 Task: Look for space in Mahayag, Philippines from 10th June, 2023 to 25th June, 2023 for 4 adults in price range Rs.10000 to Rs.15000. Place can be private room with 4 bedrooms having 4 beds and 4 bathrooms. Property type can be house, flat, guest house, hotel. Amenities needed are: wifi, TV, free parkinig on premises, gym, breakfast. Booking option can be shelf check-in. Required host language is English.
Action: Mouse moved to (620, 127)
Screenshot: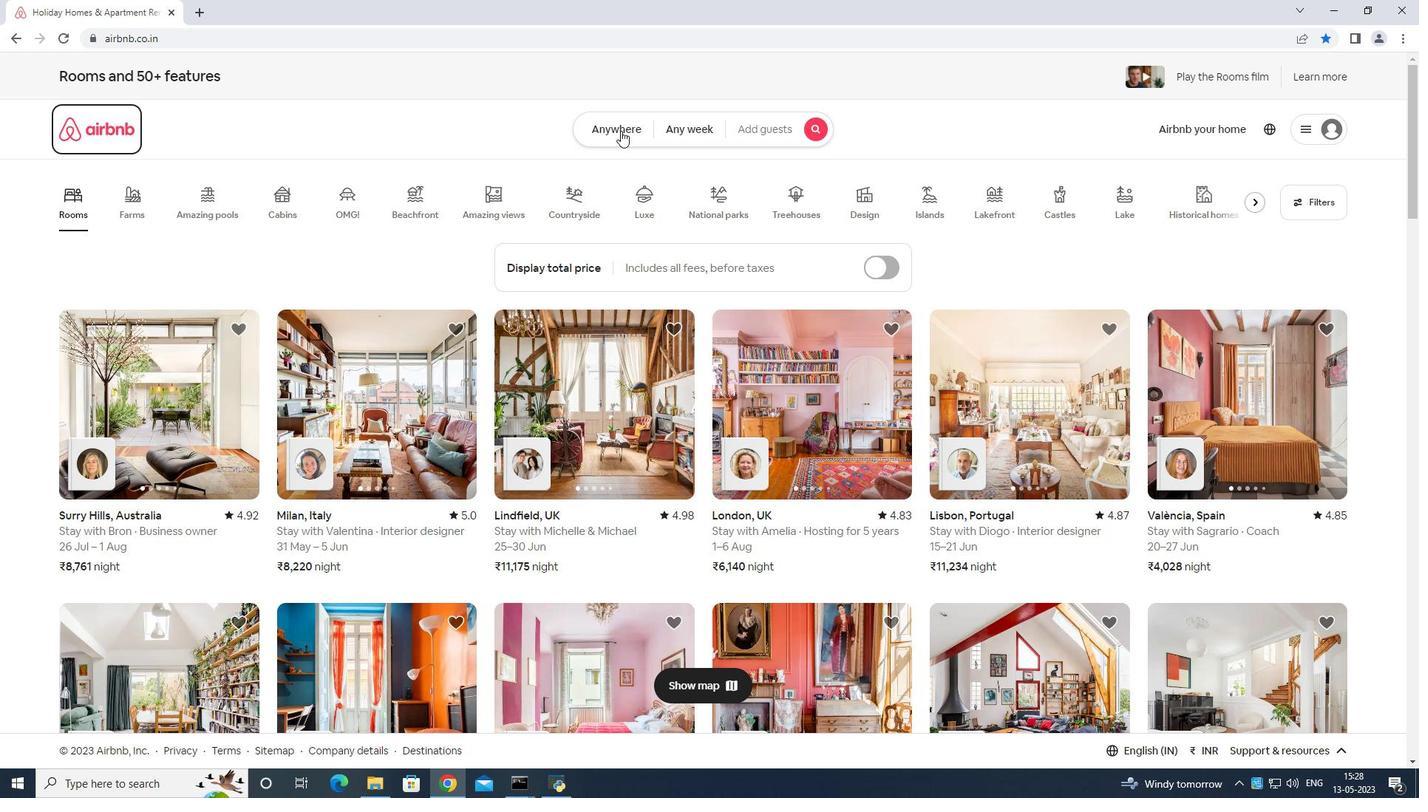 
Action: Mouse pressed left at (620, 127)
Screenshot: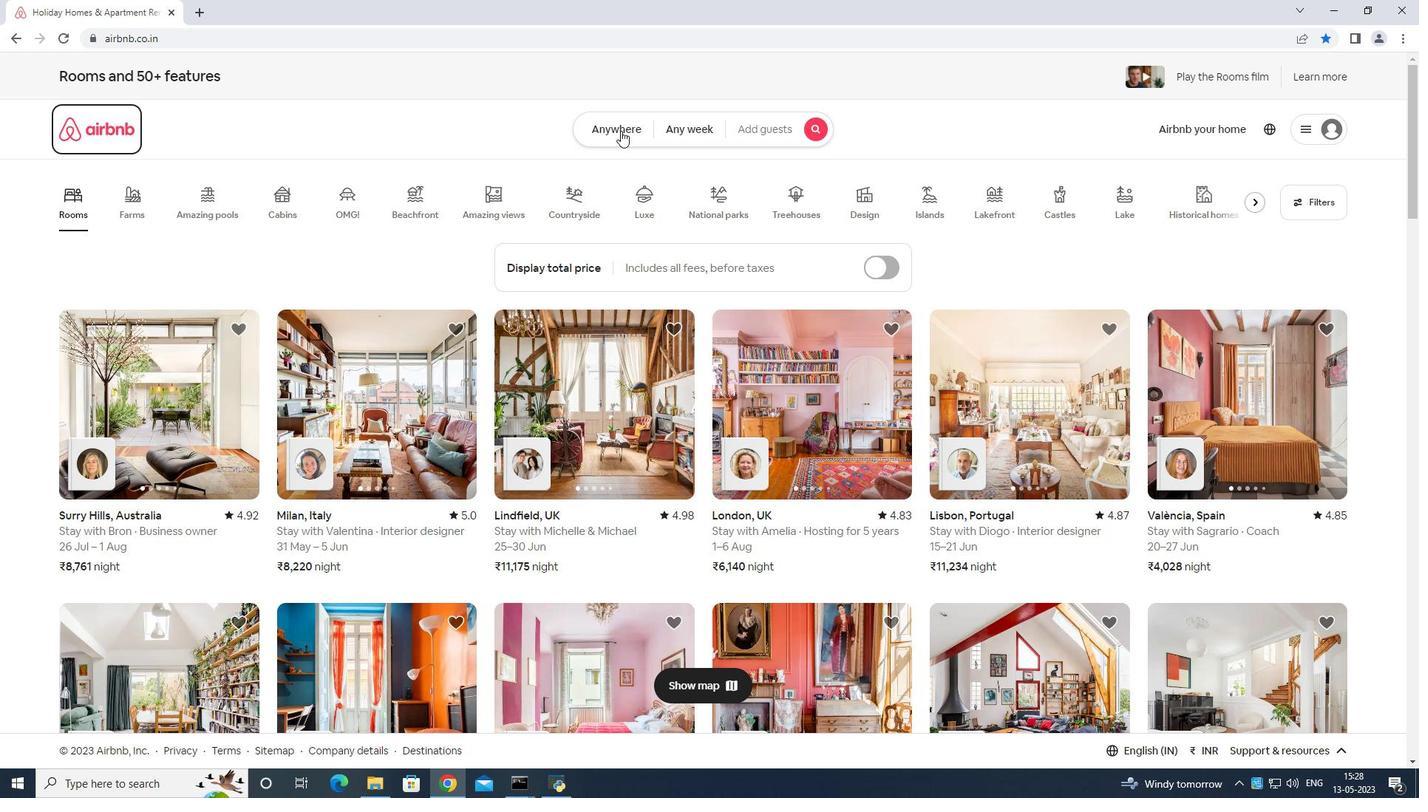 
Action: Mouse moved to (487, 187)
Screenshot: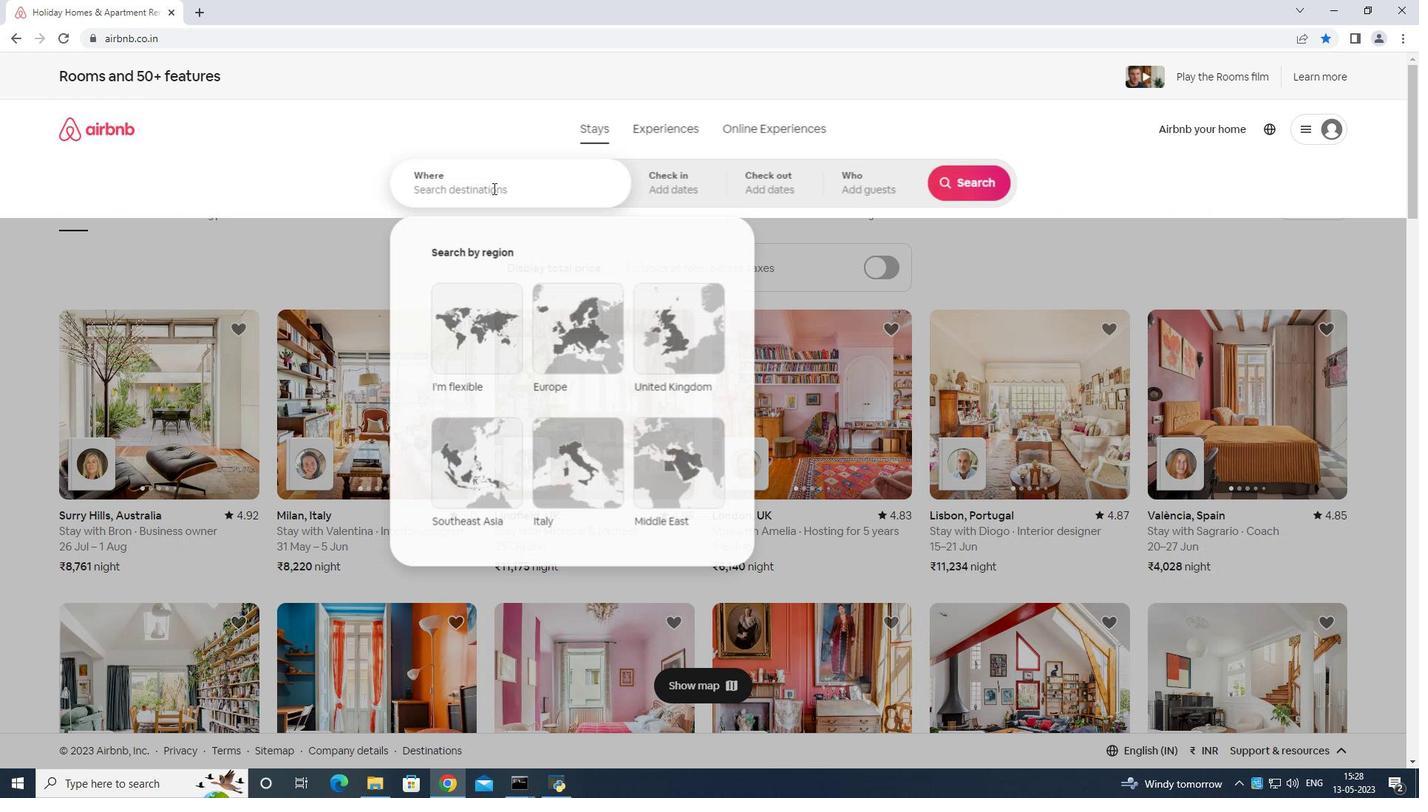 
Action: Mouse pressed left at (487, 187)
Screenshot: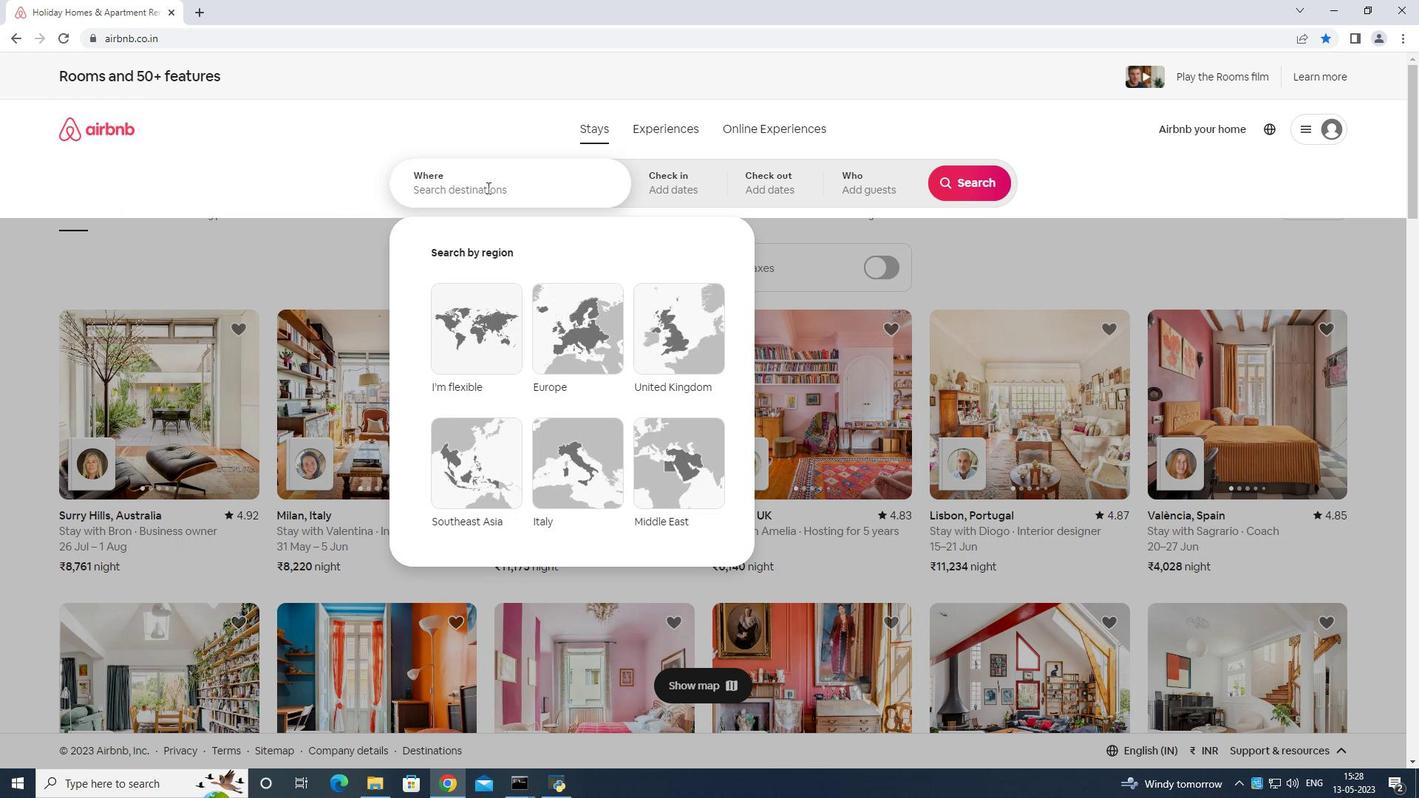 
Action: Mouse moved to (487, 178)
Screenshot: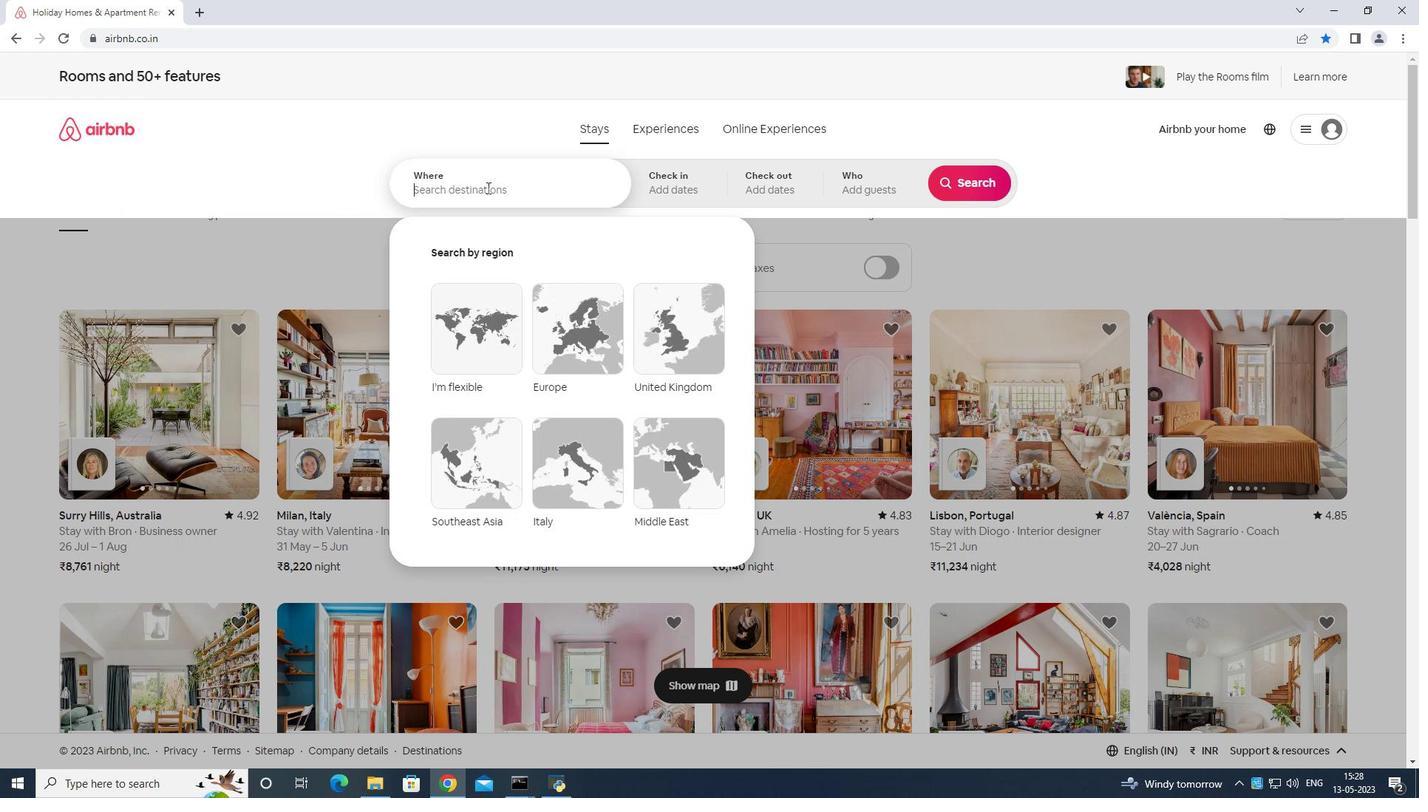 
Action: Key pressed <Key.shift>Mahayag<Key.space>[hilipinr<Key.backspace>es<Key.enter>
Screenshot: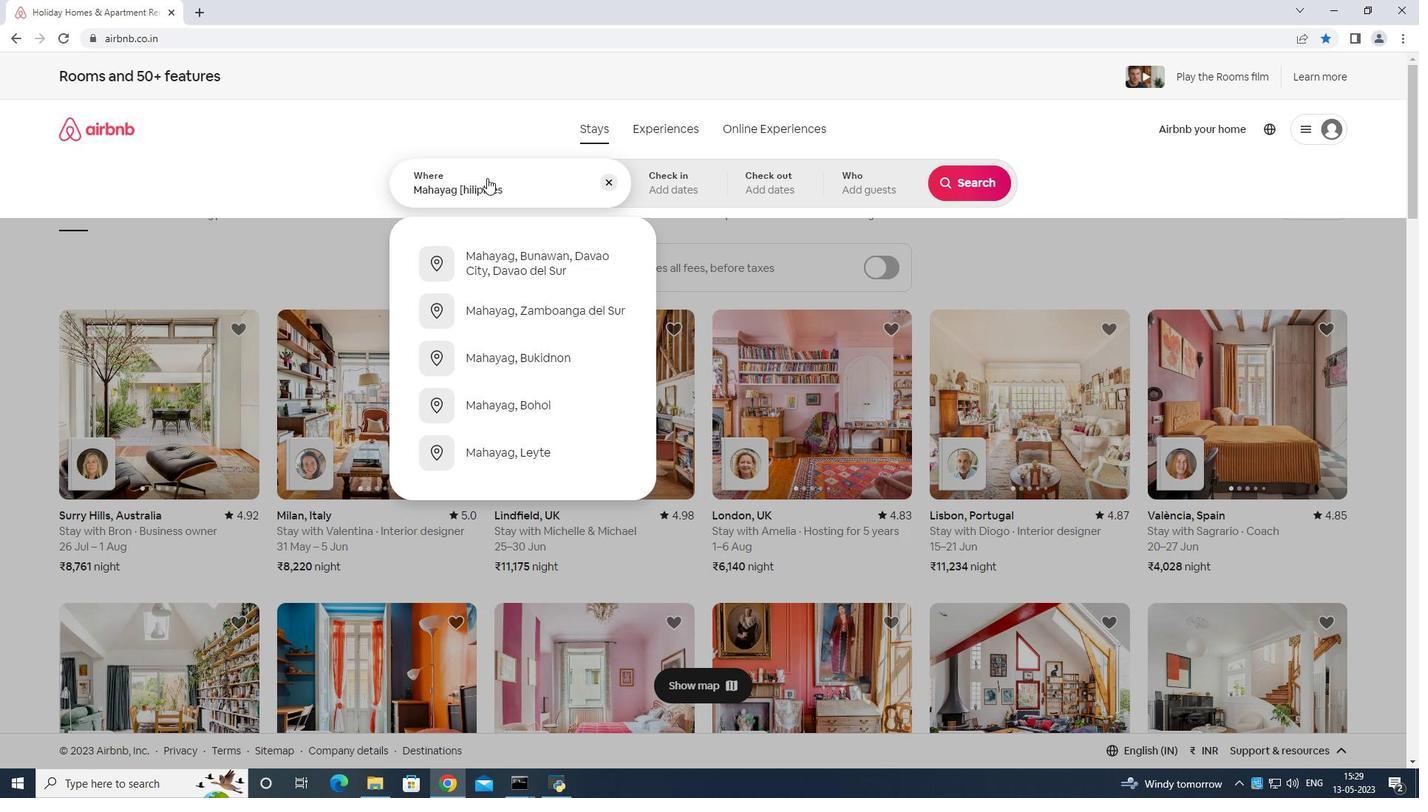 
Action: Mouse moved to (941, 391)
Screenshot: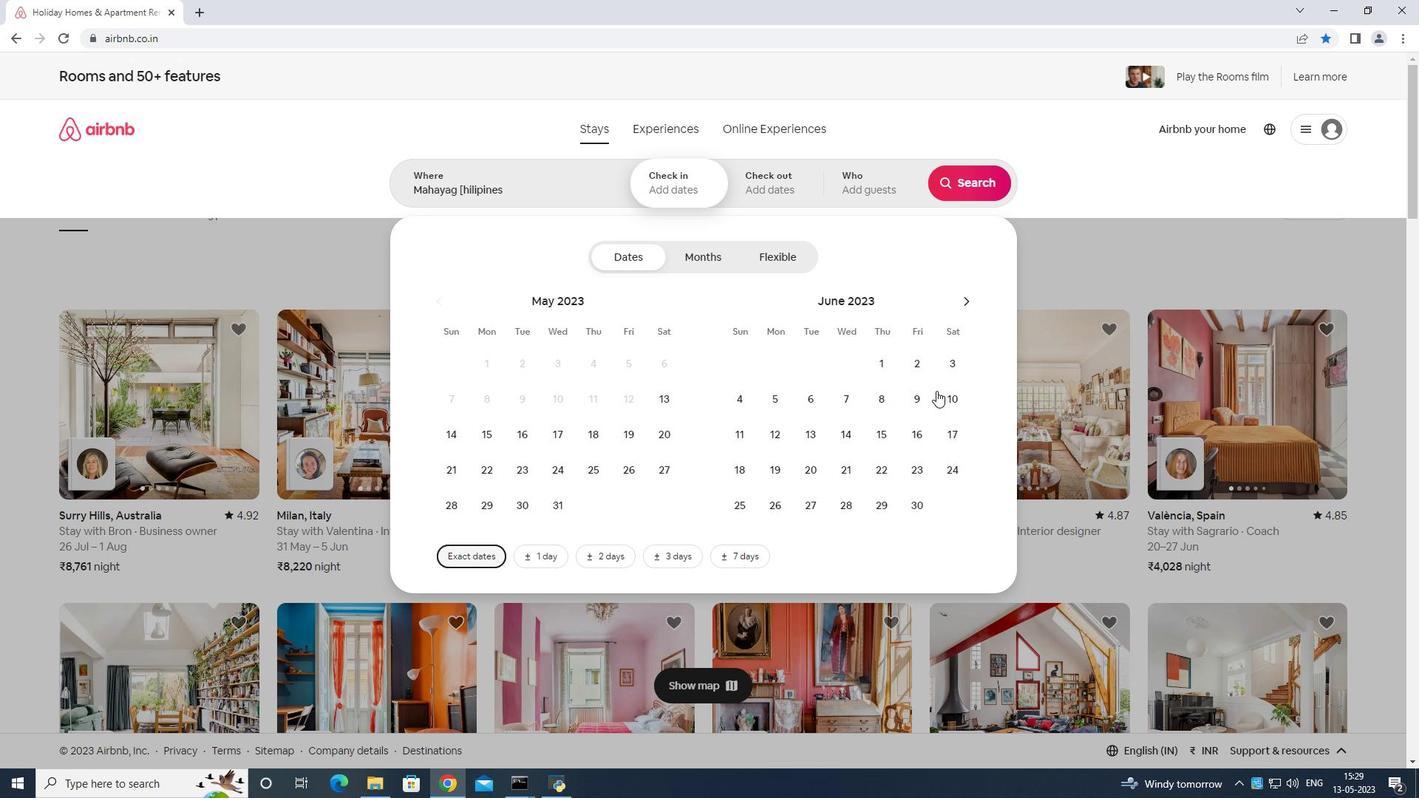 
Action: Mouse pressed left at (941, 391)
Screenshot: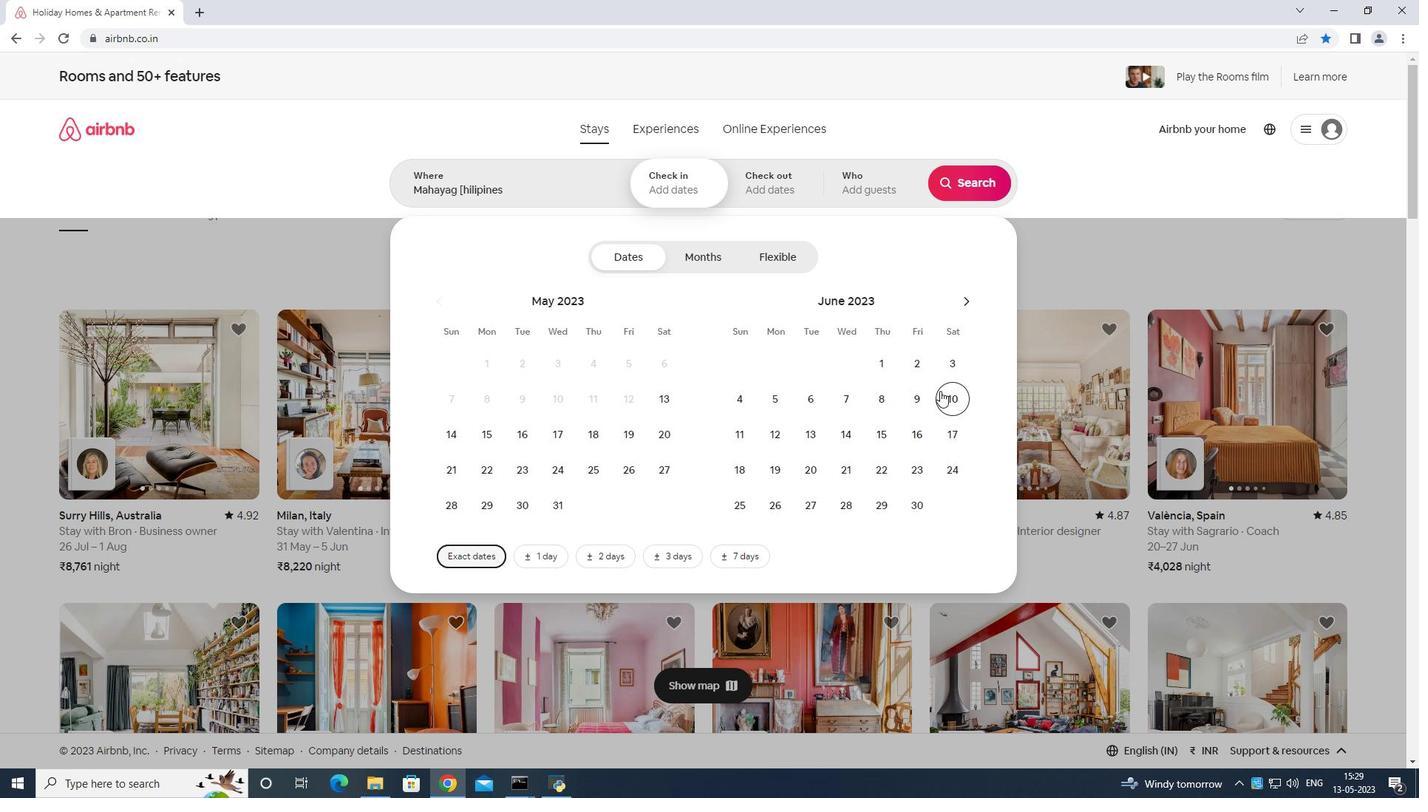 
Action: Mouse moved to (740, 501)
Screenshot: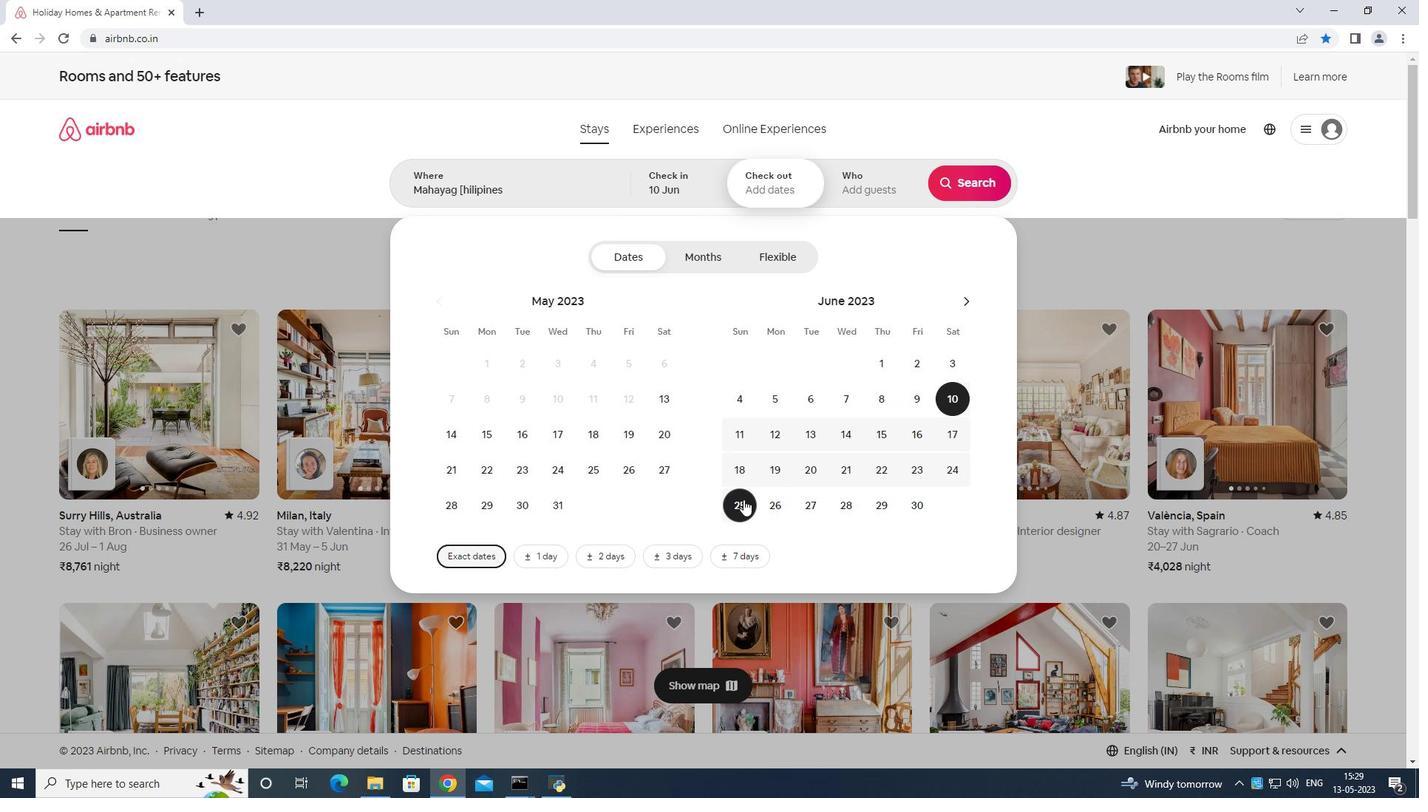 
Action: Mouse pressed left at (740, 501)
Screenshot: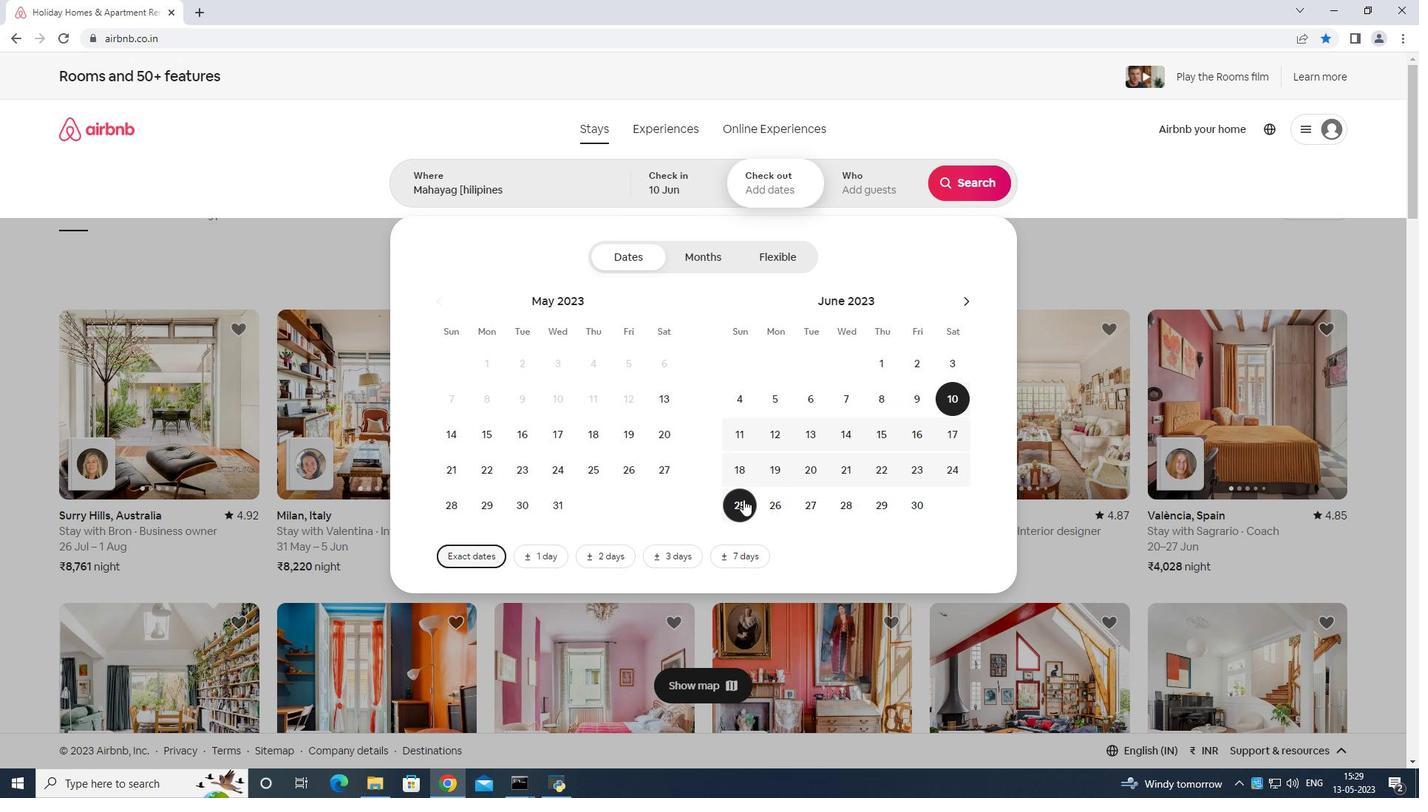 
Action: Mouse moved to (867, 181)
Screenshot: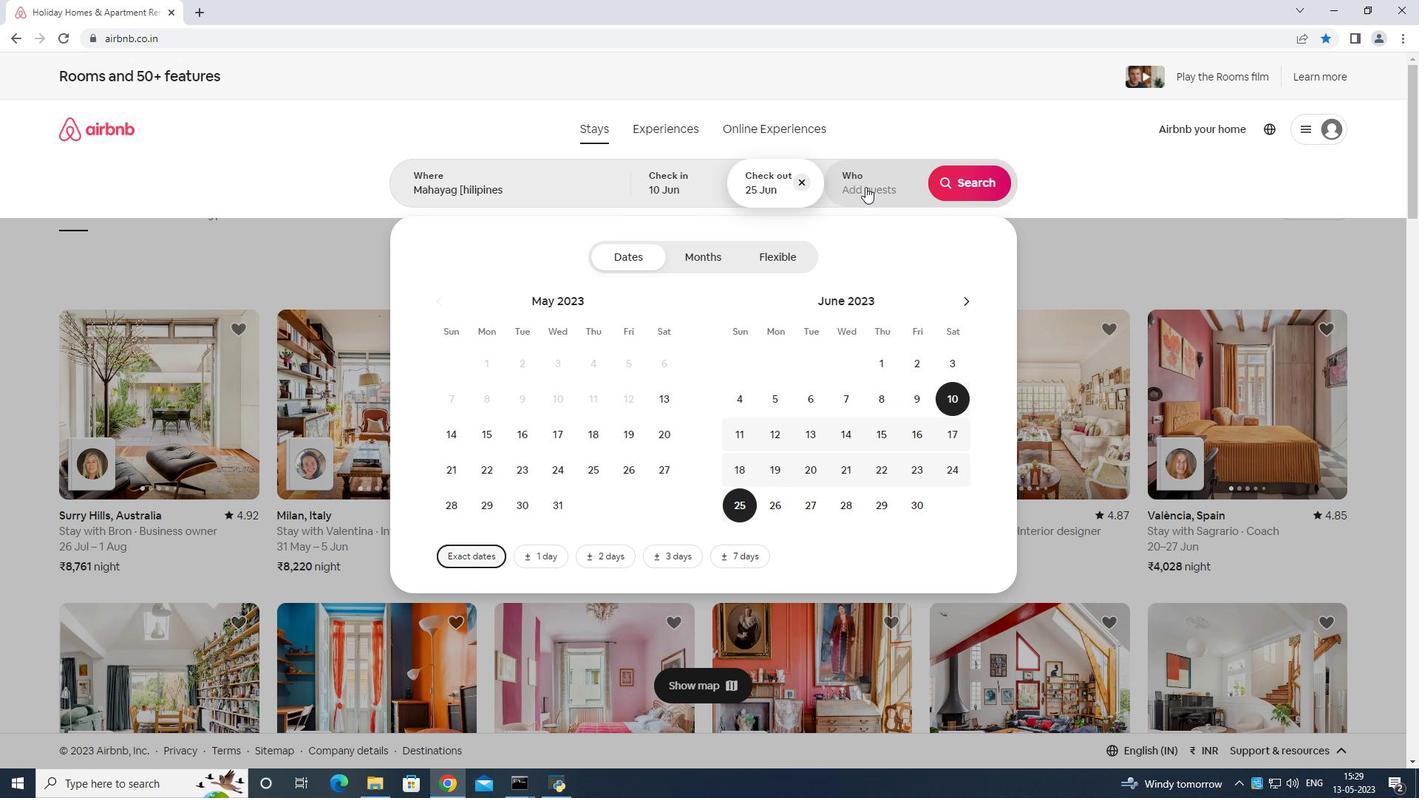 
Action: Mouse pressed left at (867, 181)
Screenshot: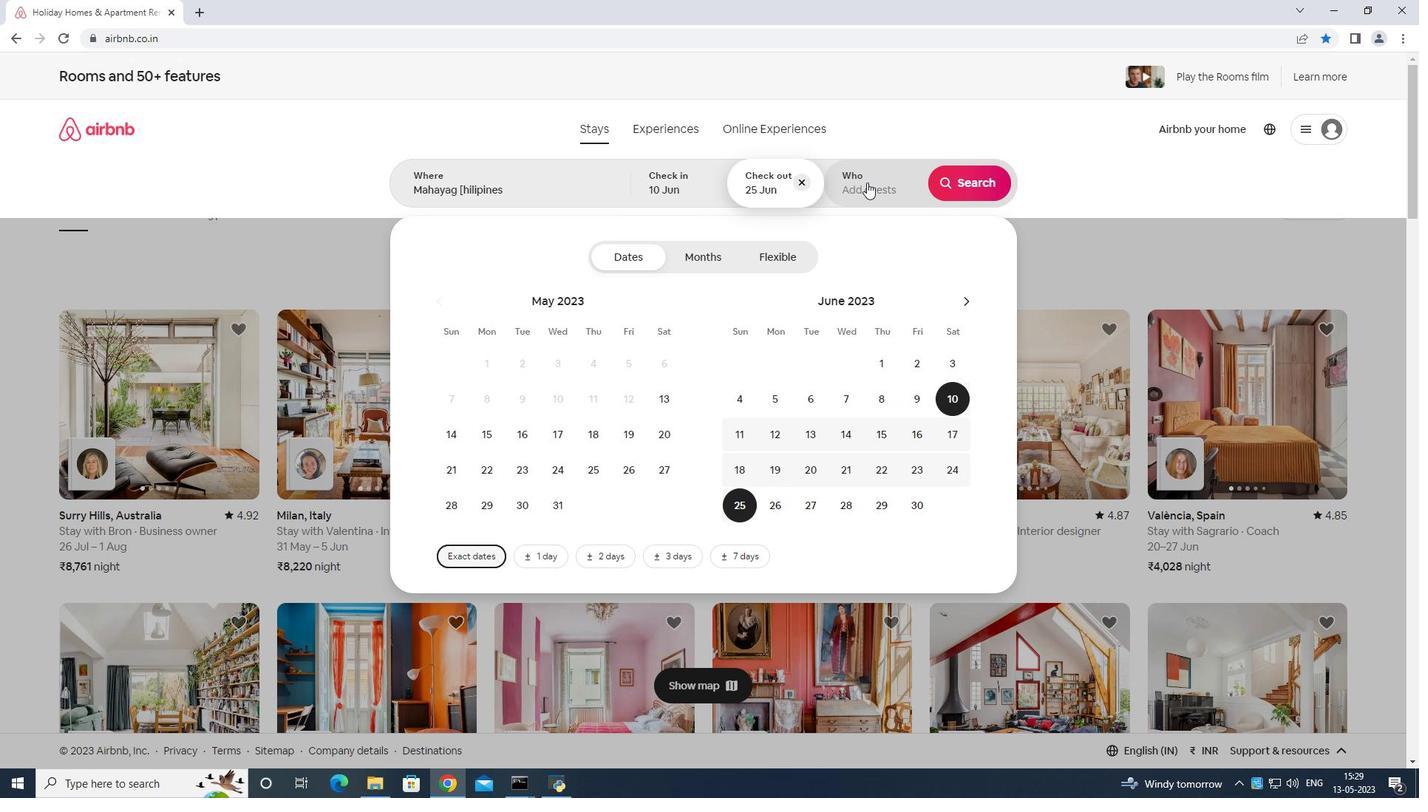 
Action: Mouse moved to (966, 262)
Screenshot: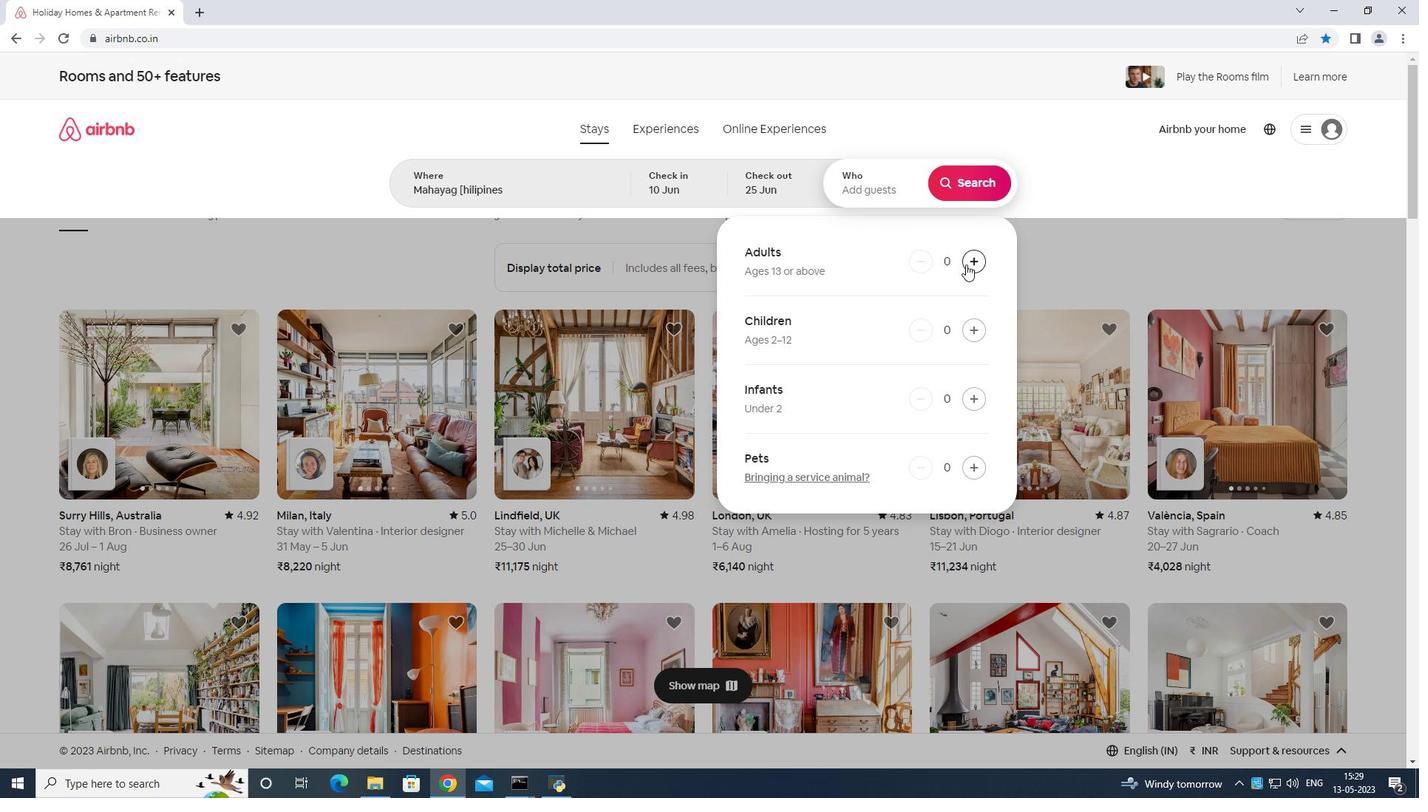 
Action: Mouse pressed left at (966, 262)
Screenshot: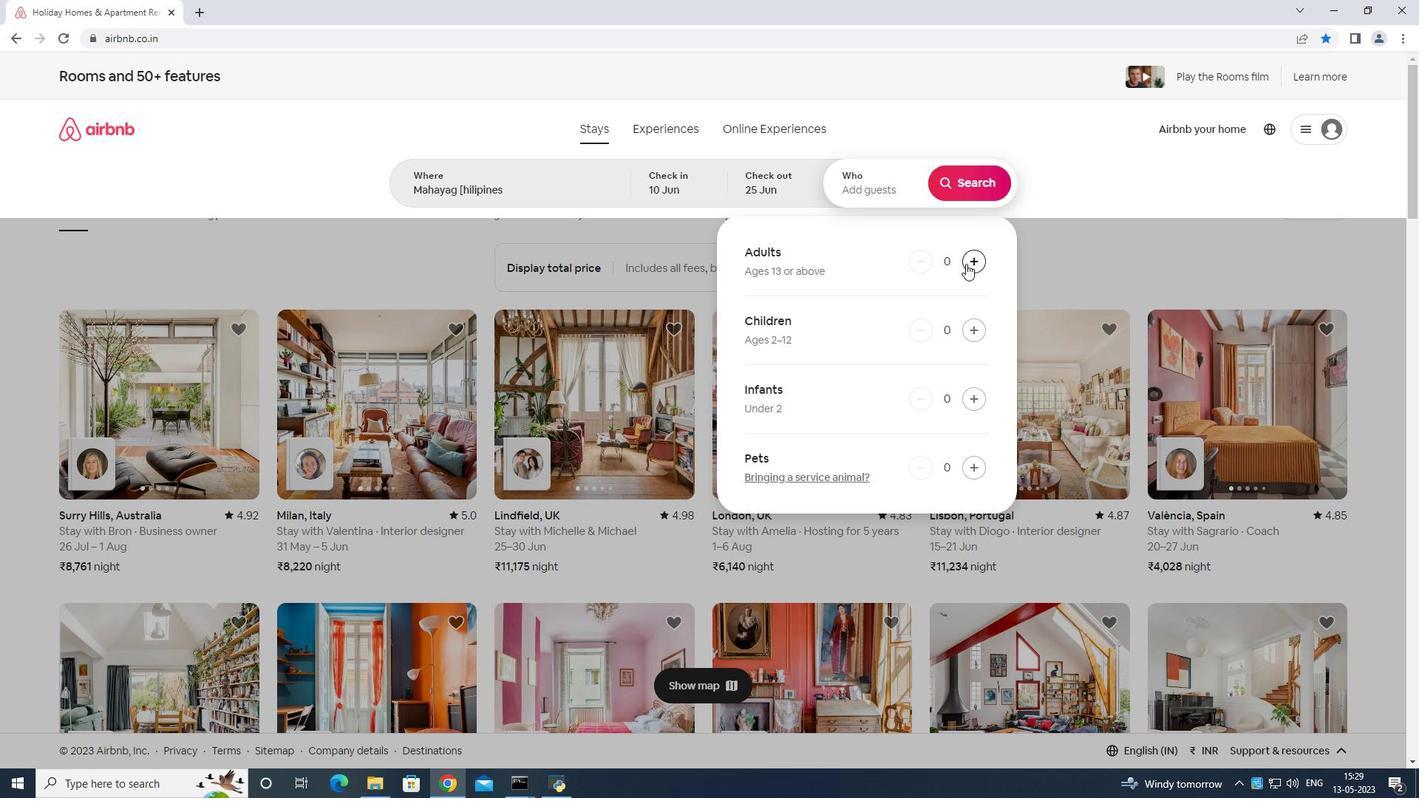 
Action: Mouse pressed left at (966, 262)
Screenshot: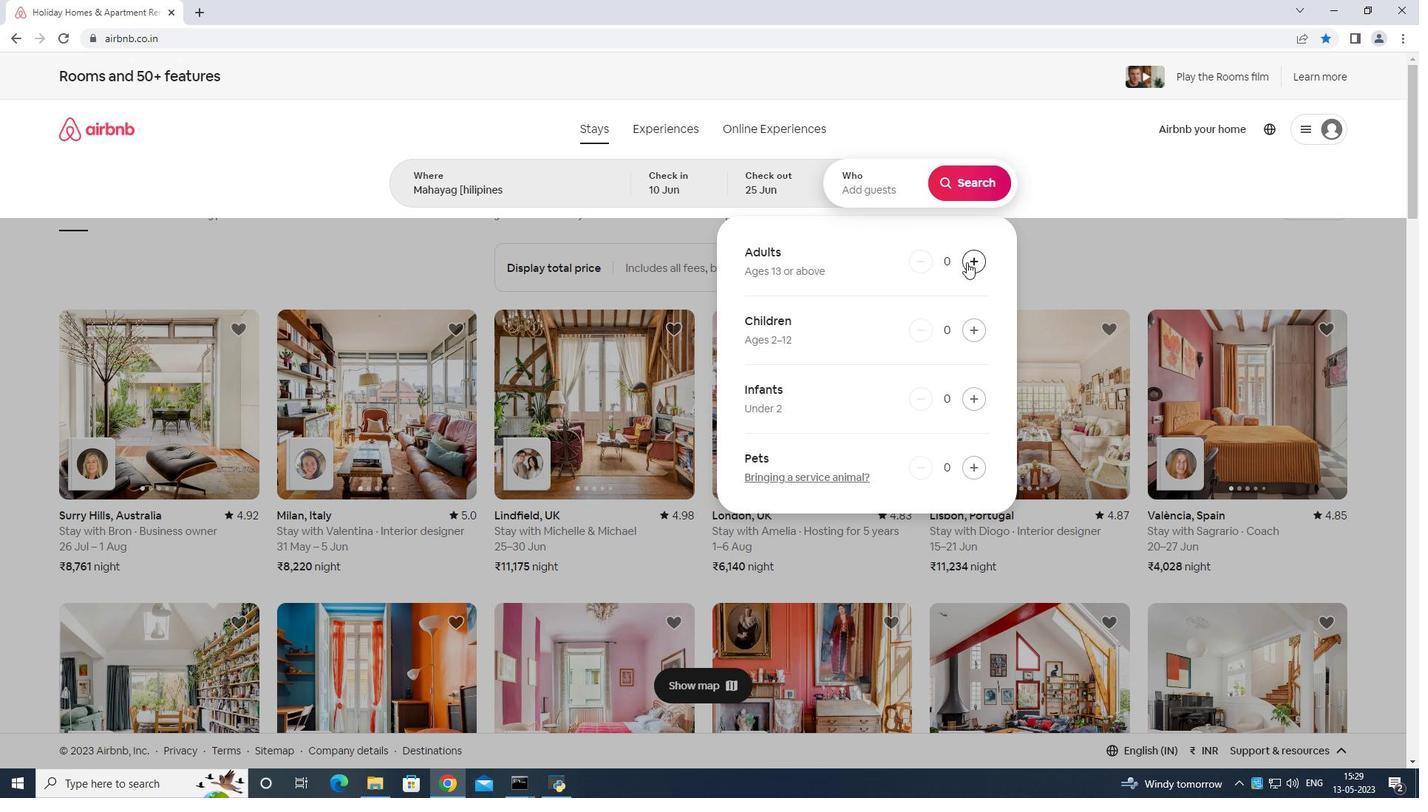 
Action: Mouse moved to (966, 260)
Screenshot: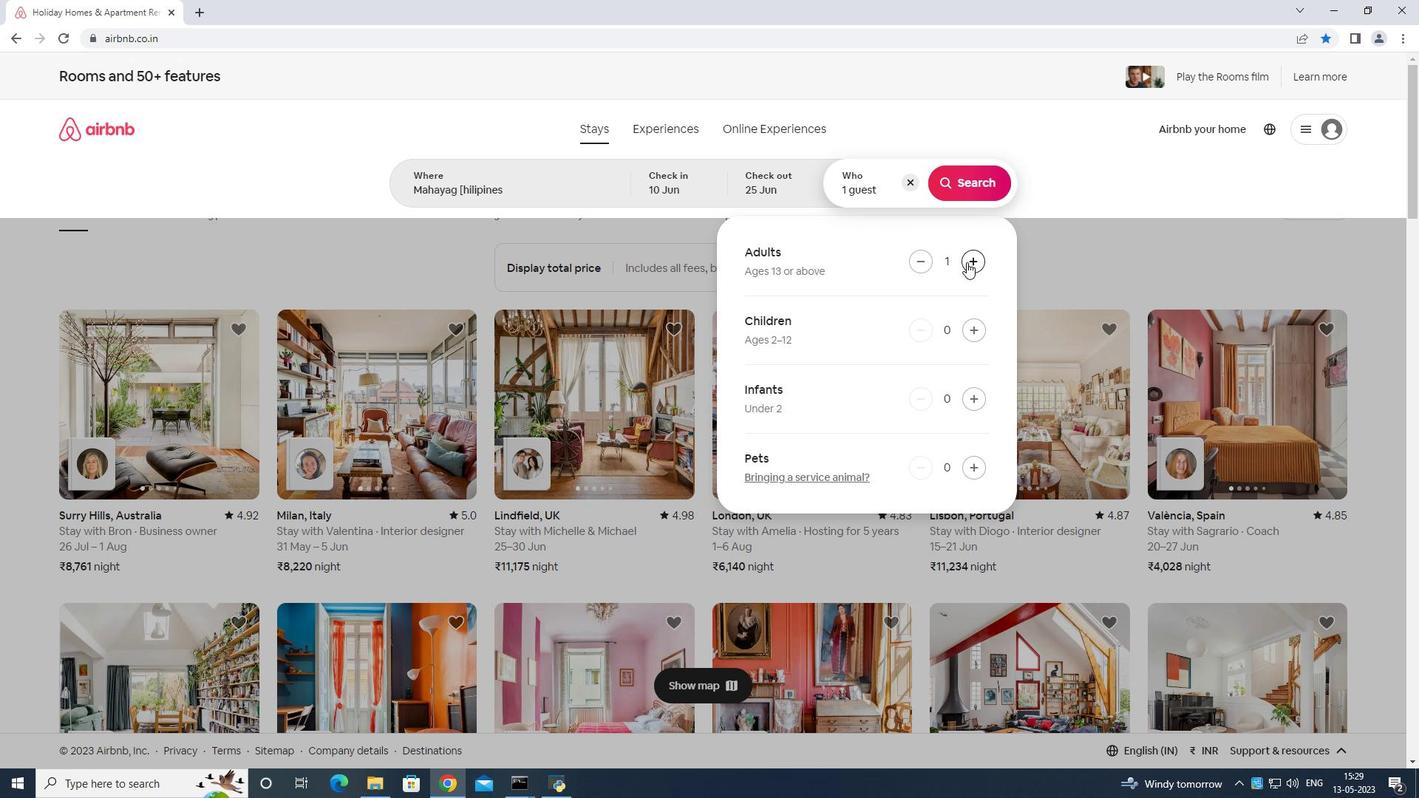 
Action: Mouse pressed left at (966, 260)
Screenshot: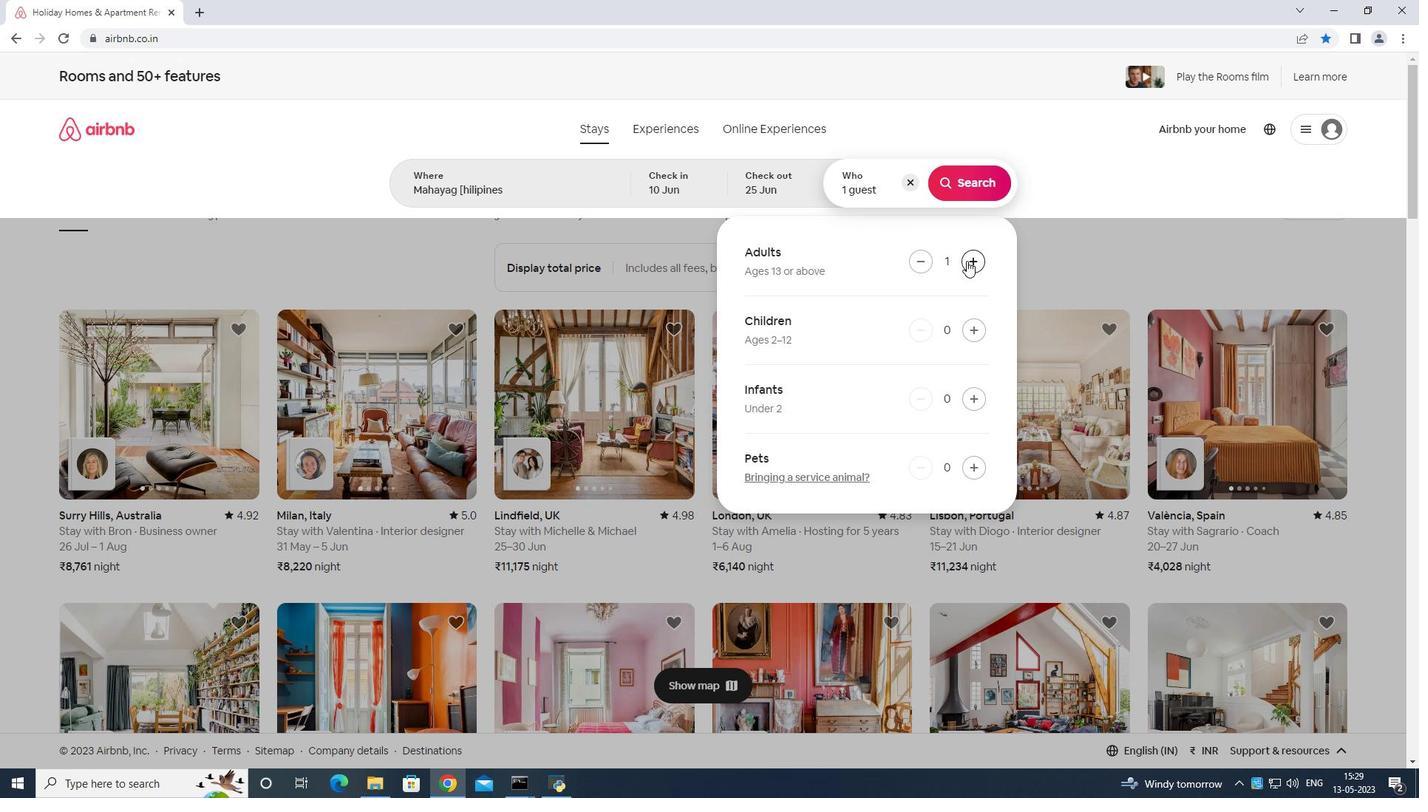 
Action: Mouse pressed left at (966, 260)
Screenshot: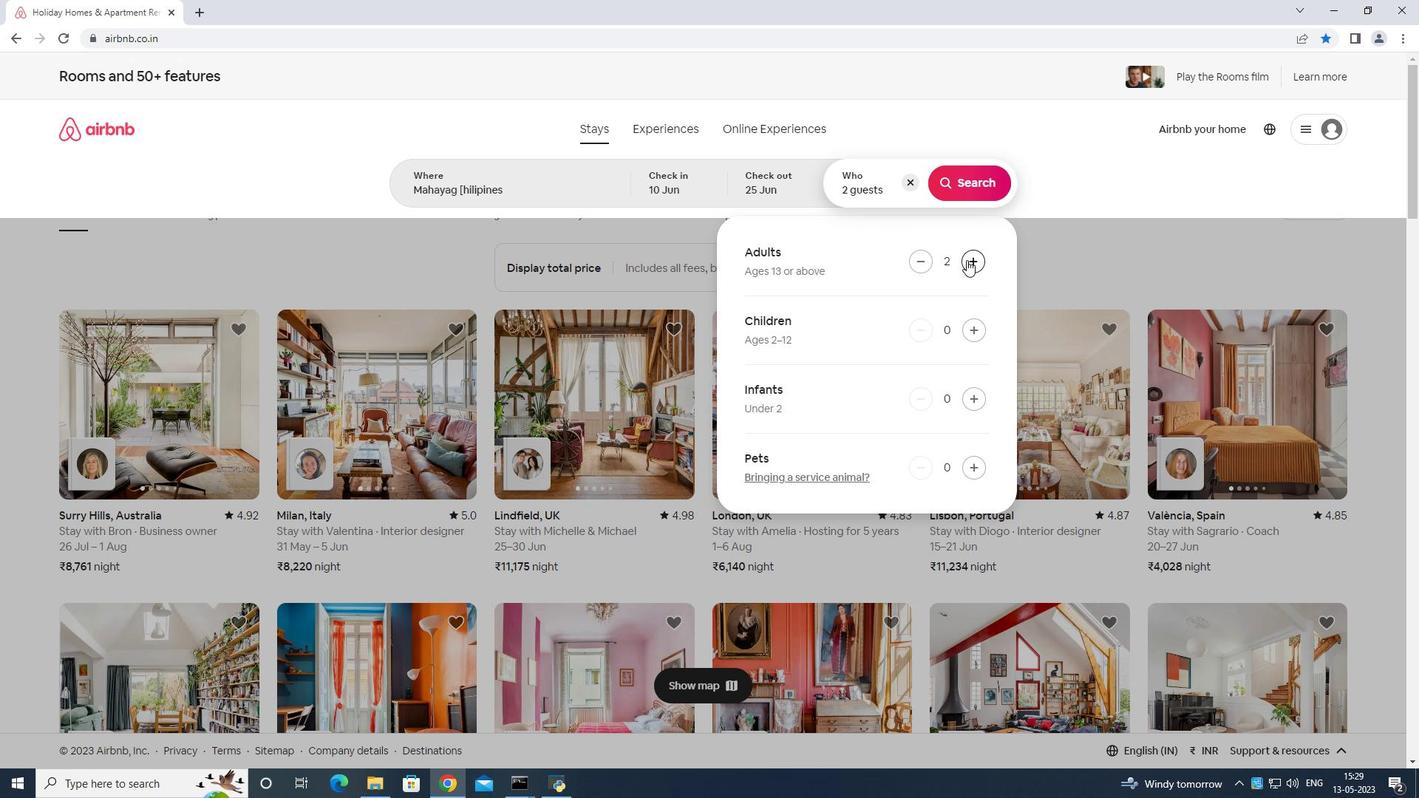 
Action: Mouse moved to (969, 179)
Screenshot: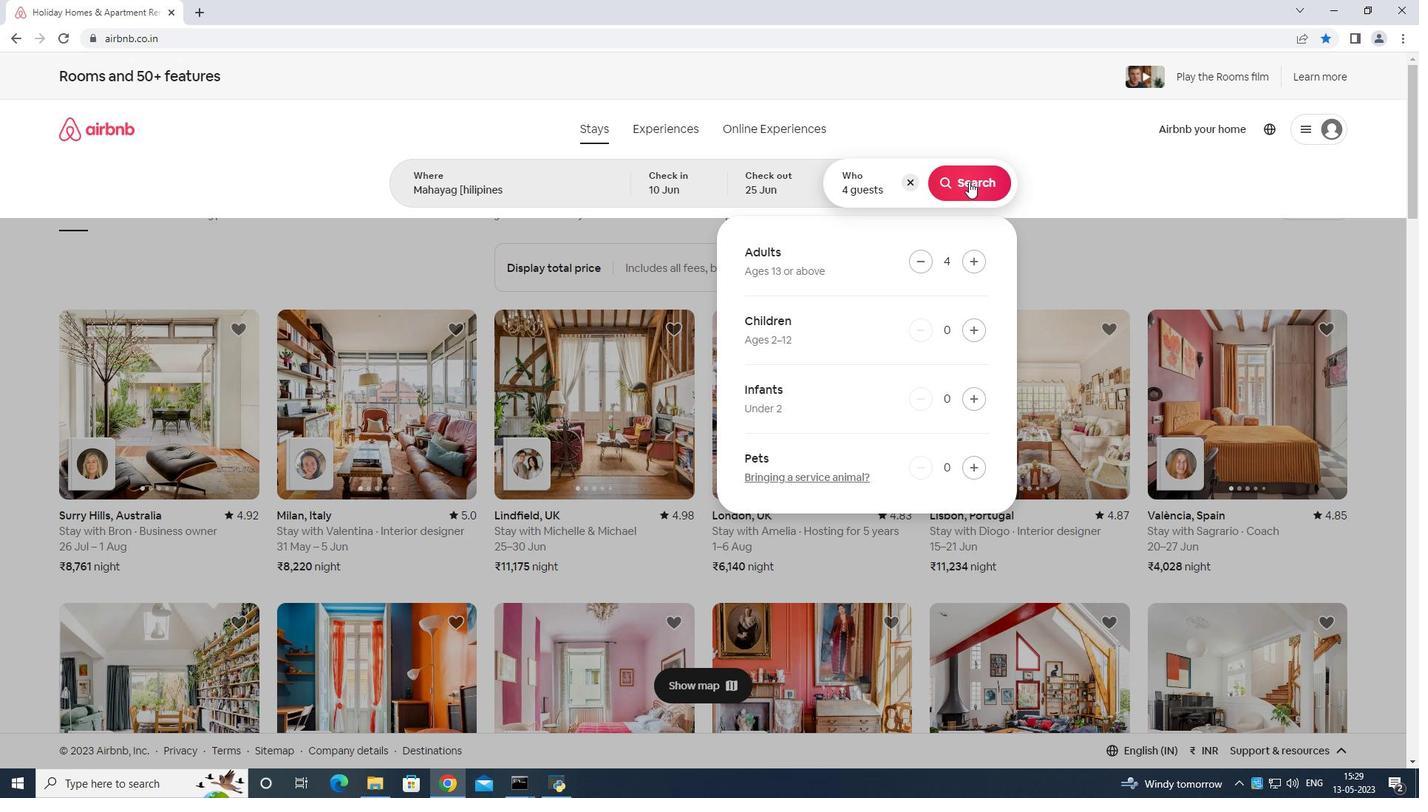 
Action: Mouse pressed left at (969, 179)
Screenshot: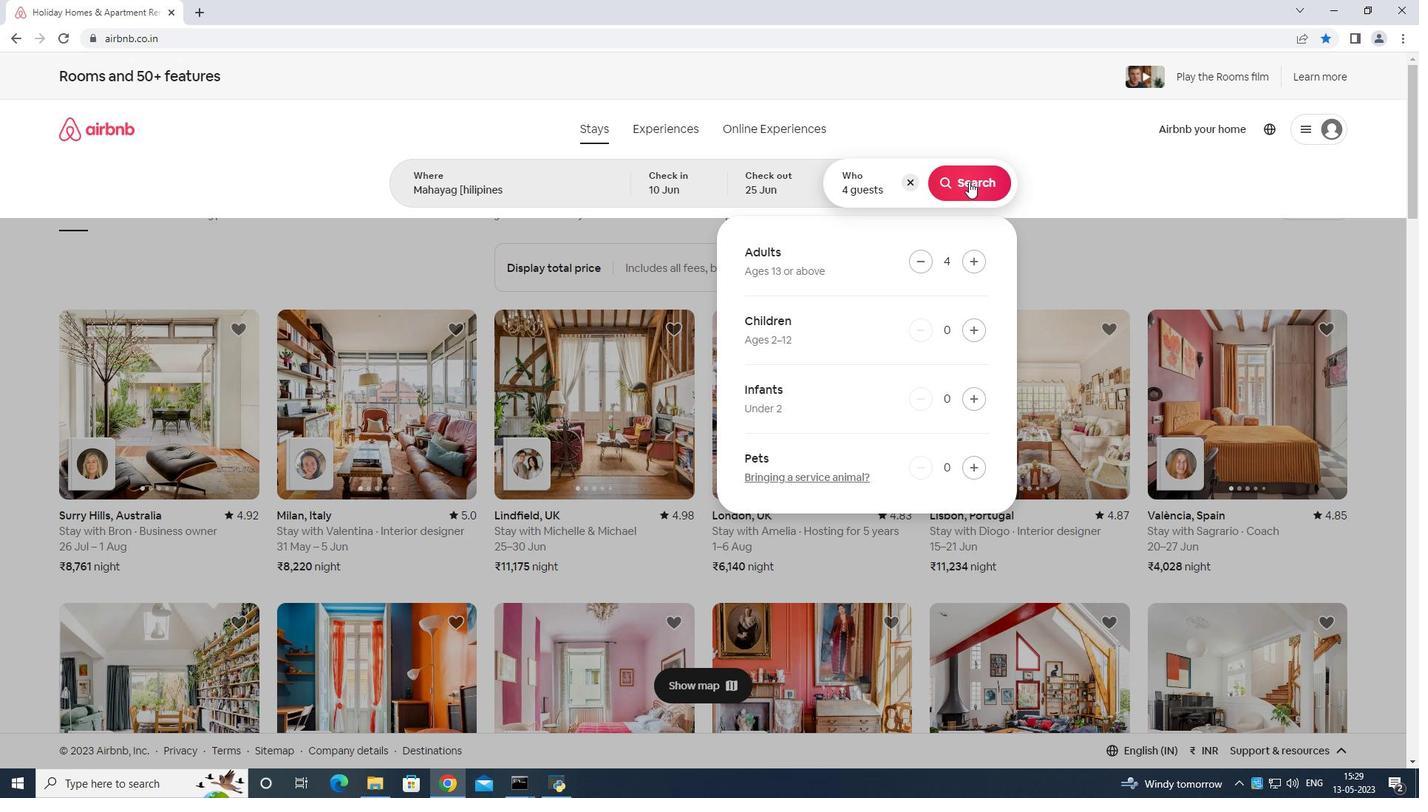 
Action: Mouse moved to (1360, 133)
Screenshot: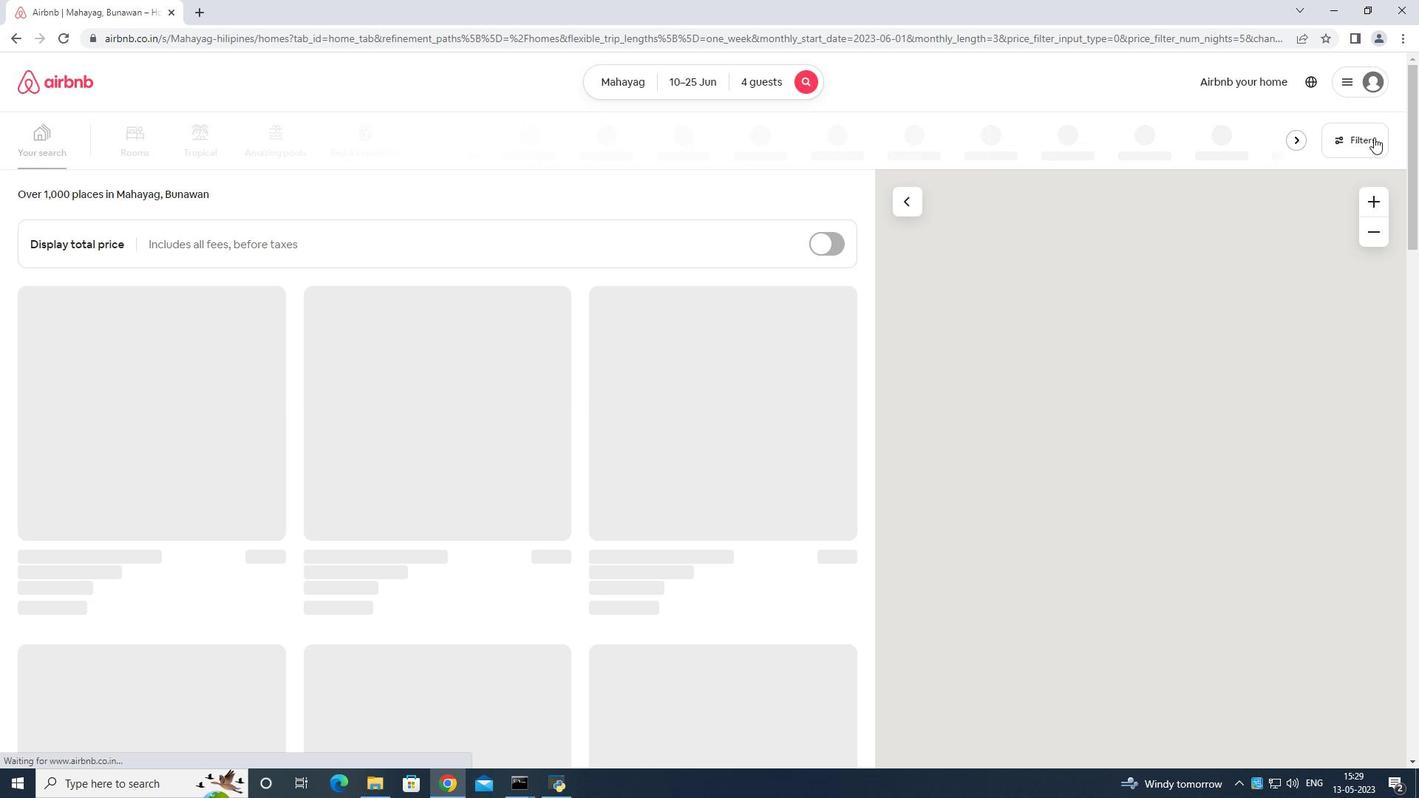 
Action: Mouse pressed left at (1360, 133)
Screenshot: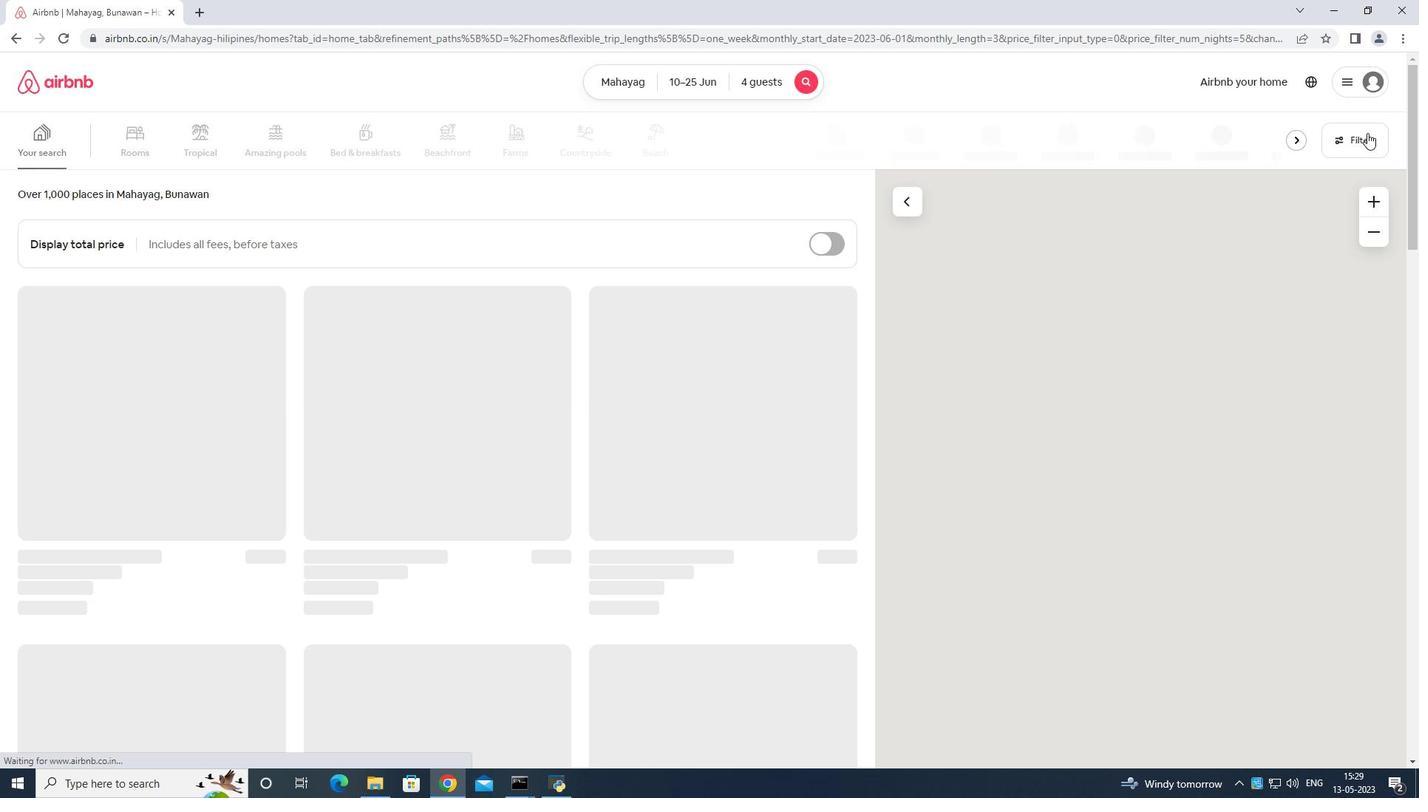 
Action: Mouse moved to (542, 493)
Screenshot: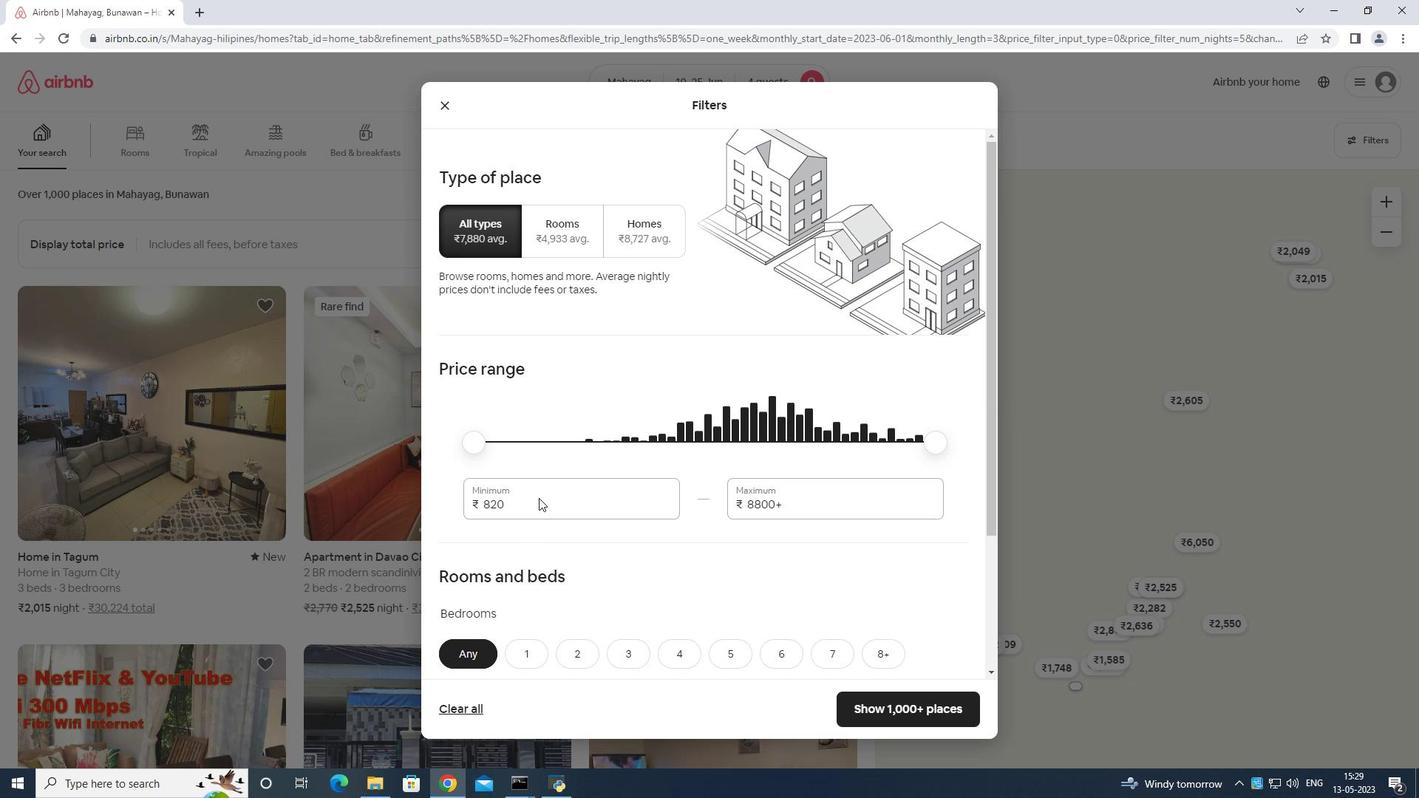 
Action: Mouse pressed left at (542, 493)
Screenshot: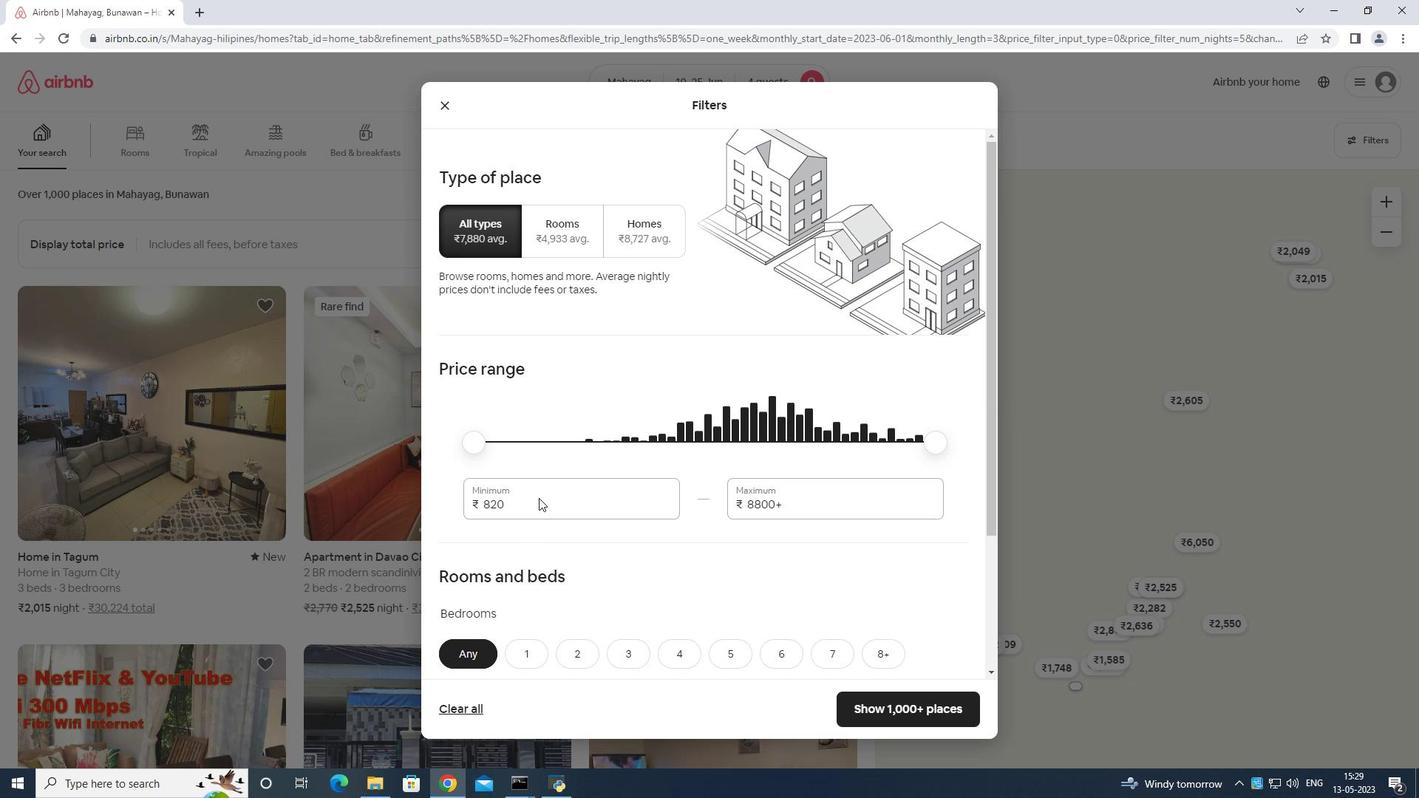 
Action: Mouse moved to (545, 488)
Screenshot: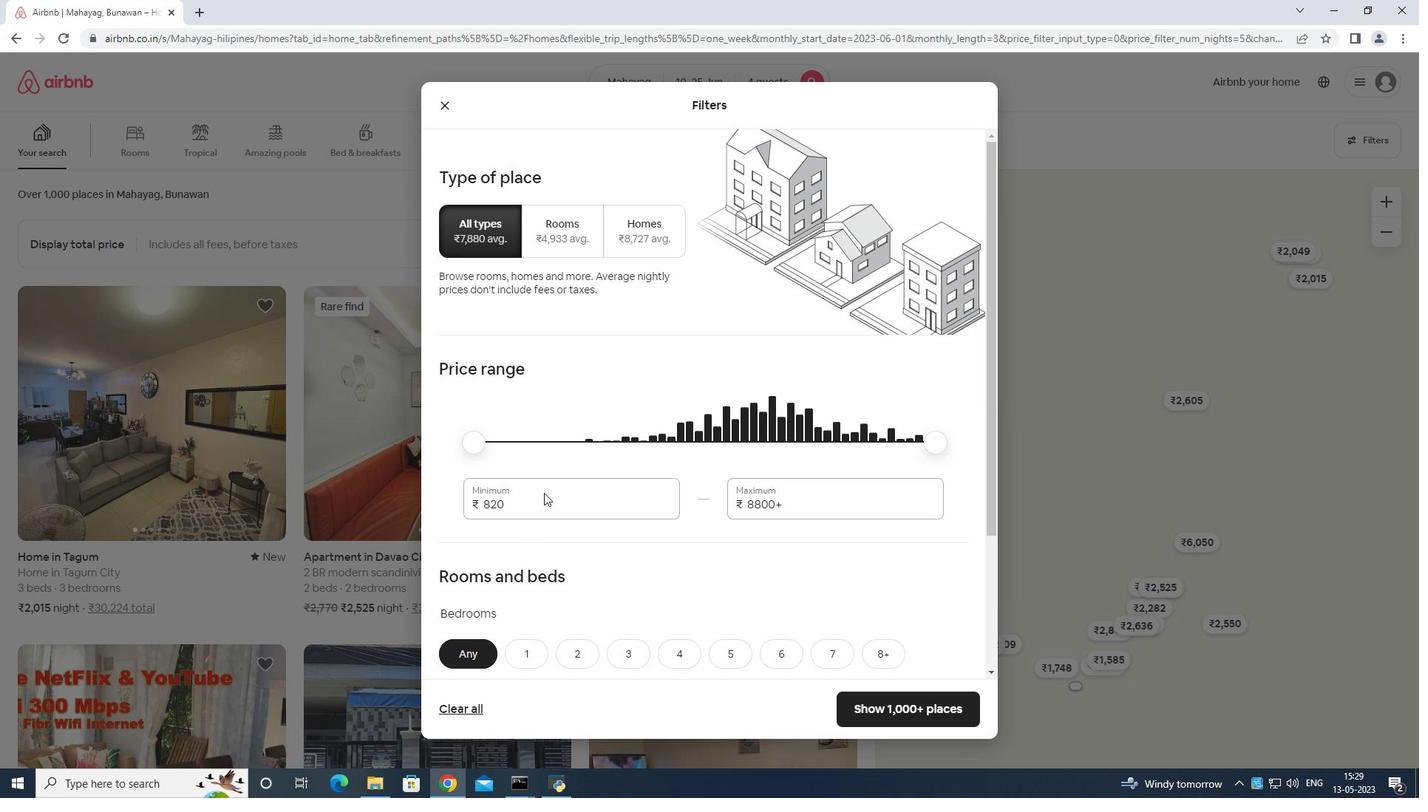 
Action: Key pressed <Key.backspace>
Screenshot: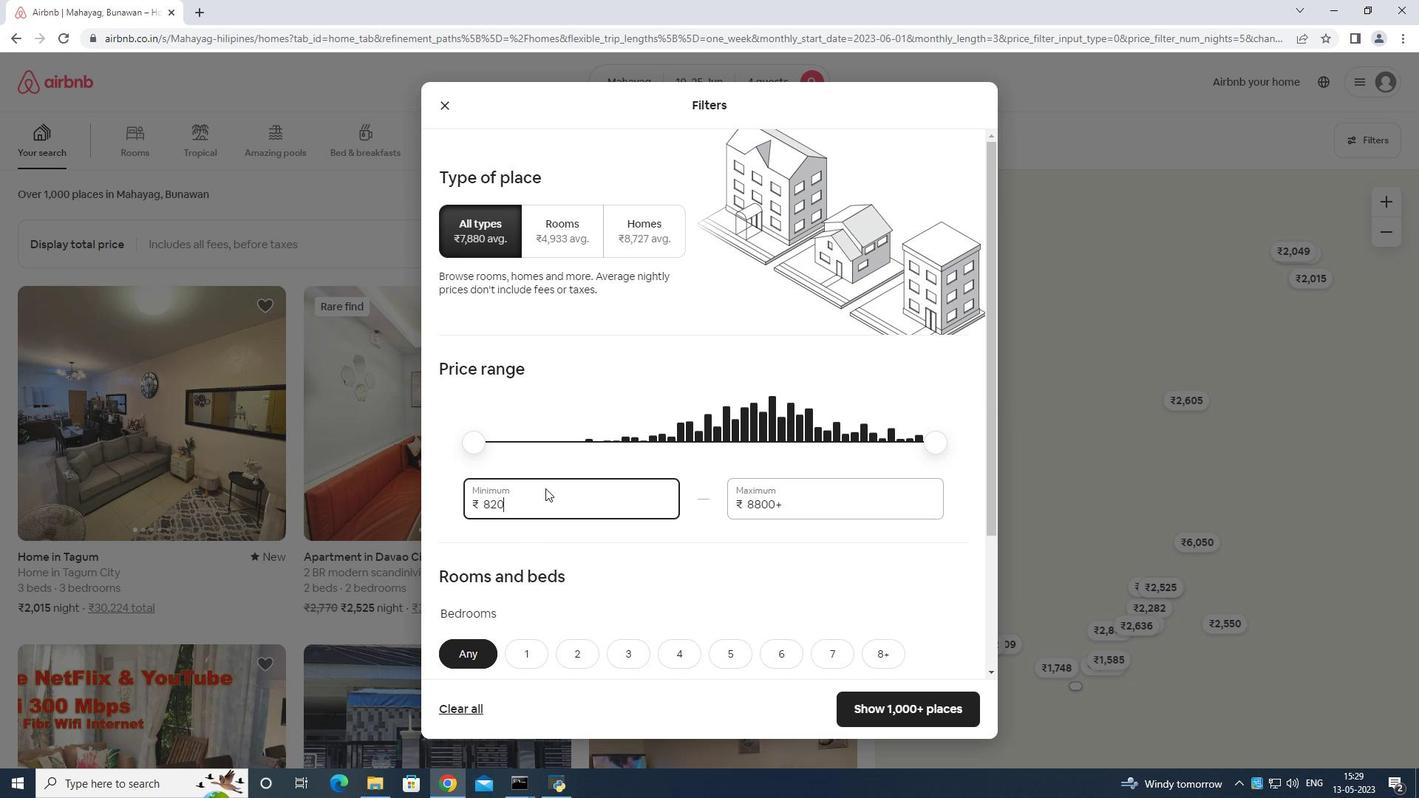 
Action: Mouse moved to (545, 488)
Screenshot: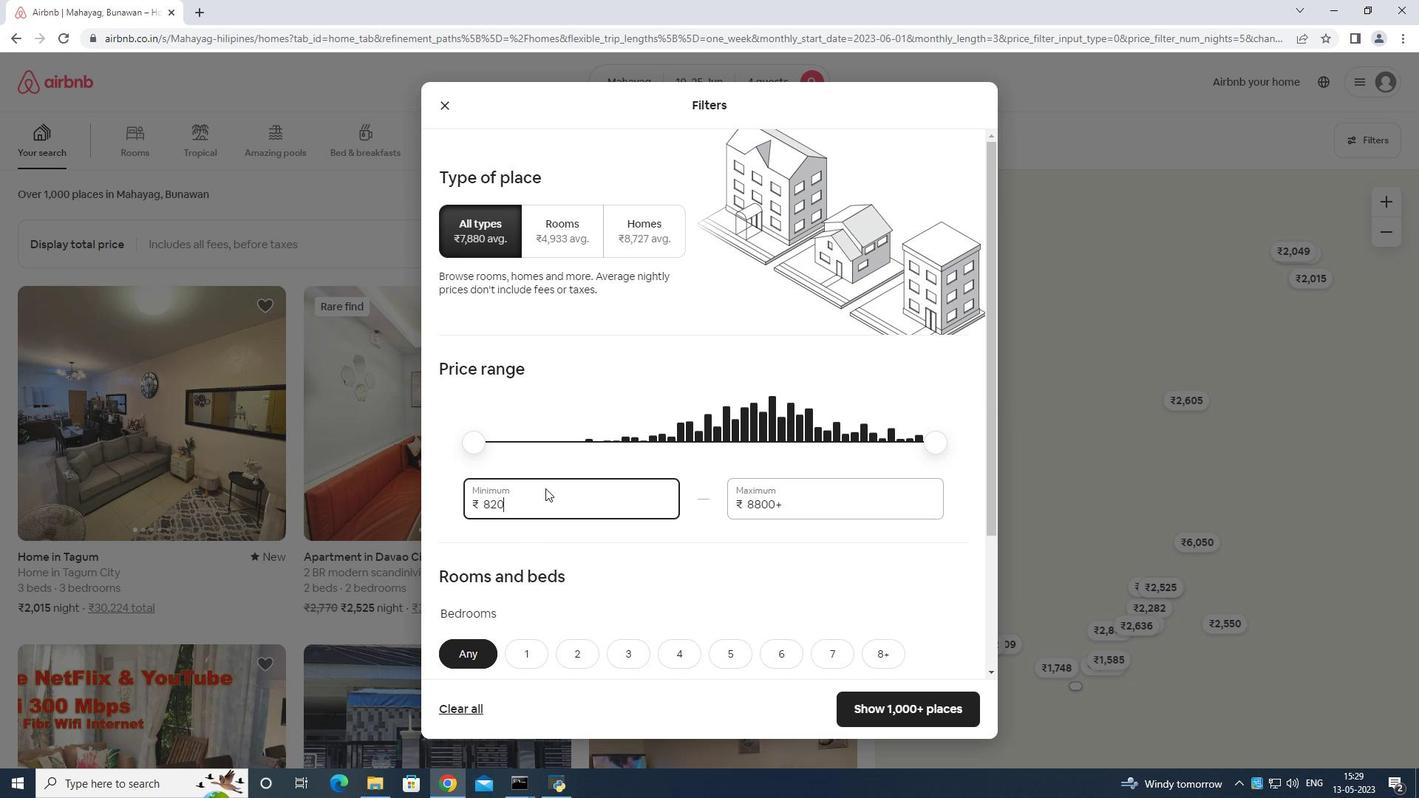
Action: Key pressed <Key.backspace><Key.backspace><Key.backspace><Key.backspace>
Screenshot: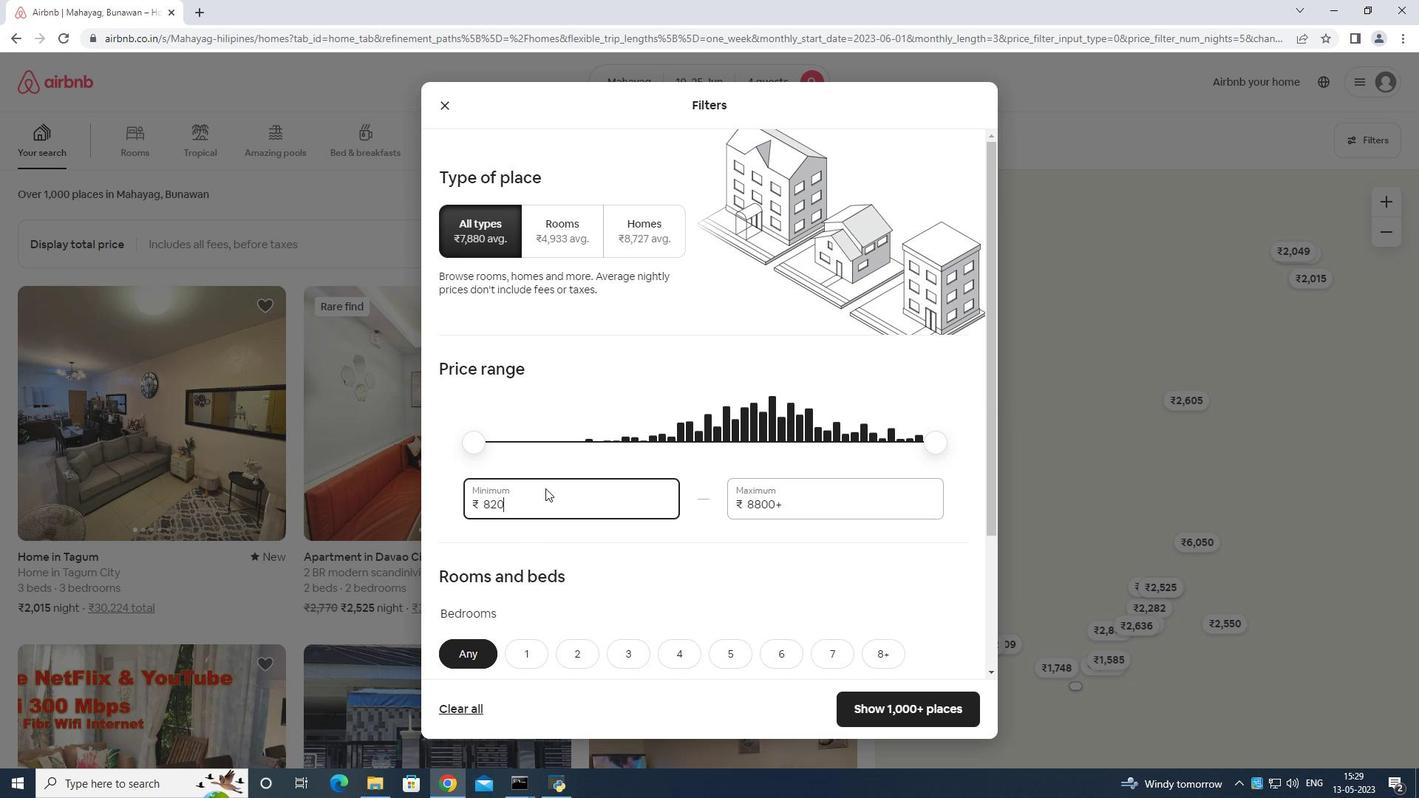 
Action: Mouse moved to (543, 489)
Screenshot: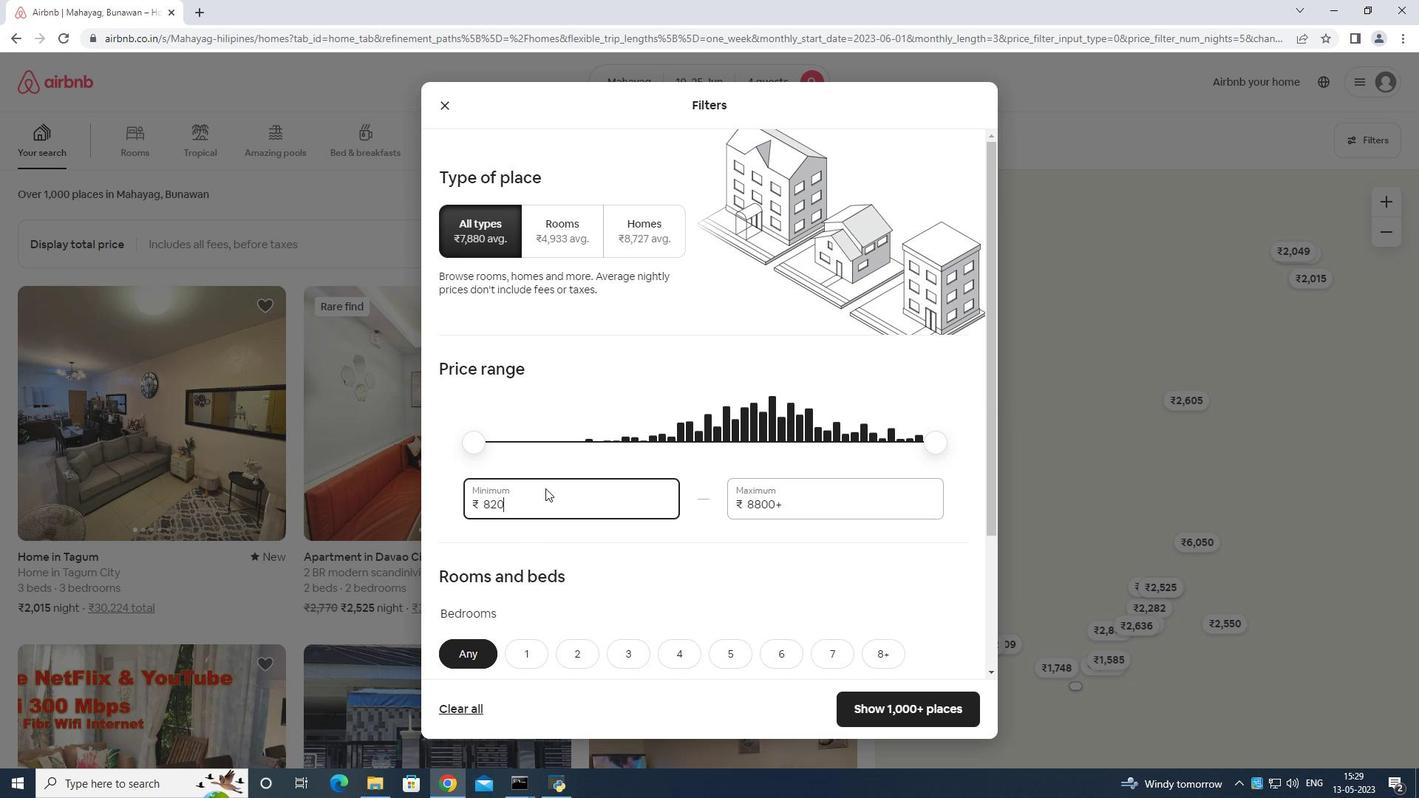 
Action: Key pressed 10
Screenshot: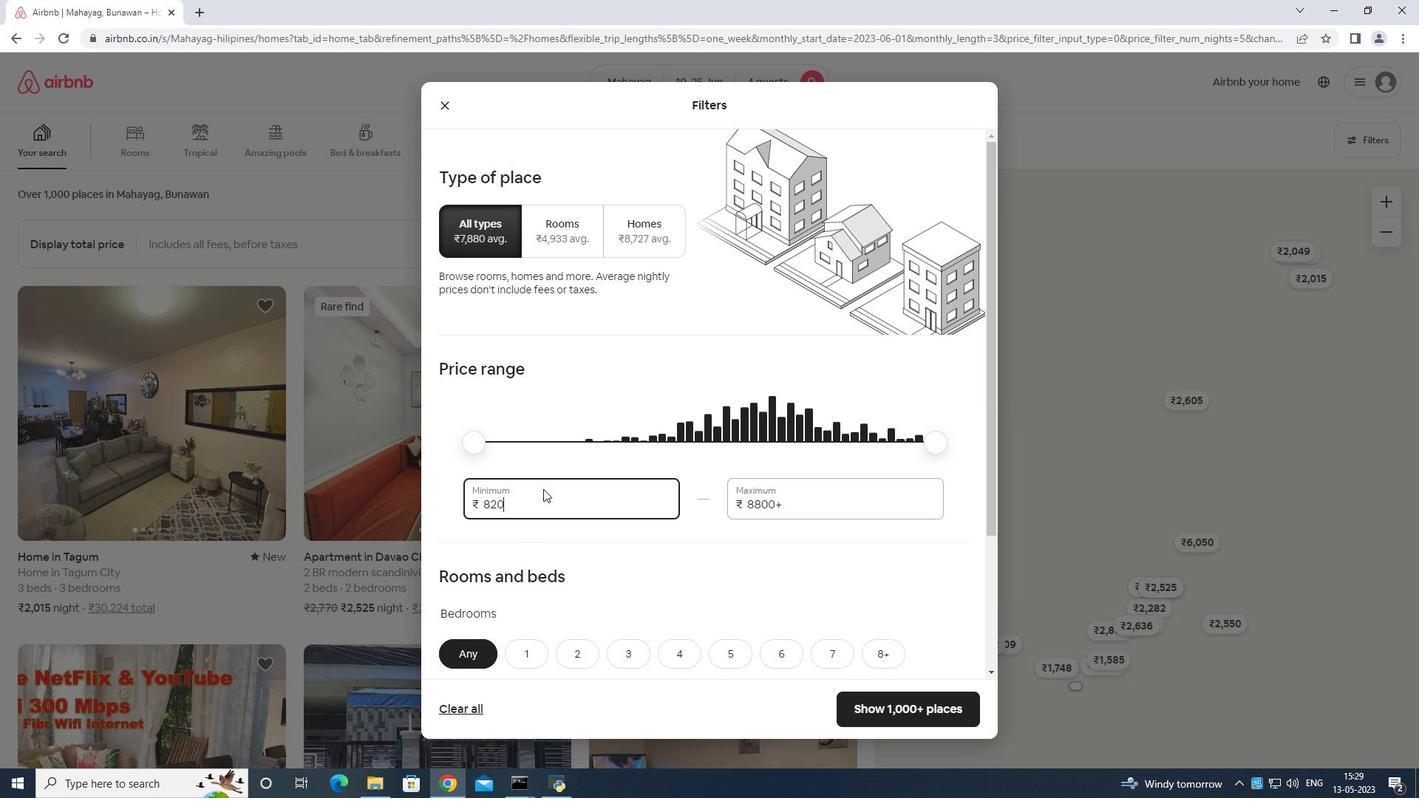 
Action: Mouse moved to (542, 490)
Screenshot: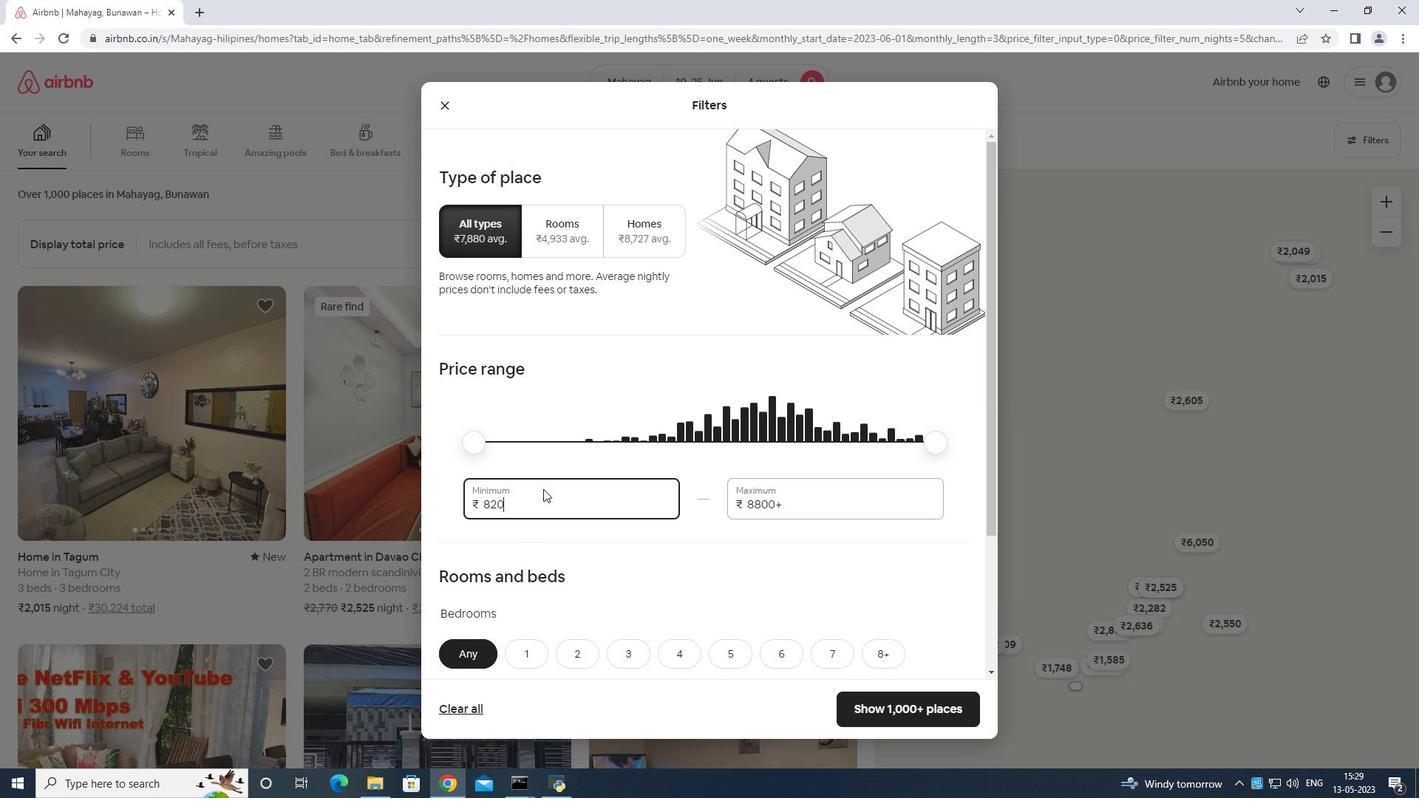 
Action: Key pressed 0
Screenshot: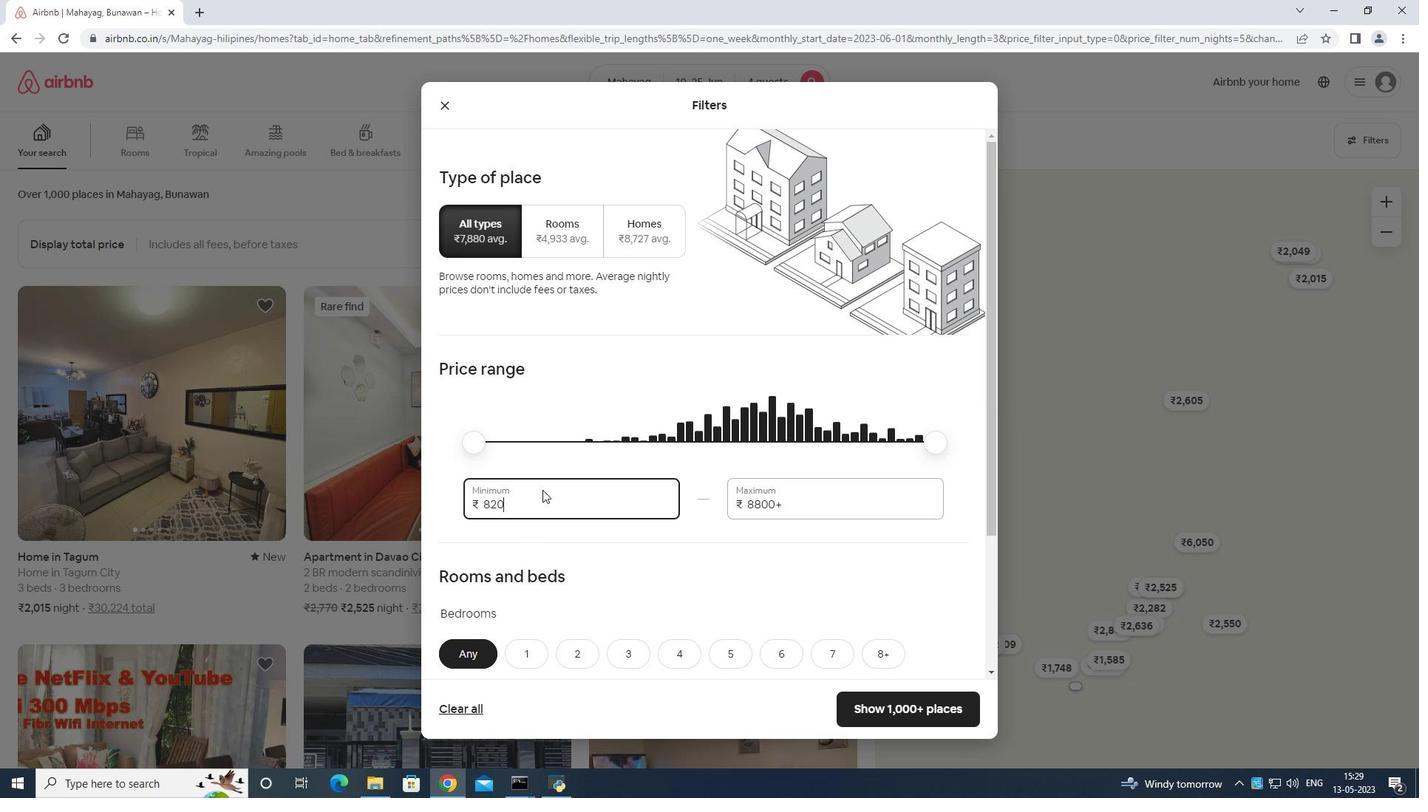 
Action: Mouse moved to (541, 490)
Screenshot: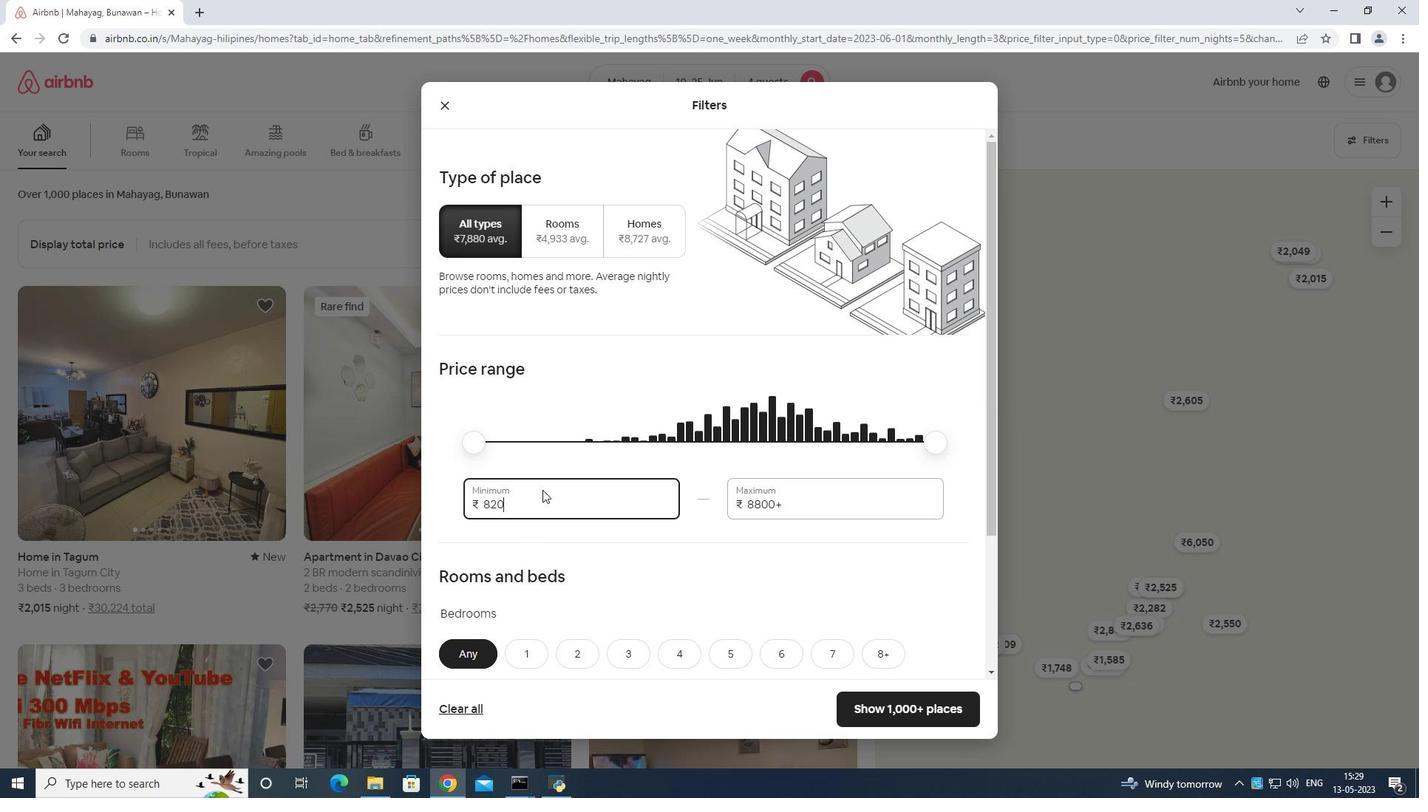 
Action: Key pressed 0
Screenshot: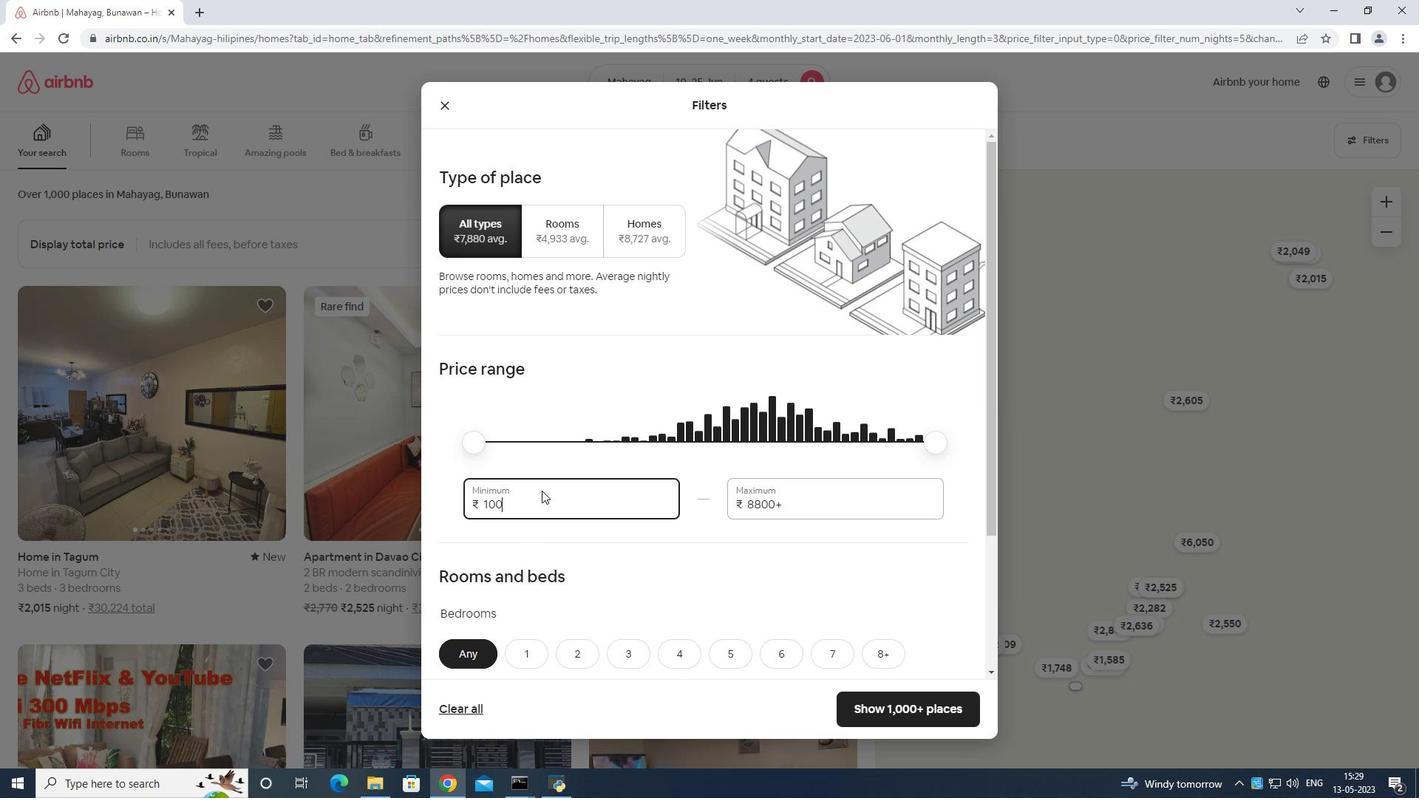 
Action: Mouse moved to (541, 491)
Screenshot: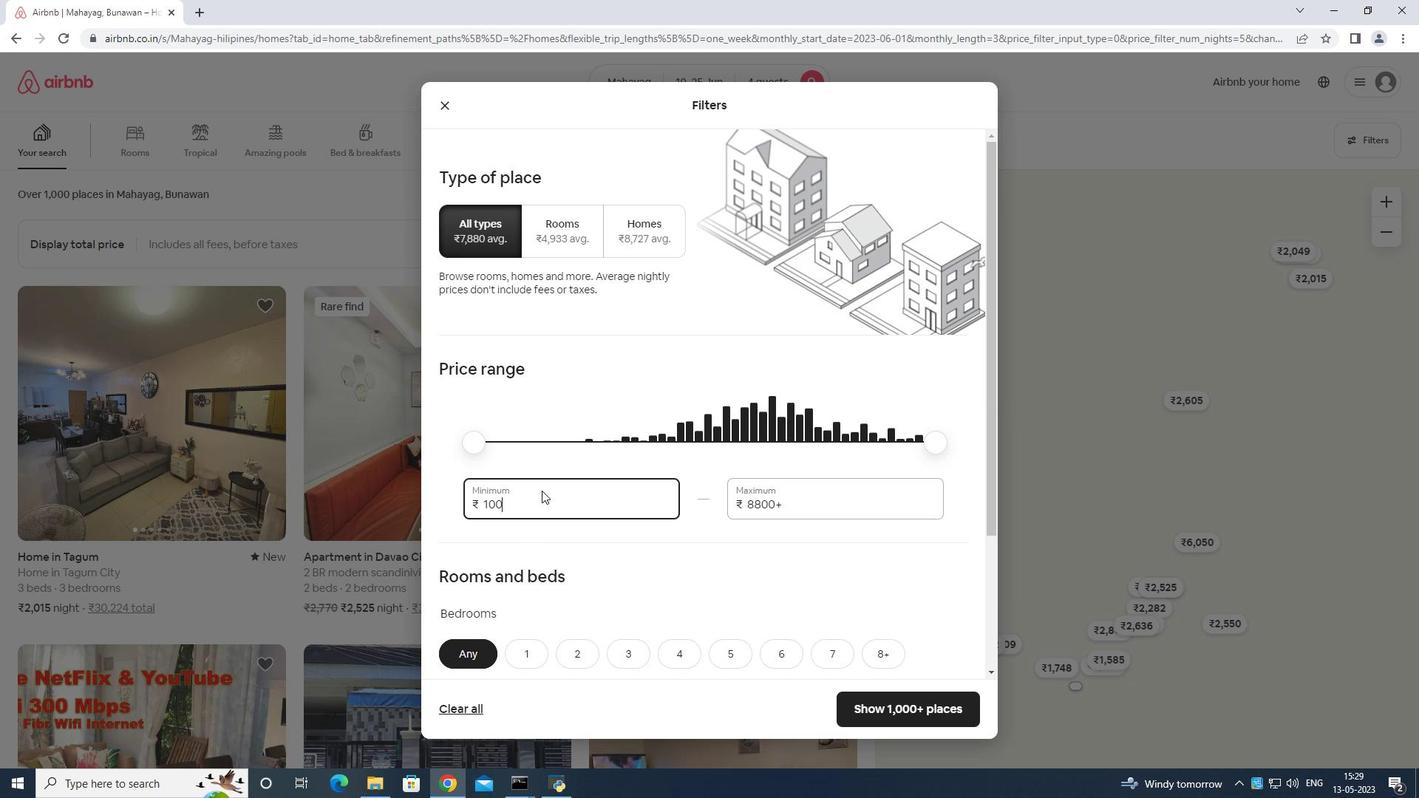 
Action: Key pressed 0
Screenshot: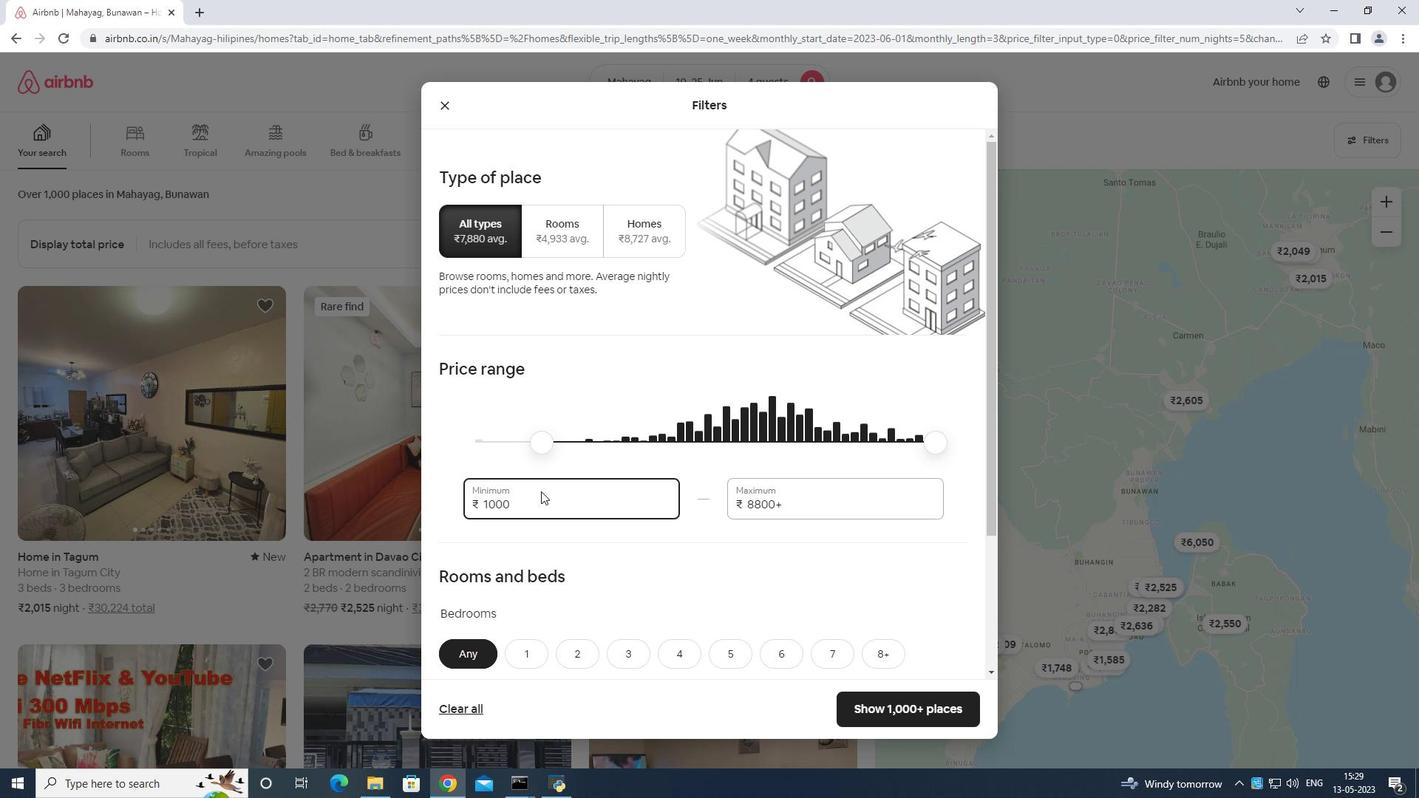 
Action: Mouse moved to (824, 502)
Screenshot: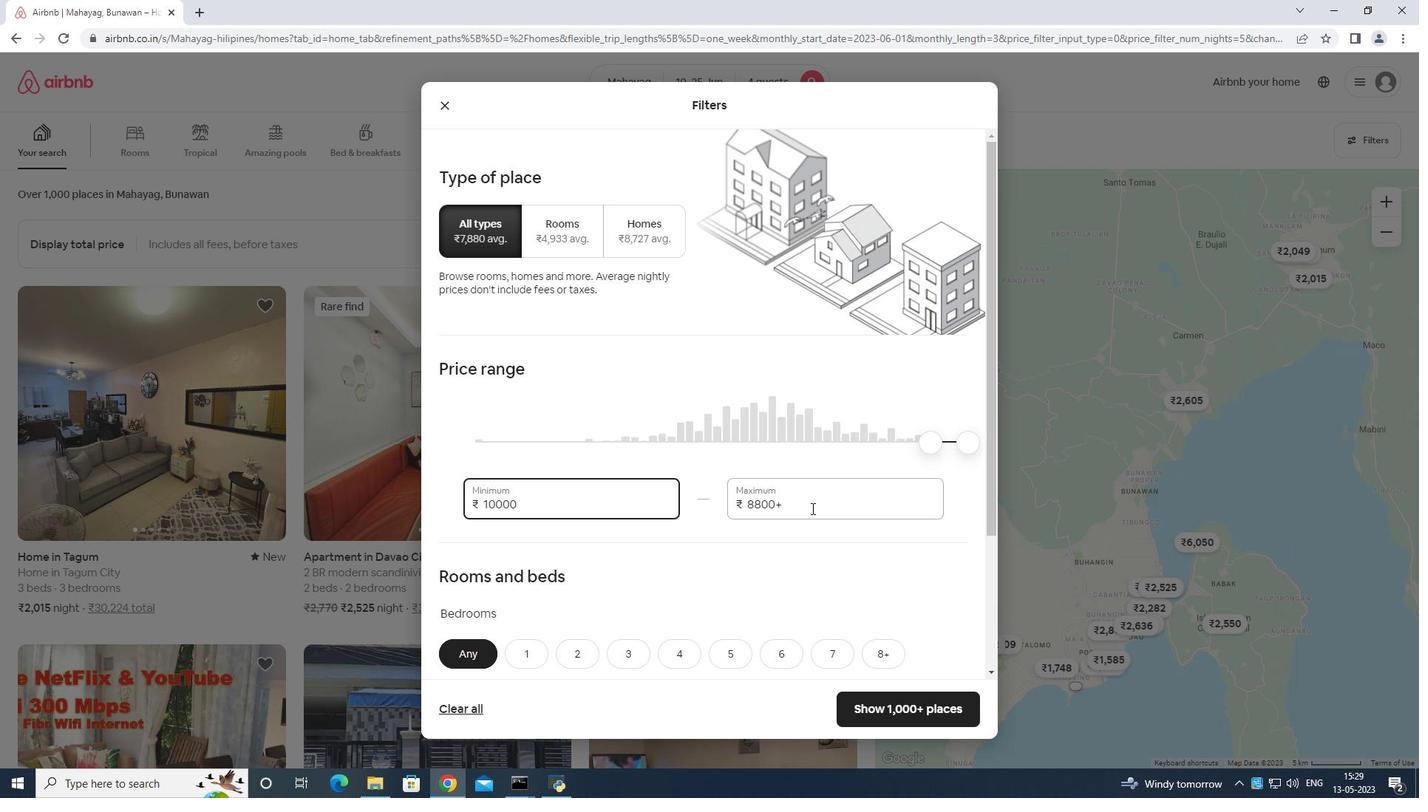 
Action: Mouse pressed left at (824, 502)
Screenshot: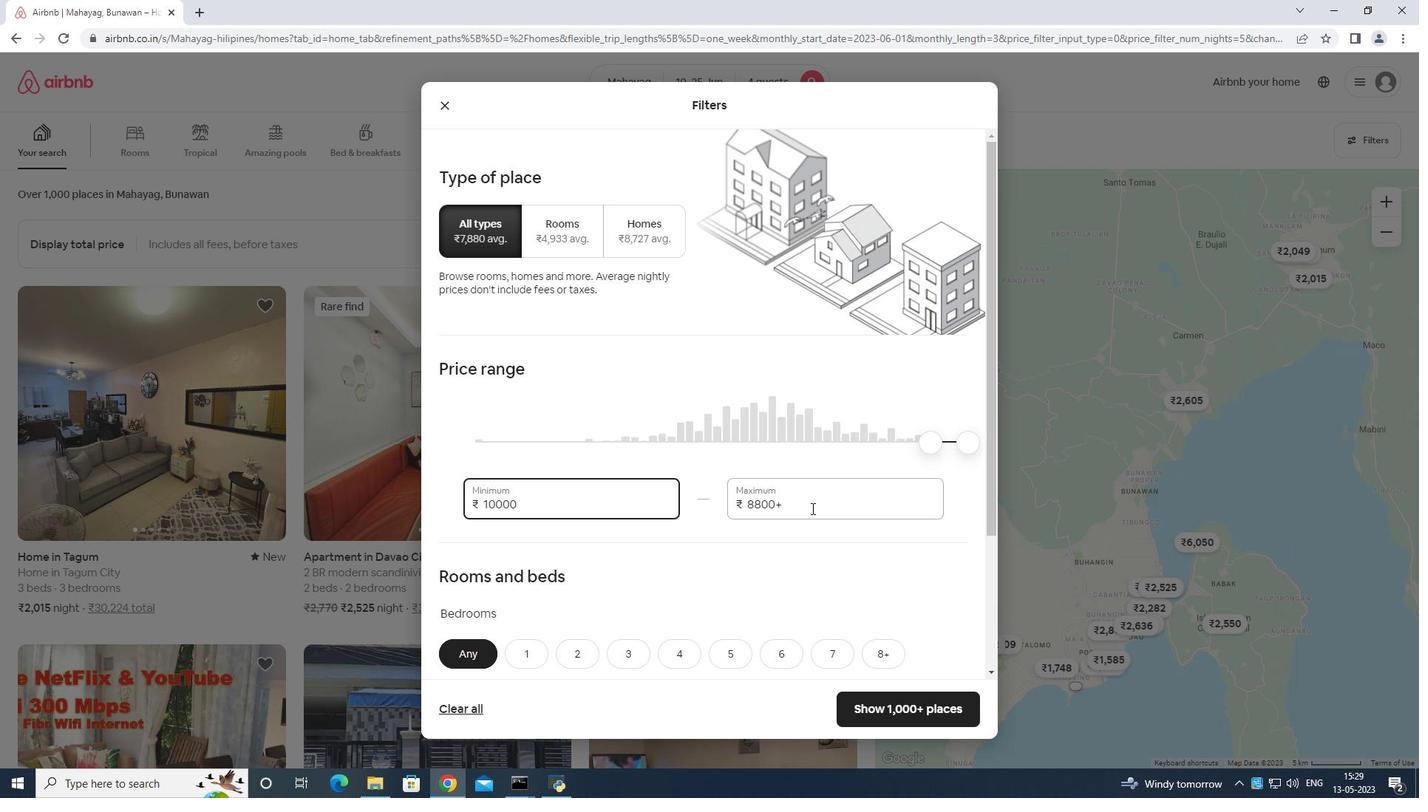 
Action: Mouse moved to (825, 495)
Screenshot: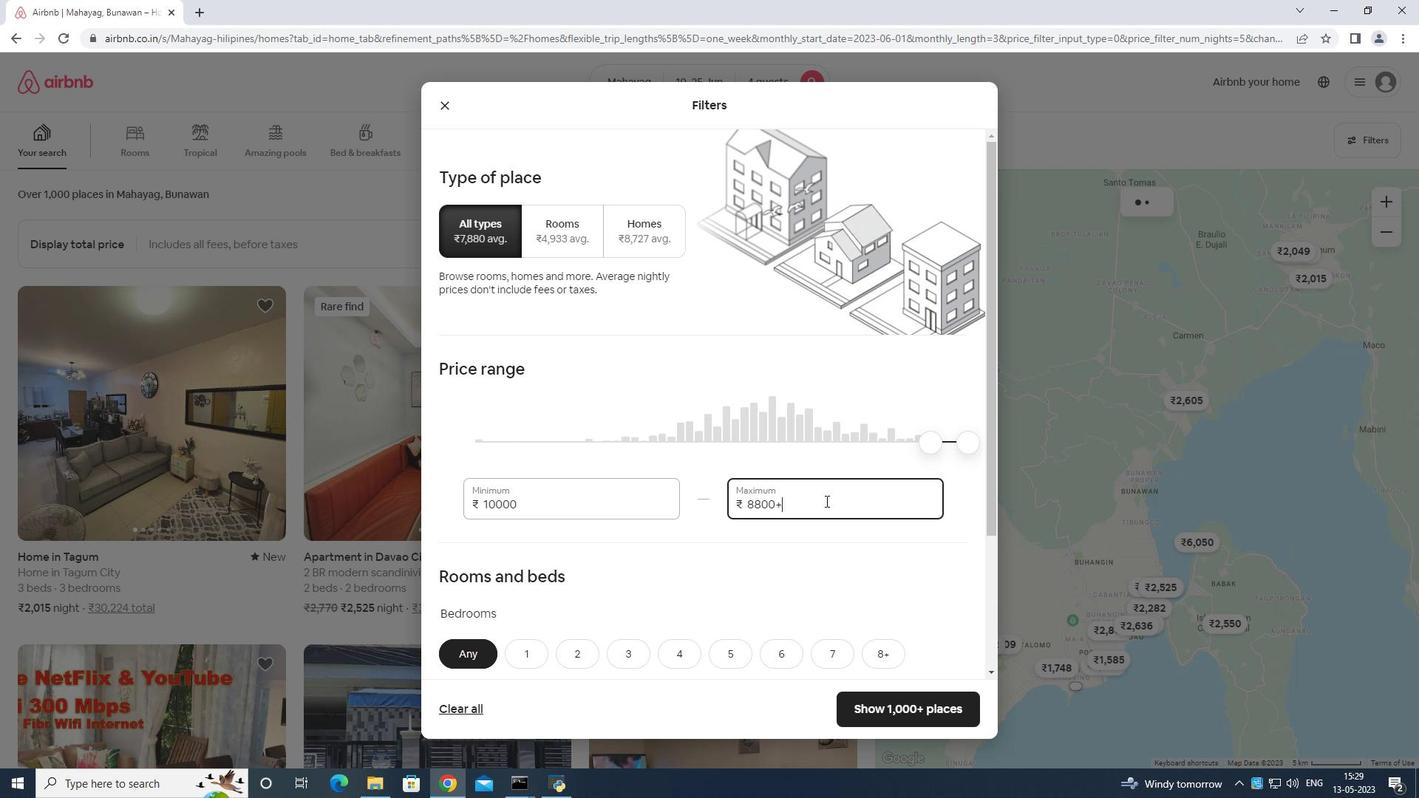 
Action: Key pressed <Key.backspace>
Screenshot: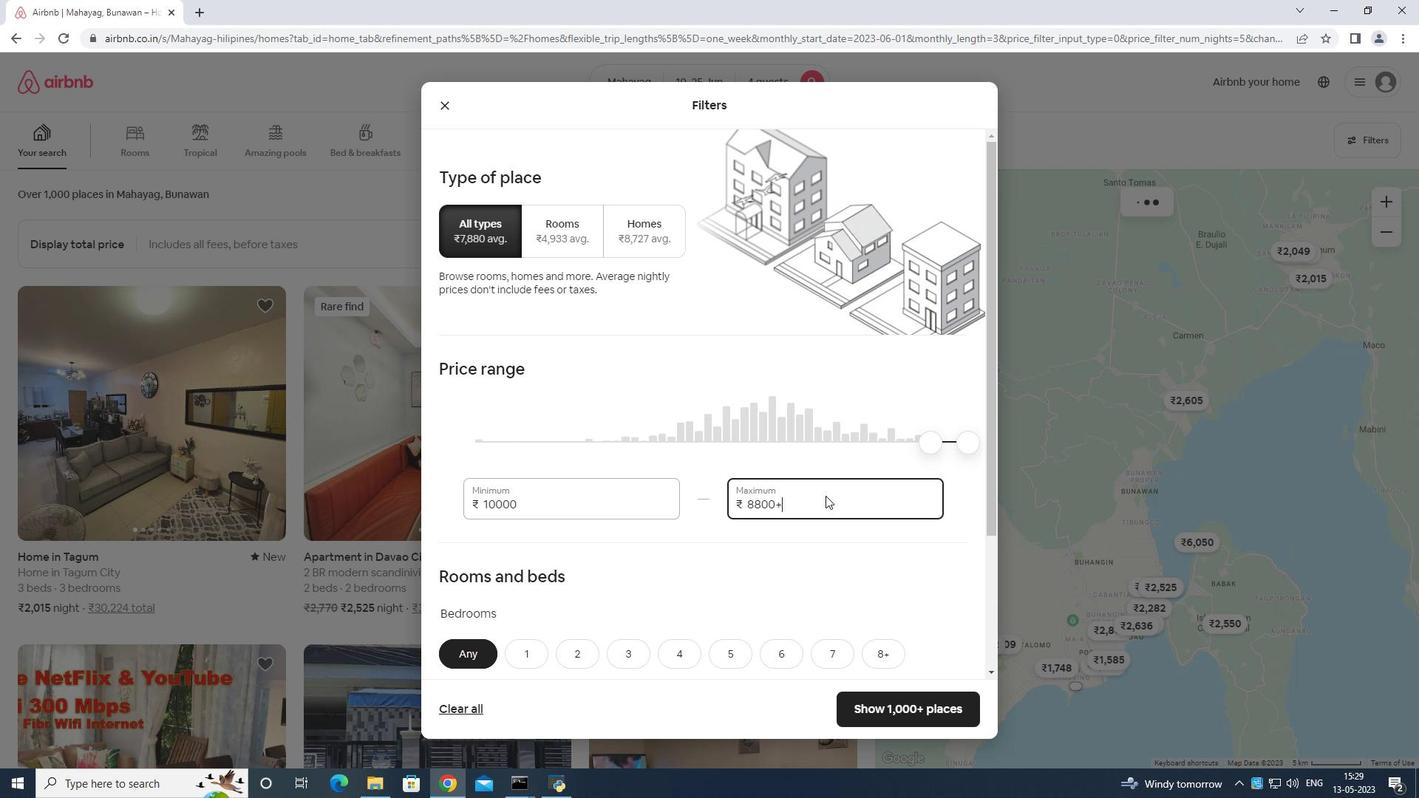 
Action: Mouse moved to (818, 498)
Screenshot: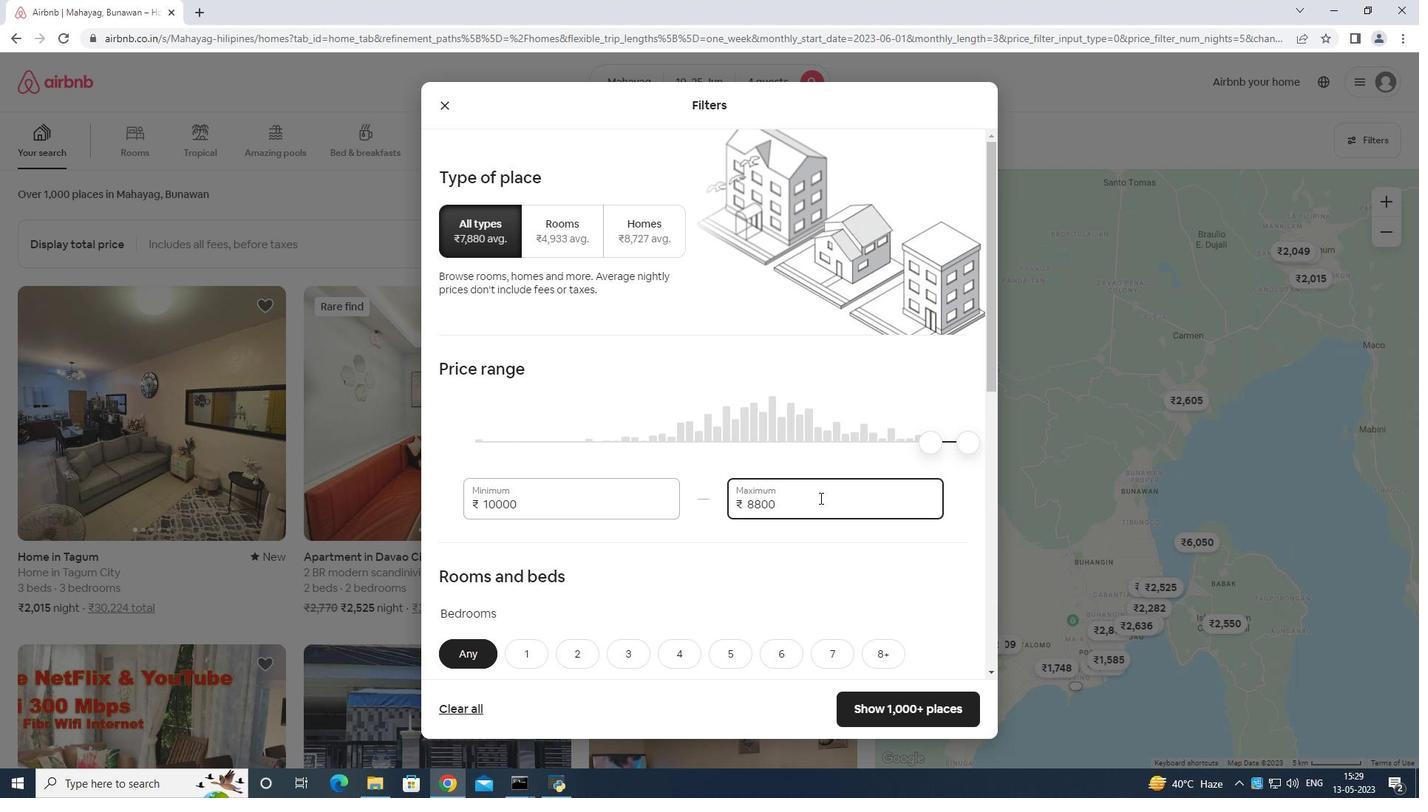 
Action: Key pressed <Key.backspace>
Screenshot: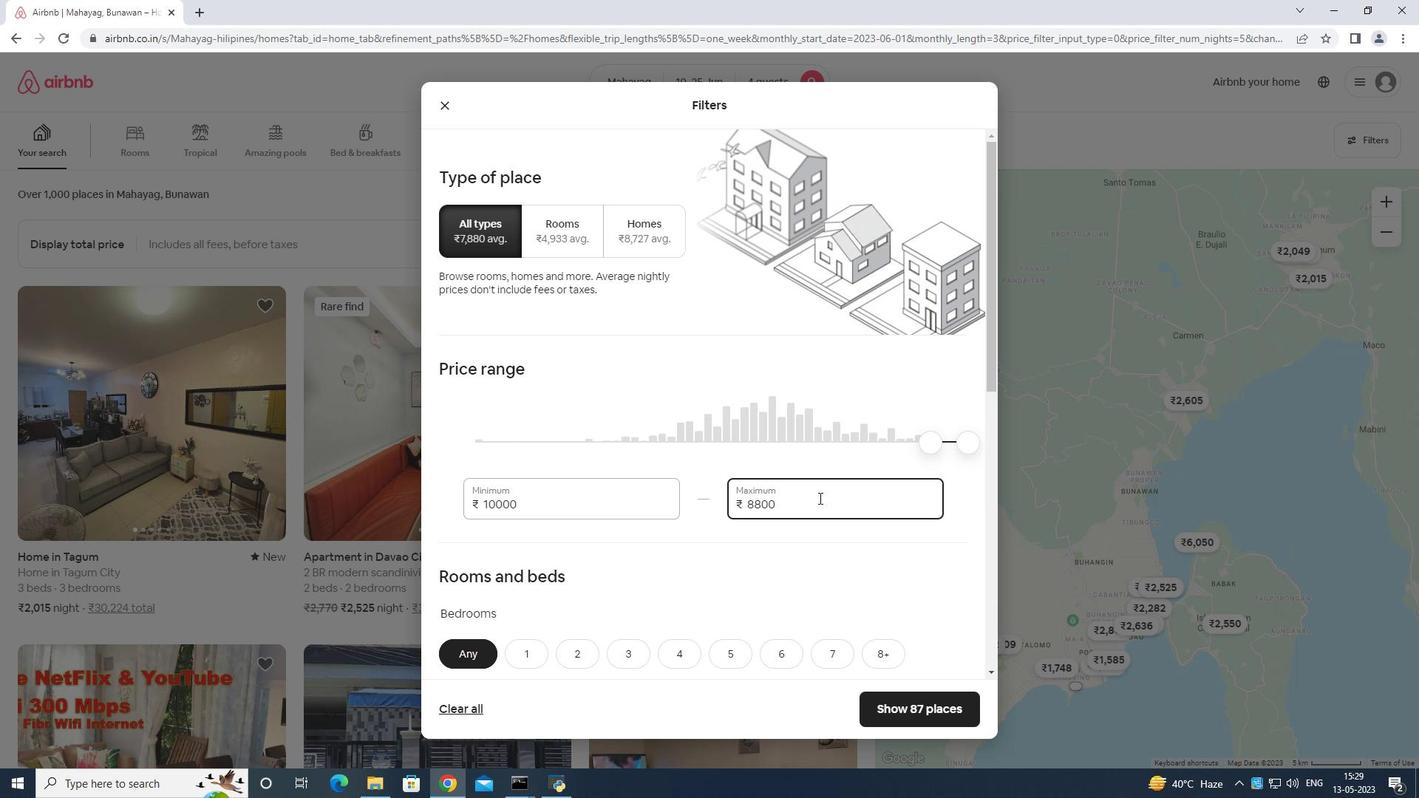 
Action: Mouse moved to (818, 498)
Screenshot: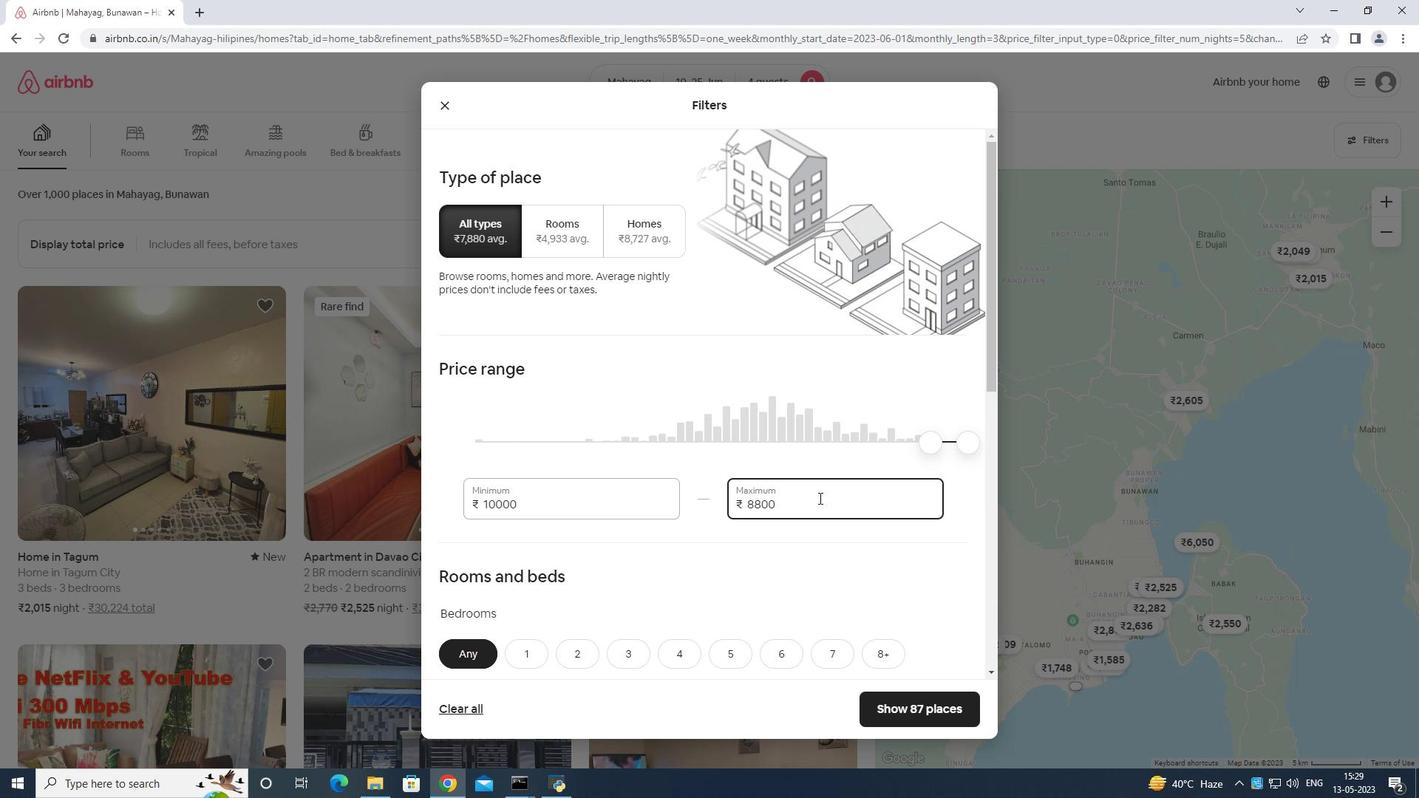 
Action: Key pressed <Key.backspace>
Screenshot: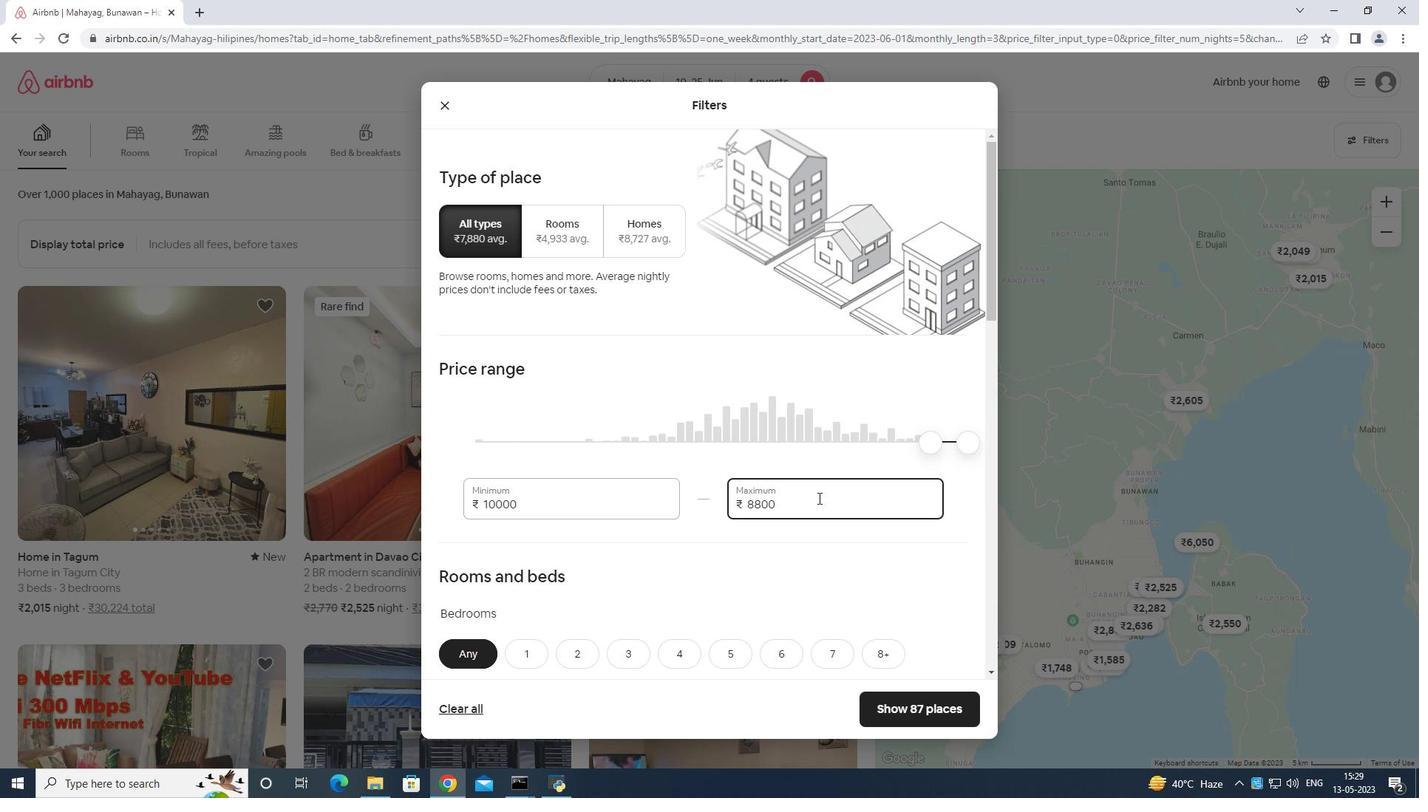 
Action: Mouse moved to (817, 498)
Screenshot: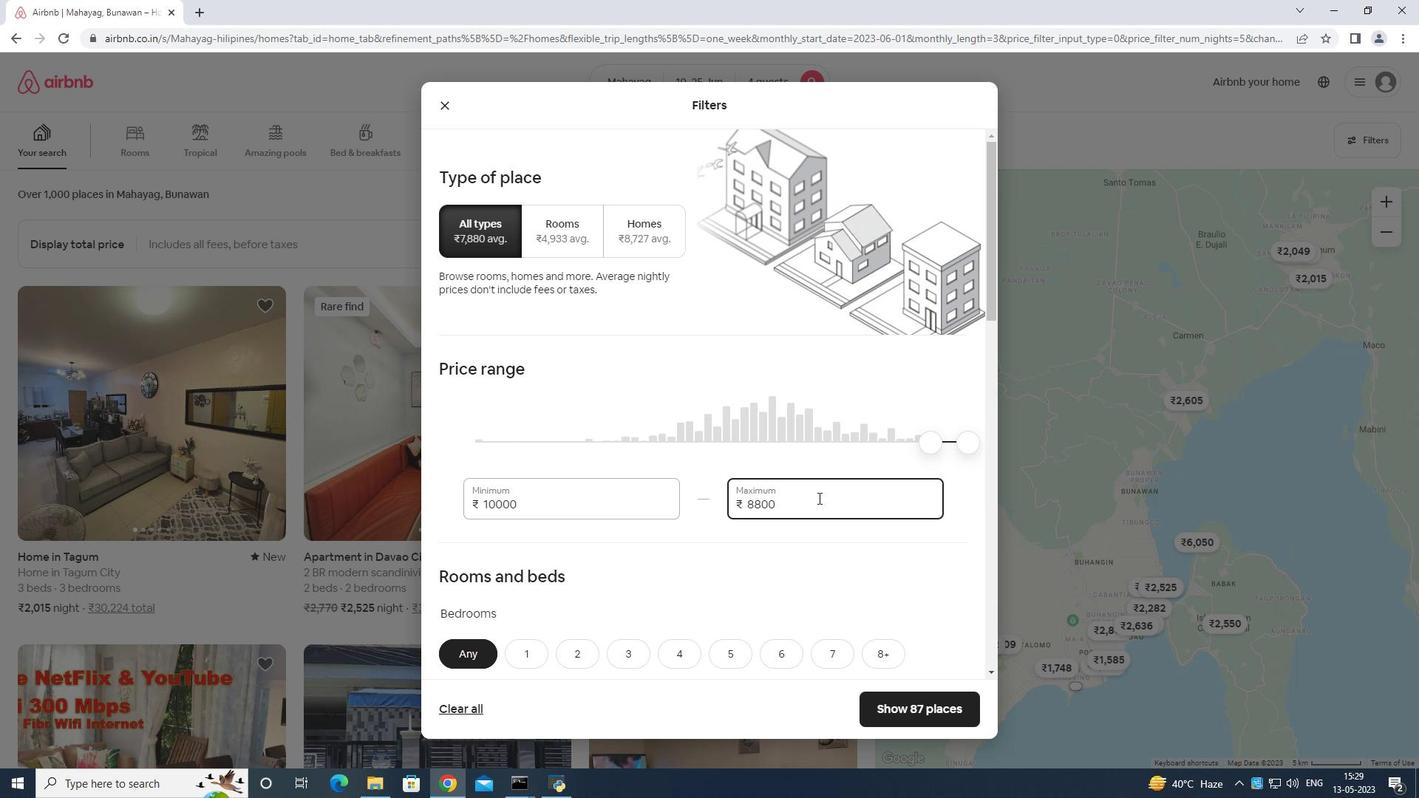
Action: Key pressed <Key.backspace>
Screenshot: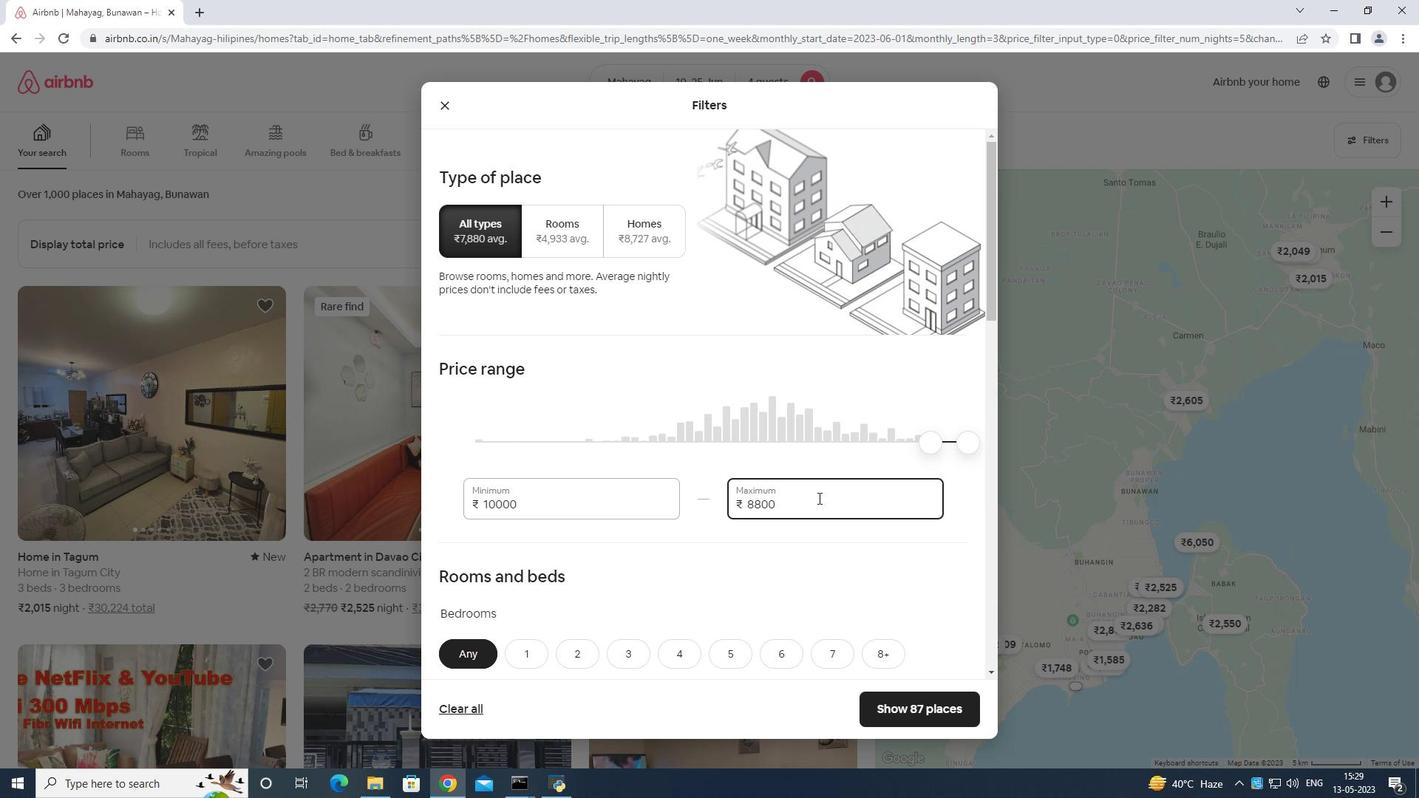 
Action: Mouse moved to (816, 498)
Screenshot: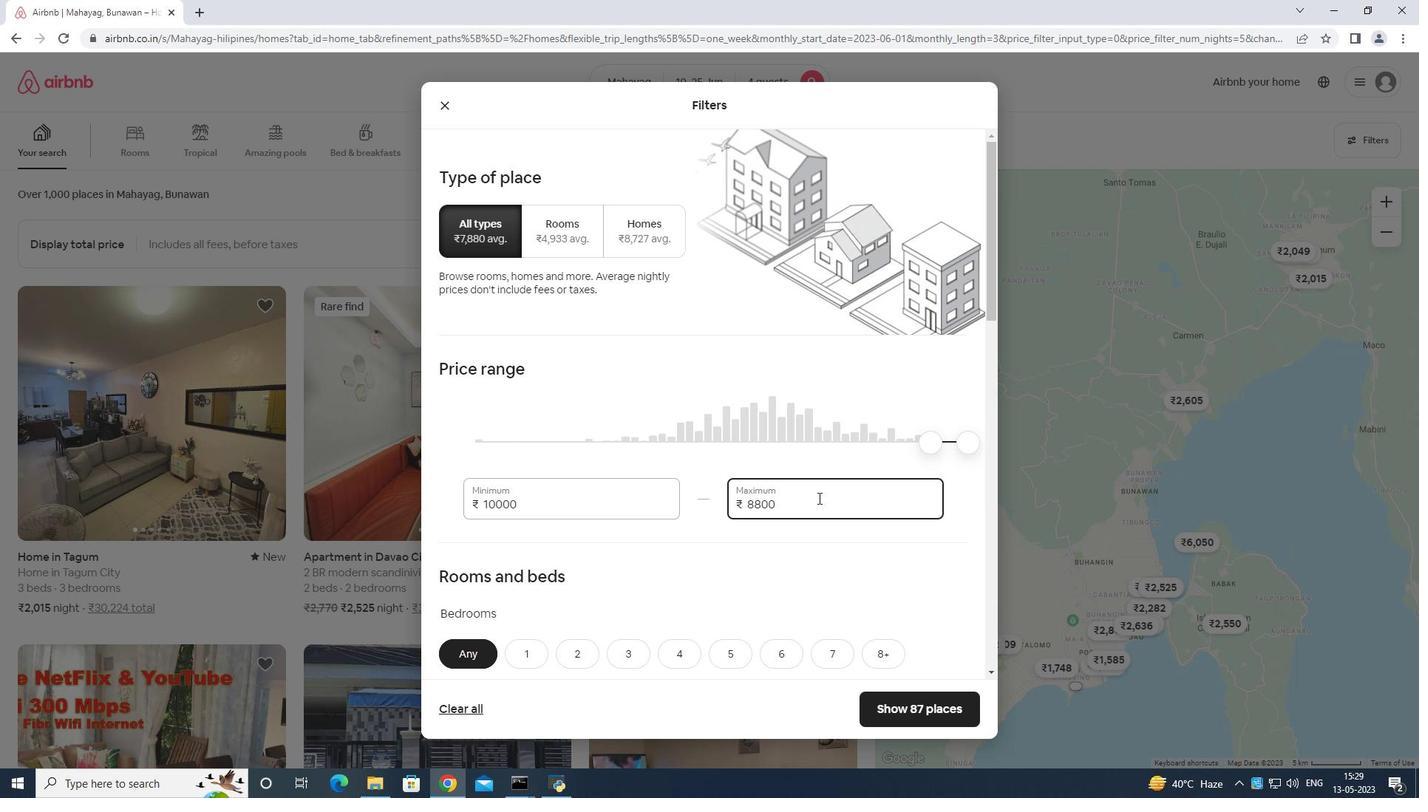 
Action: Key pressed <Key.backspace>
Screenshot: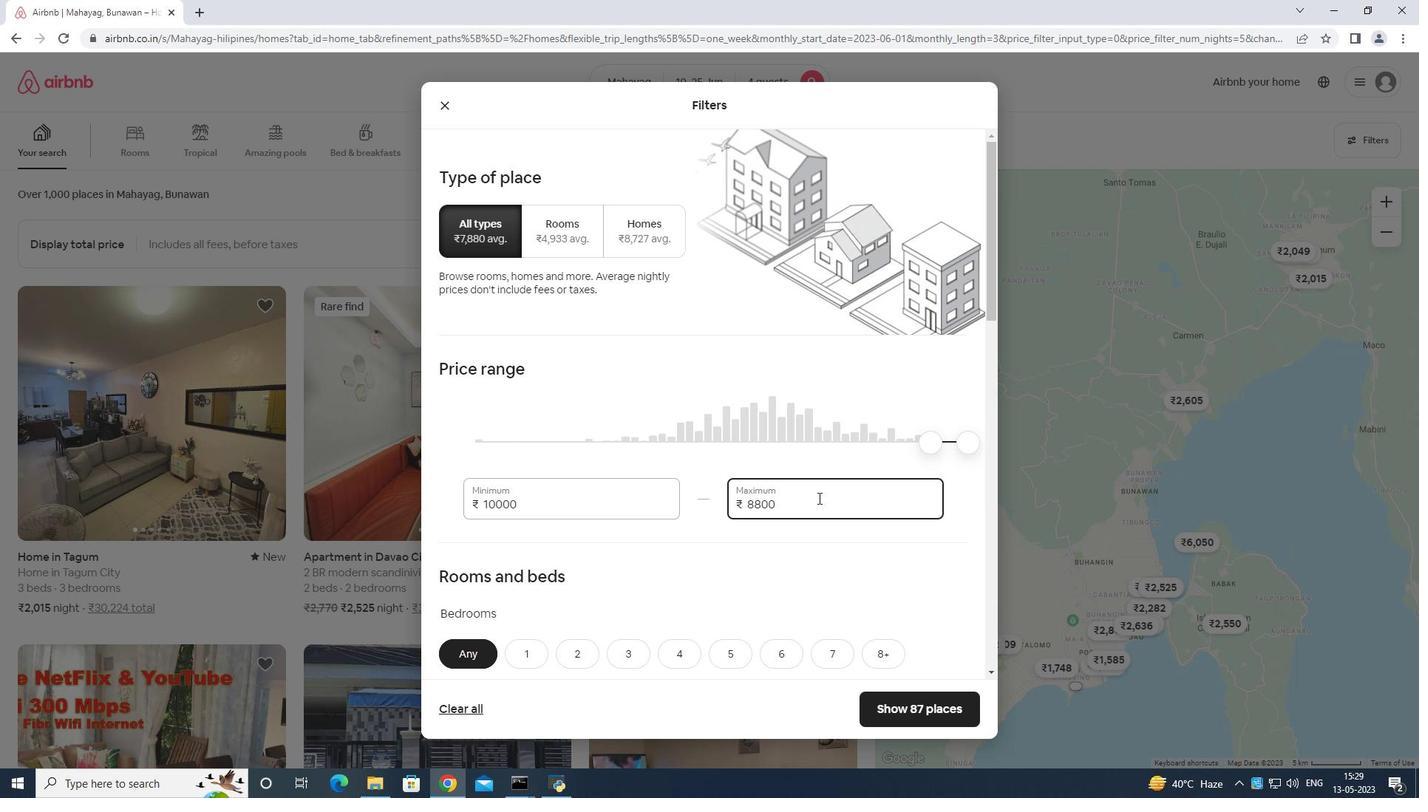 
Action: Mouse moved to (816, 498)
Screenshot: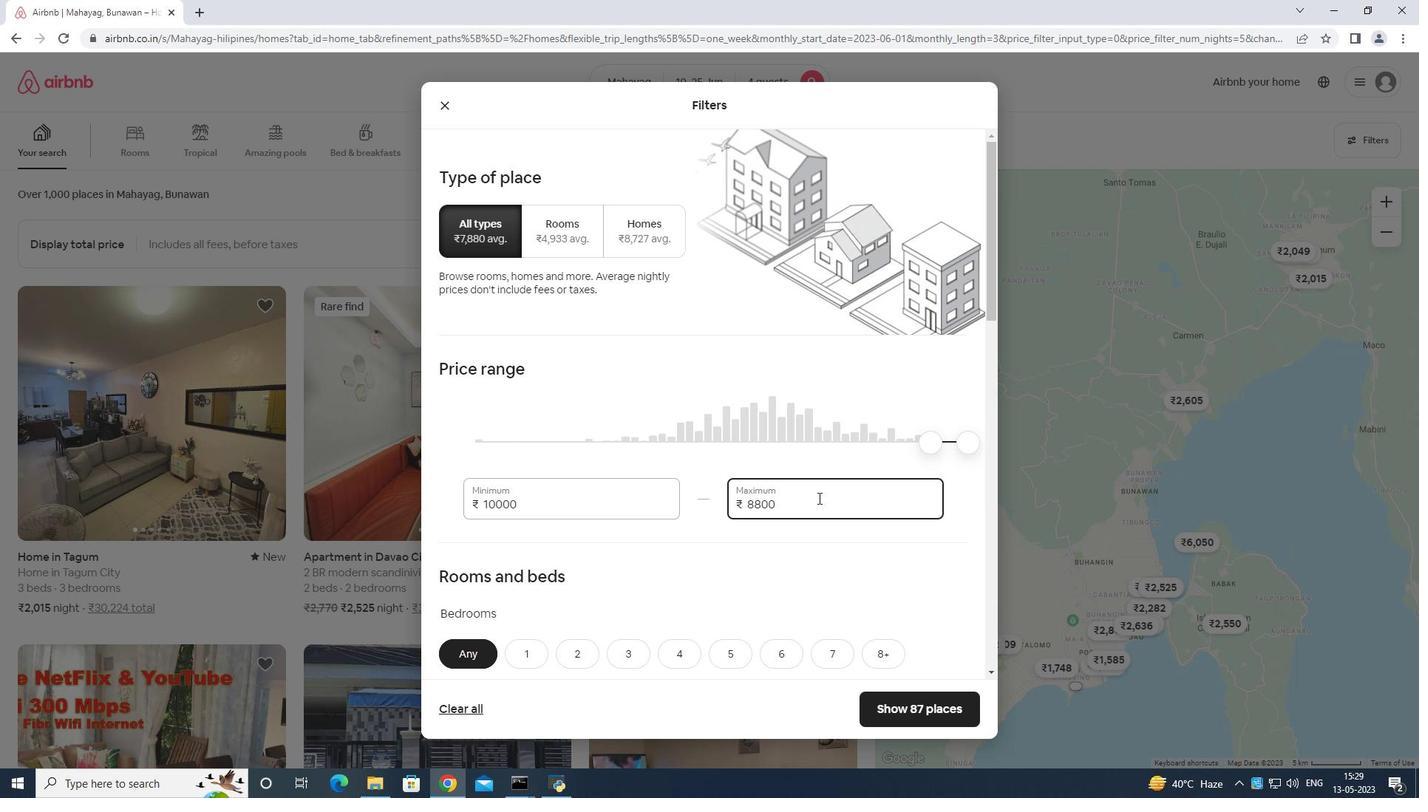 
Action: Key pressed <Key.backspace>
Screenshot: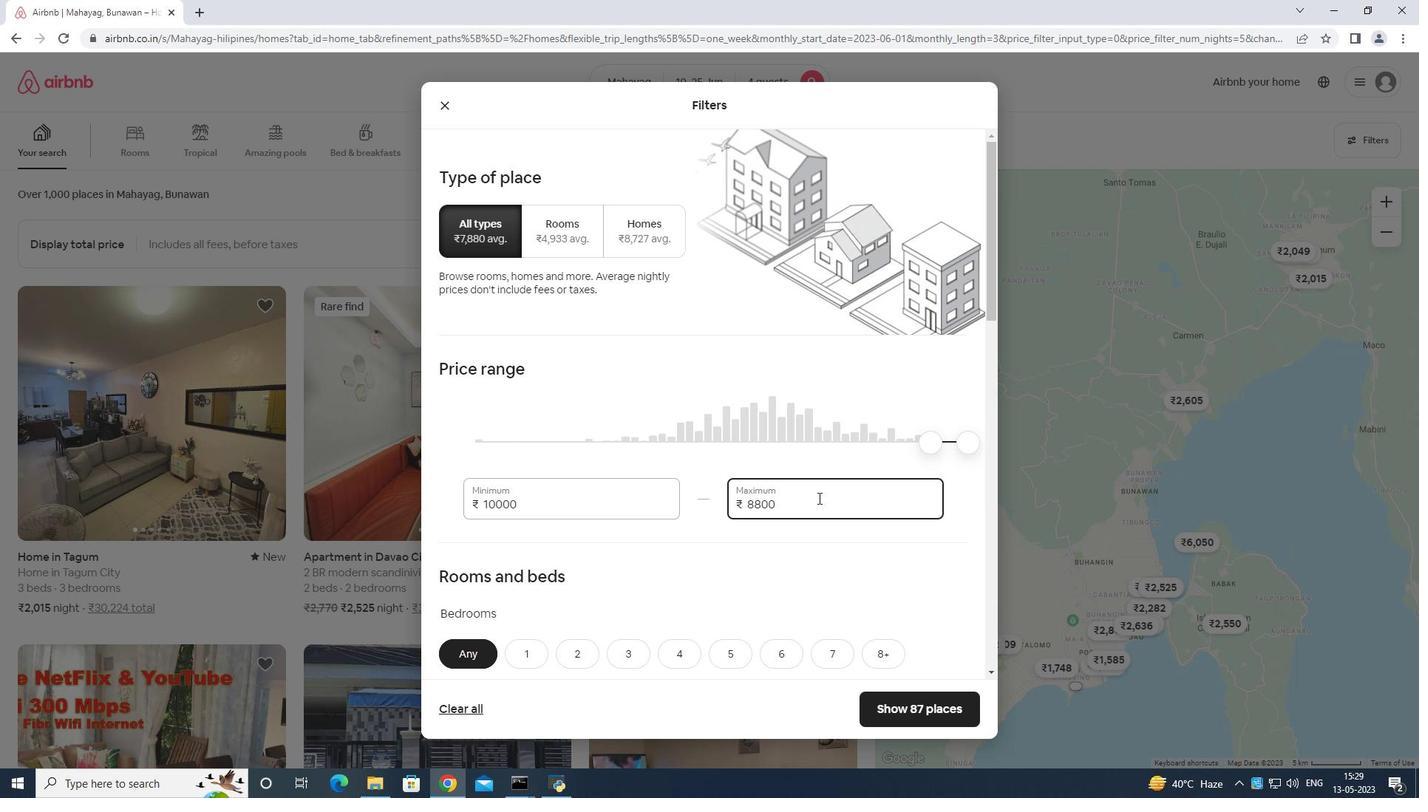 
Action: Mouse moved to (815, 498)
Screenshot: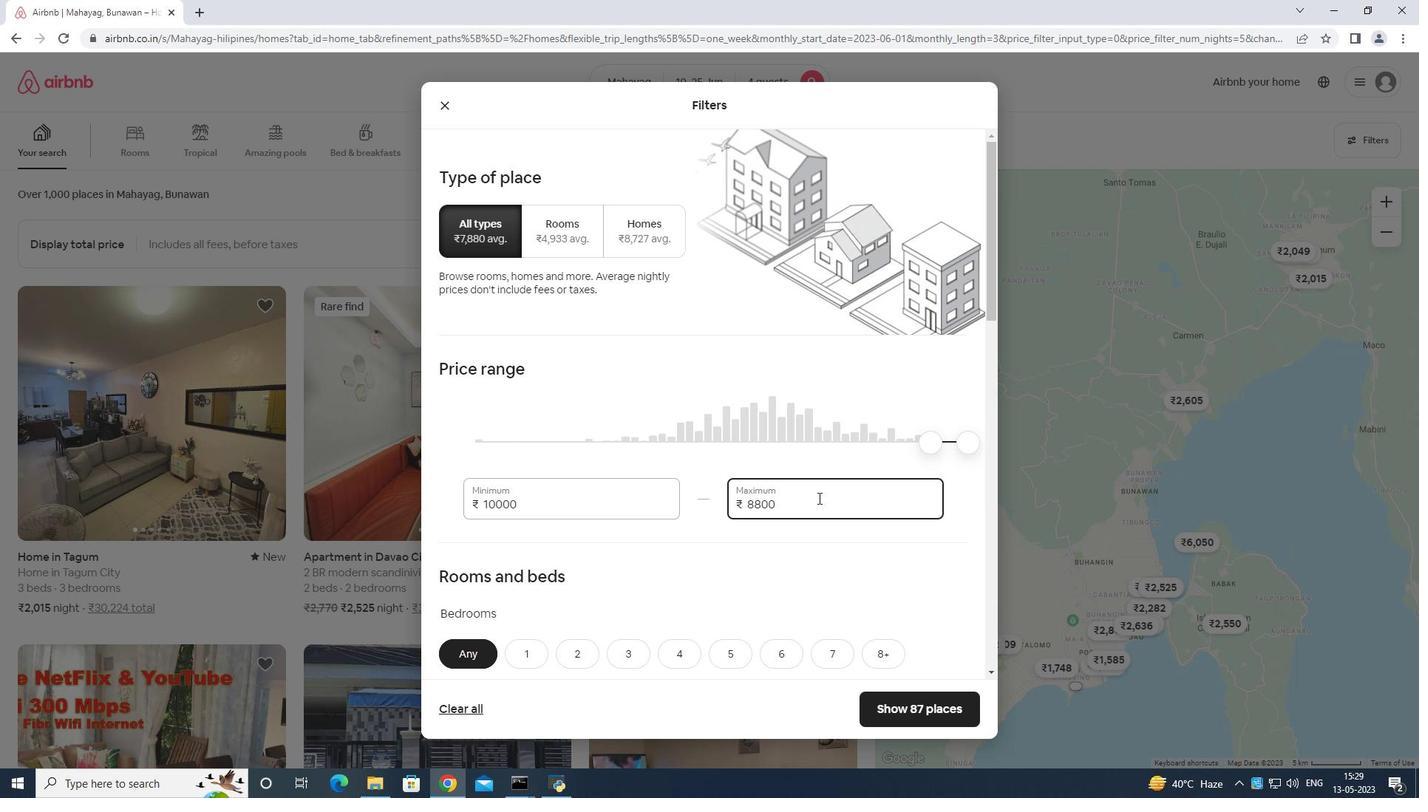 
Action: Key pressed <Key.backspace>
Screenshot: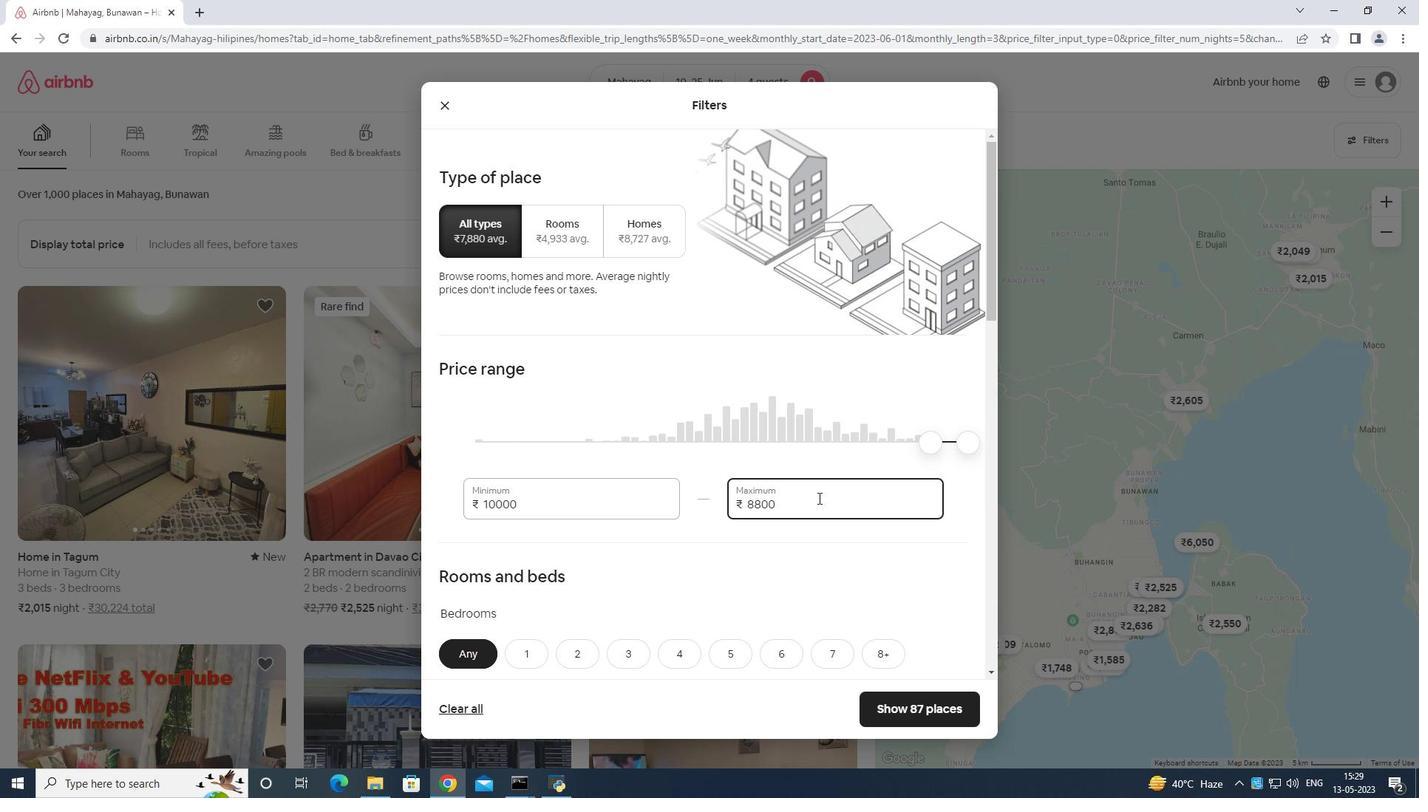 
Action: Mouse moved to (813, 498)
Screenshot: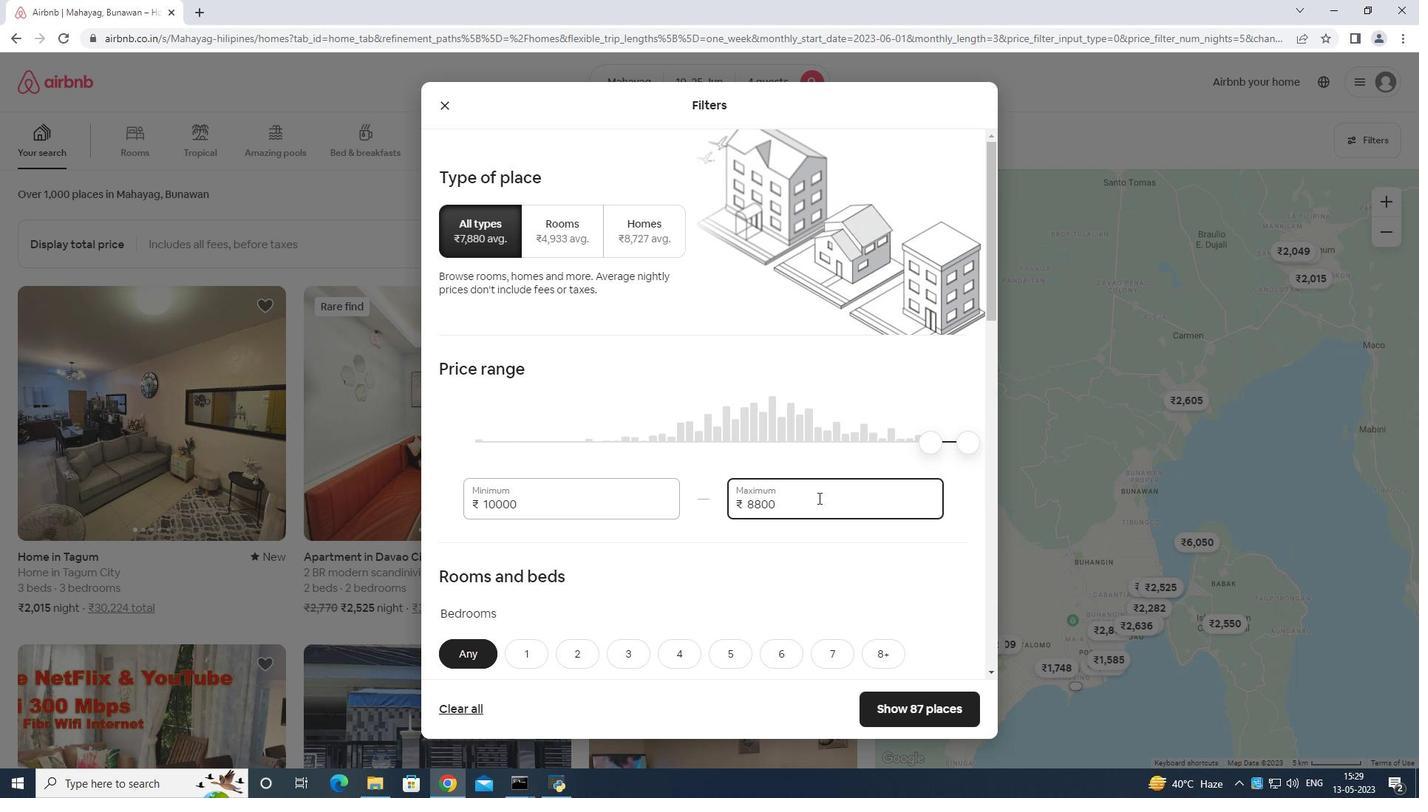 
Action: Key pressed <Key.backspace>
Screenshot: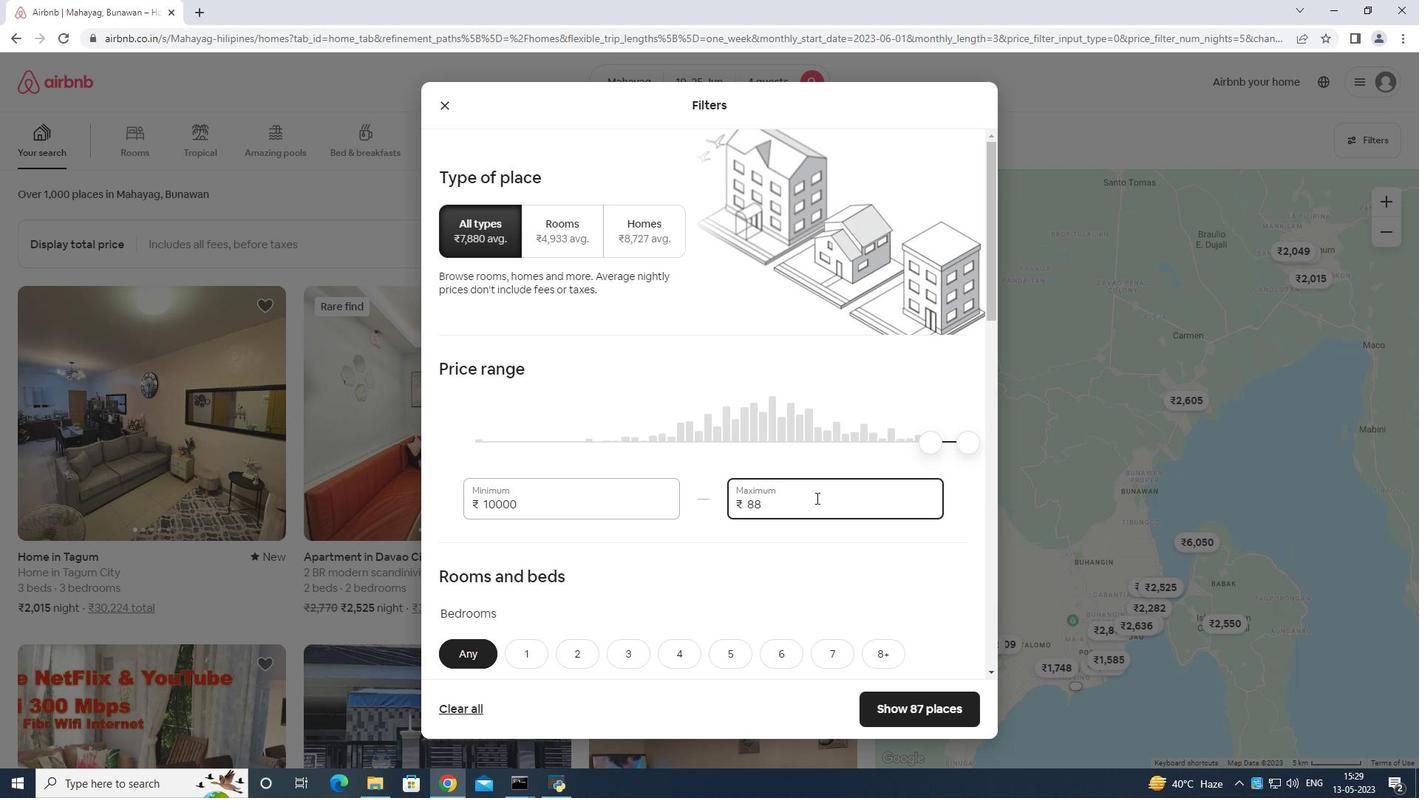 
Action: Mouse moved to (811, 498)
Screenshot: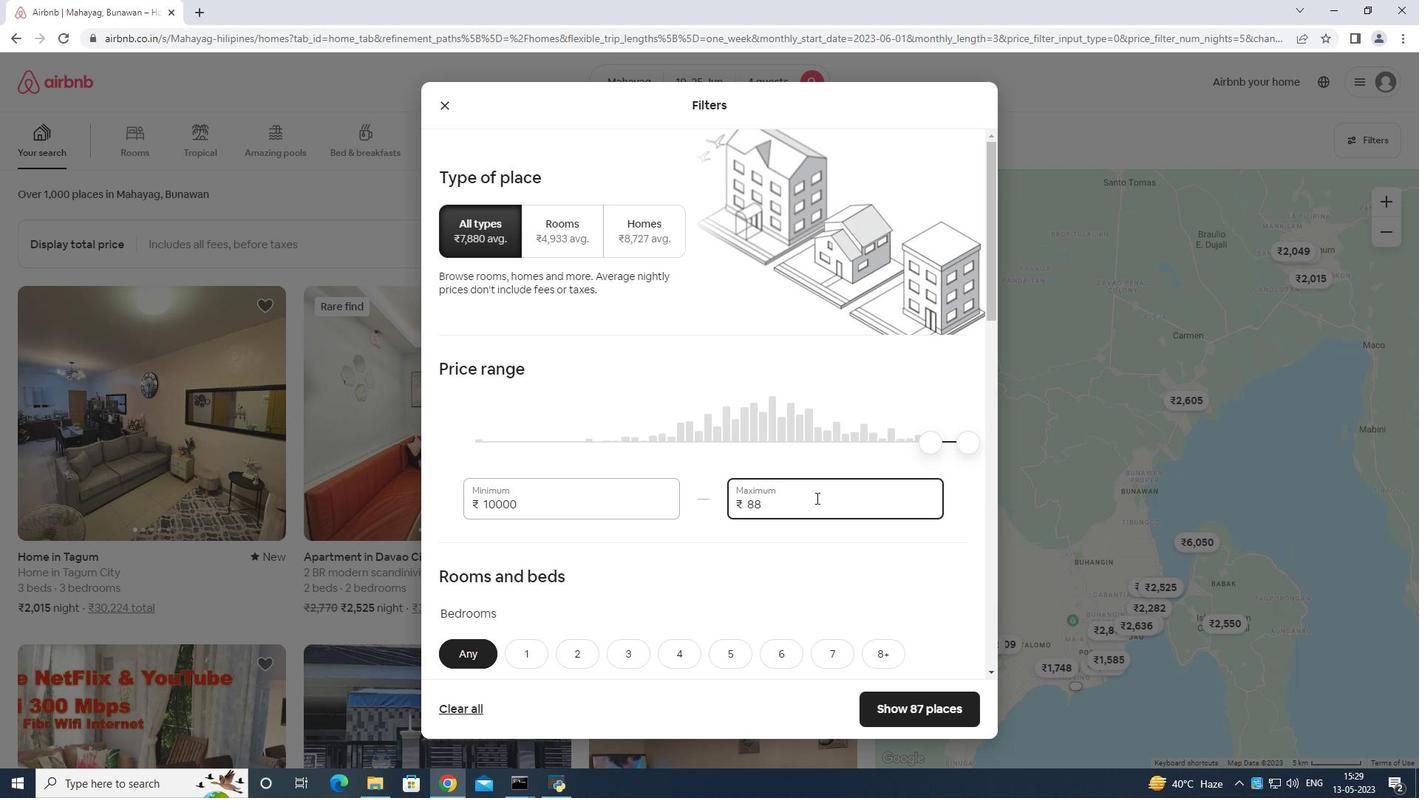 
Action: Key pressed <Key.backspace>
Screenshot: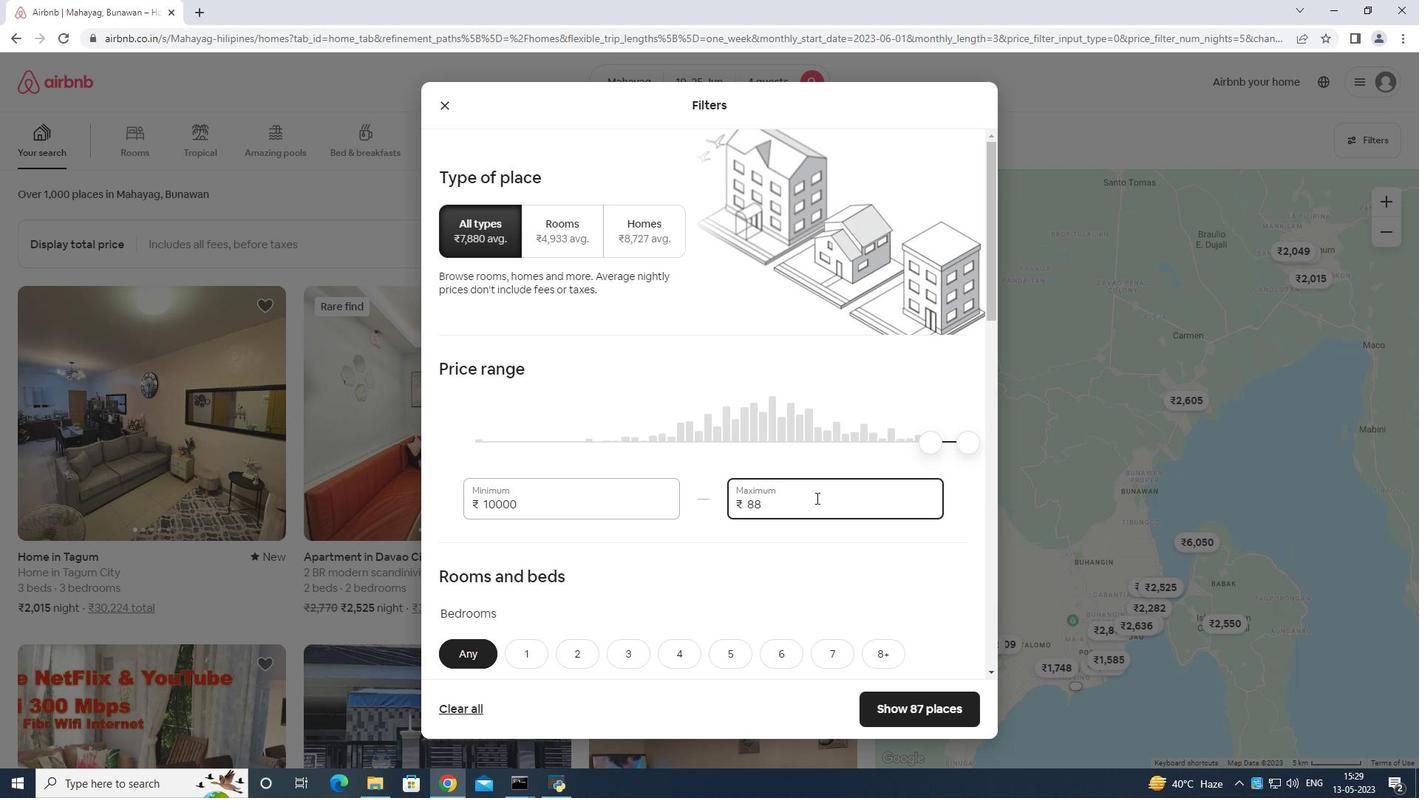 
Action: Mouse moved to (811, 498)
Screenshot: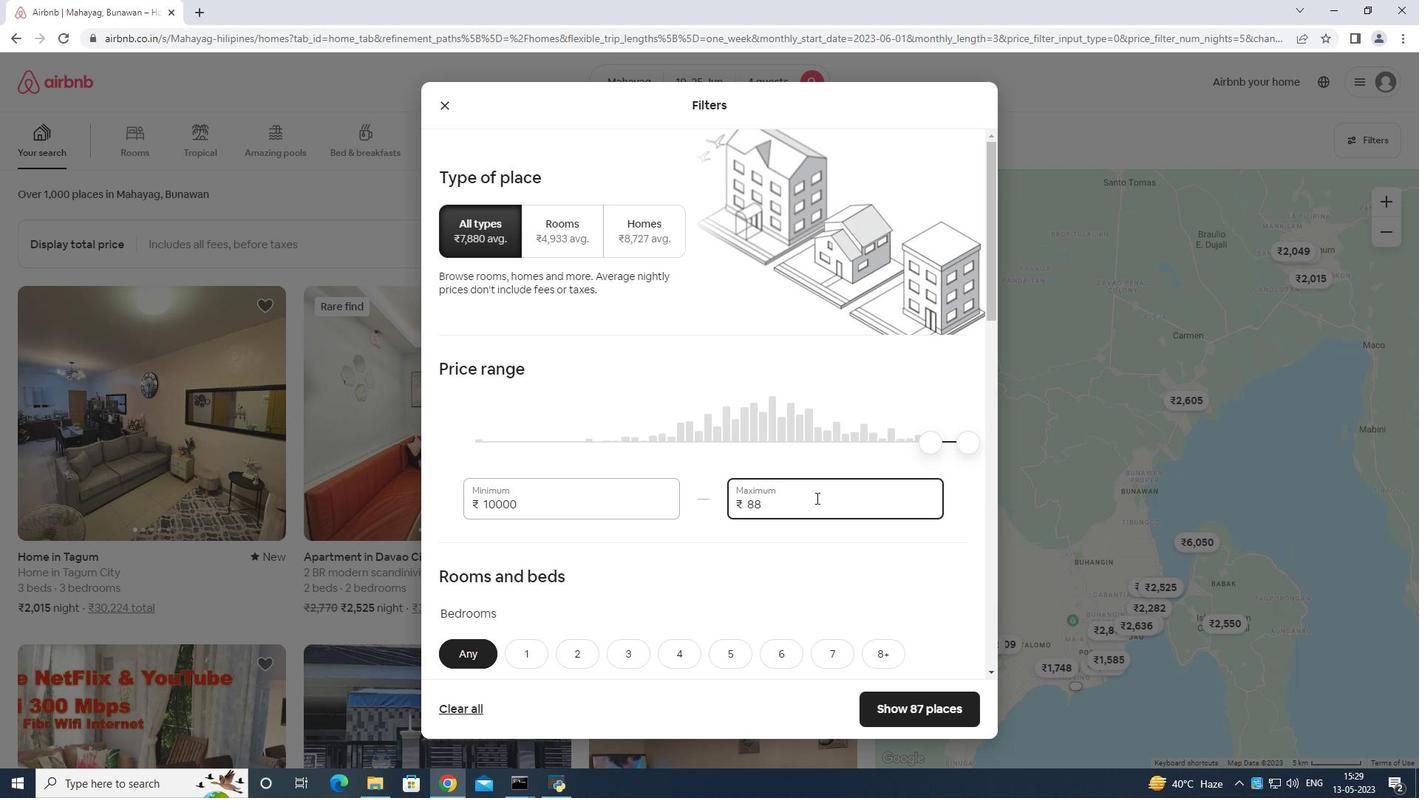 
Action: Key pressed <Key.backspace><Key.backspace>
Screenshot: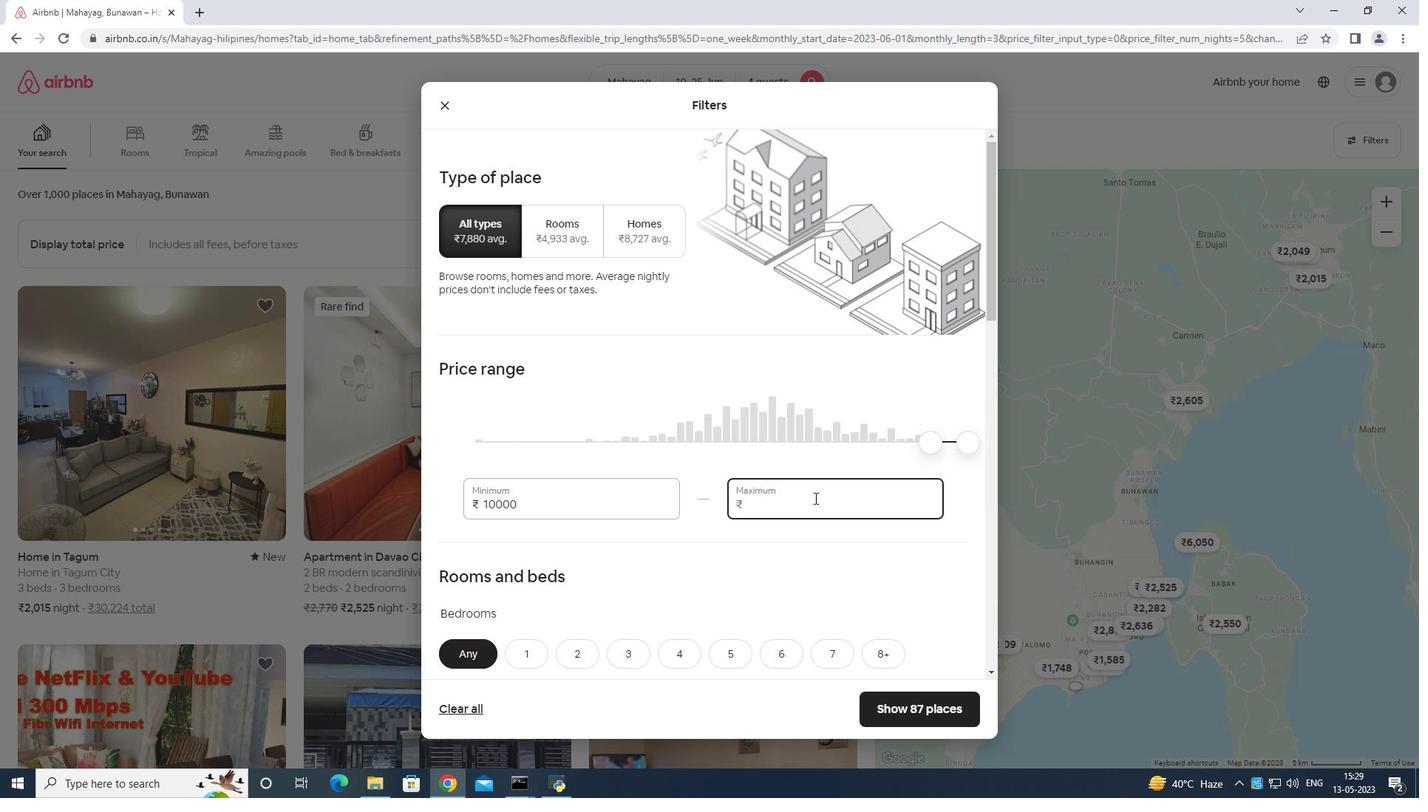 
Action: Mouse moved to (800, 502)
Screenshot: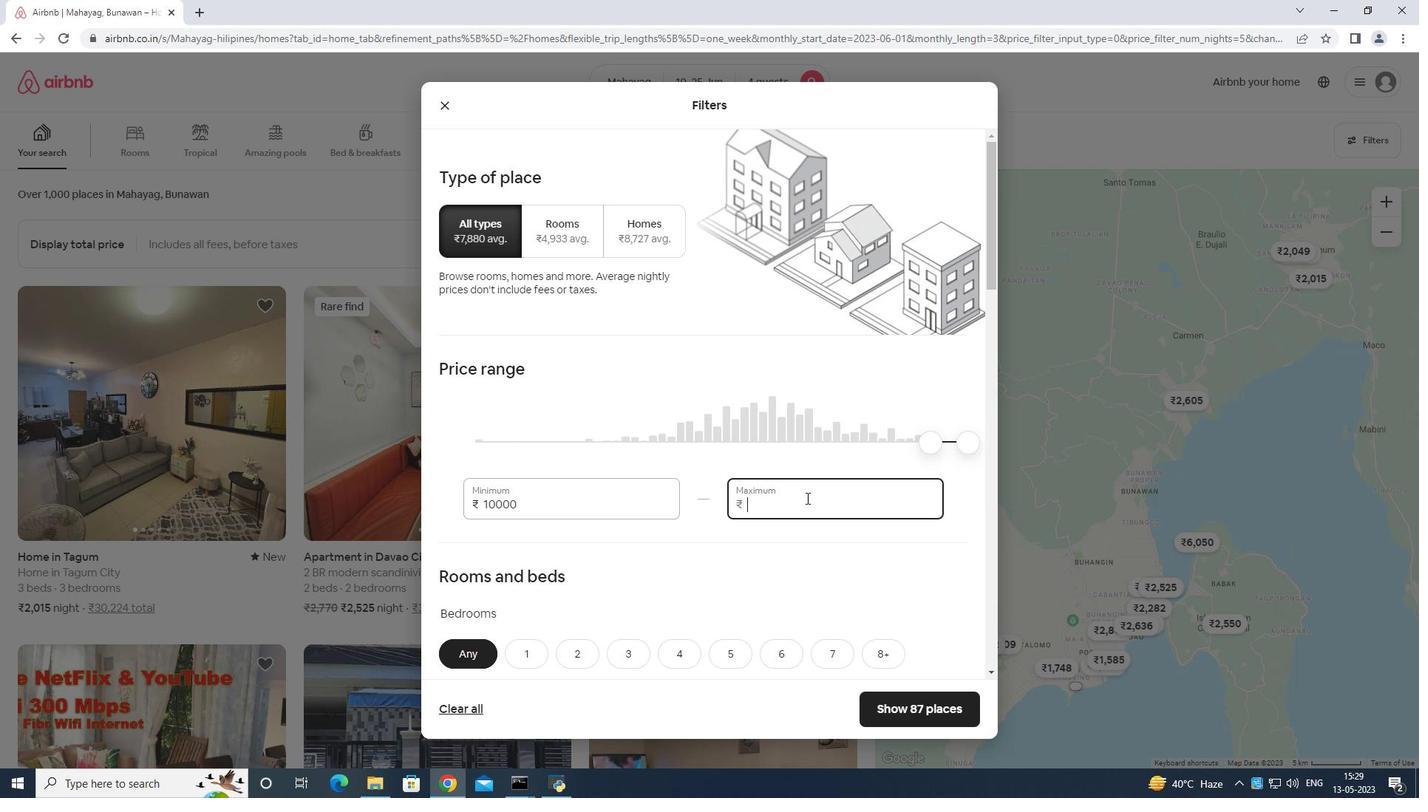 
Action: Key pressed 1
Screenshot: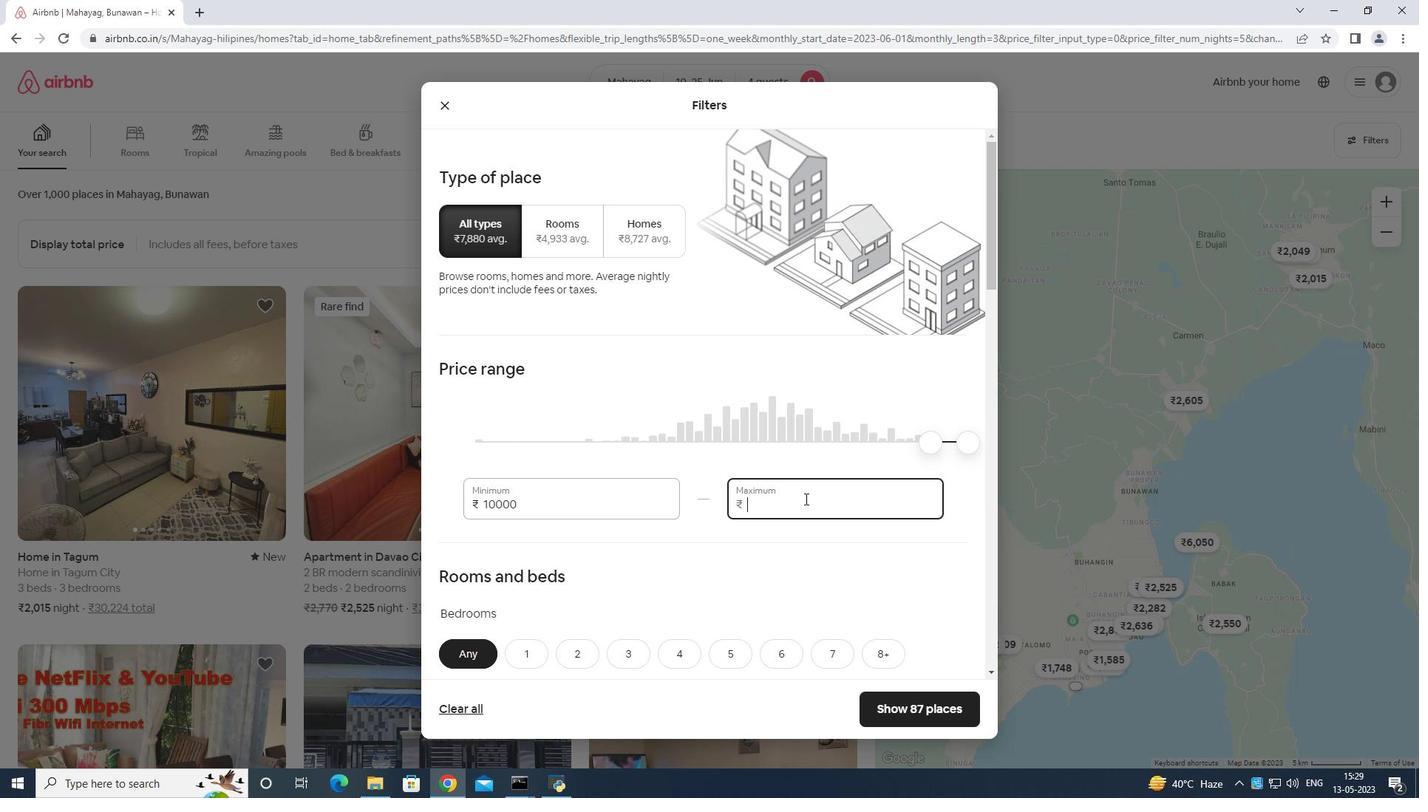
Action: Mouse moved to (798, 502)
Screenshot: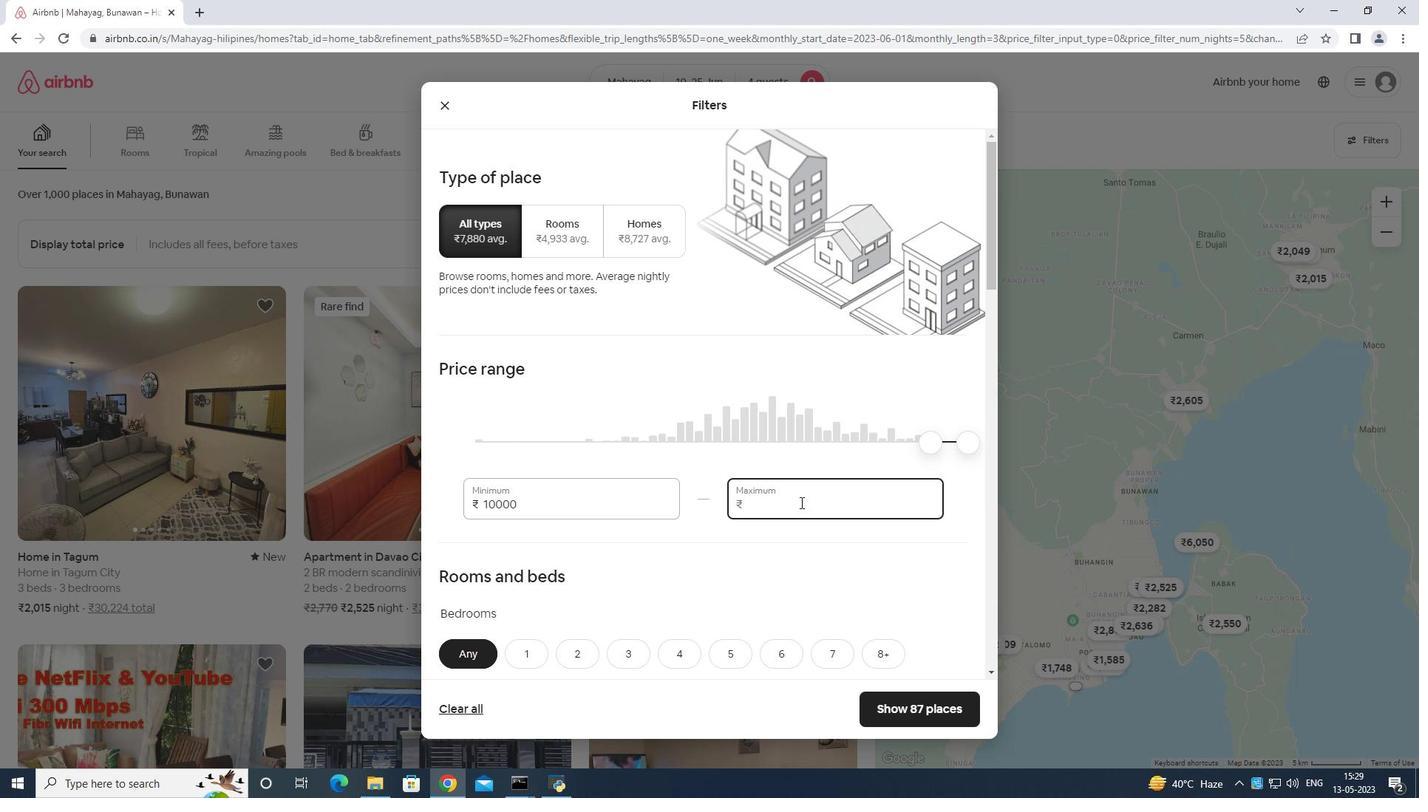 
Action: Key pressed 5
Screenshot: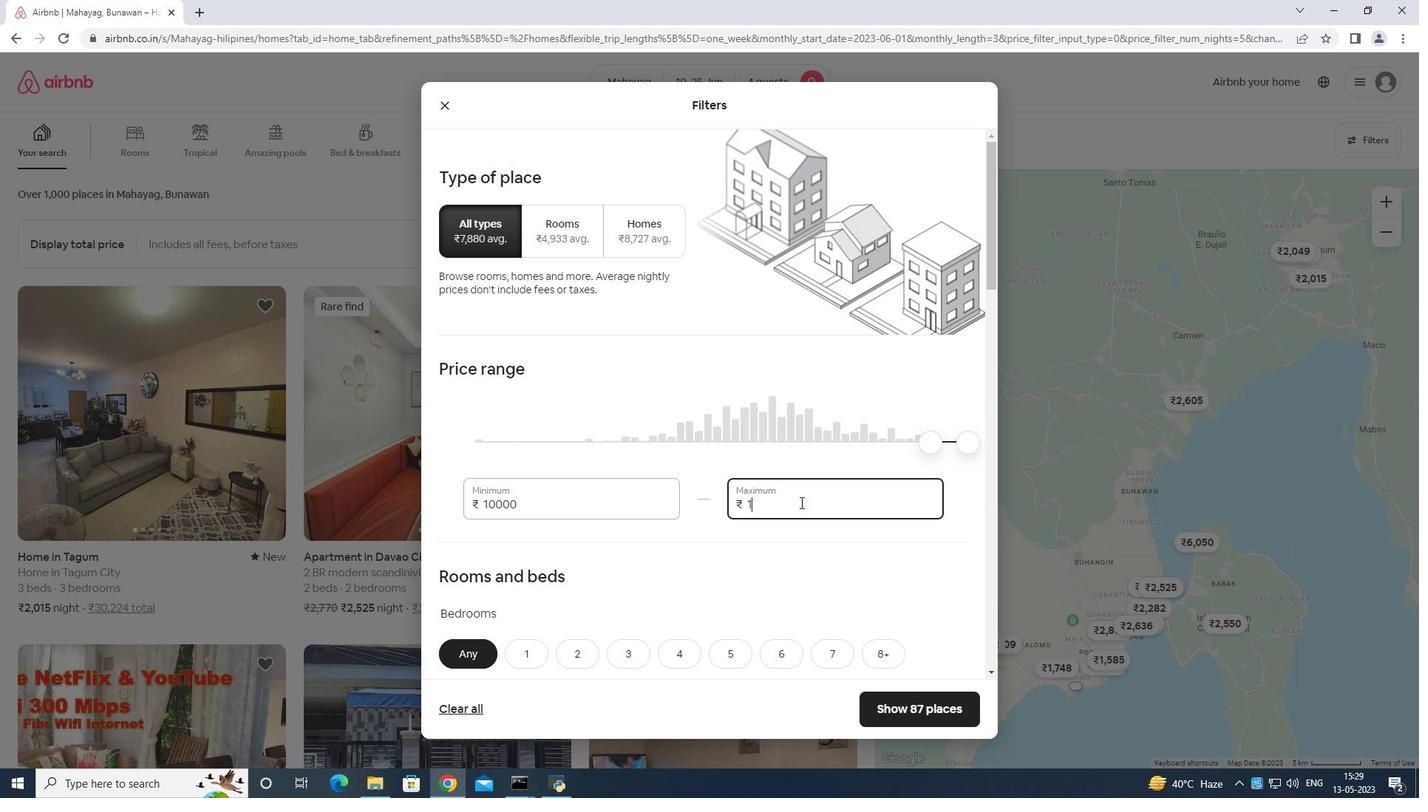 
Action: Mouse moved to (797, 502)
Screenshot: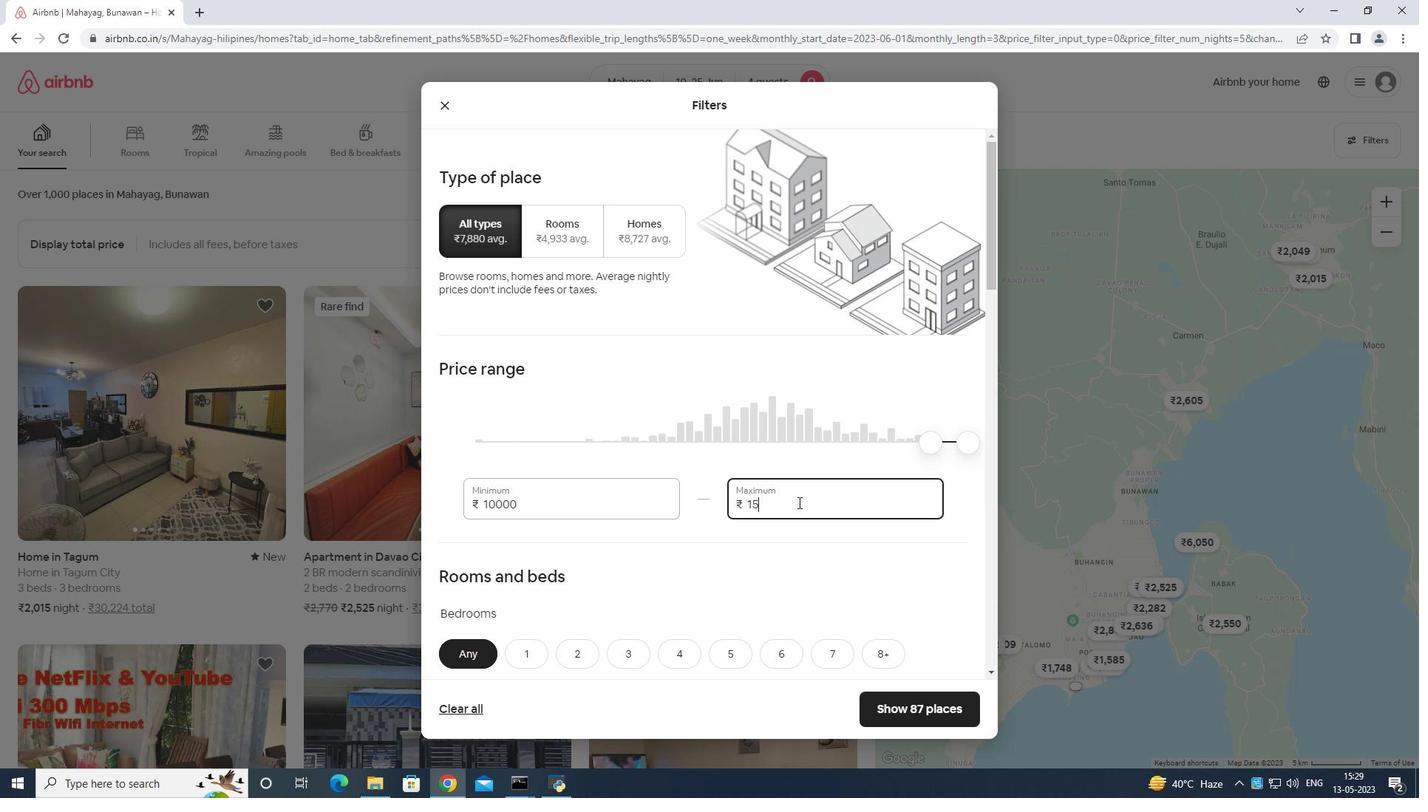 
Action: Key pressed 000
Screenshot: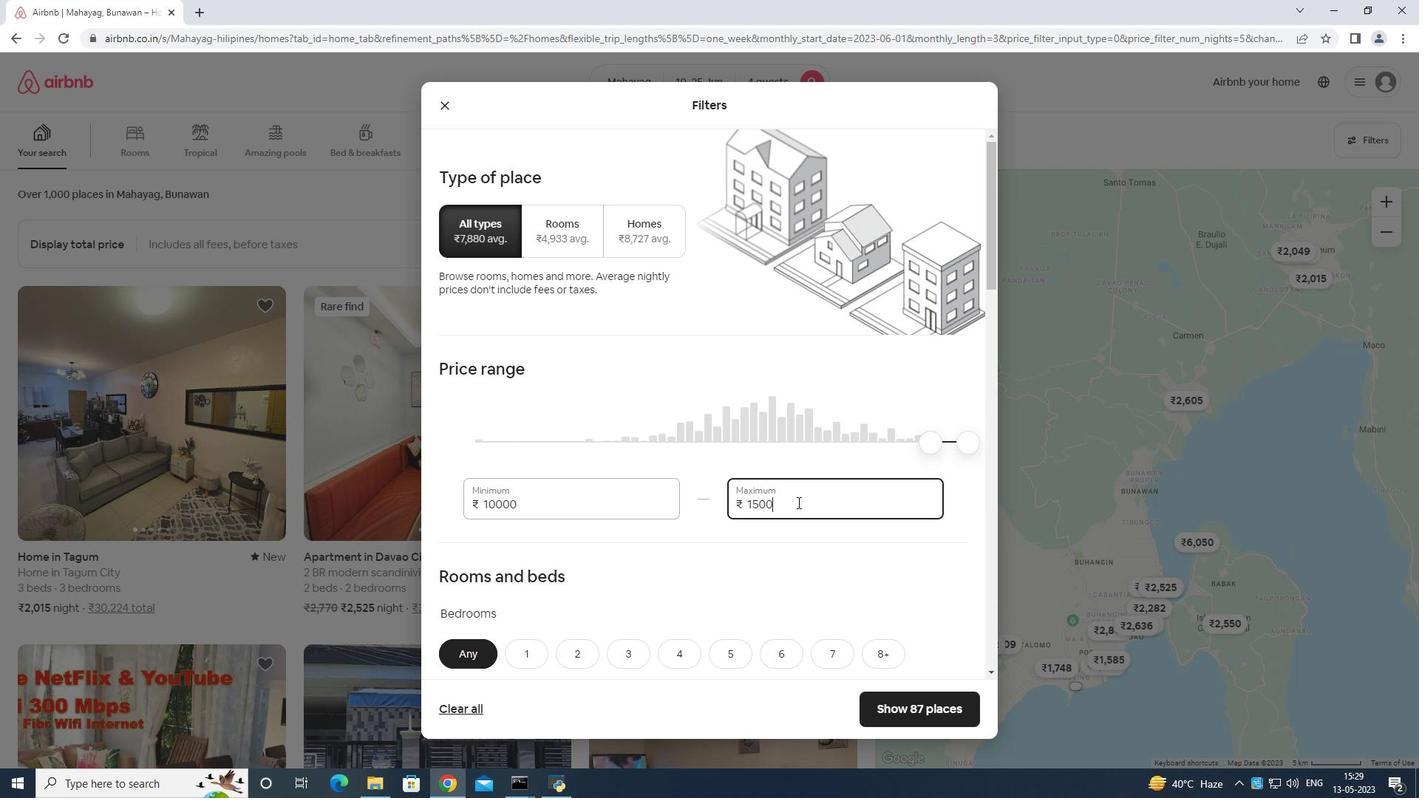
Action: Mouse moved to (795, 500)
Screenshot: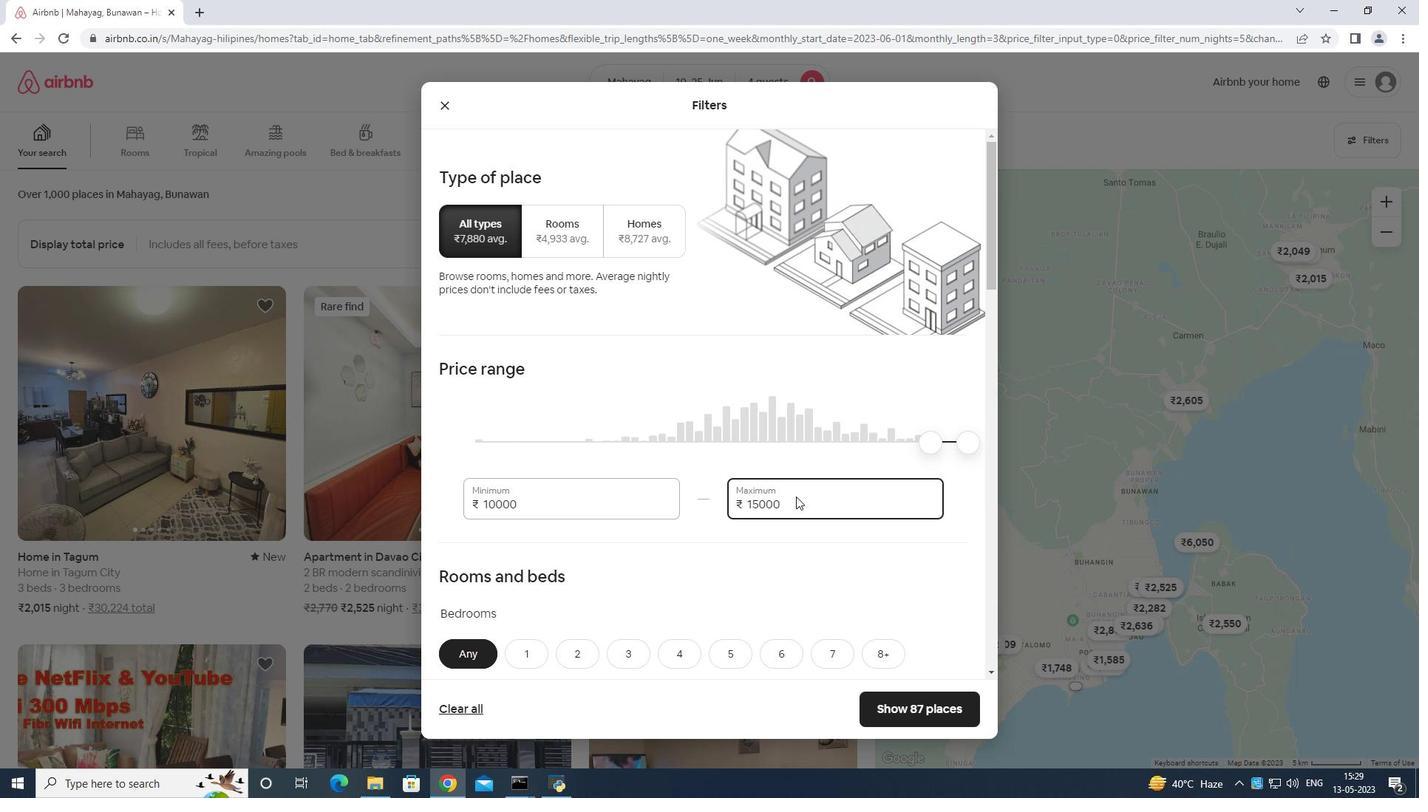 
Action: Mouse scrolled (795, 499) with delta (0, 0)
Screenshot: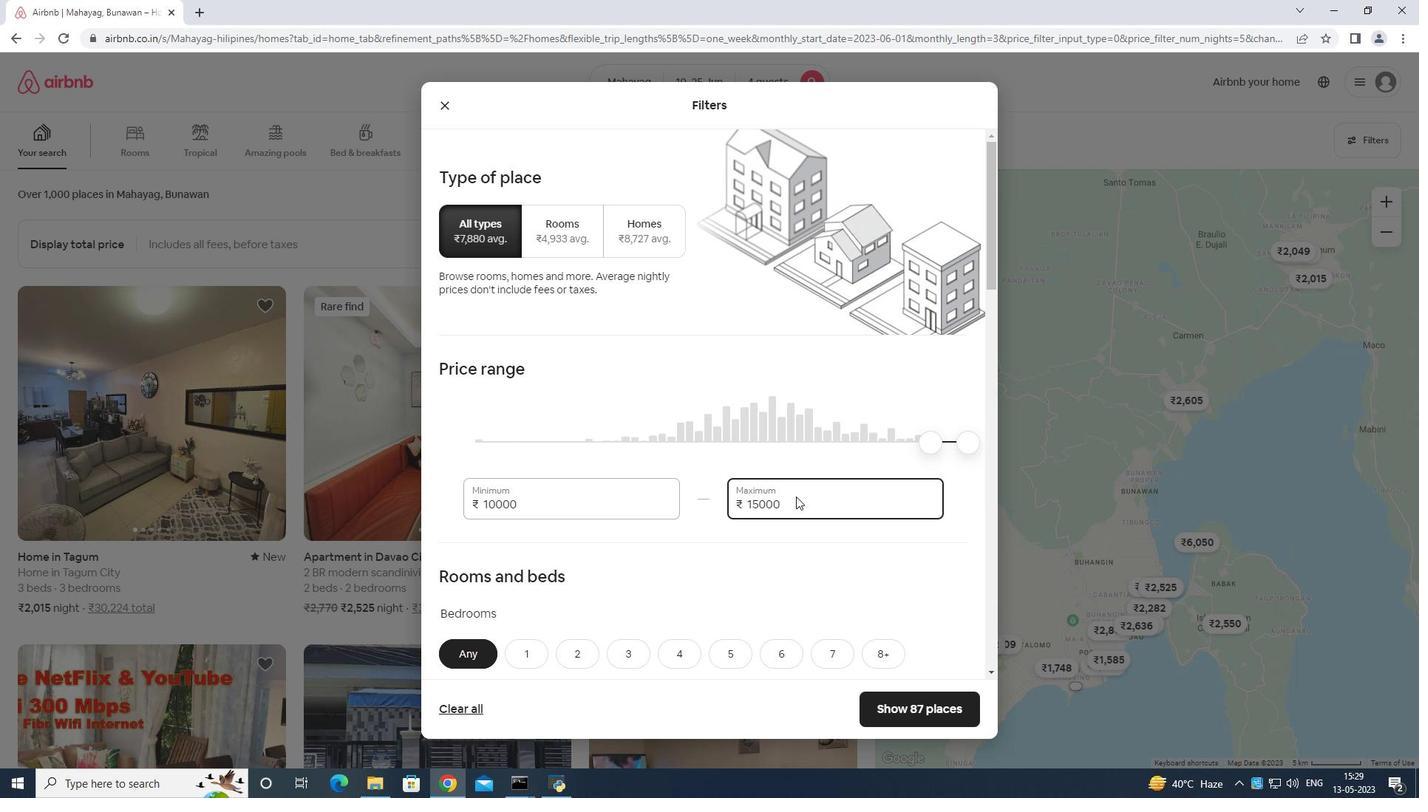 
Action: Mouse moved to (794, 501)
Screenshot: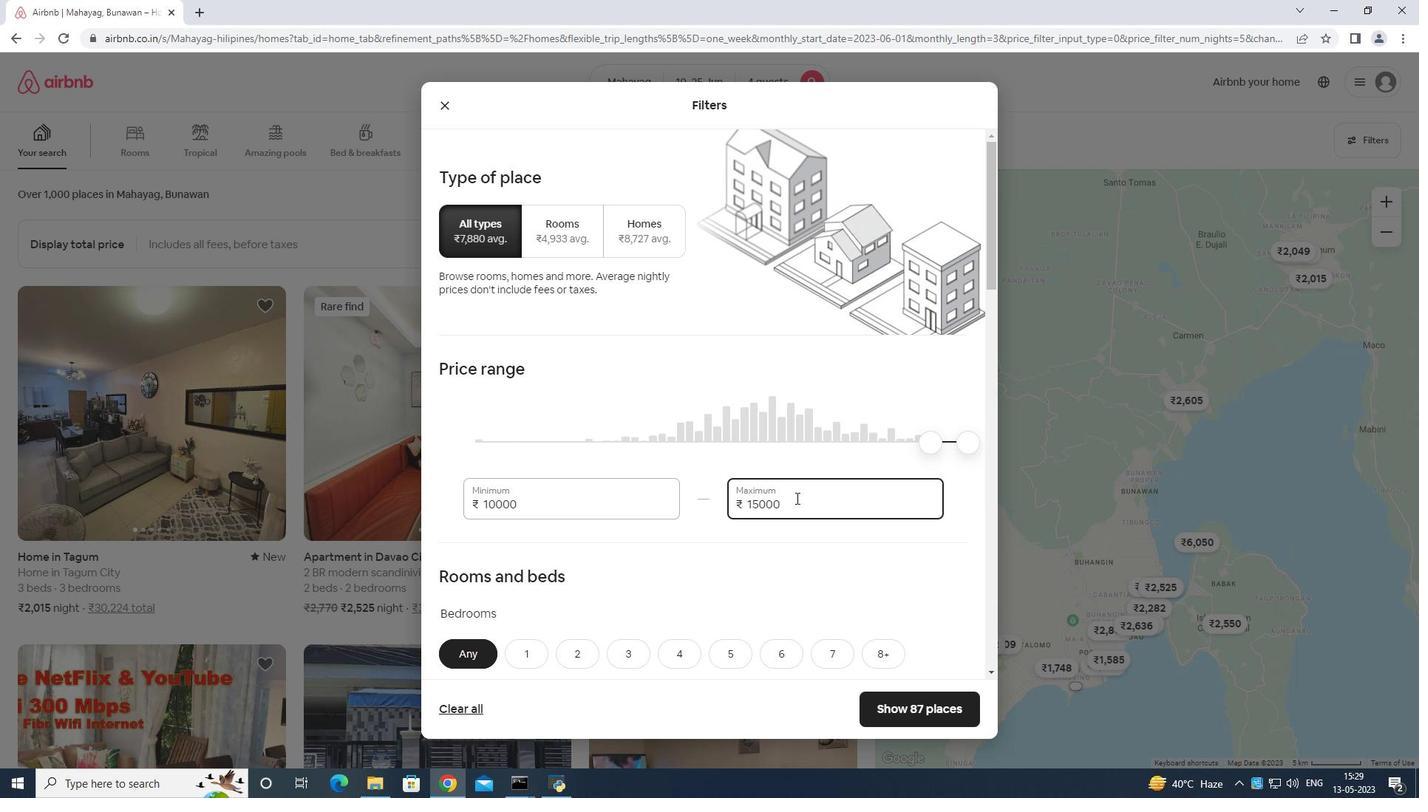 
Action: Mouse scrolled (794, 500) with delta (0, 0)
Screenshot: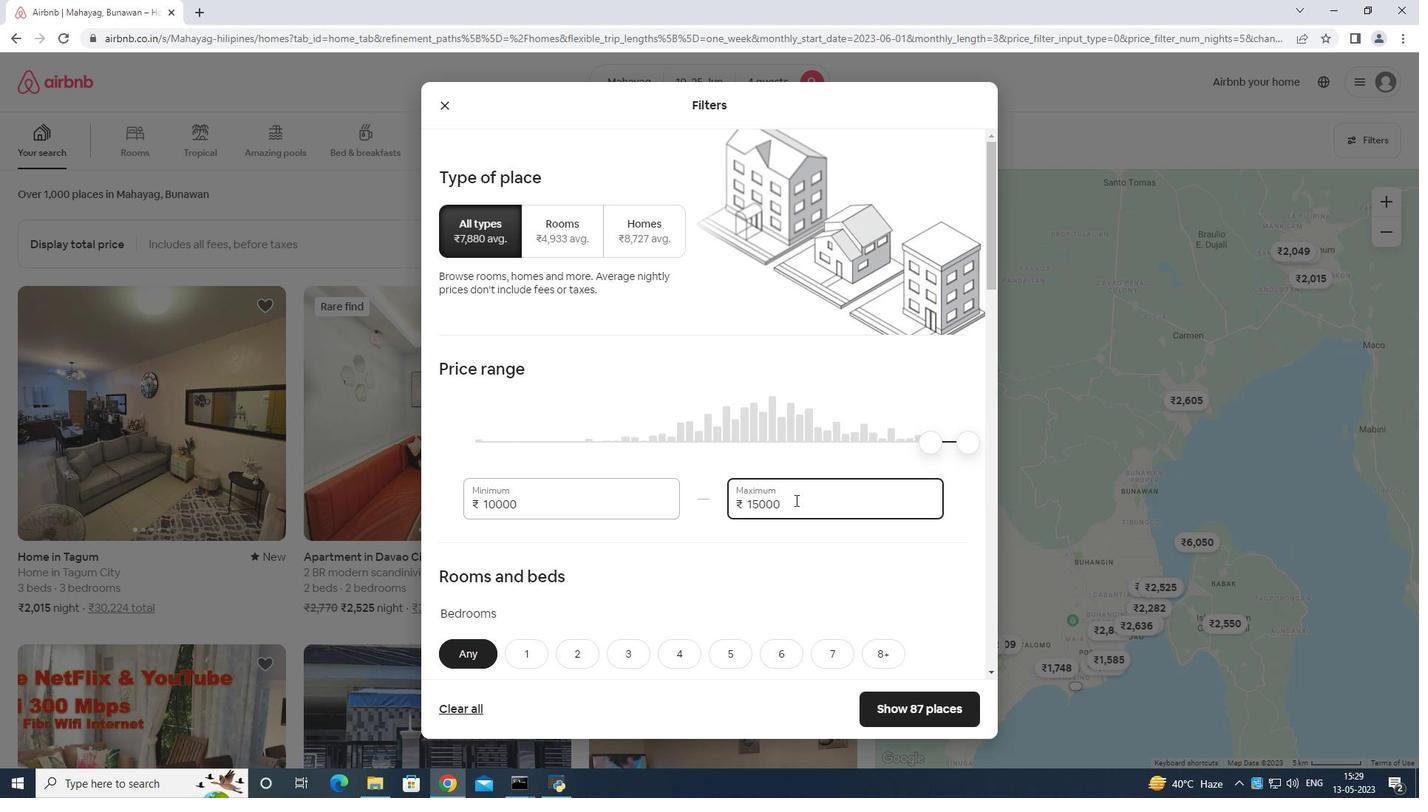 
Action: Mouse moved to (793, 502)
Screenshot: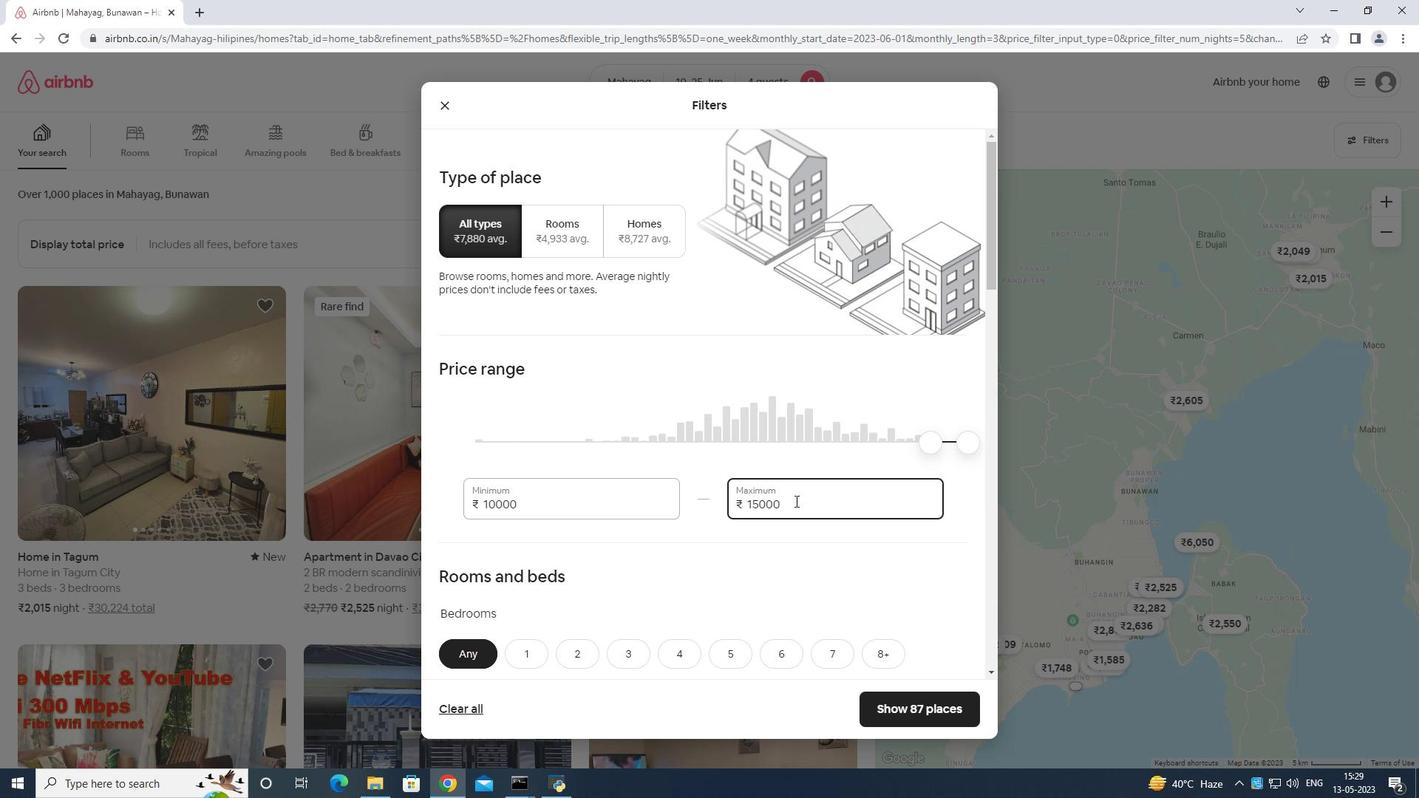
Action: Mouse scrolled (793, 501) with delta (0, 0)
Screenshot: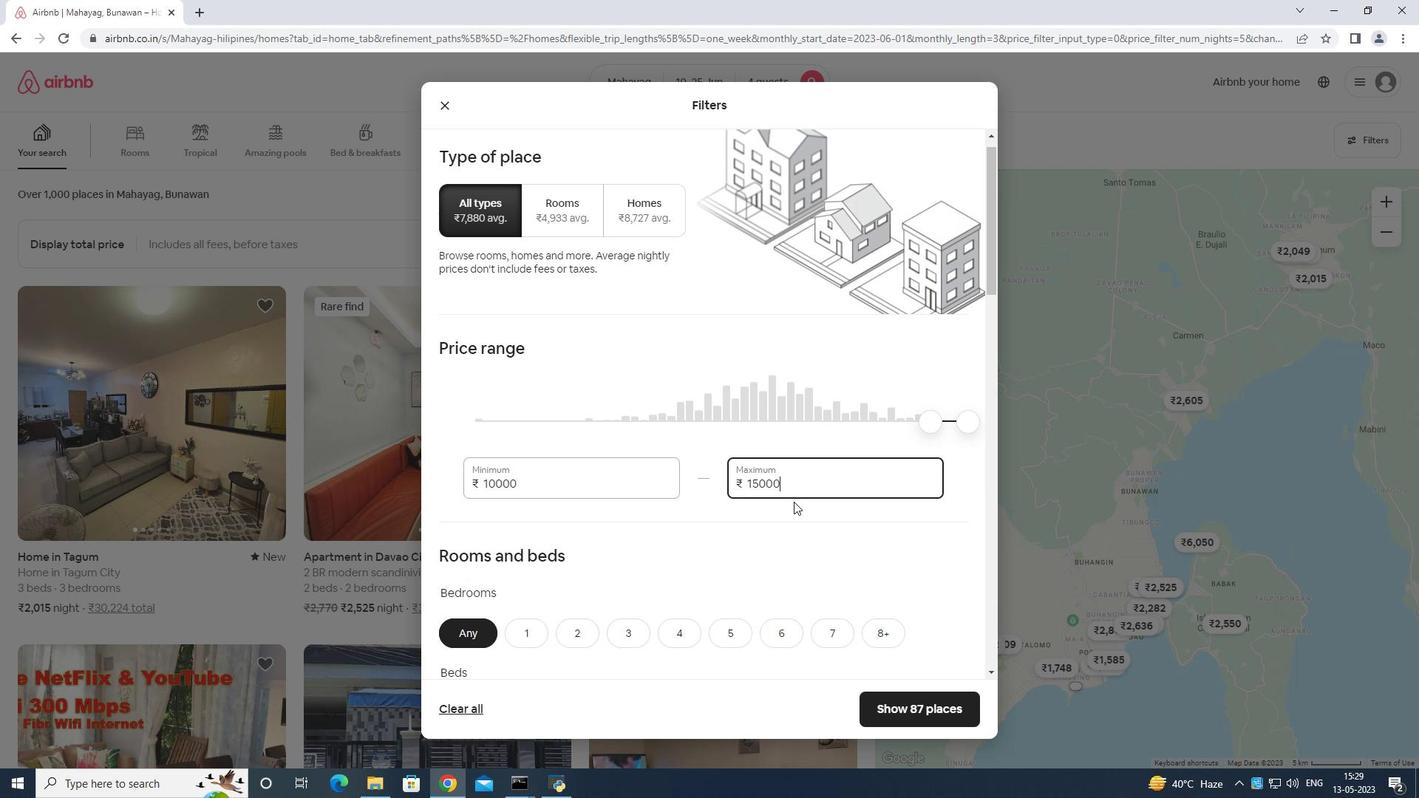 
Action: Mouse moved to (792, 504)
Screenshot: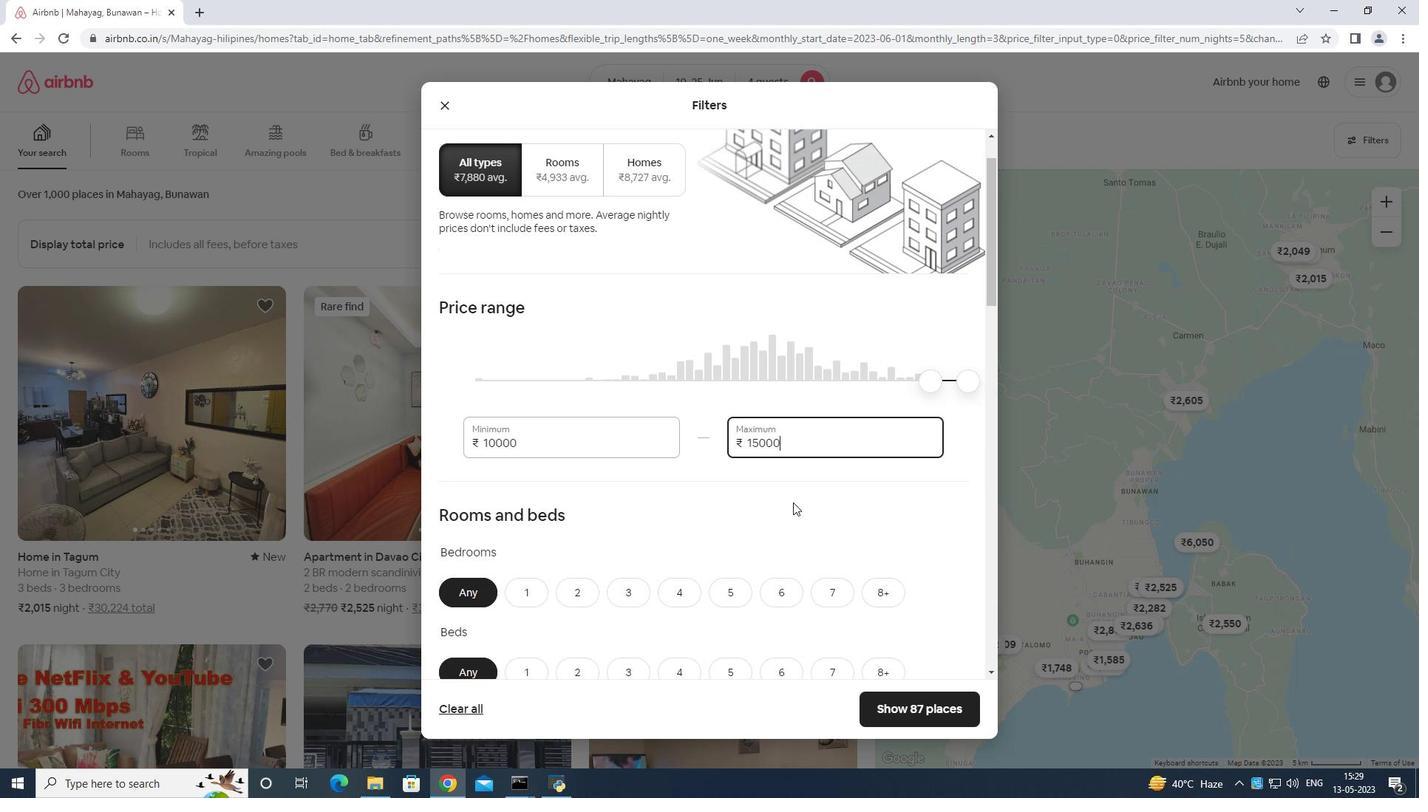 
Action: Mouse scrolled (792, 503) with delta (0, 0)
Screenshot: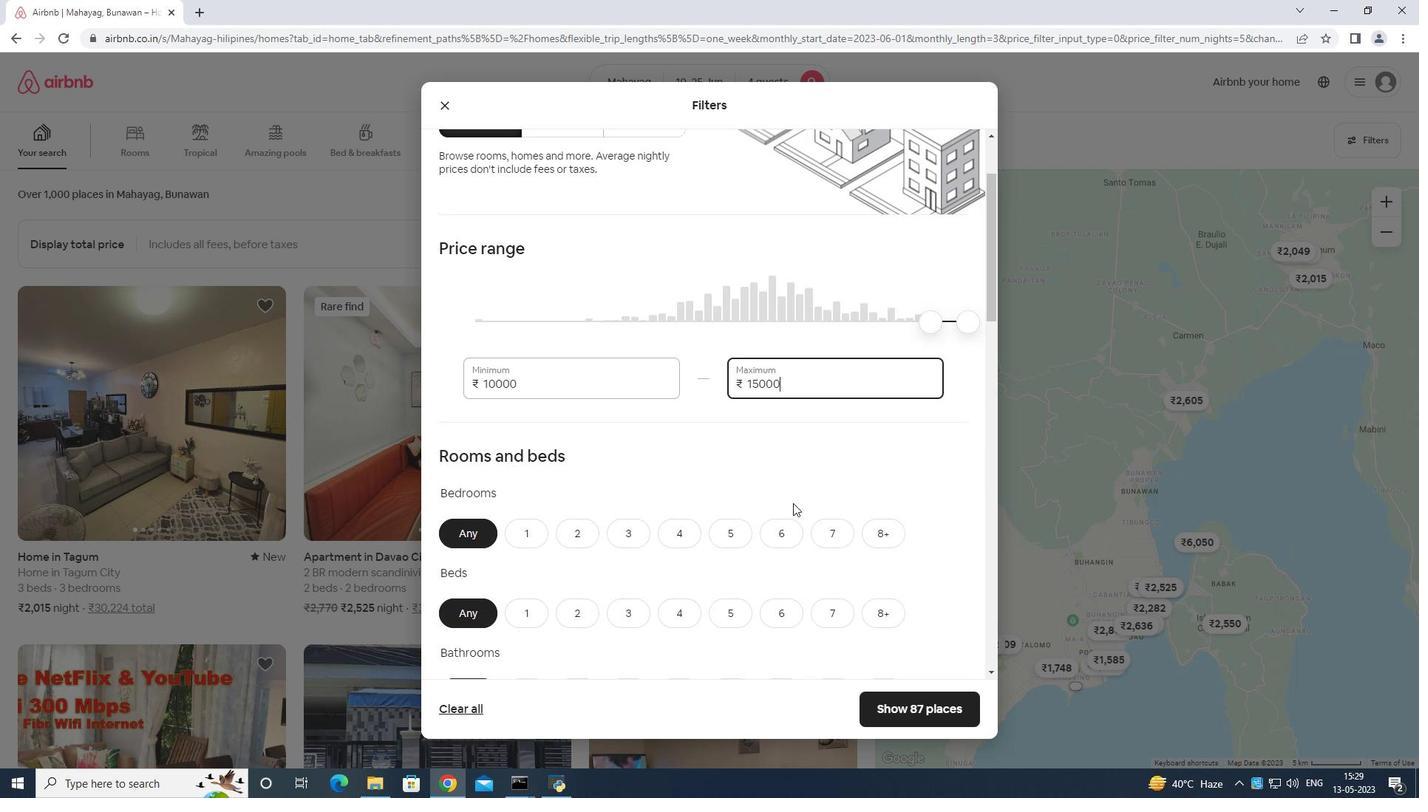 
Action: Mouse moved to (675, 351)
Screenshot: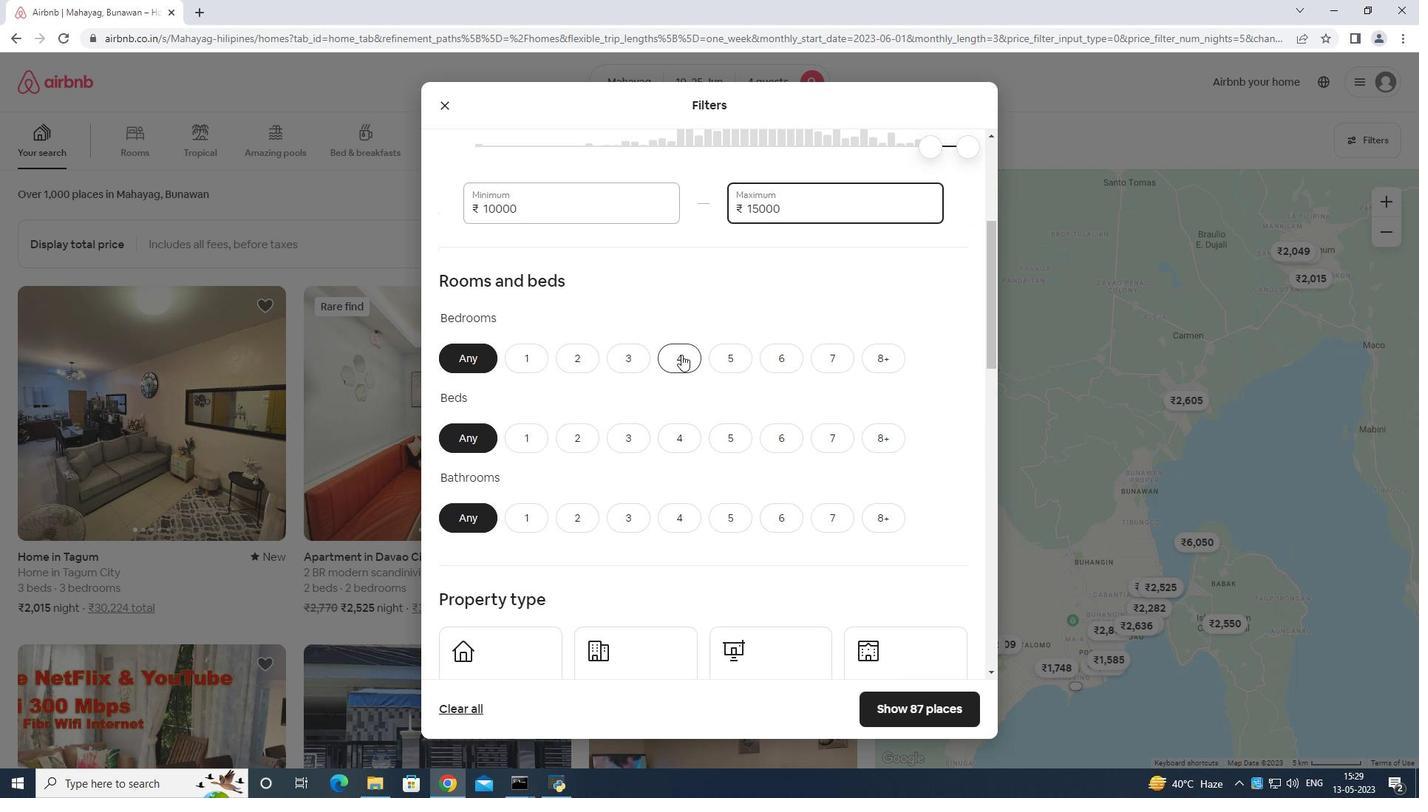 
Action: Mouse pressed left at (675, 351)
Screenshot: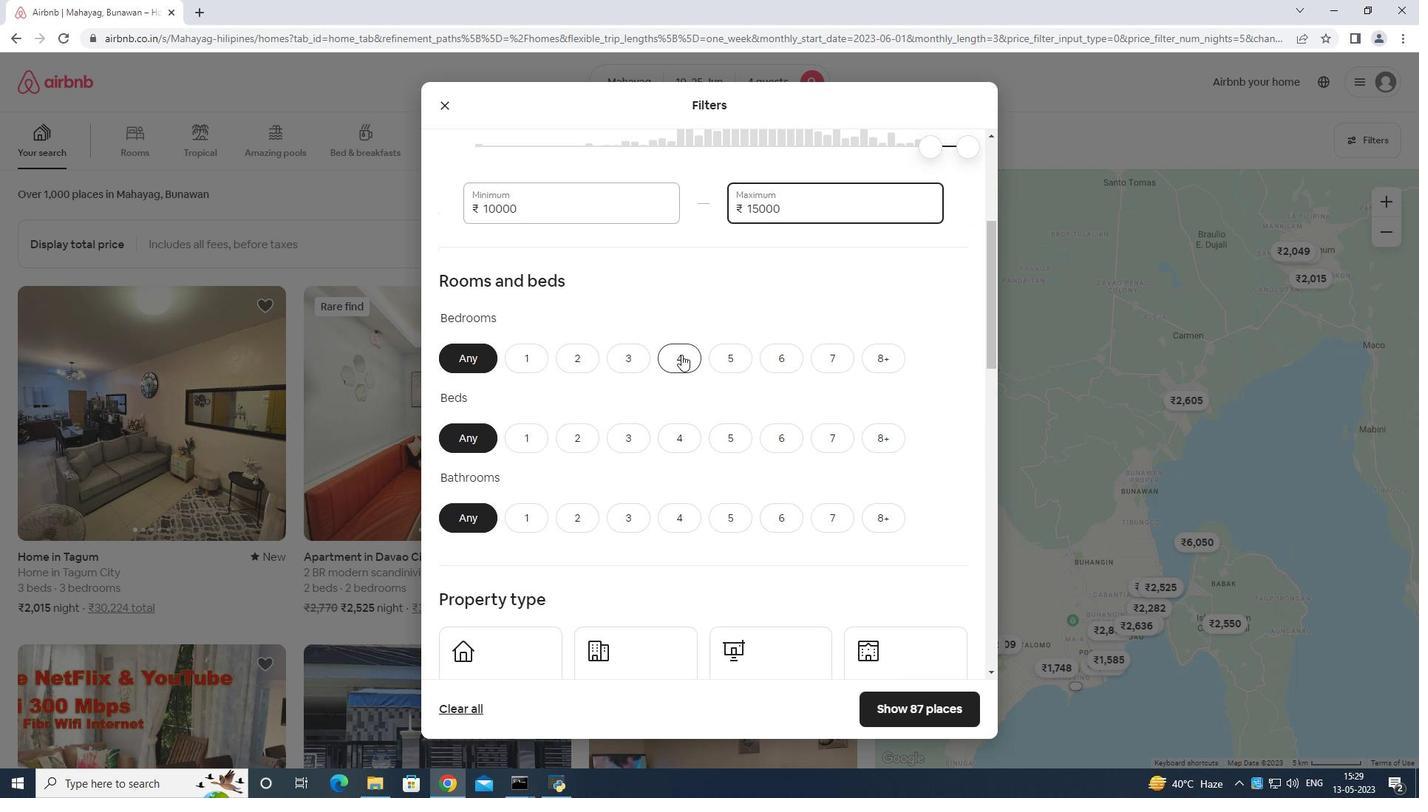 
Action: Mouse moved to (676, 436)
Screenshot: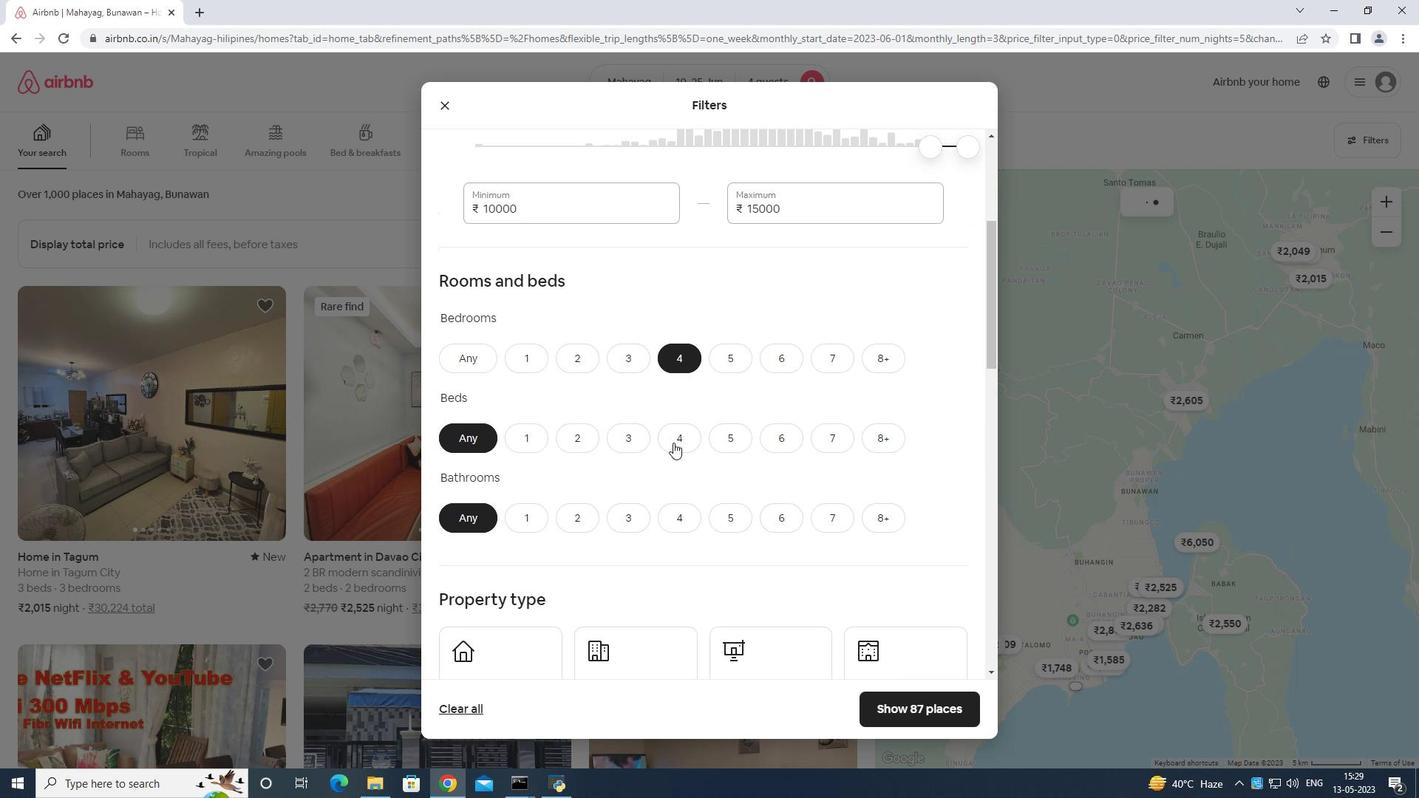 
Action: Mouse pressed left at (676, 436)
Screenshot: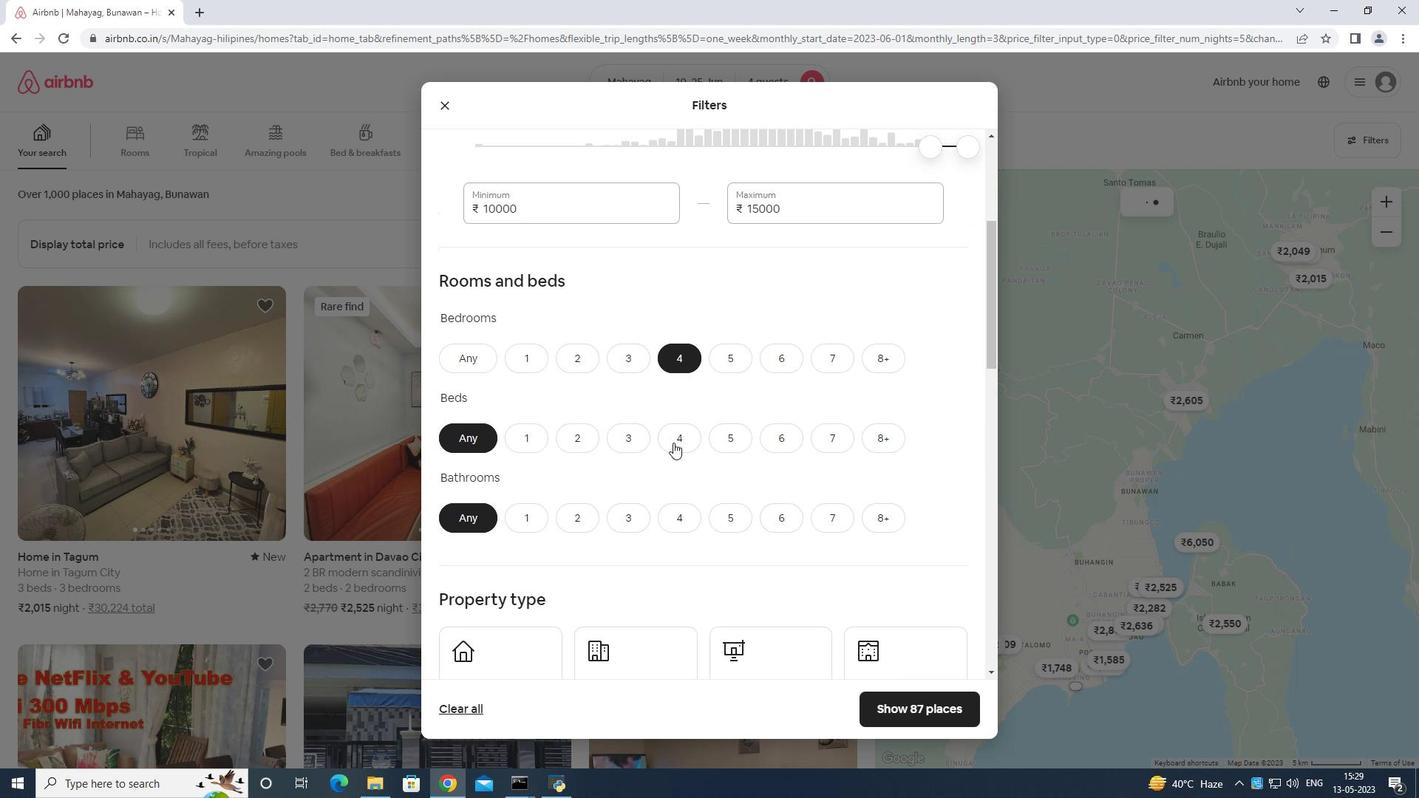 
Action: Mouse moved to (675, 510)
Screenshot: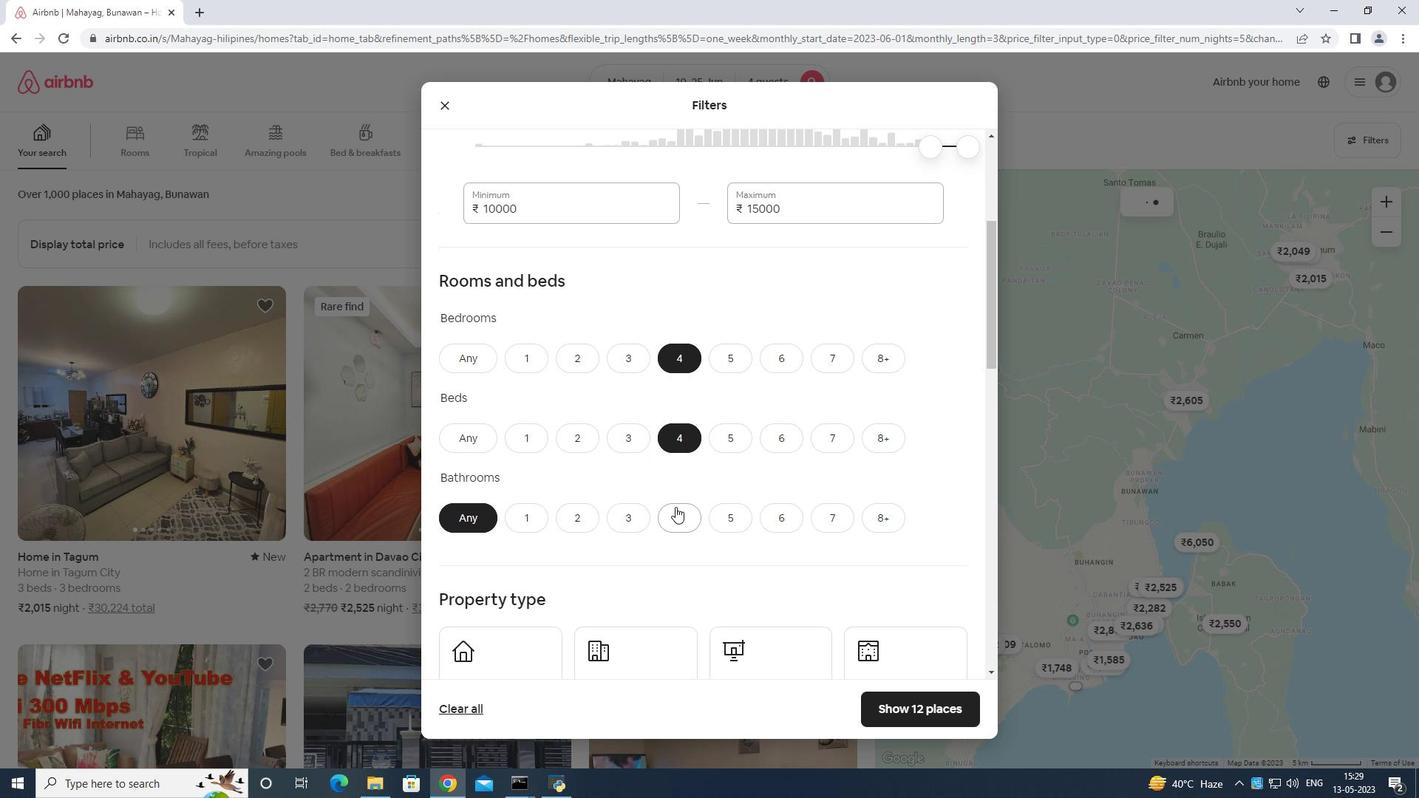 
Action: Mouse pressed left at (675, 510)
Screenshot: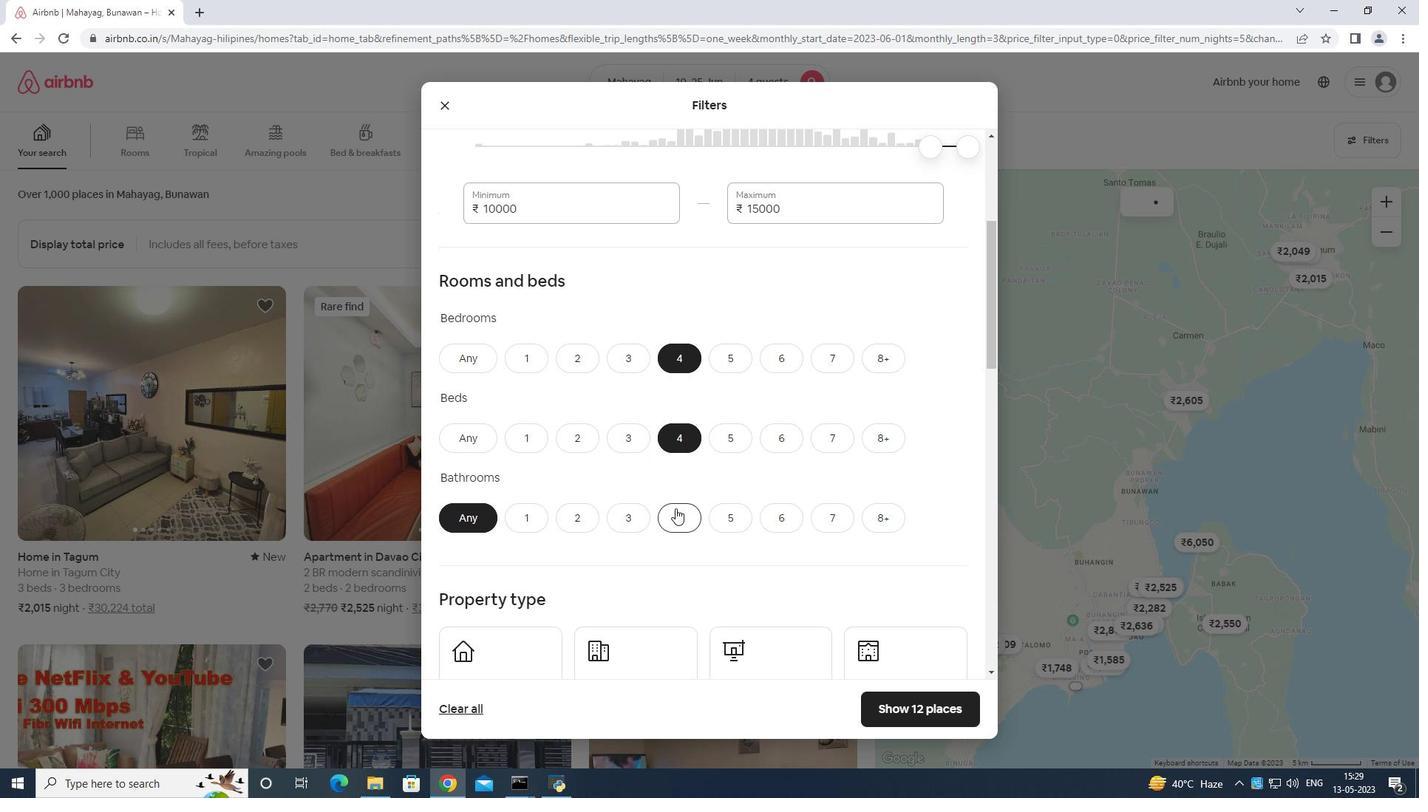 
Action: Mouse moved to (676, 503)
Screenshot: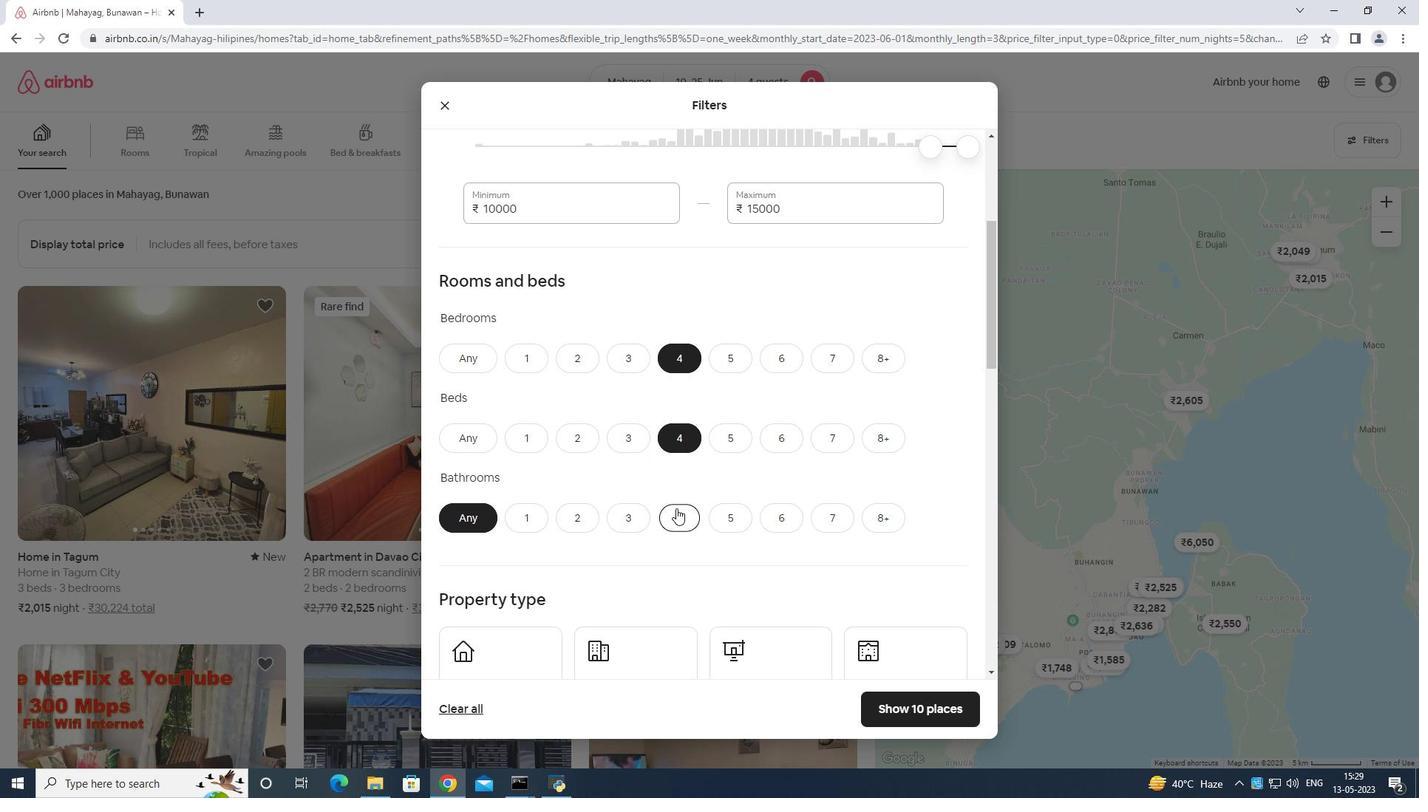 
Action: Mouse scrolled (676, 502) with delta (0, 0)
Screenshot: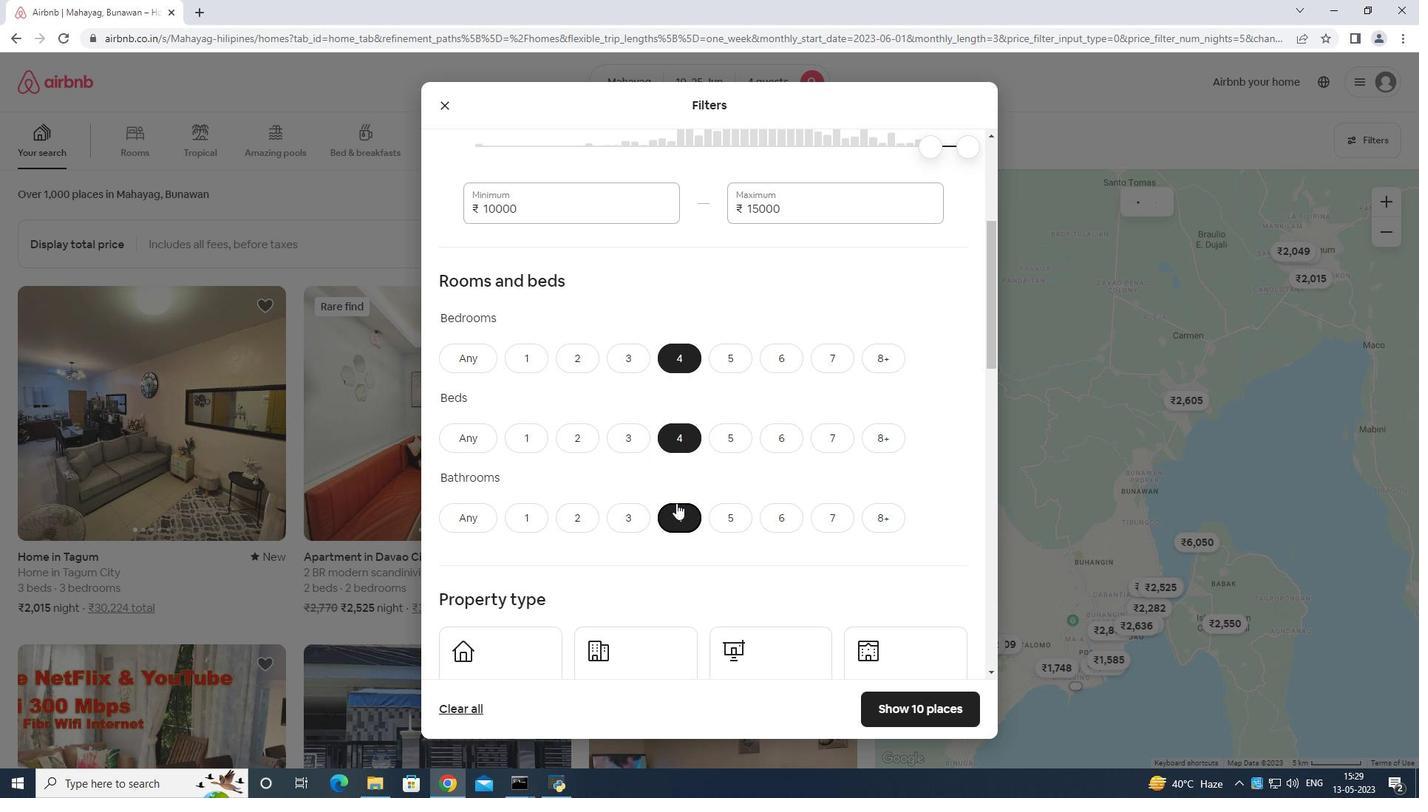 
Action: Mouse scrolled (676, 502) with delta (0, 0)
Screenshot: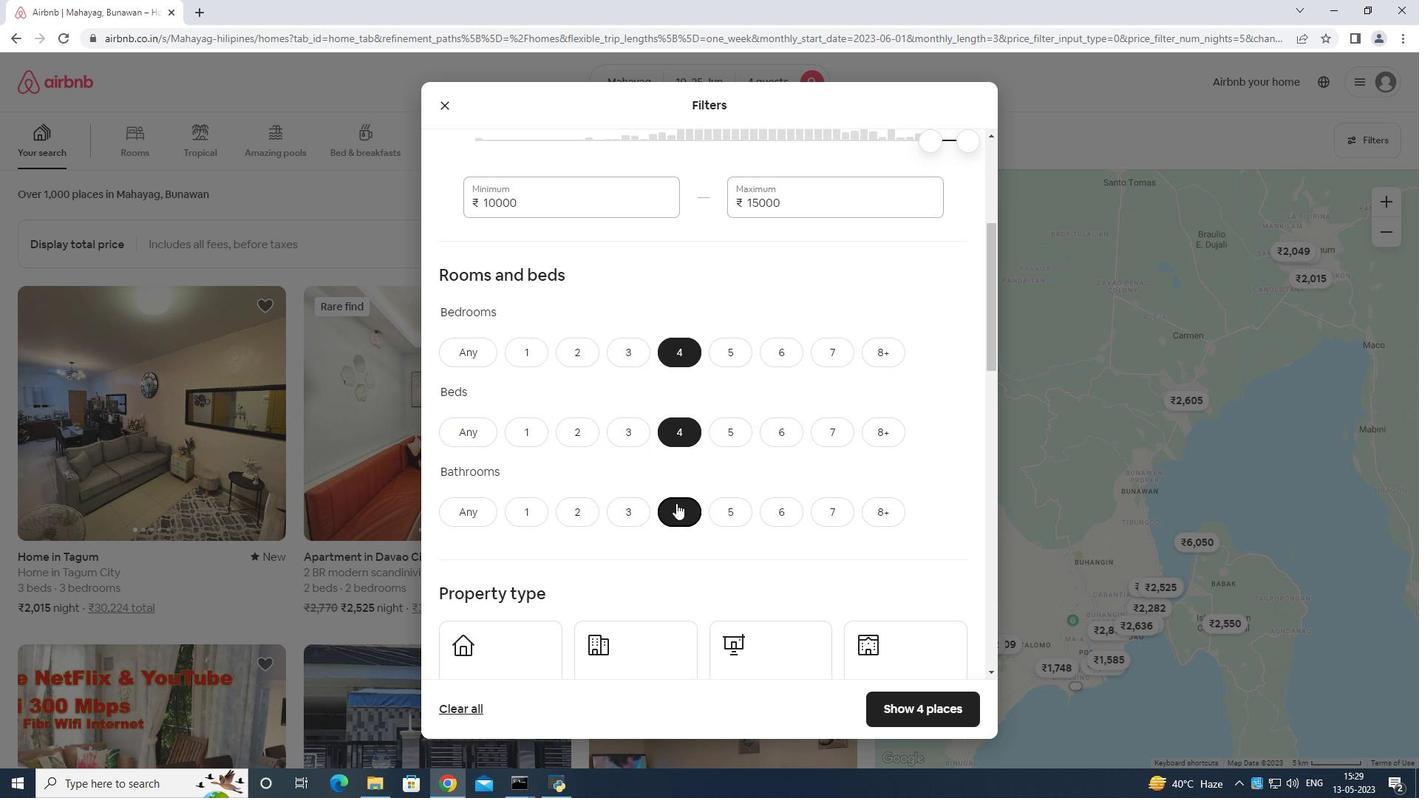 
Action: Mouse scrolled (676, 502) with delta (0, 0)
Screenshot: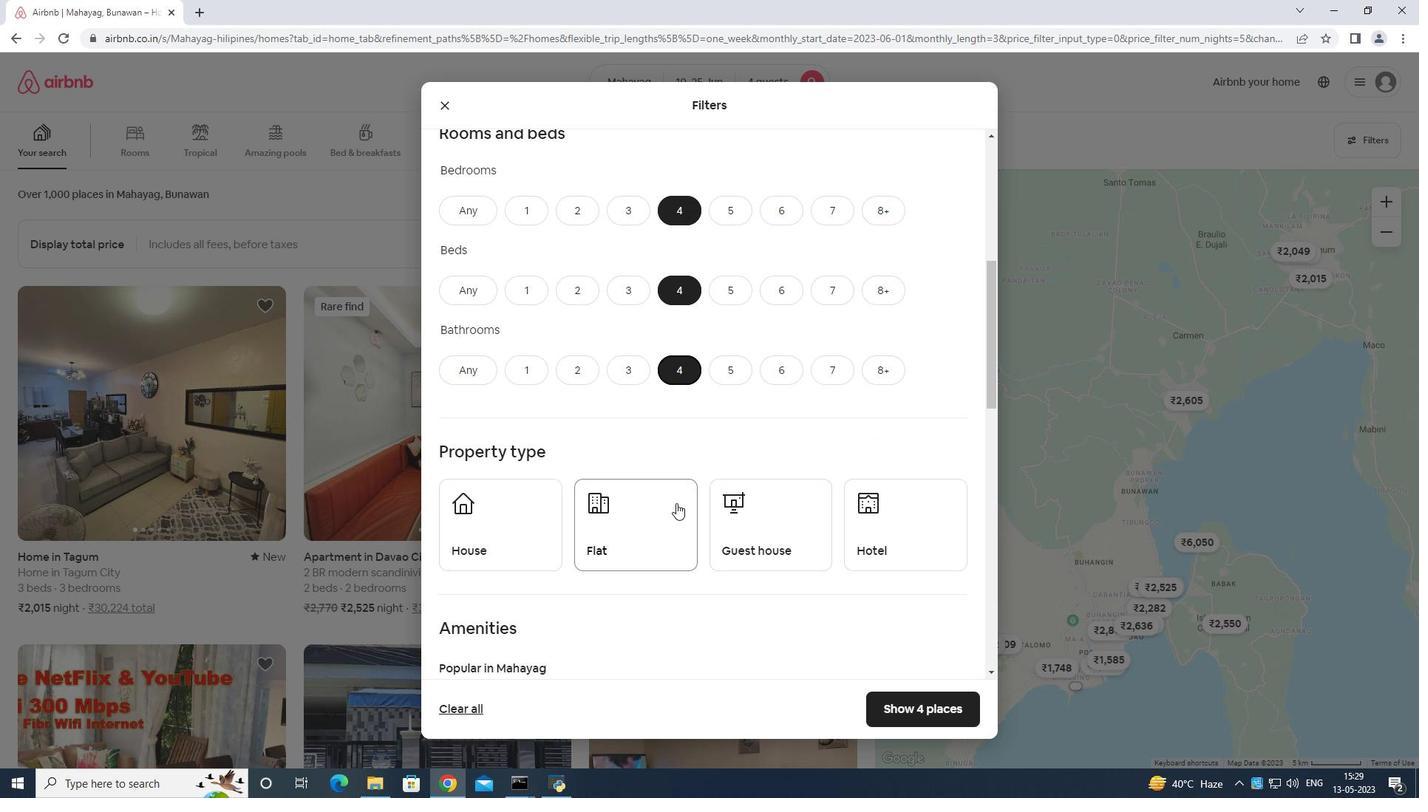 
Action: Mouse moved to (532, 452)
Screenshot: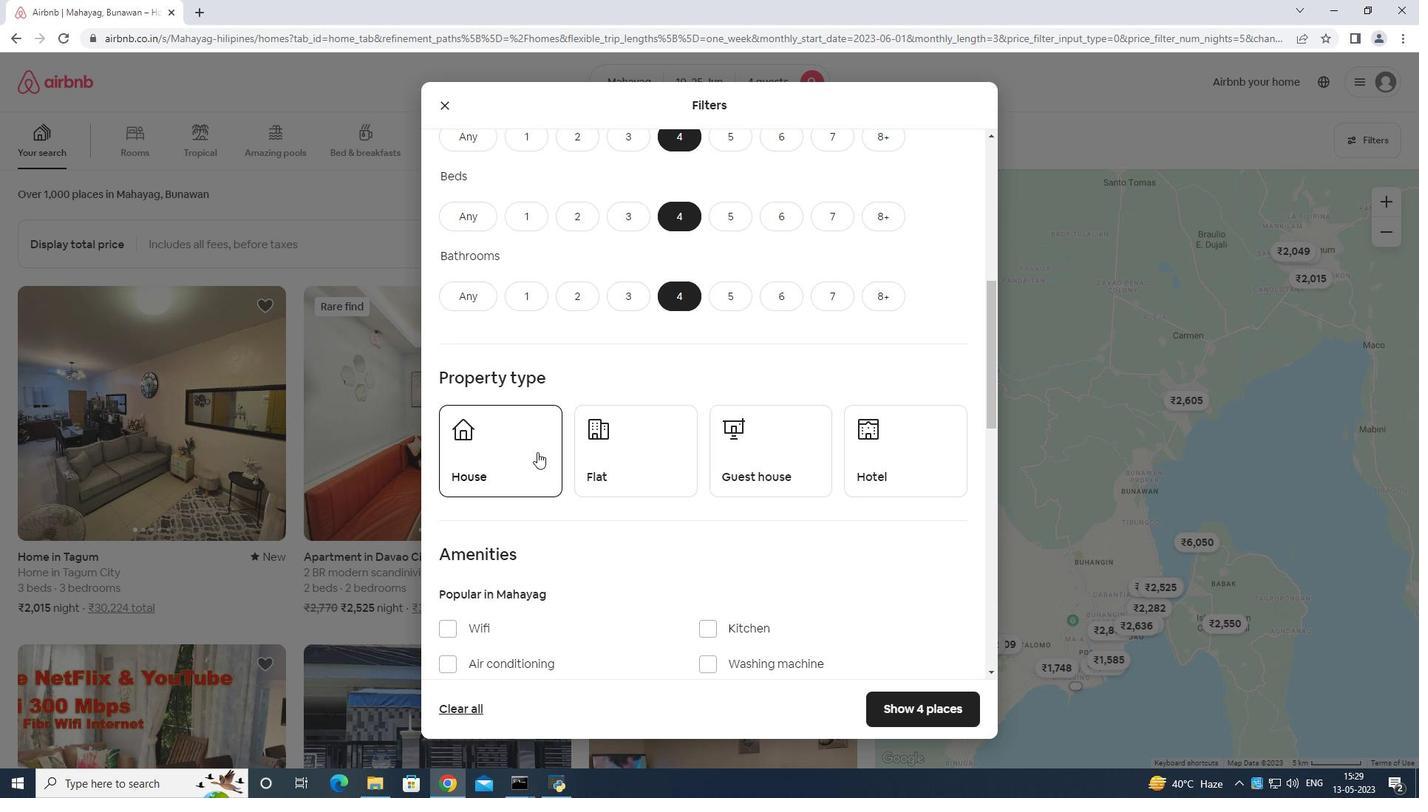 
Action: Mouse pressed left at (532, 452)
Screenshot: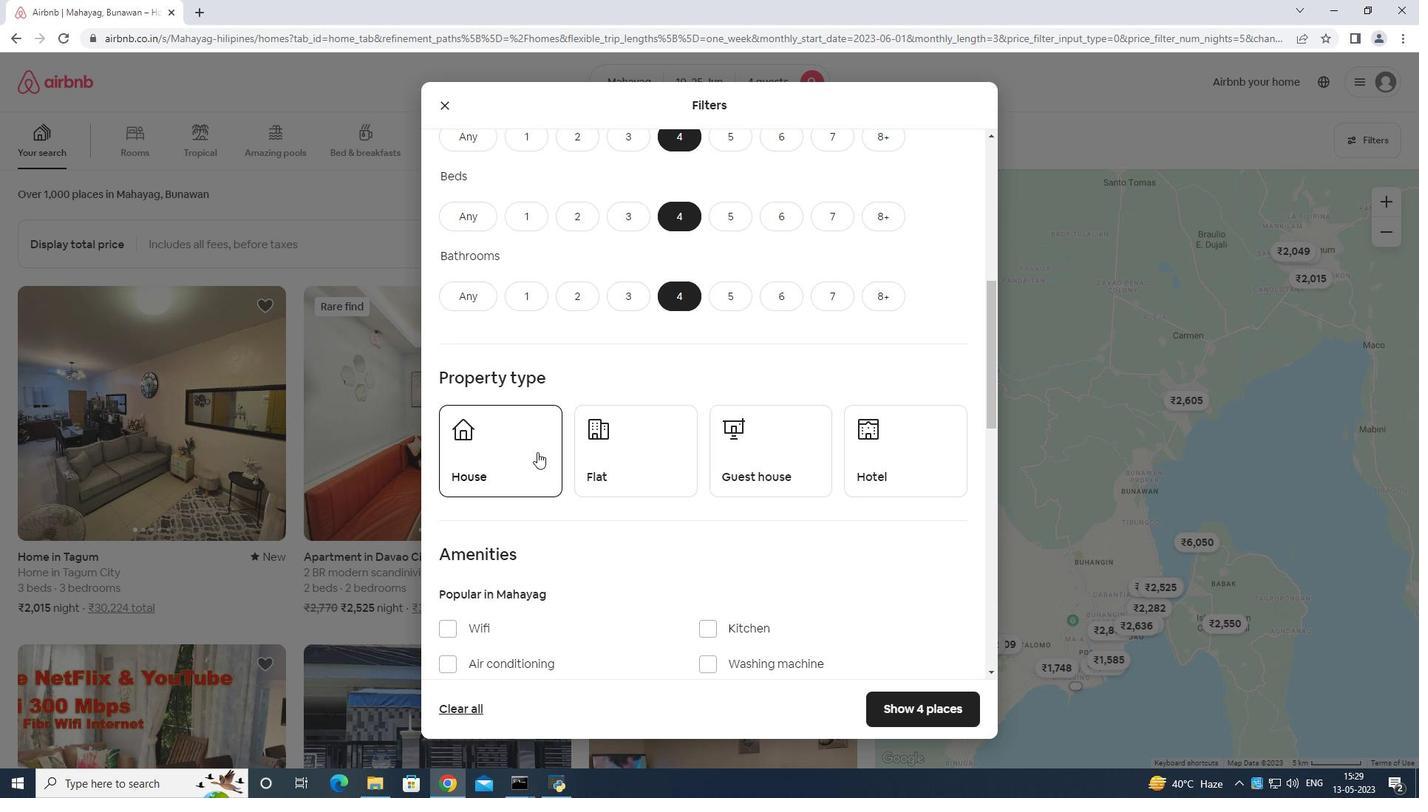 
Action: Mouse moved to (640, 452)
Screenshot: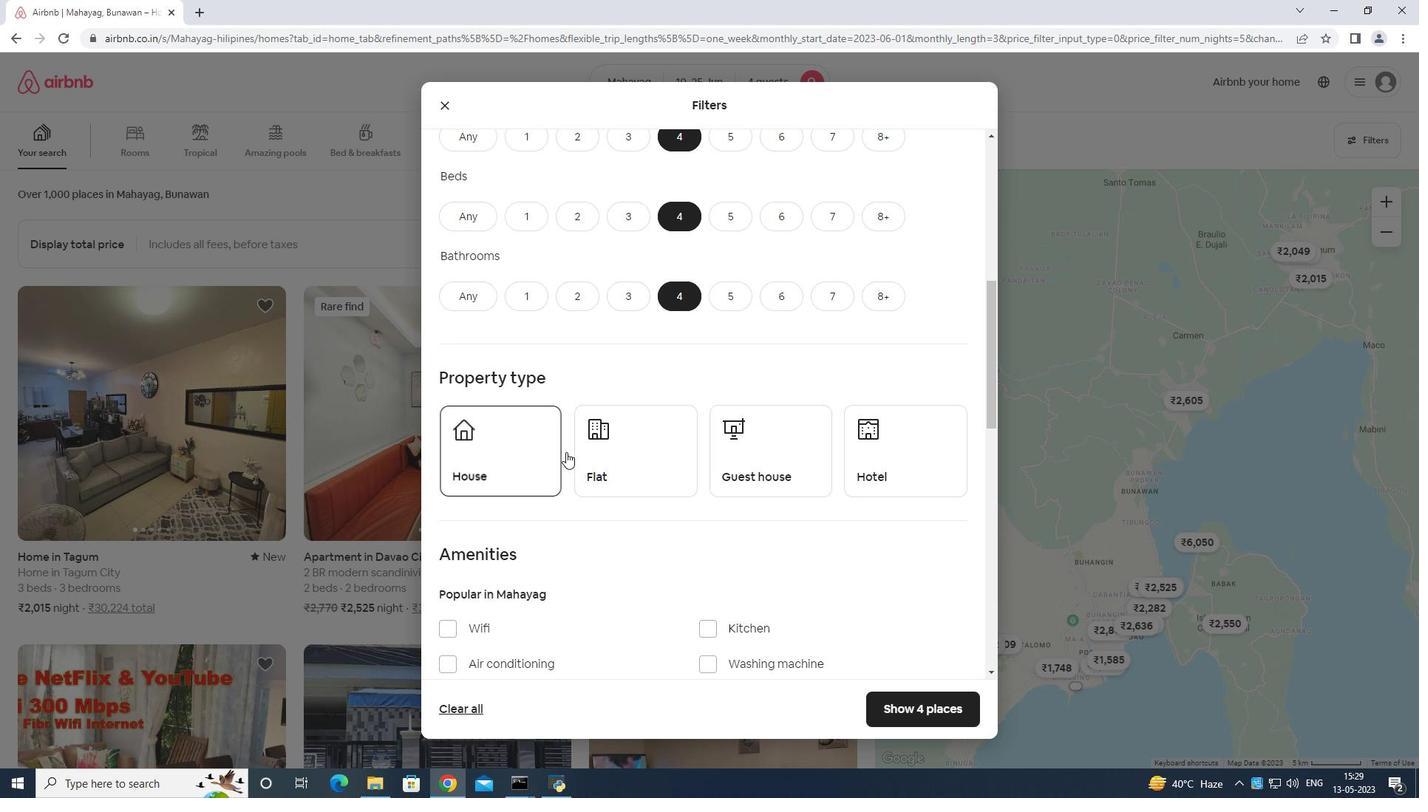 
Action: Mouse pressed left at (640, 452)
Screenshot: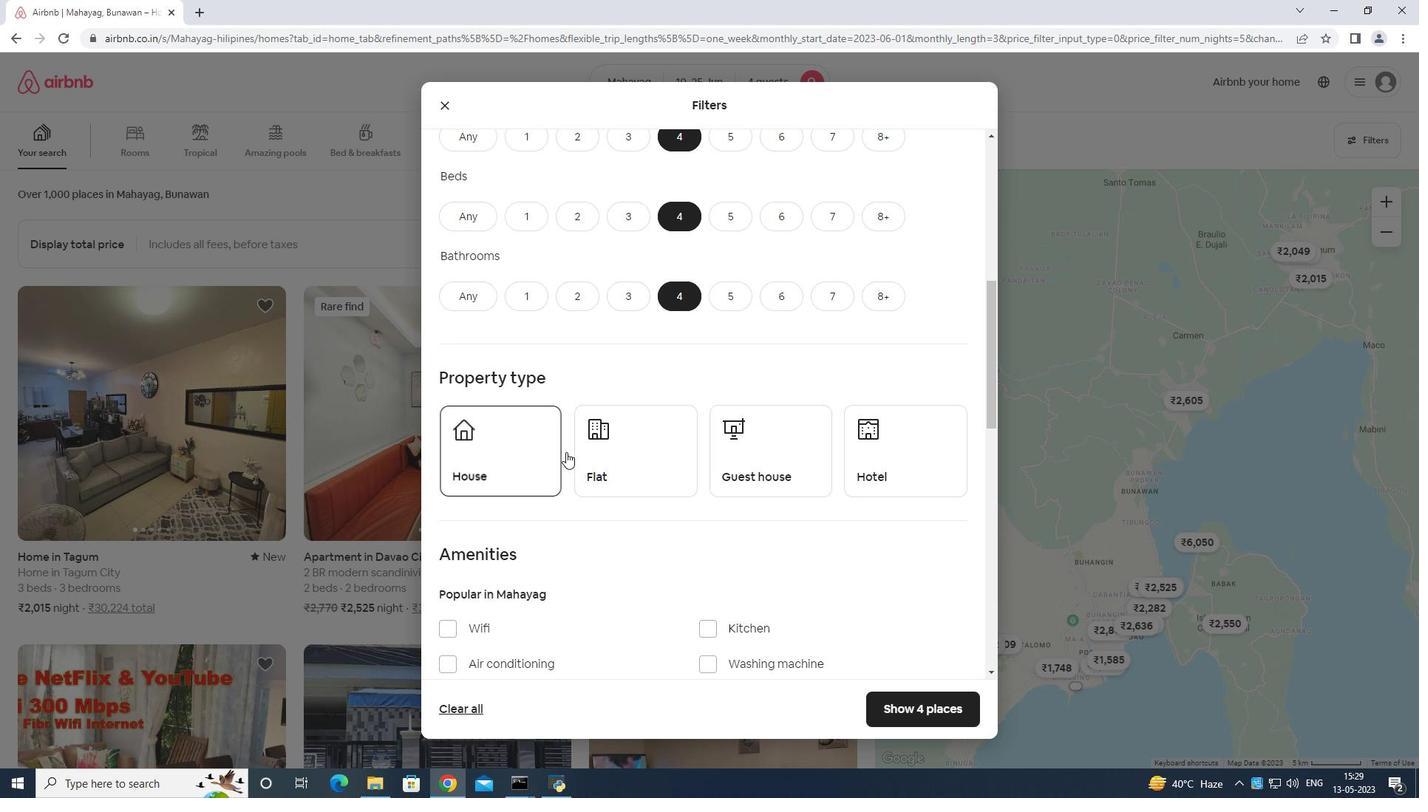 
Action: Mouse moved to (785, 454)
Screenshot: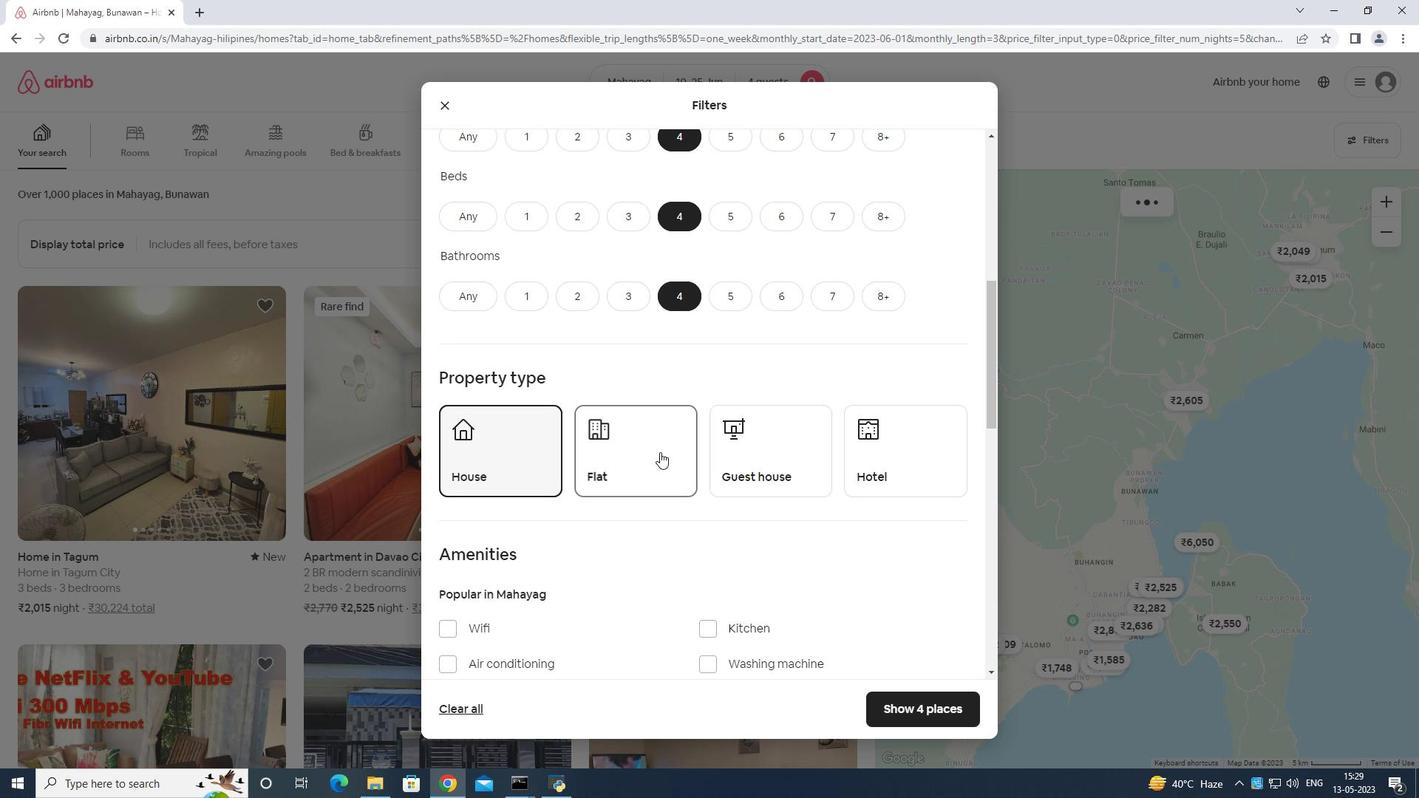 
Action: Mouse pressed left at (785, 454)
Screenshot: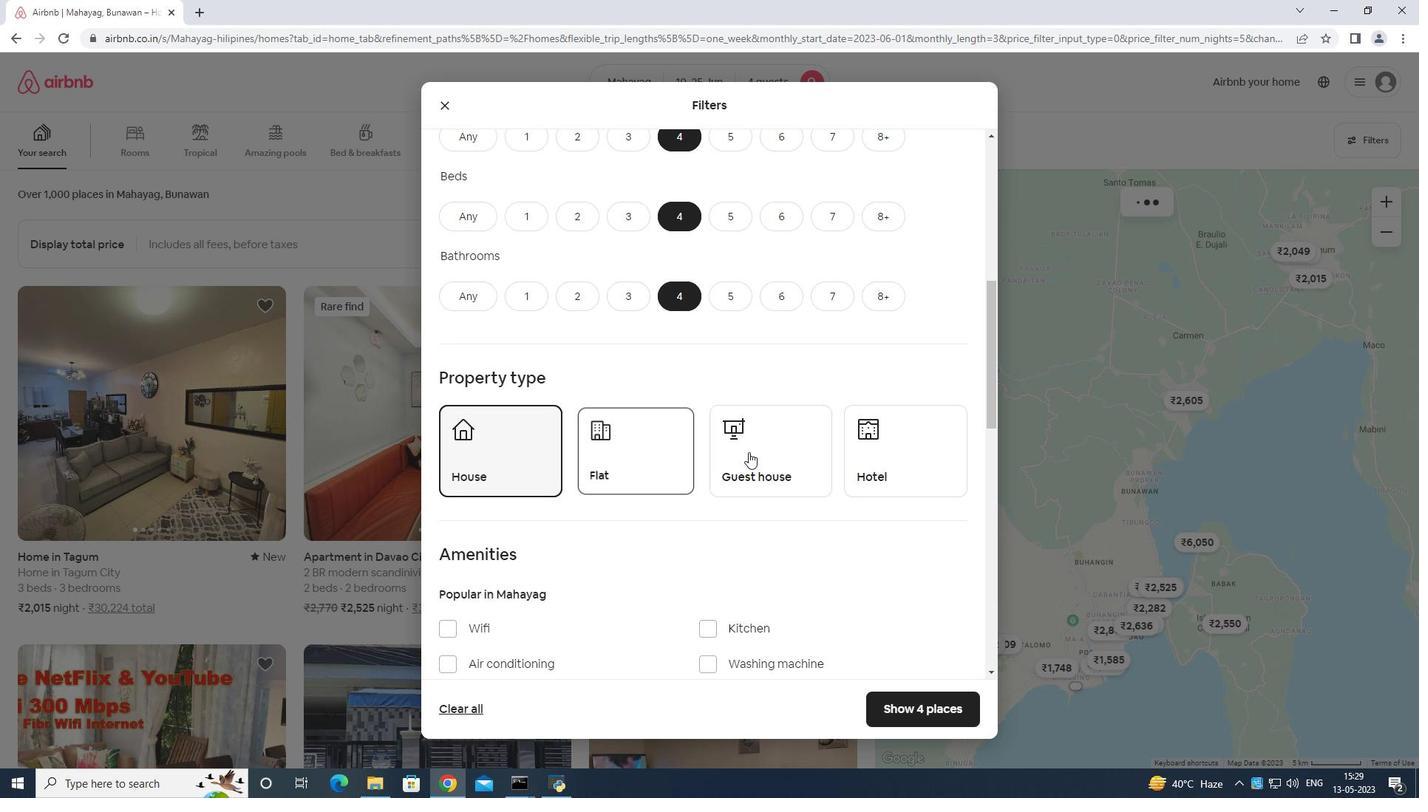 
Action: Mouse moved to (893, 454)
Screenshot: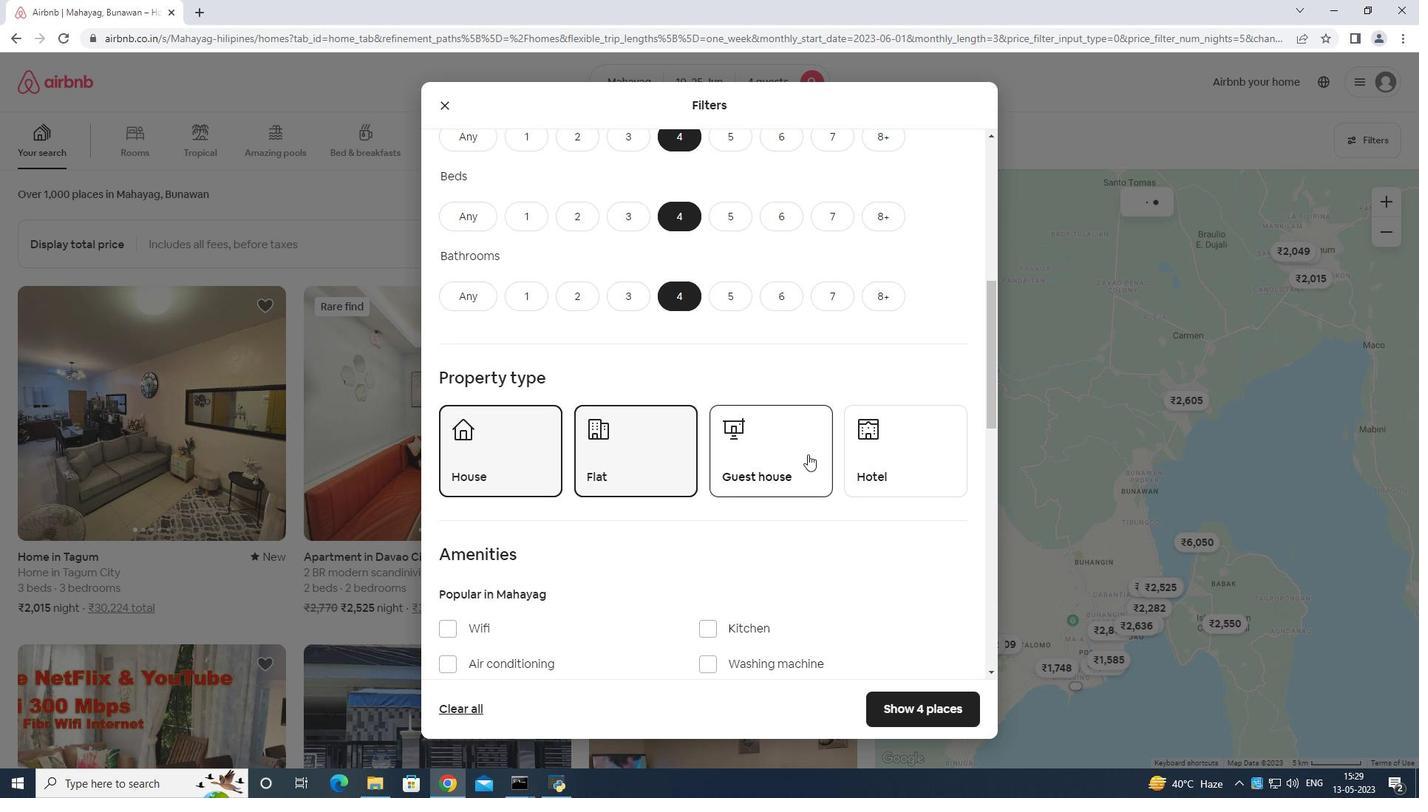 
Action: Mouse pressed left at (893, 454)
Screenshot: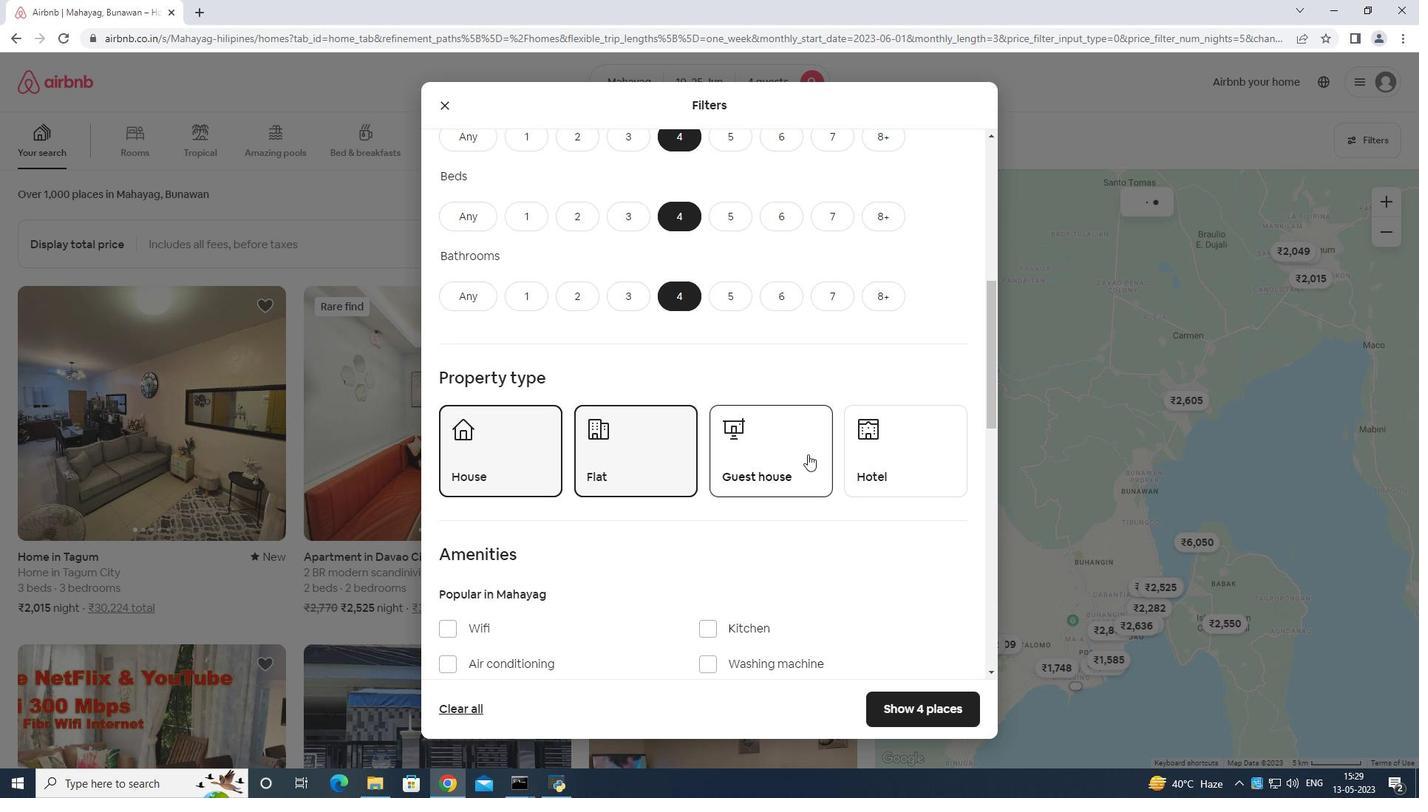 
Action: Mouse moved to (893, 450)
Screenshot: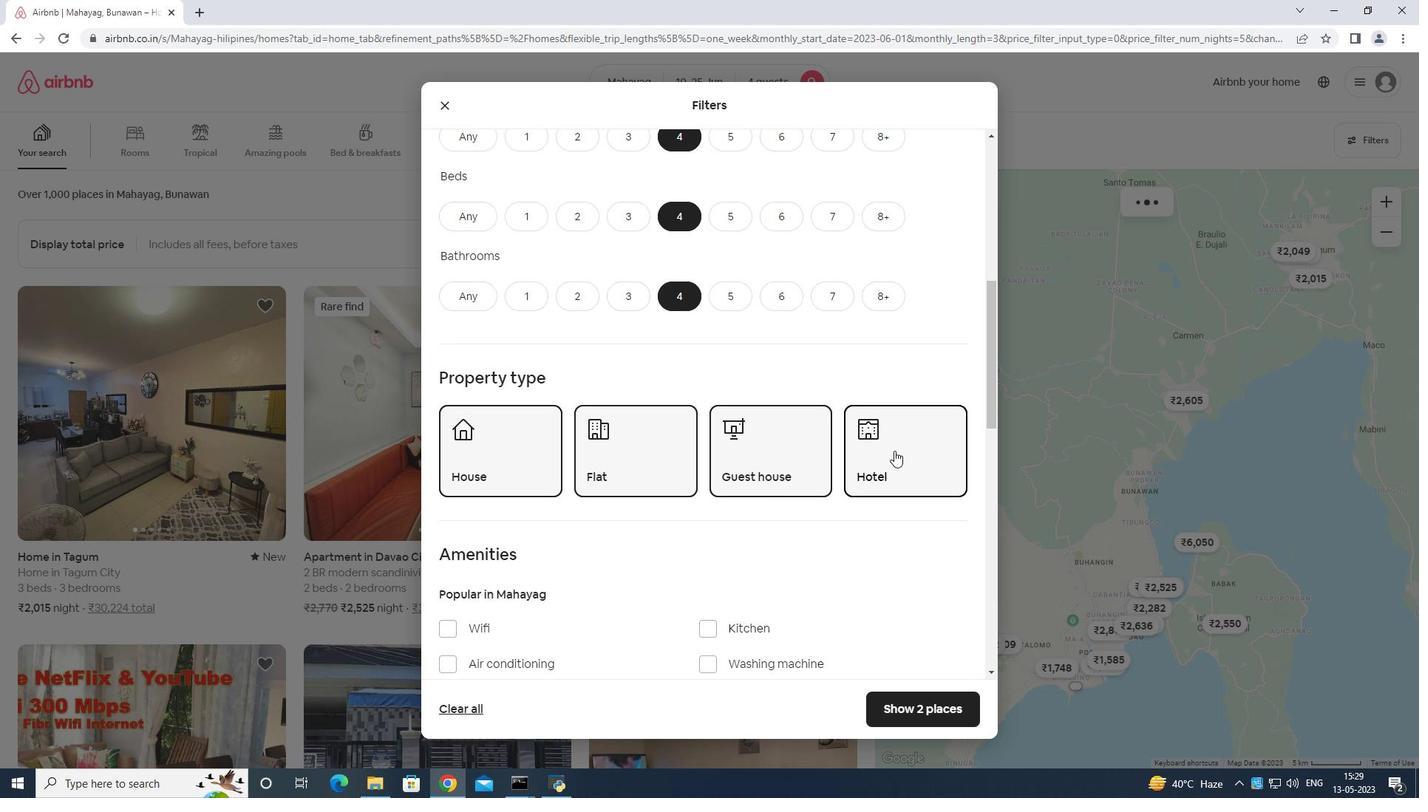 
Action: Mouse scrolled (893, 449) with delta (0, 0)
Screenshot: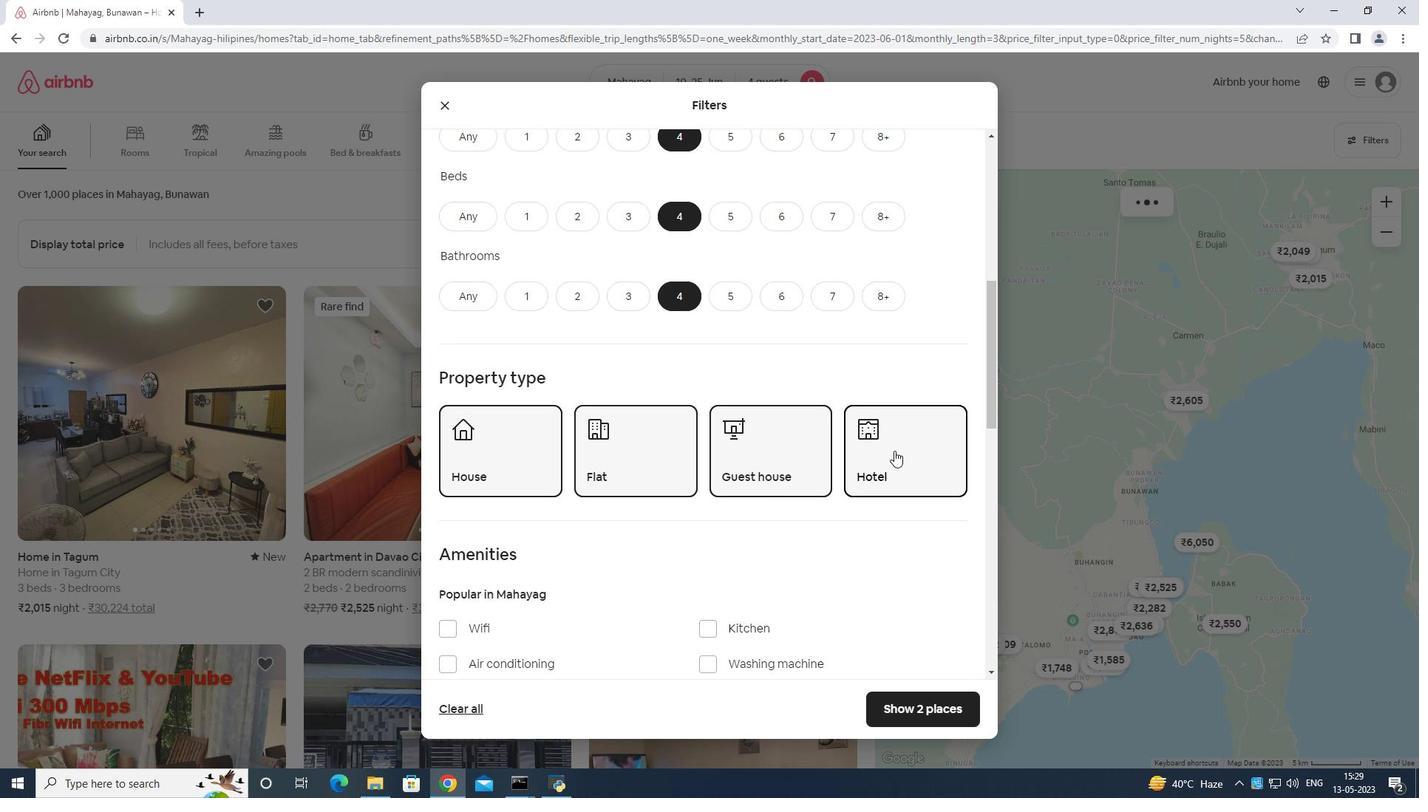 
Action: Mouse moved to (892, 453)
Screenshot: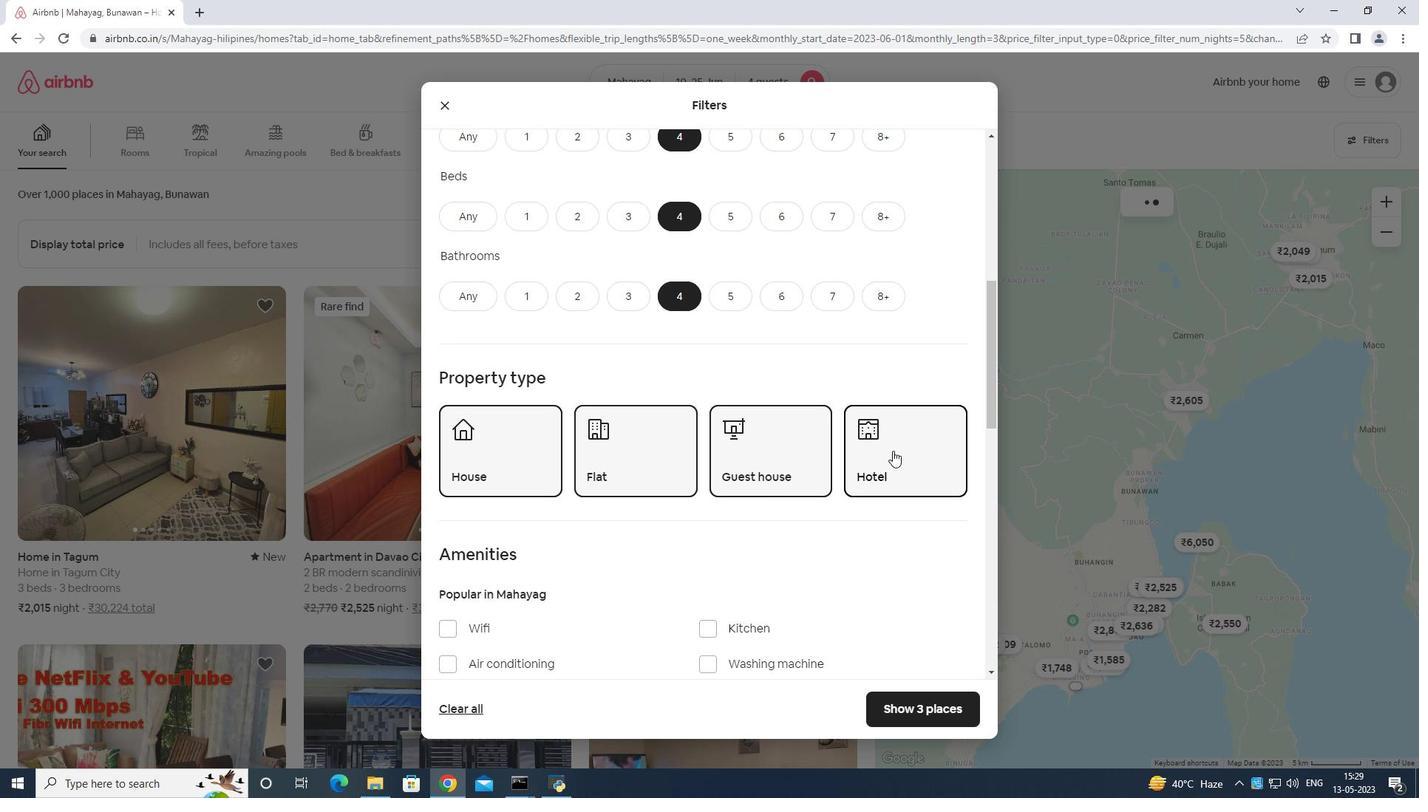
Action: Mouse scrolled (892, 452) with delta (0, 0)
Screenshot: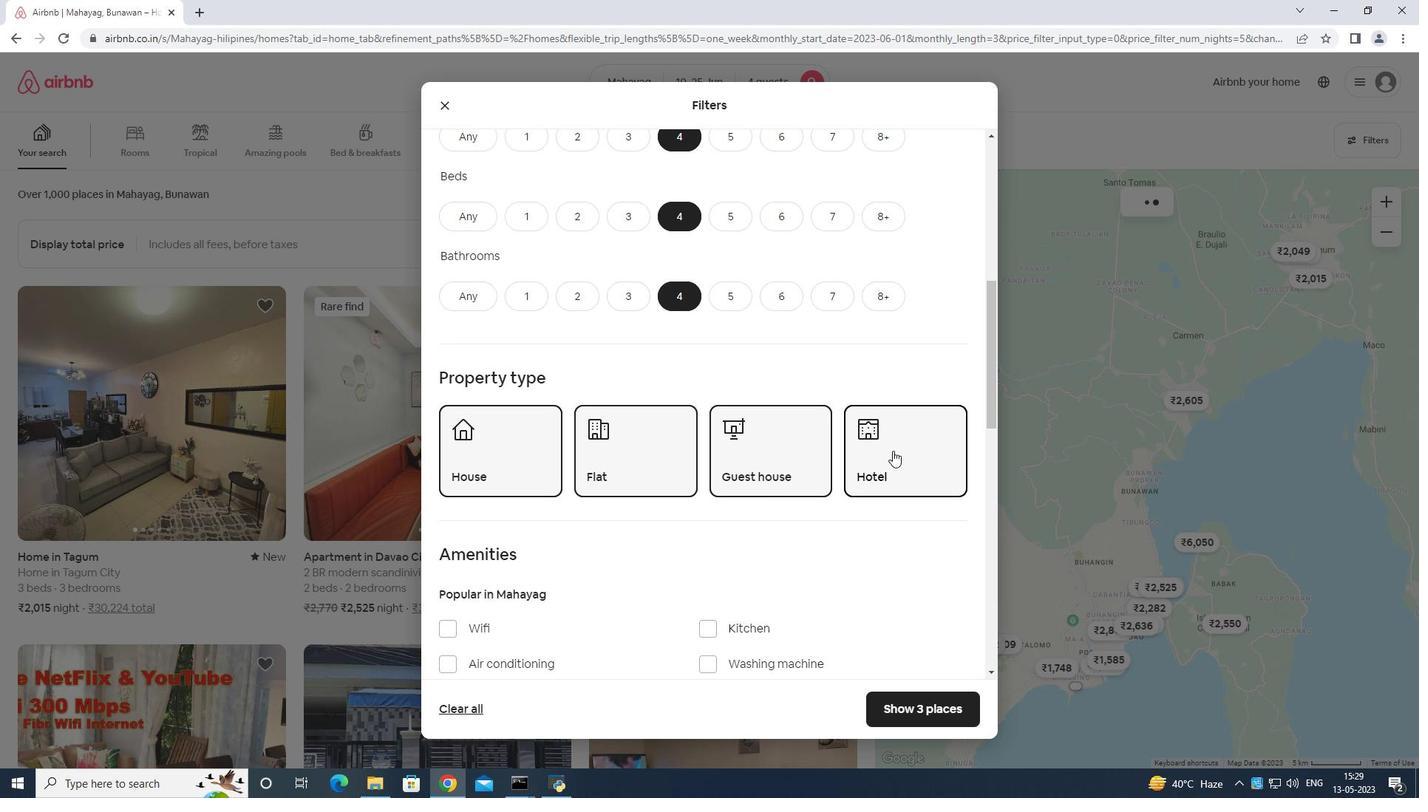 
Action: Mouse moved to (891, 454)
Screenshot: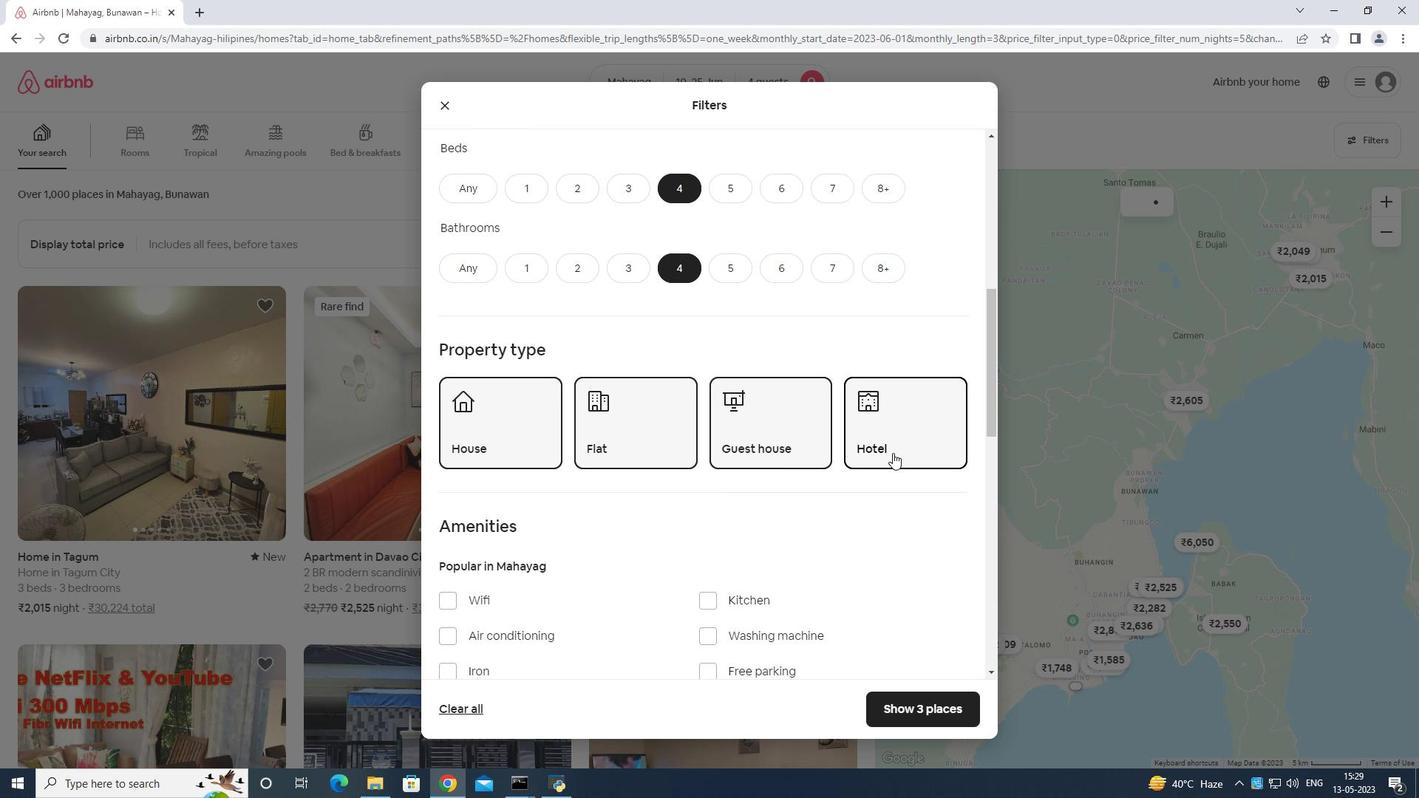 
Action: Mouse scrolled (891, 453) with delta (0, 0)
Screenshot: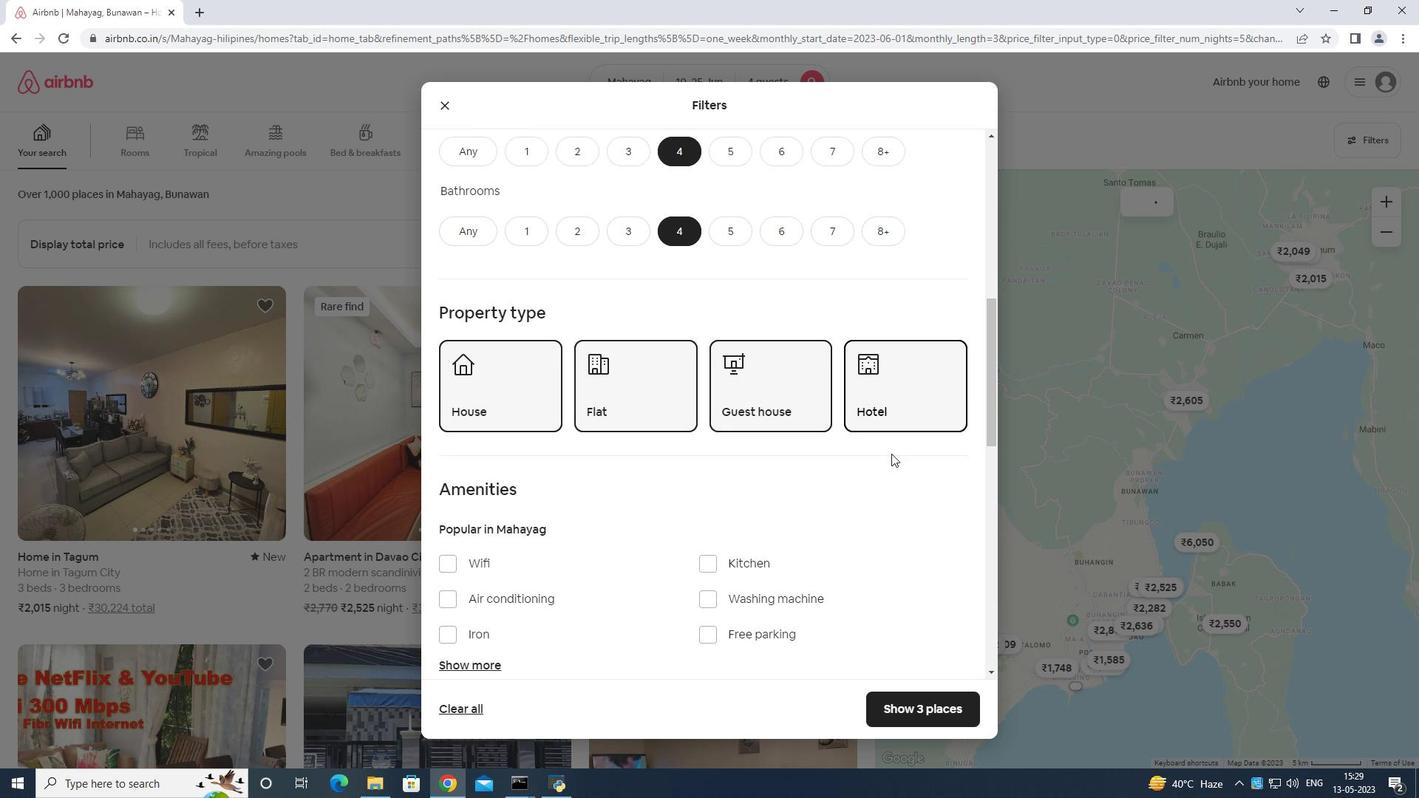 
Action: Mouse moved to (446, 403)
Screenshot: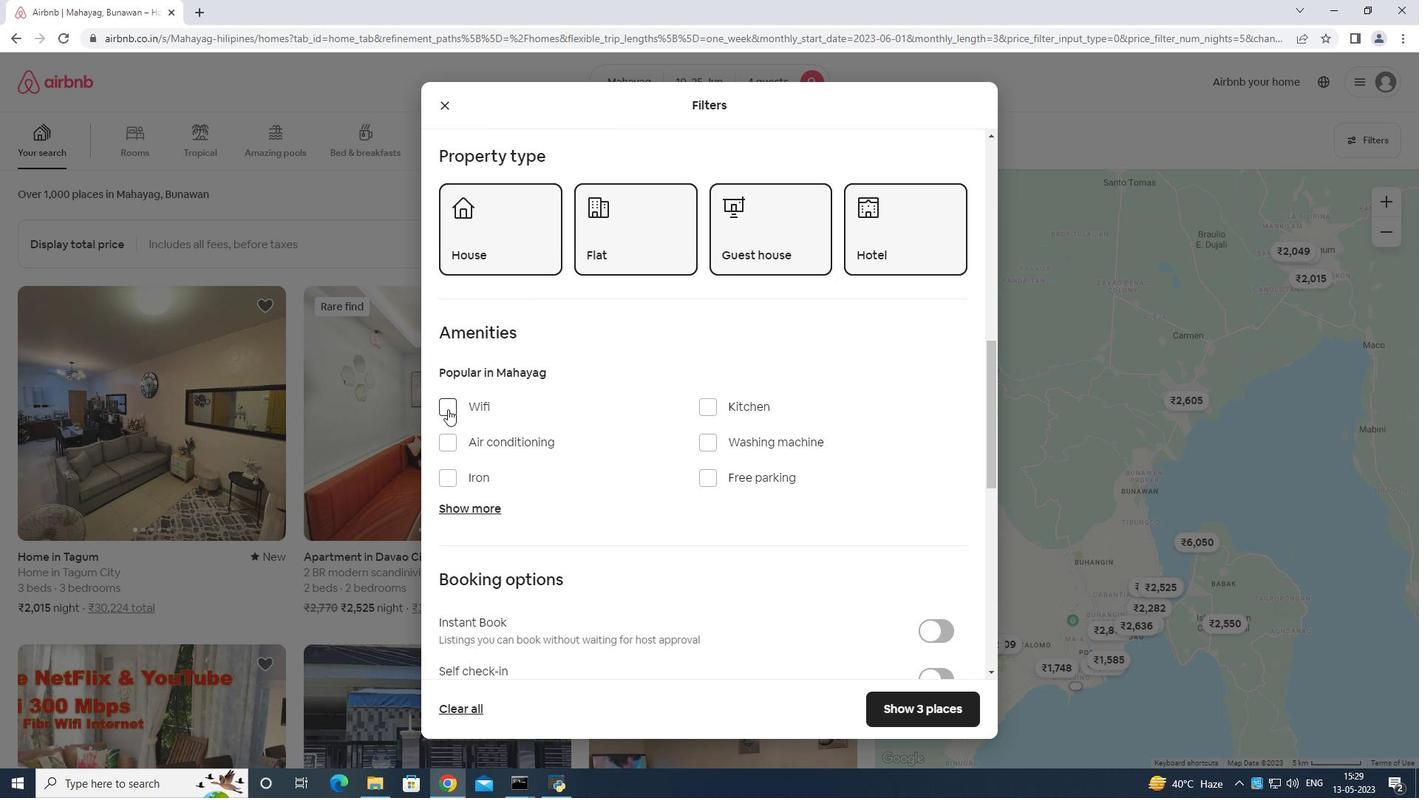 
Action: Mouse pressed left at (446, 403)
Screenshot: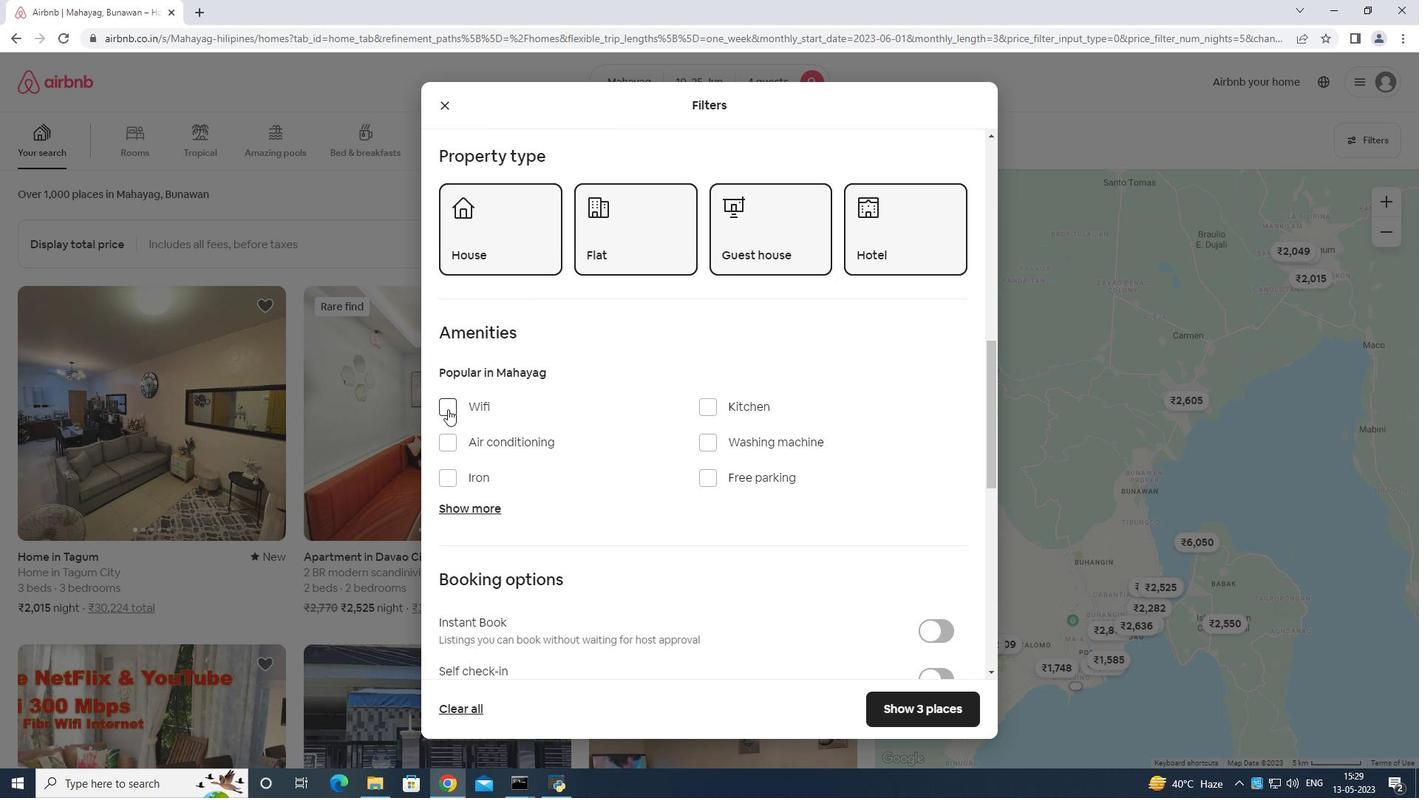 
Action: Mouse moved to (701, 473)
Screenshot: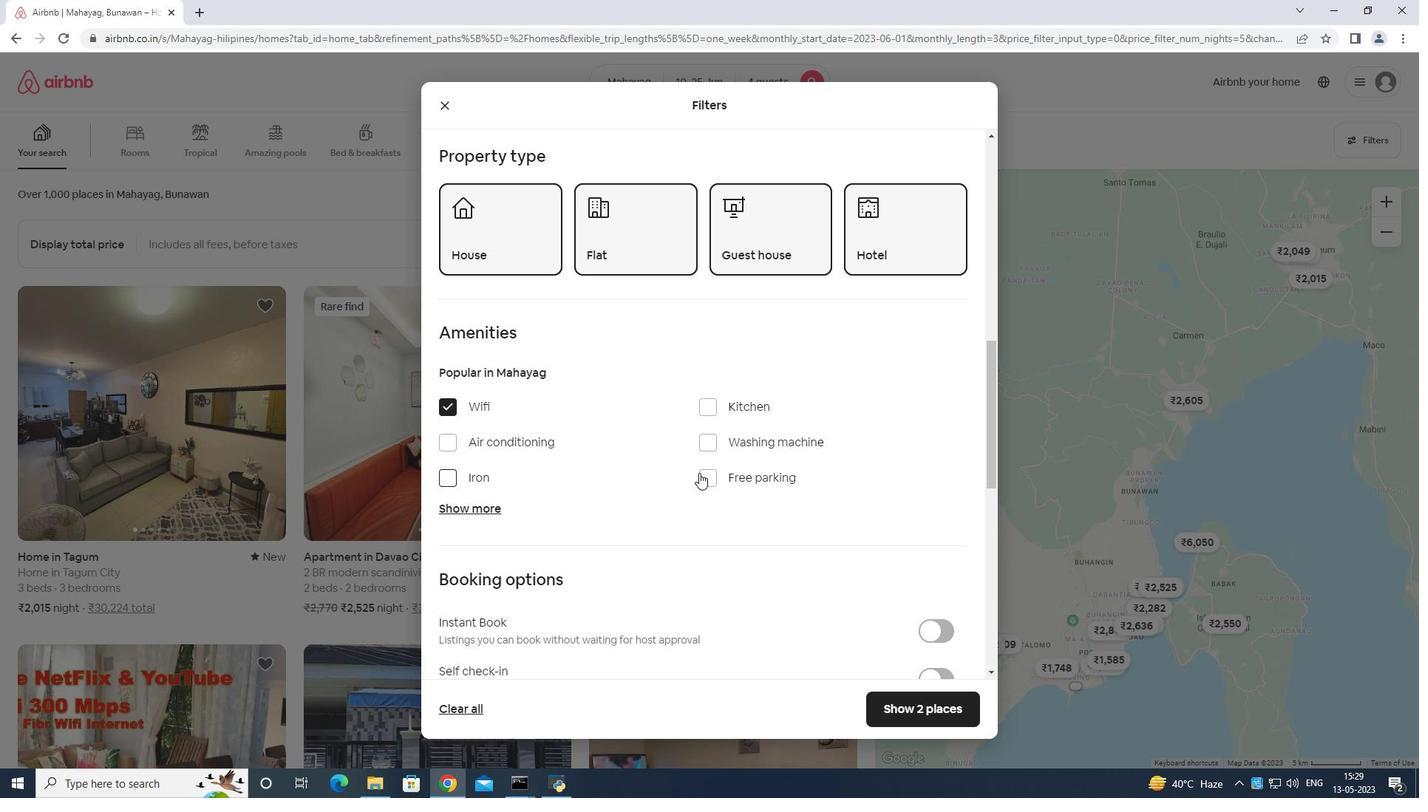 
Action: Mouse pressed left at (701, 473)
Screenshot: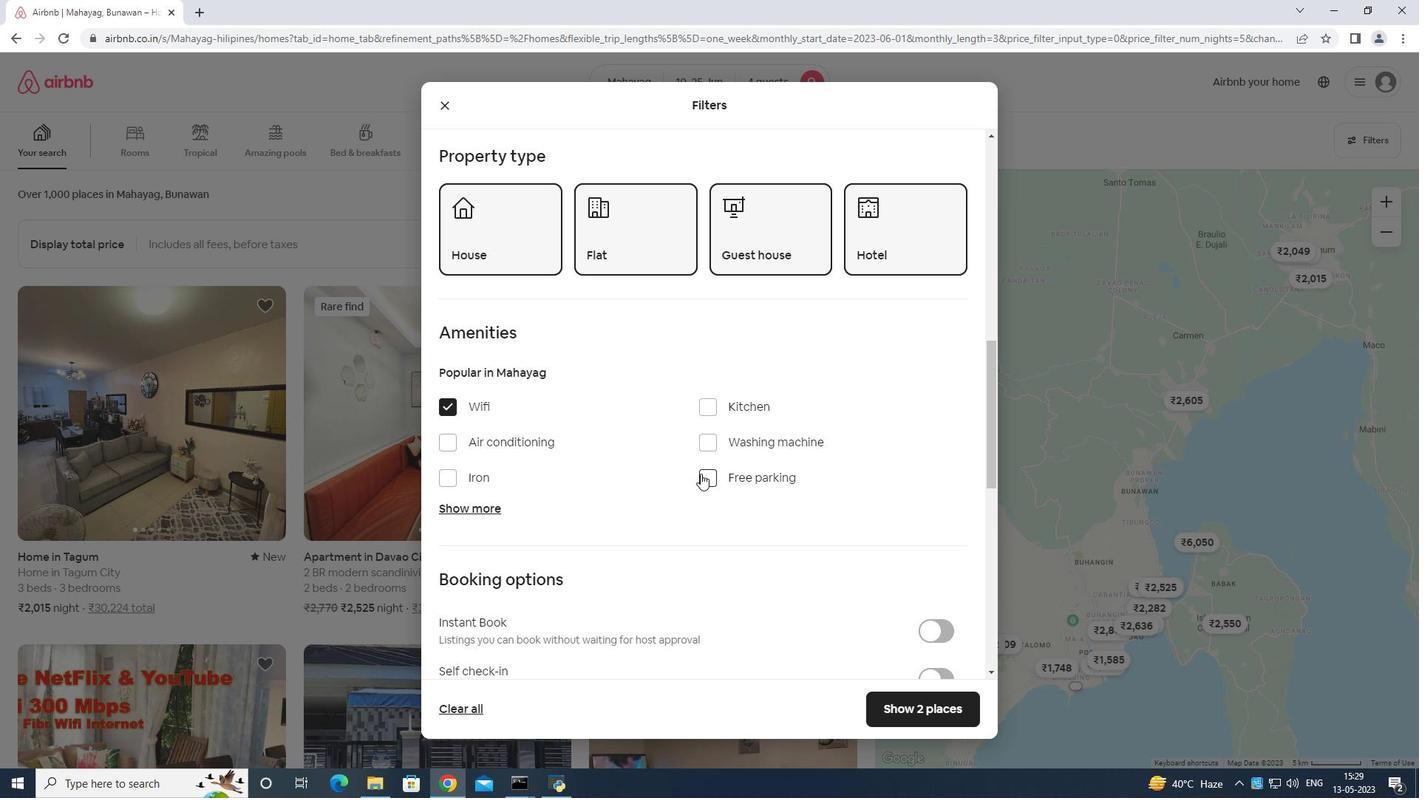 
Action: Mouse moved to (471, 503)
Screenshot: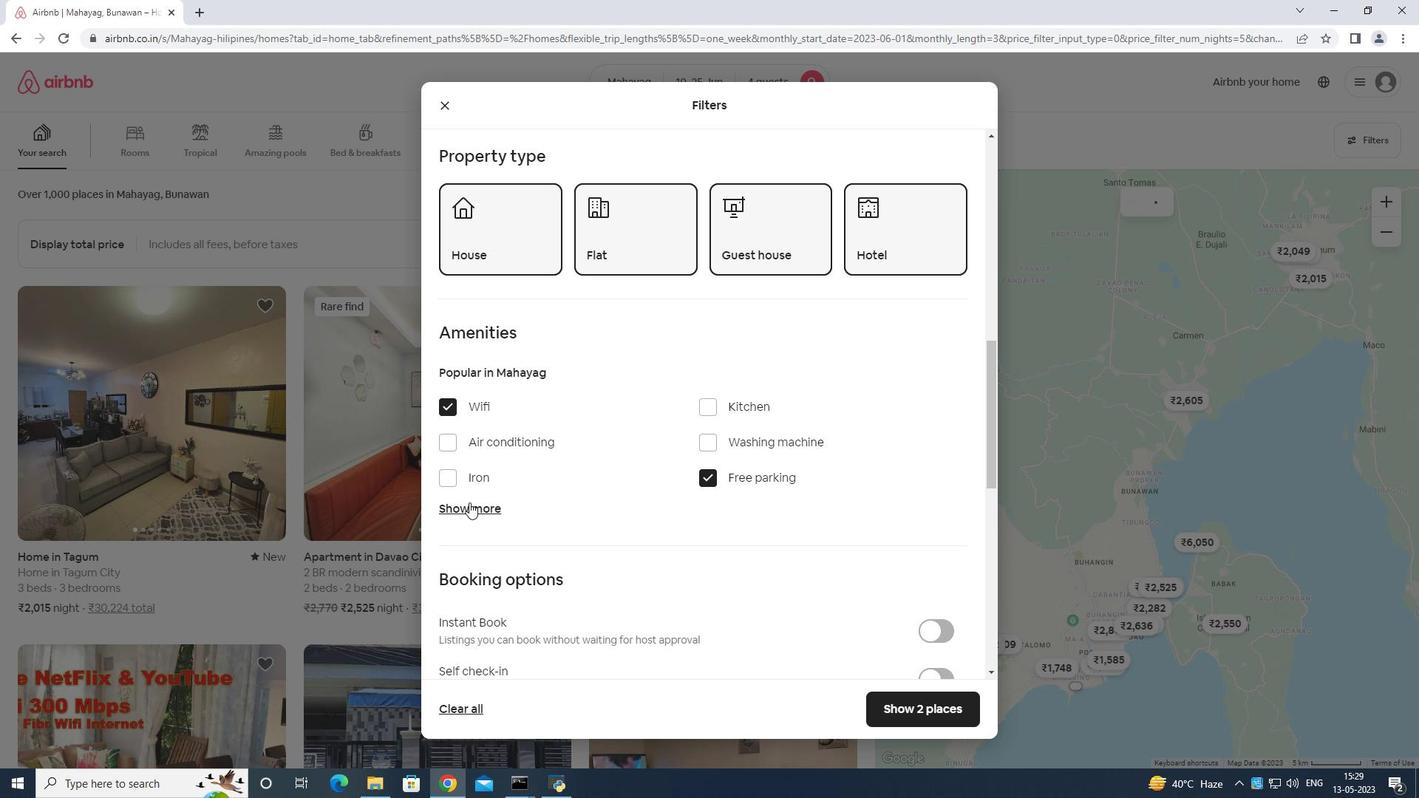 
Action: Mouse pressed left at (471, 503)
Screenshot: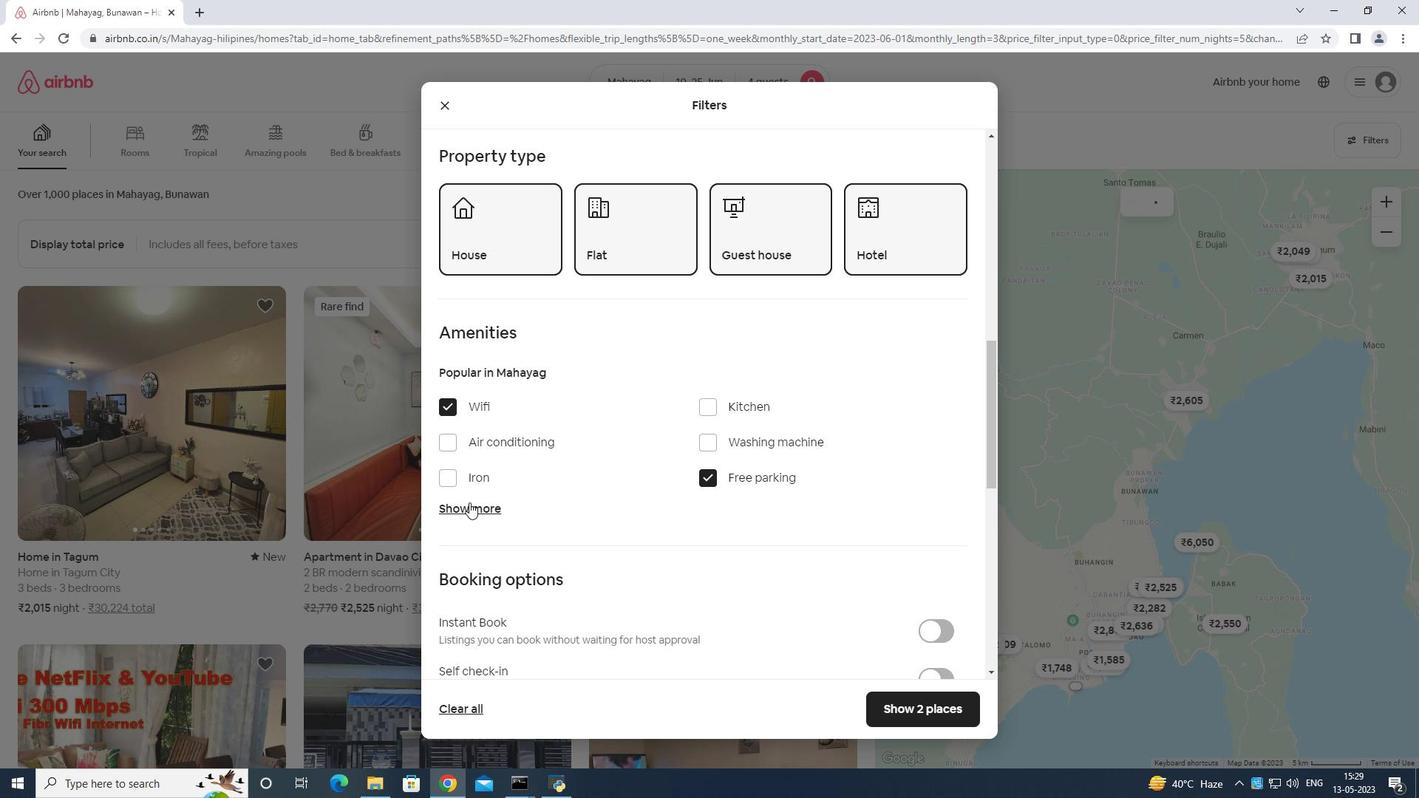 
Action: Mouse moved to (474, 503)
Screenshot: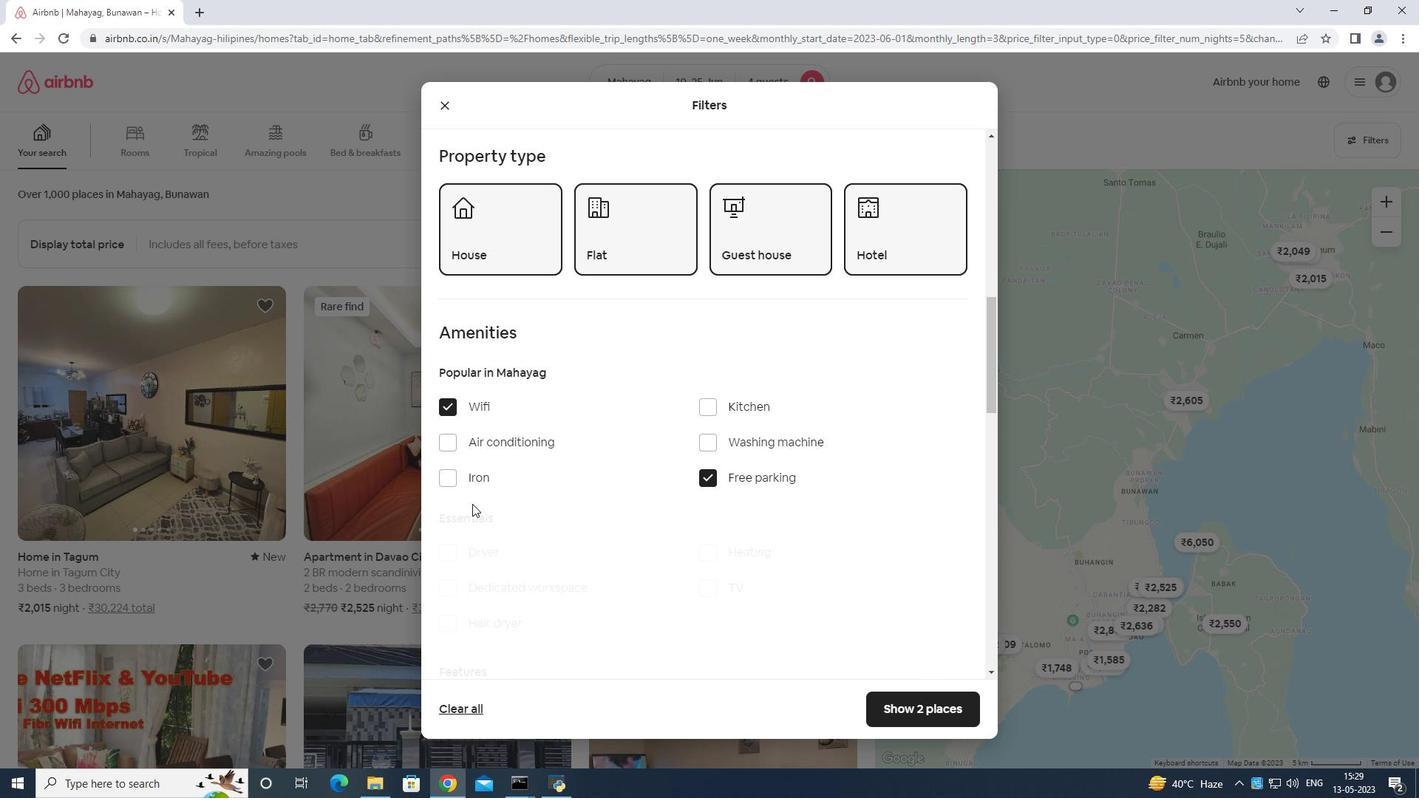 
Action: Mouse scrolled (474, 502) with delta (0, 0)
Screenshot: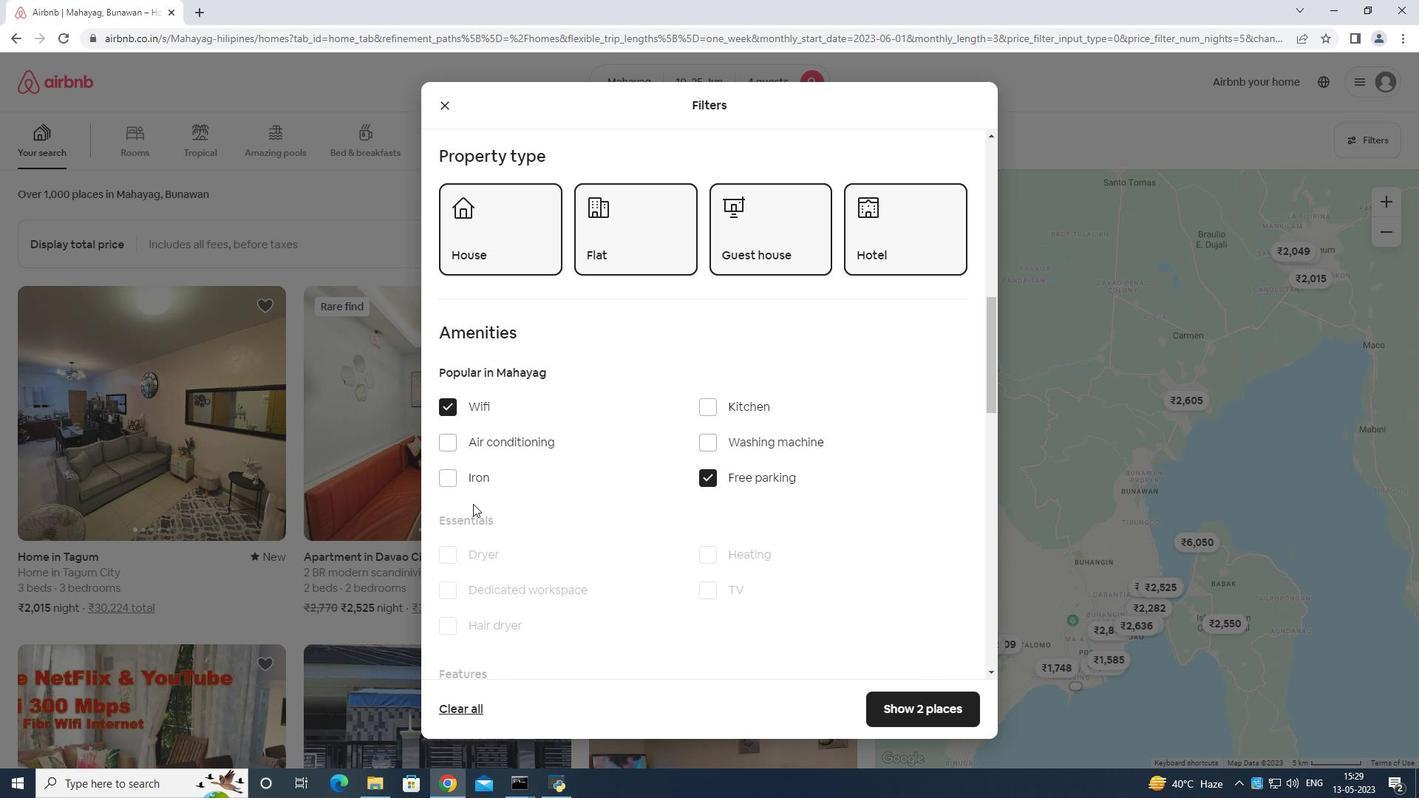 
Action: Mouse moved to (475, 503)
Screenshot: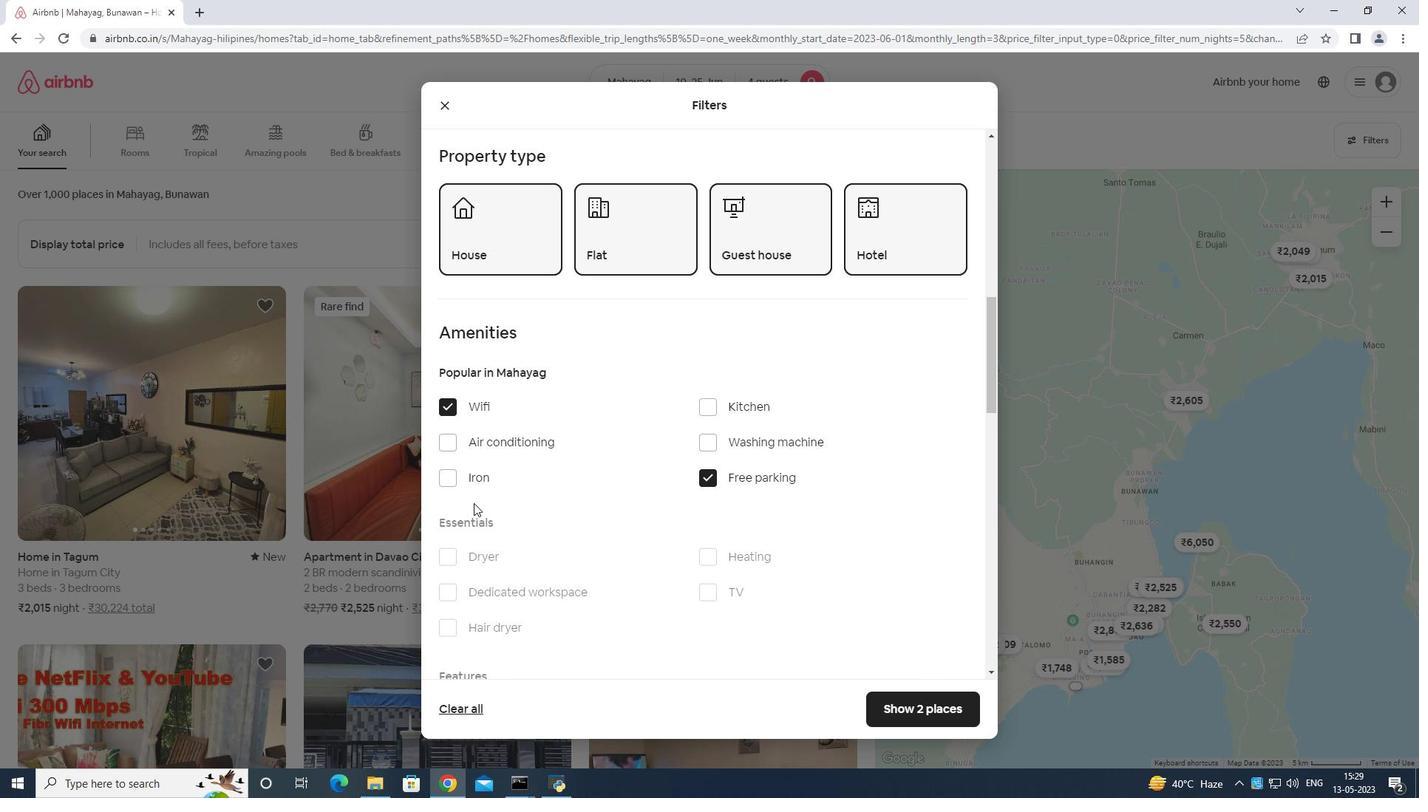 
Action: Mouse scrolled (475, 502) with delta (0, 0)
Screenshot: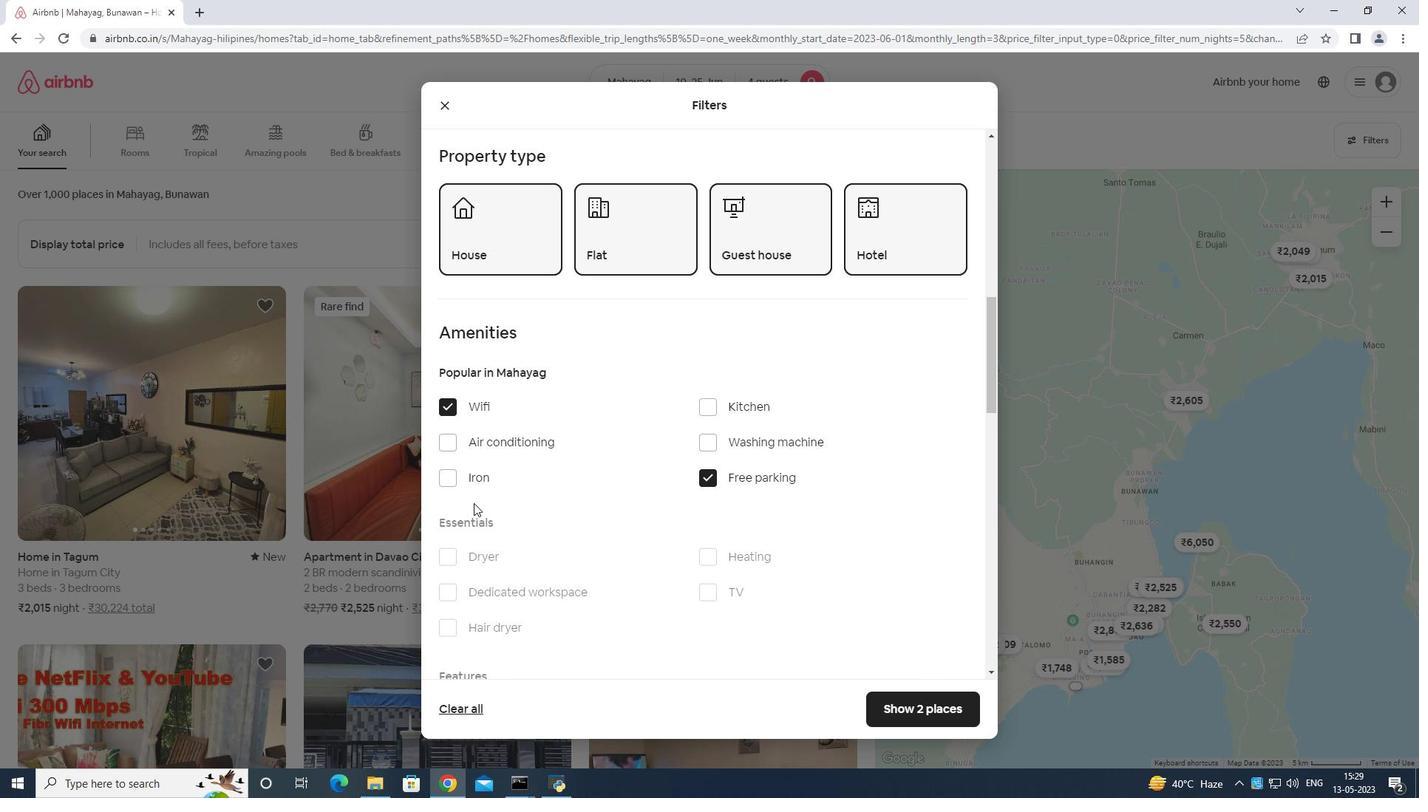 
Action: Mouse moved to (702, 444)
Screenshot: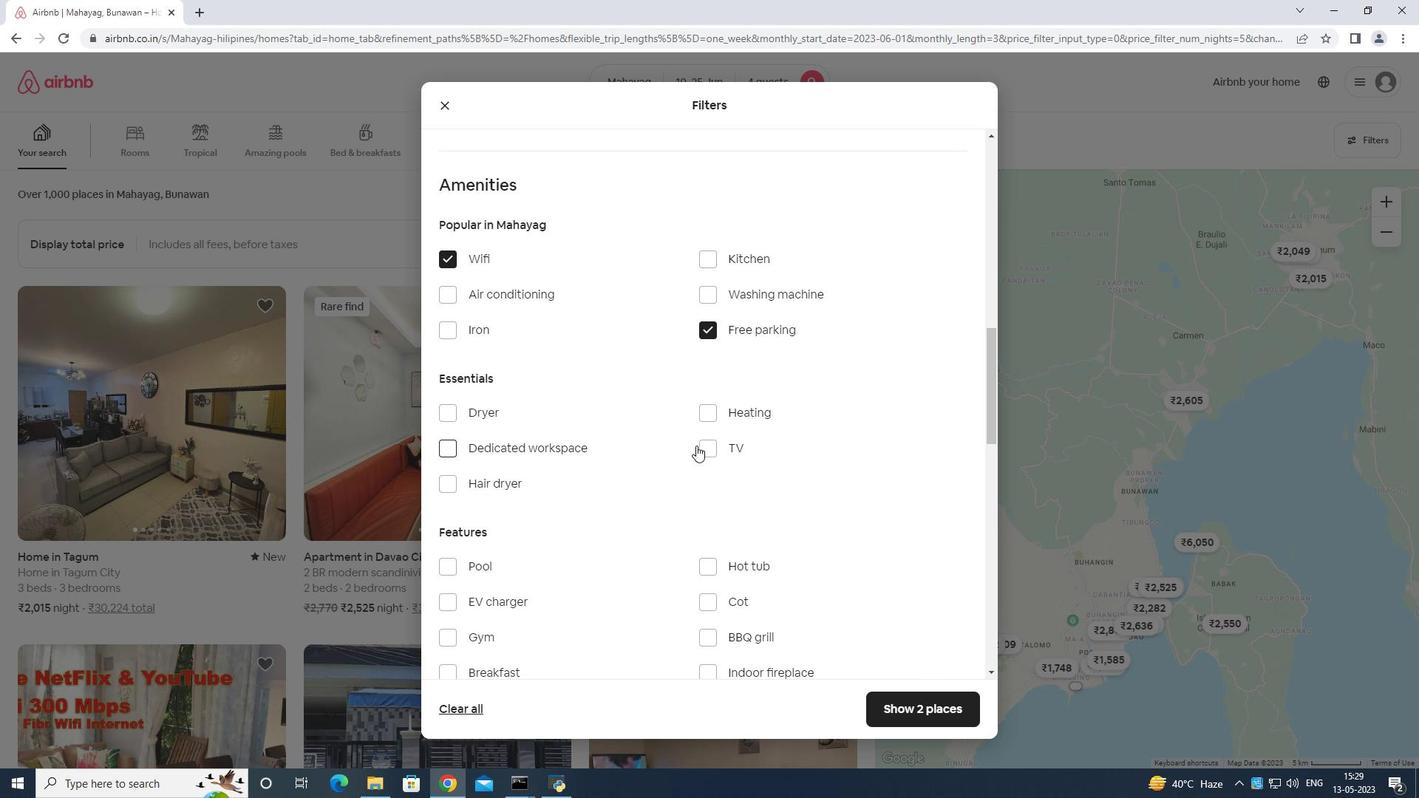 
Action: Mouse pressed left at (702, 444)
Screenshot: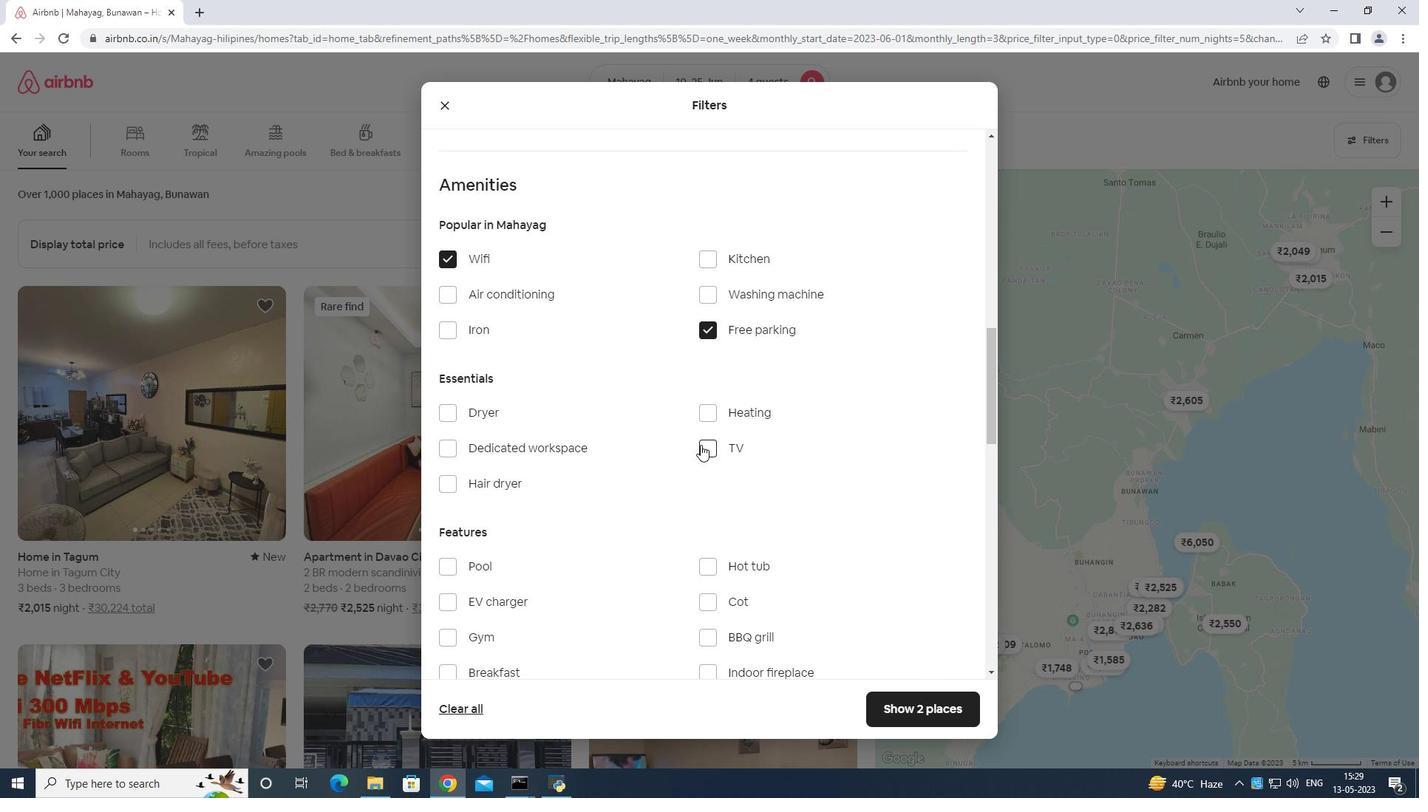 
Action: Mouse moved to (515, 554)
Screenshot: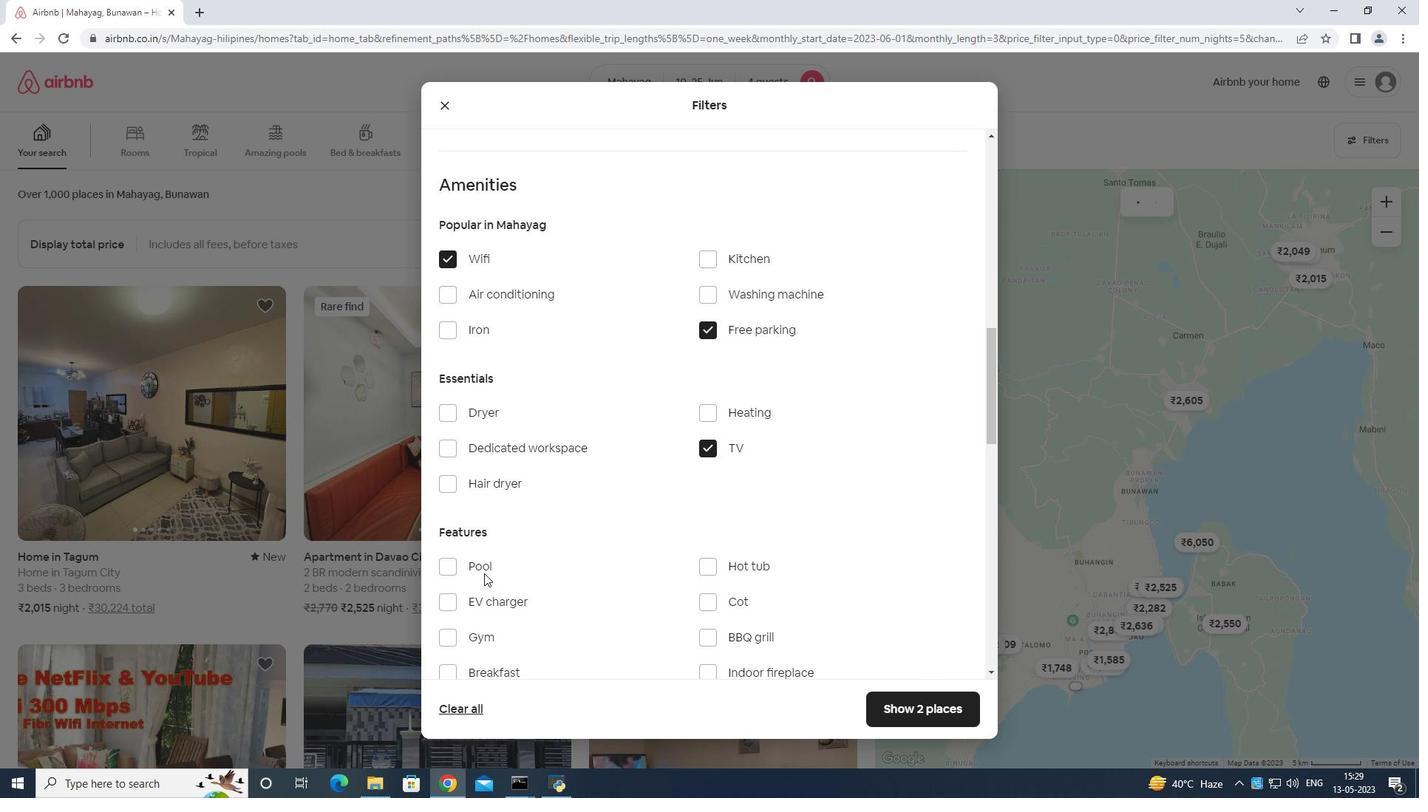 
Action: Mouse scrolled (515, 553) with delta (0, 0)
Screenshot: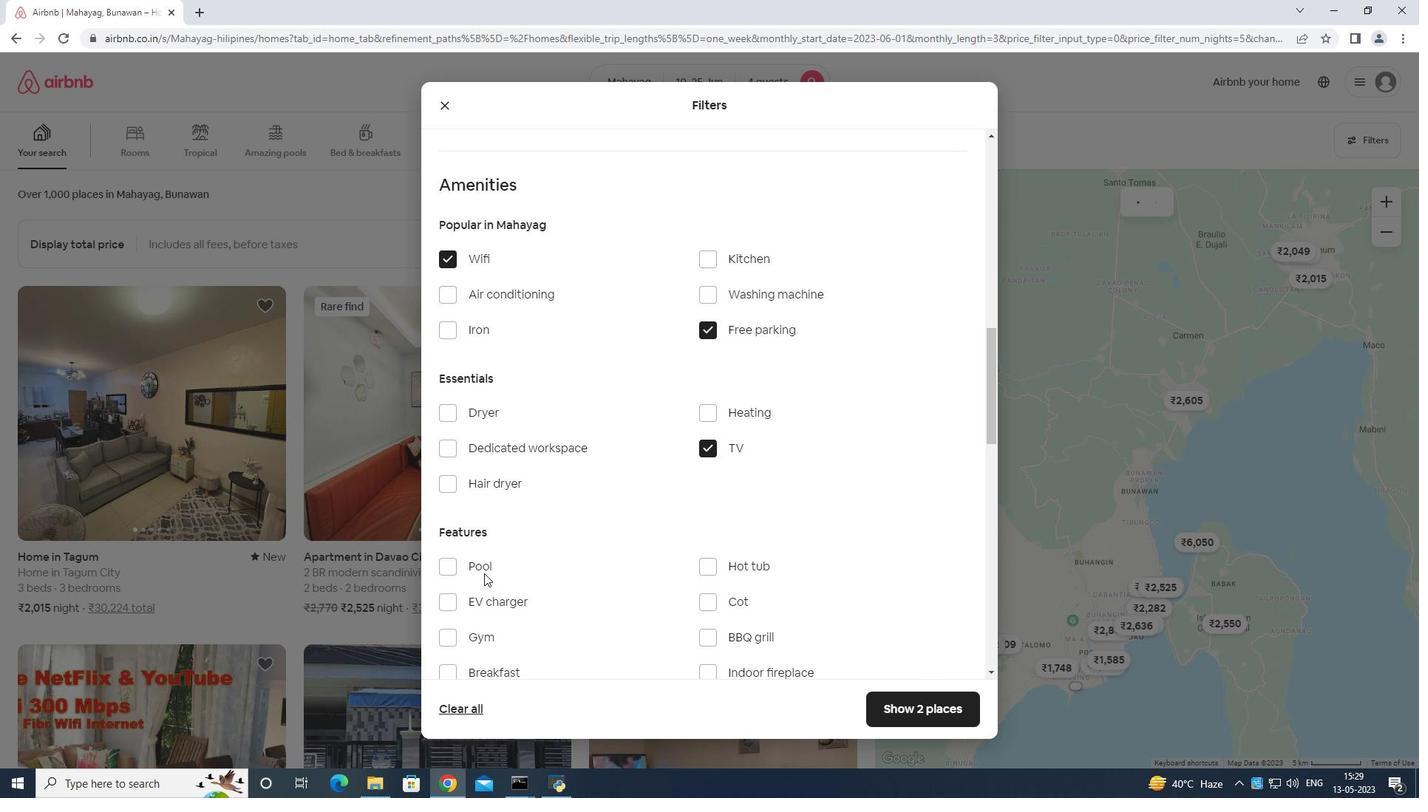 
Action: Mouse moved to (521, 555)
Screenshot: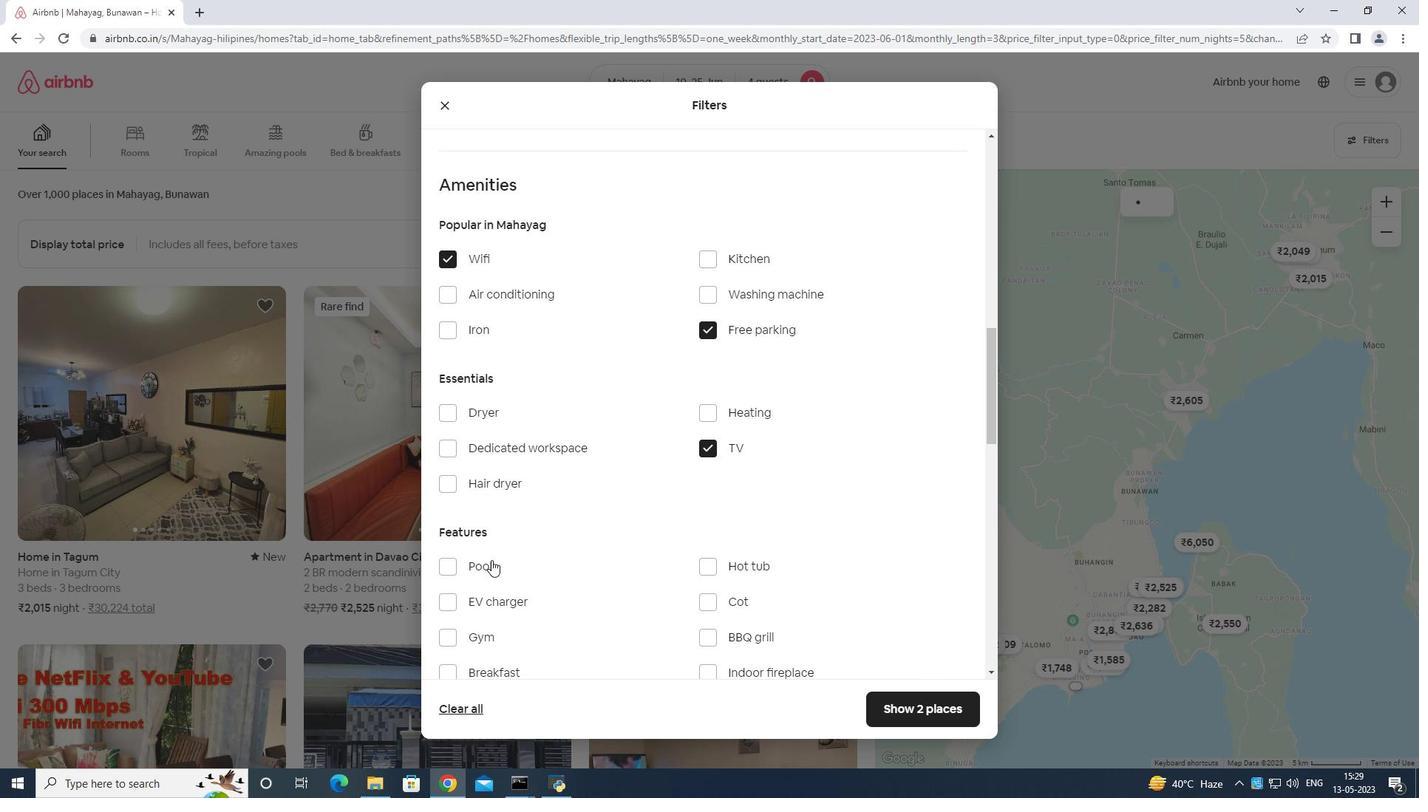 
Action: Mouse scrolled (521, 554) with delta (0, 0)
Screenshot: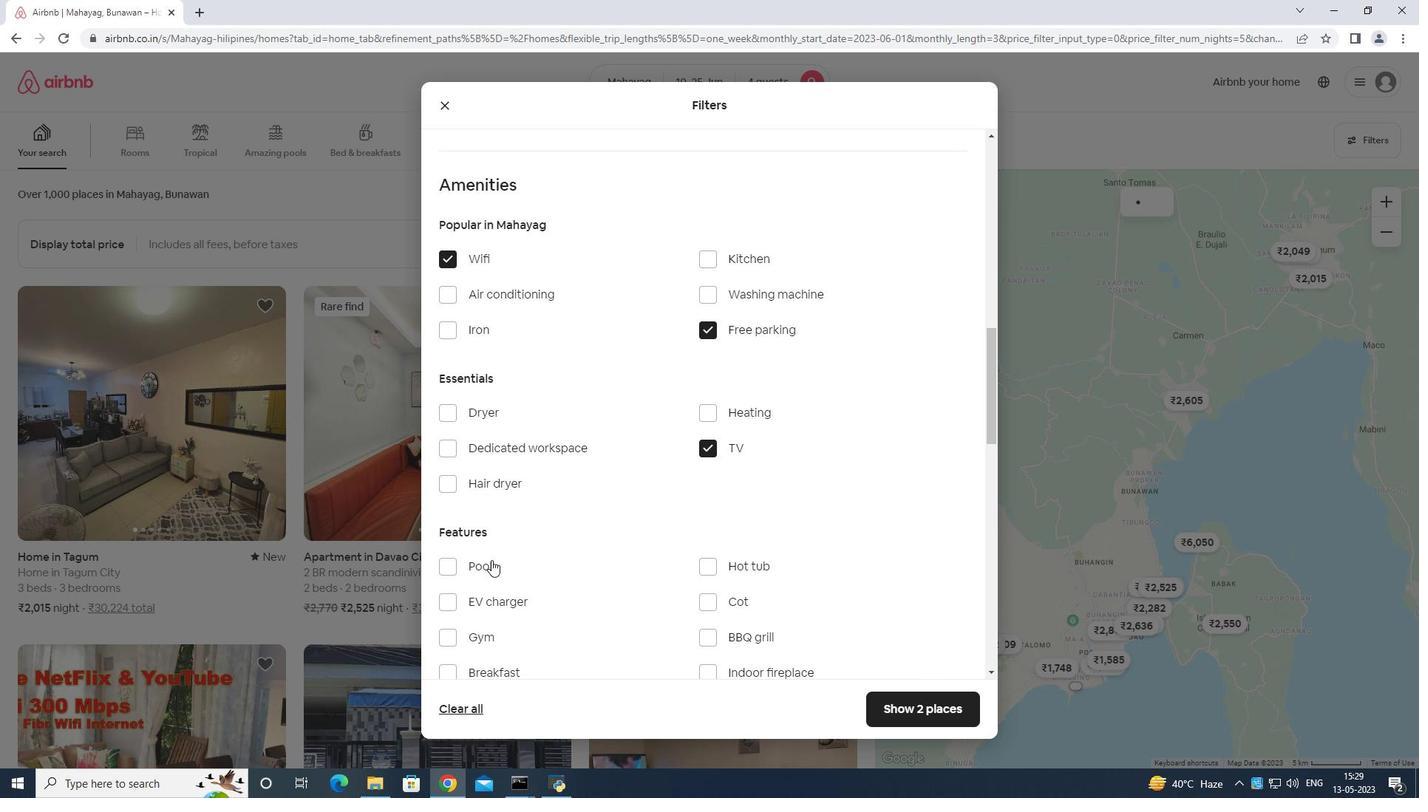 
Action: Mouse moved to (441, 484)
Screenshot: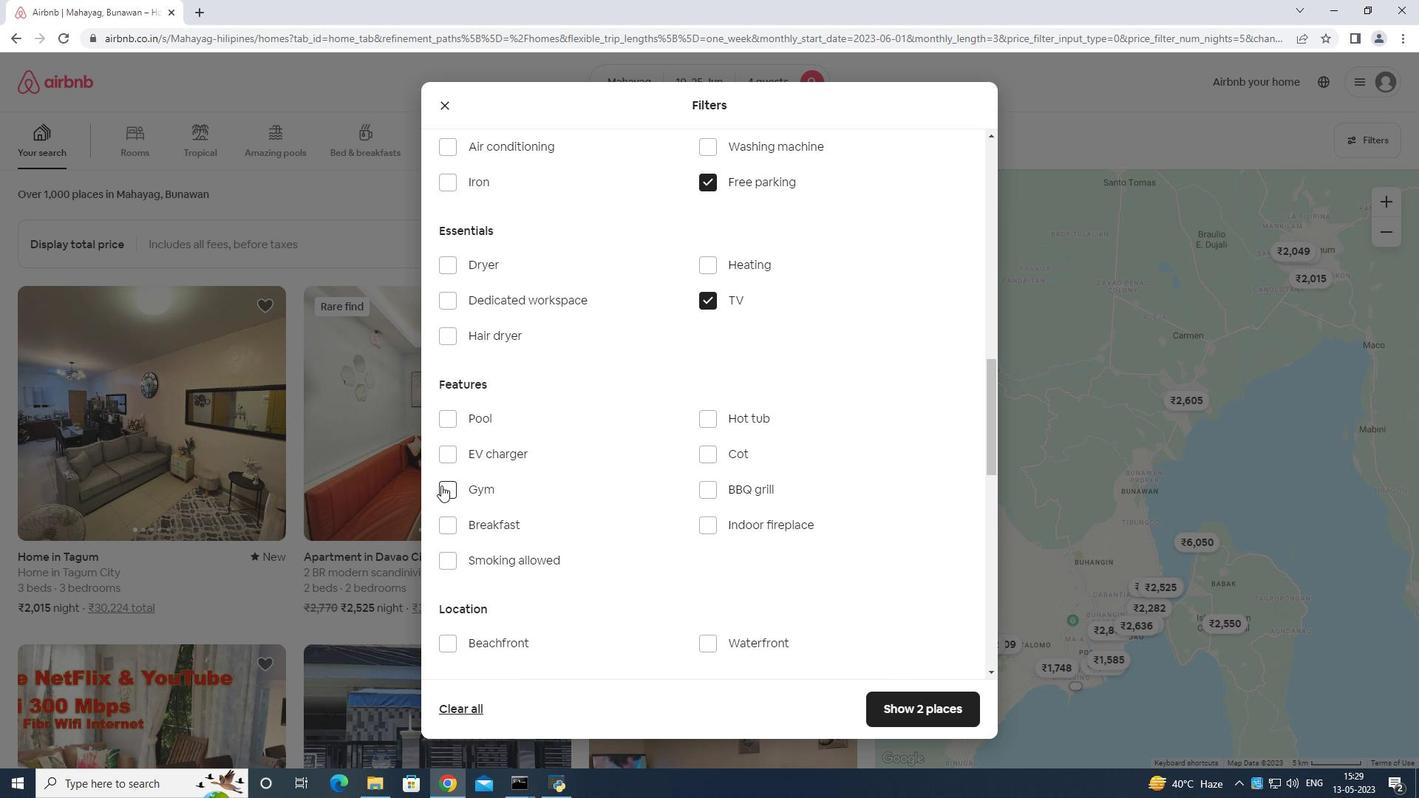 
Action: Mouse pressed left at (441, 484)
Screenshot: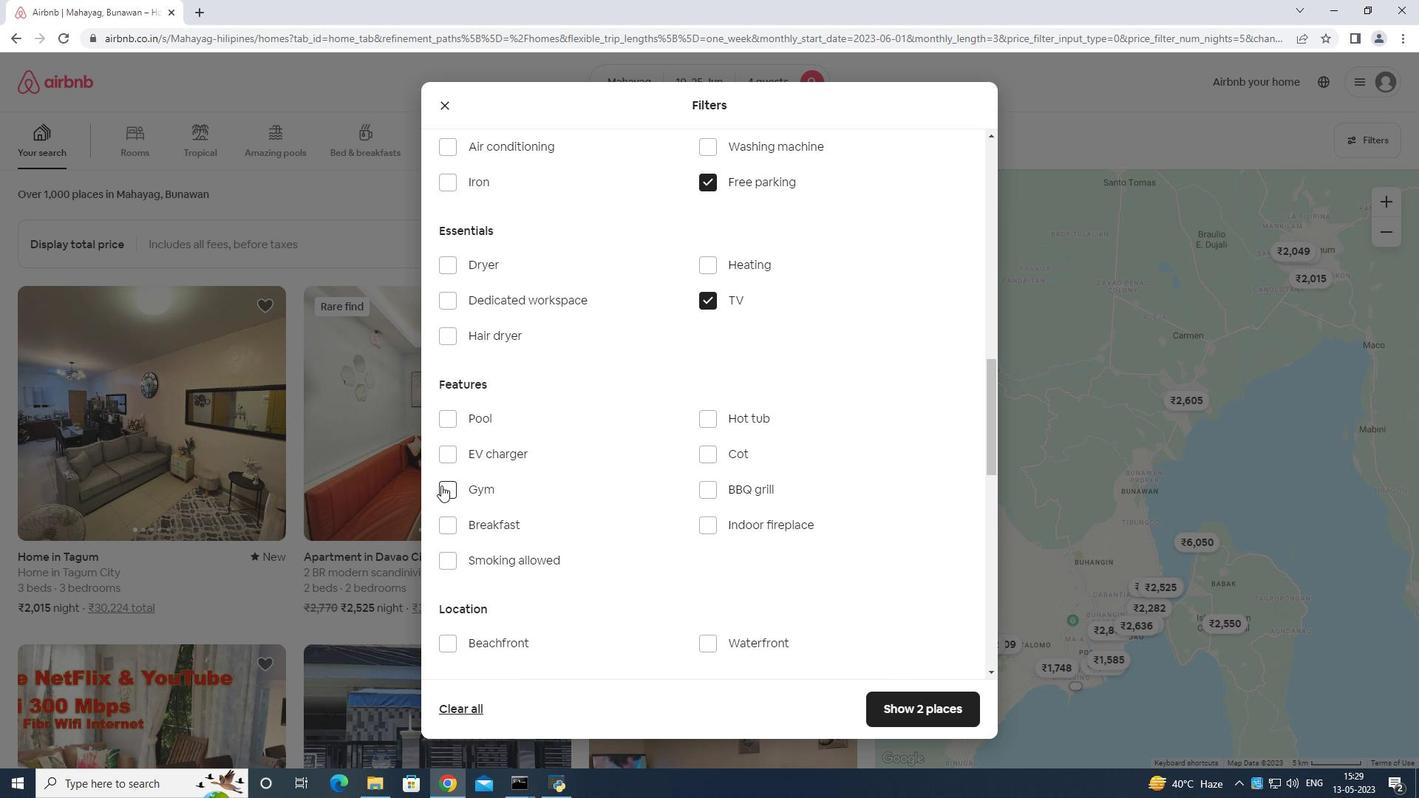 
Action: Mouse moved to (447, 518)
Screenshot: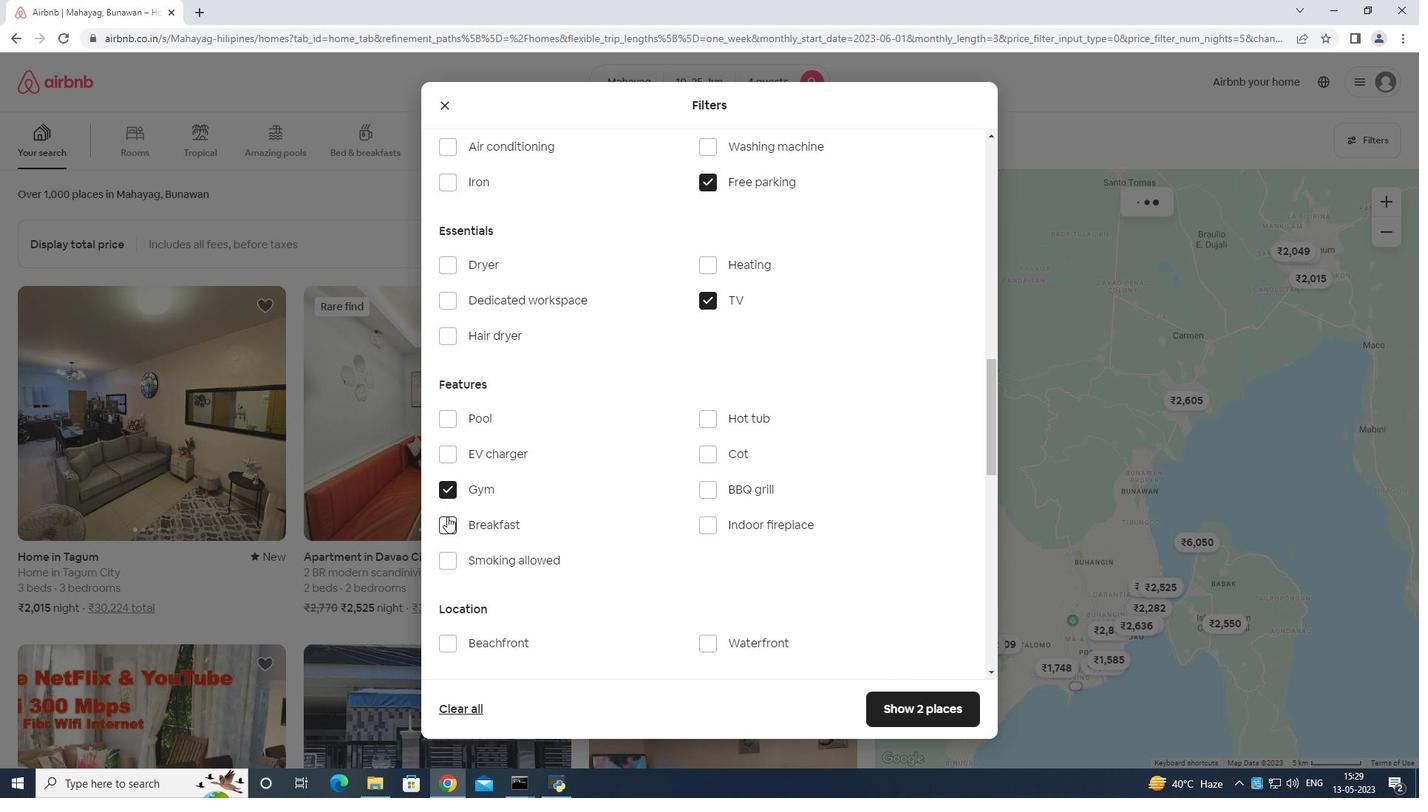 
Action: Mouse pressed left at (447, 518)
Screenshot: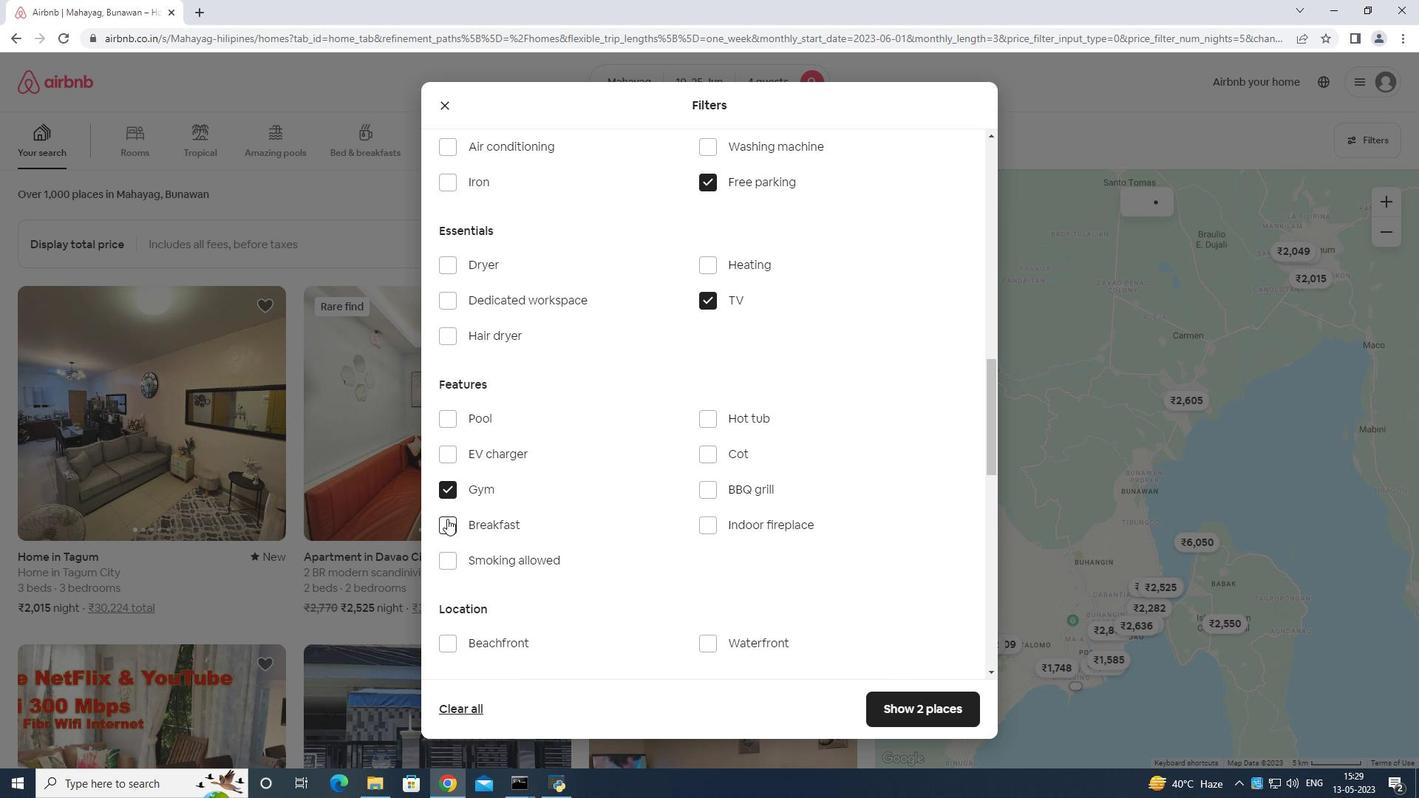 
Action: Mouse moved to (453, 518)
Screenshot: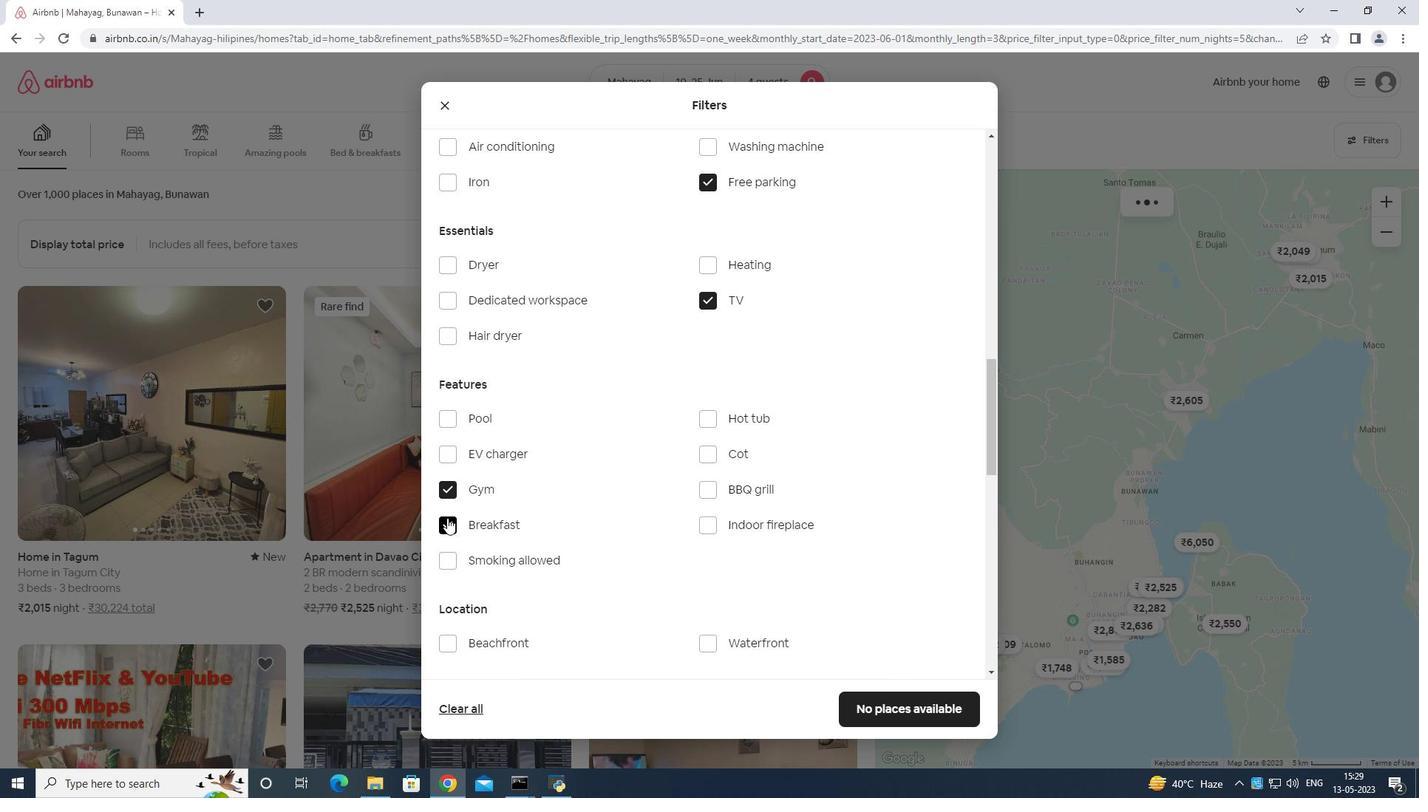 
Action: Mouse scrolled (453, 518) with delta (0, 0)
Screenshot: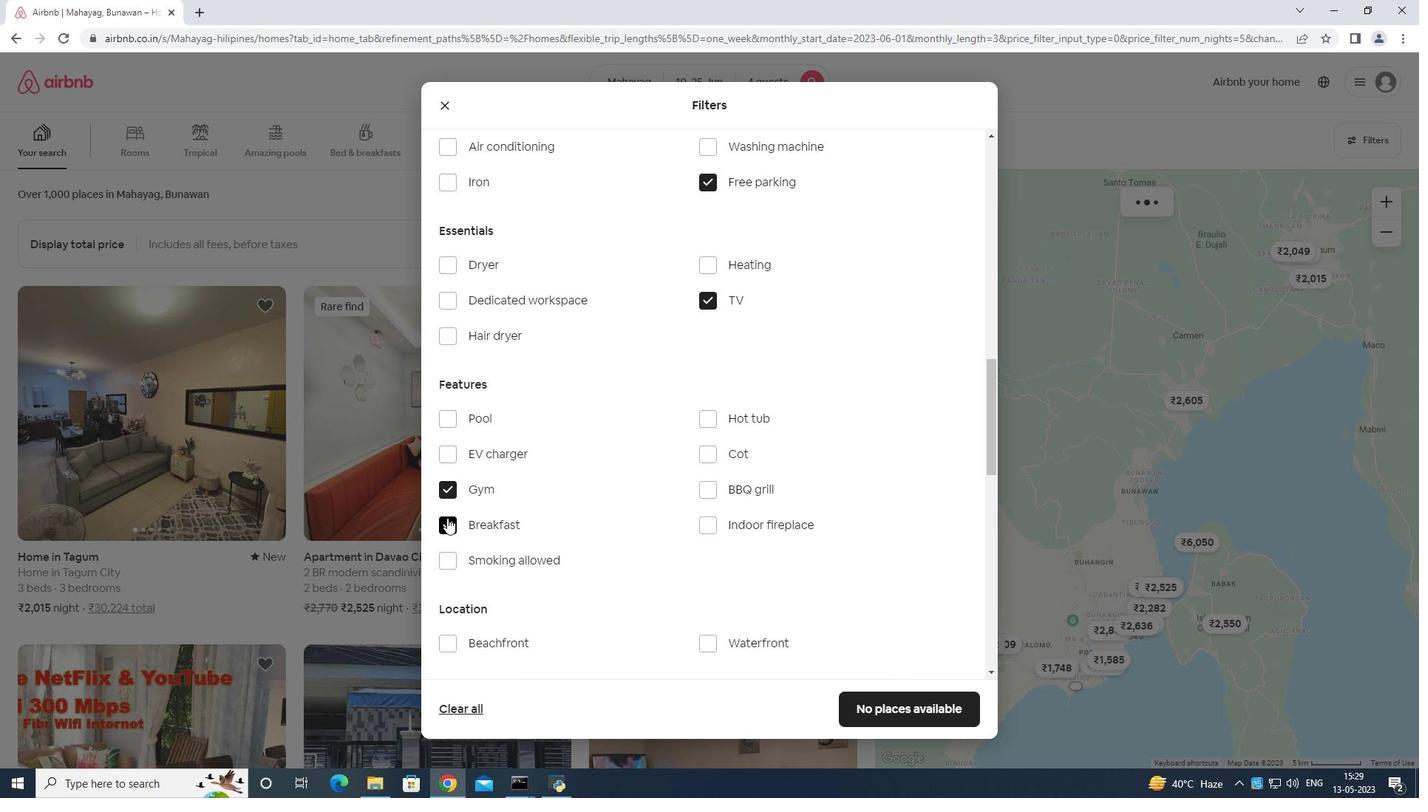 
Action: Mouse moved to (455, 518)
Screenshot: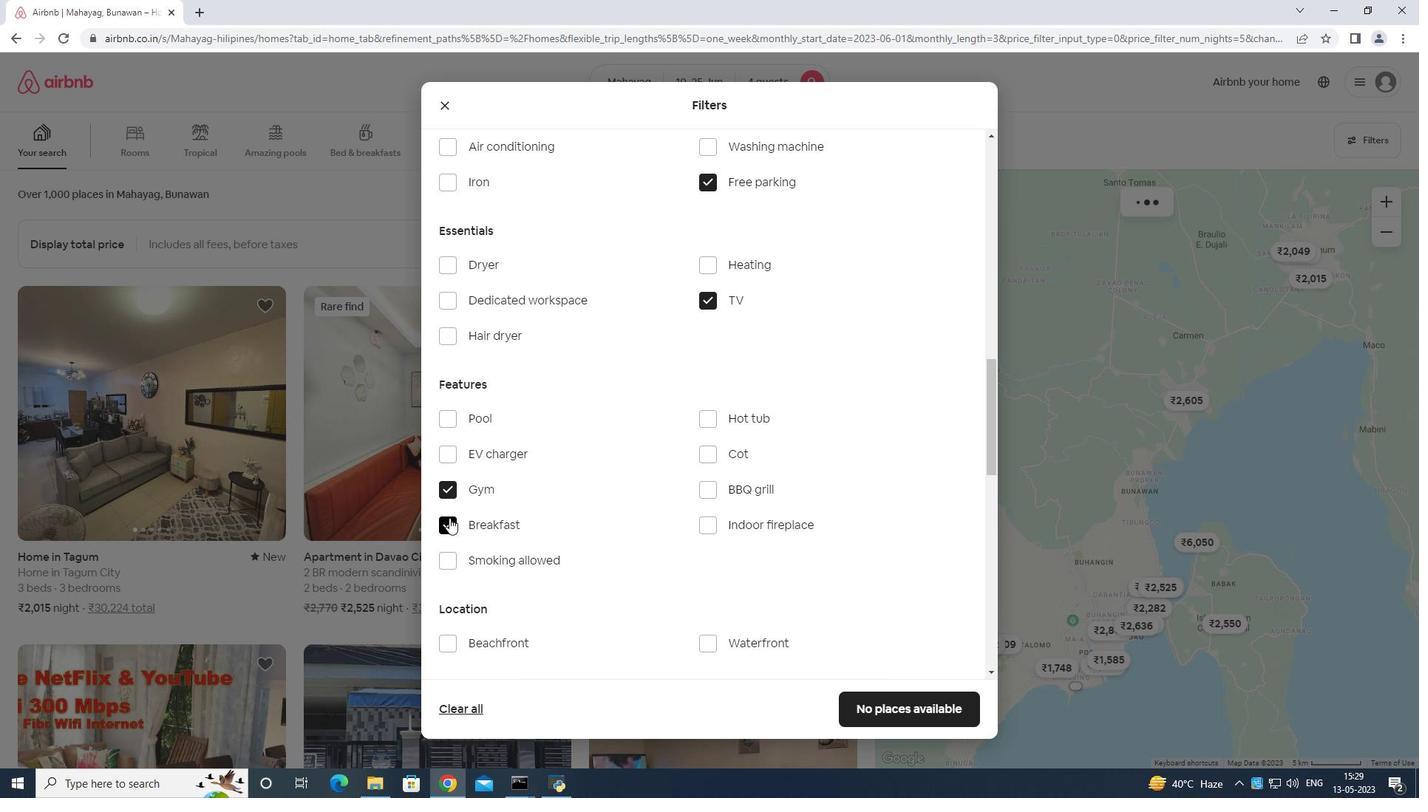 
Action: Mouse scrolled (455, 518) with delta (0, 0)
Screenshot: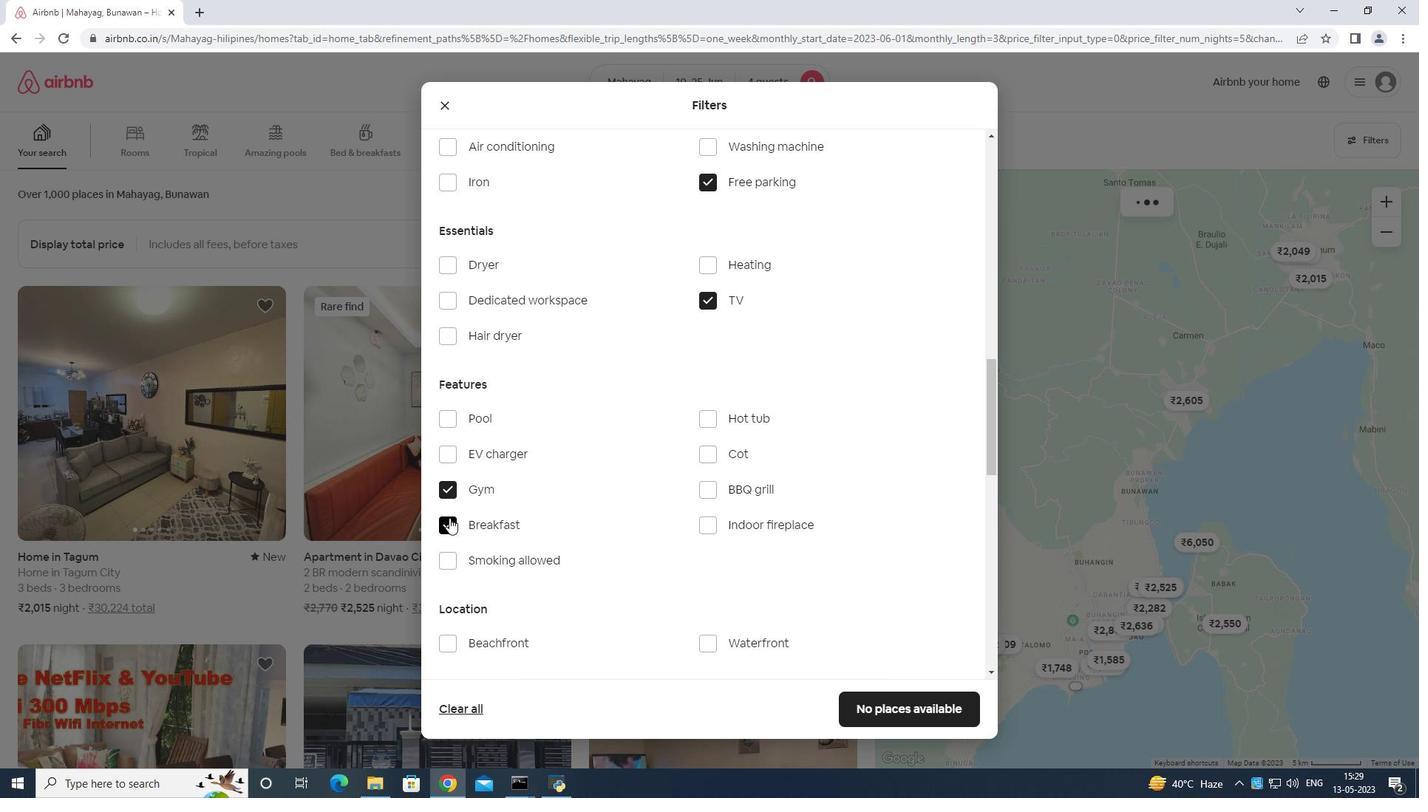 
Action: Mouse moved to (456, 518)
Screenshot: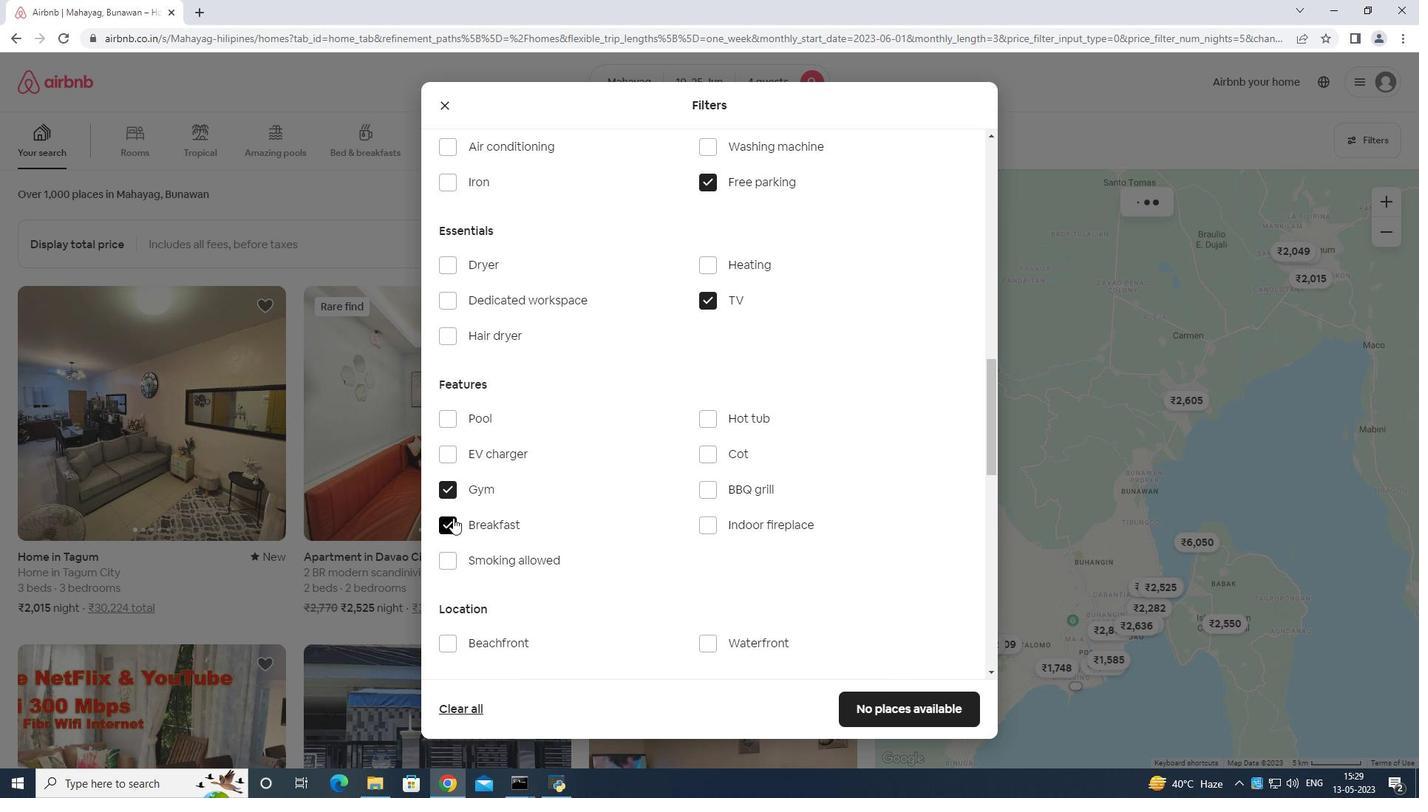 
Action: Mouse scrolled (456, 518) with delta (0, 0)
Screenshot: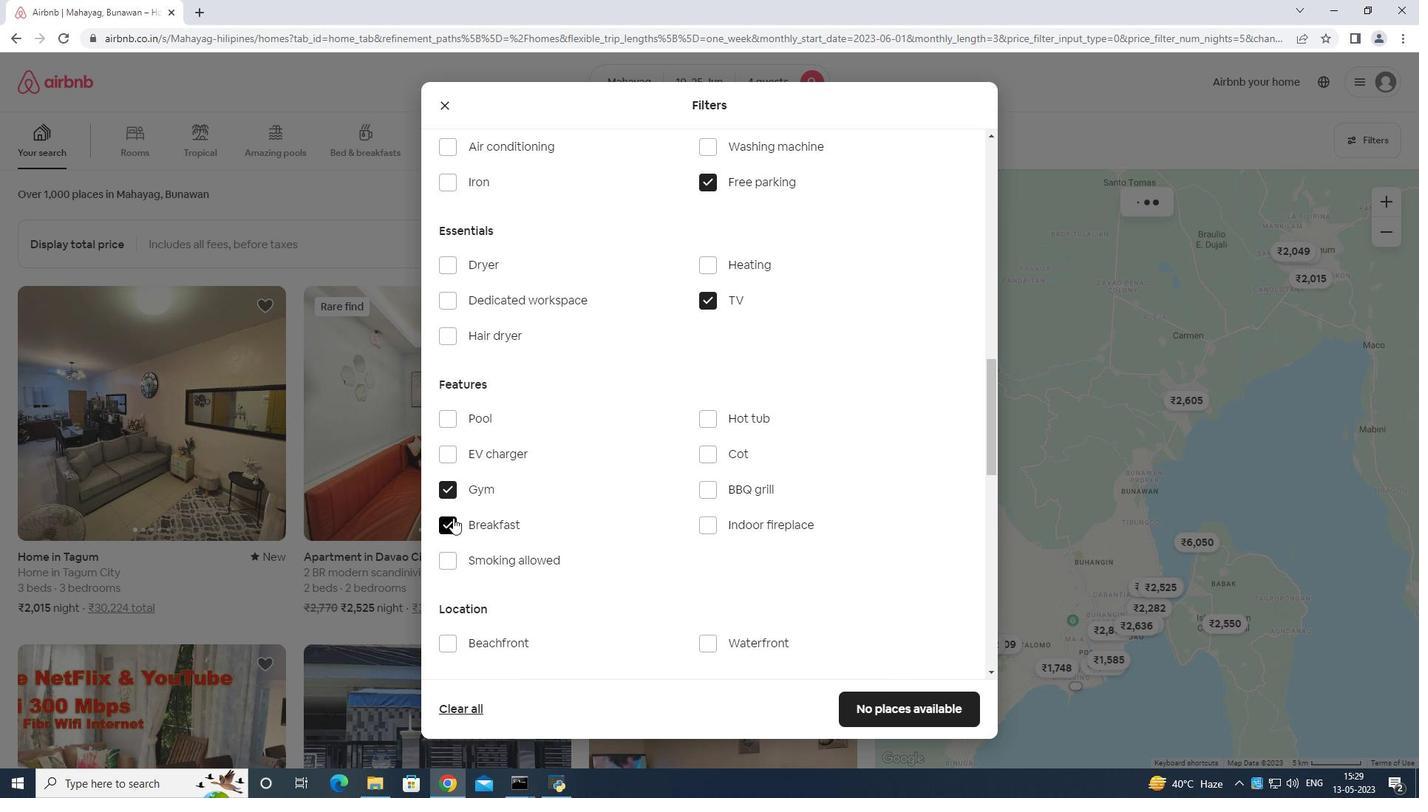 
Action: Mouse moved to (458, 518)
Screenshot: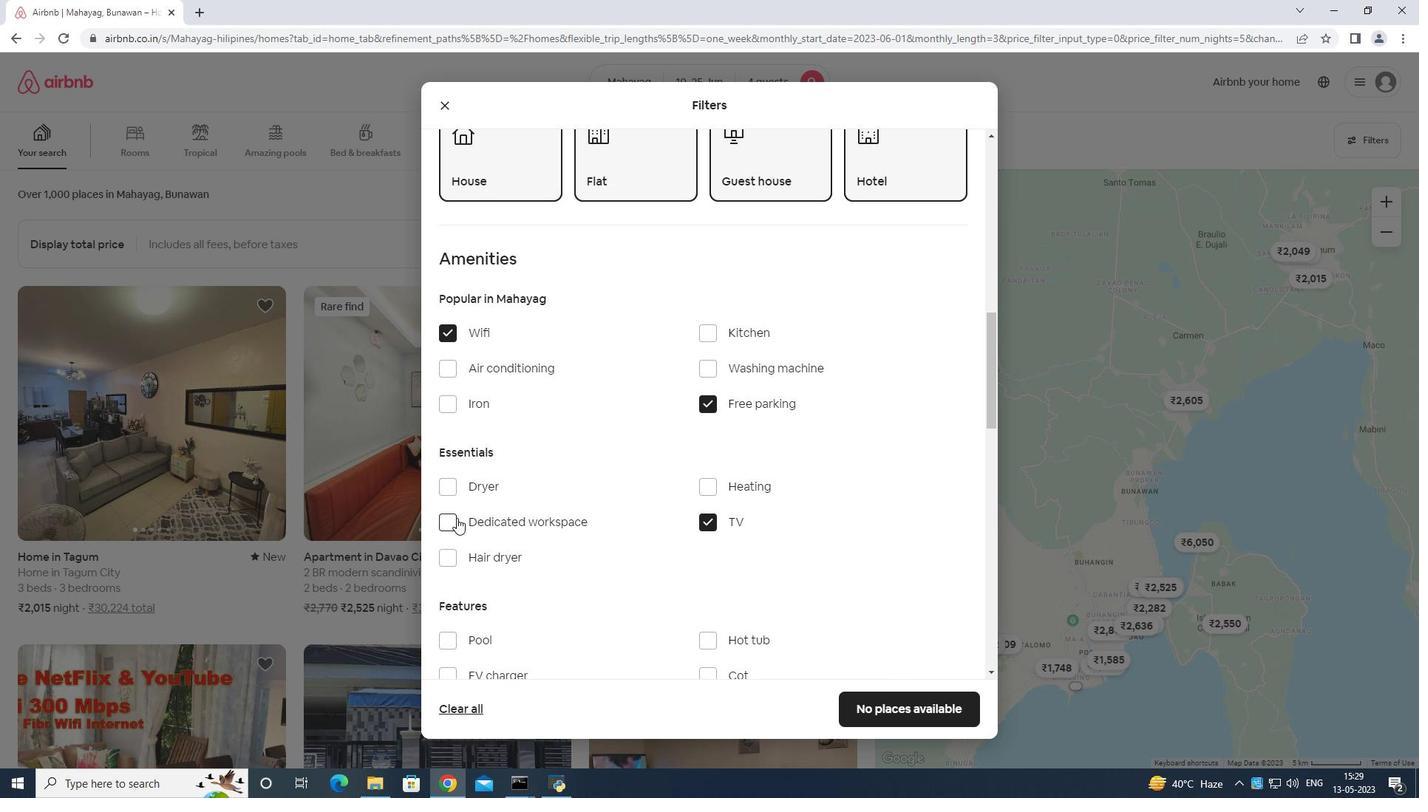 
Action: Mouse scrolled (458, 518) with delta (0, 0)
Screenshot: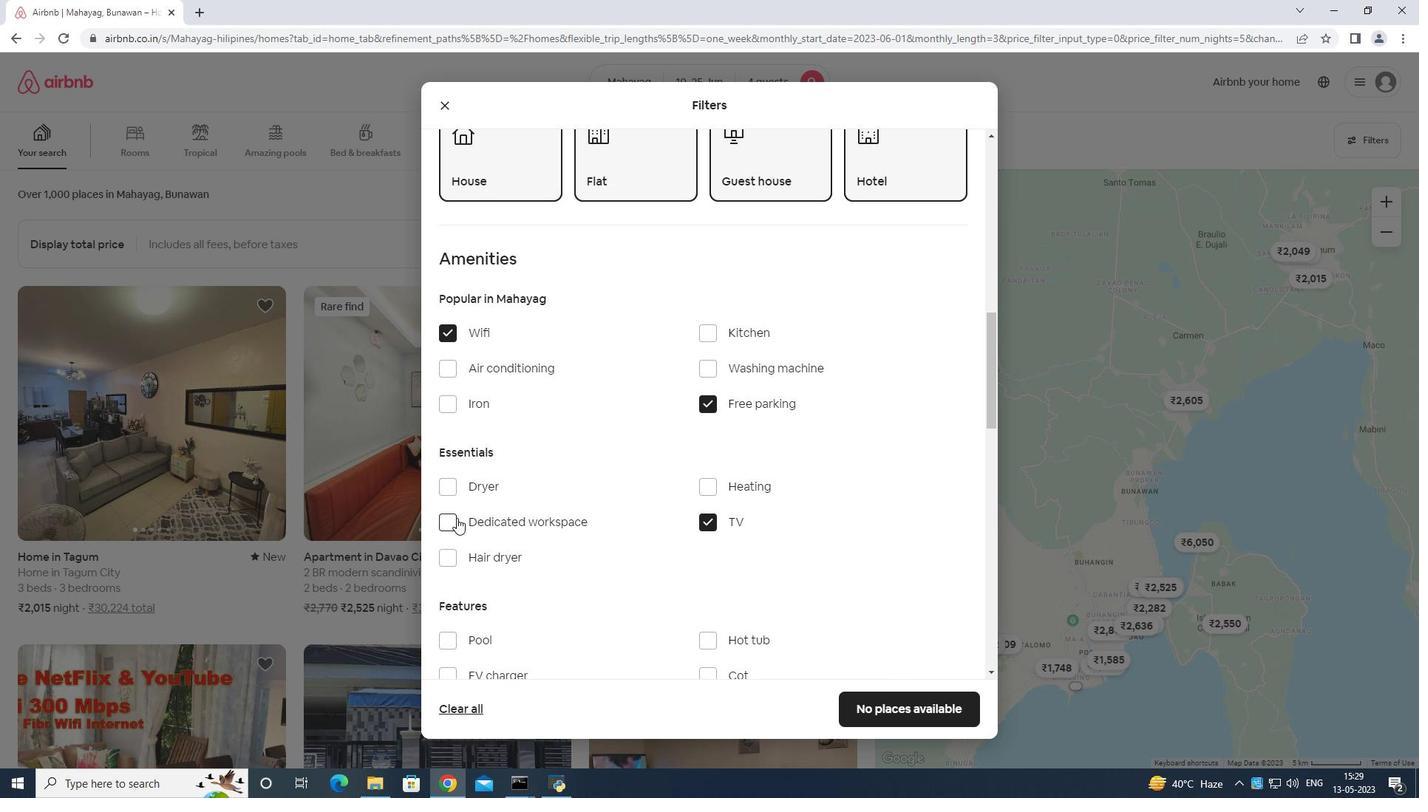
Action: Mouse scrolled (458, 518) with delta (0, 0)
Screenshot: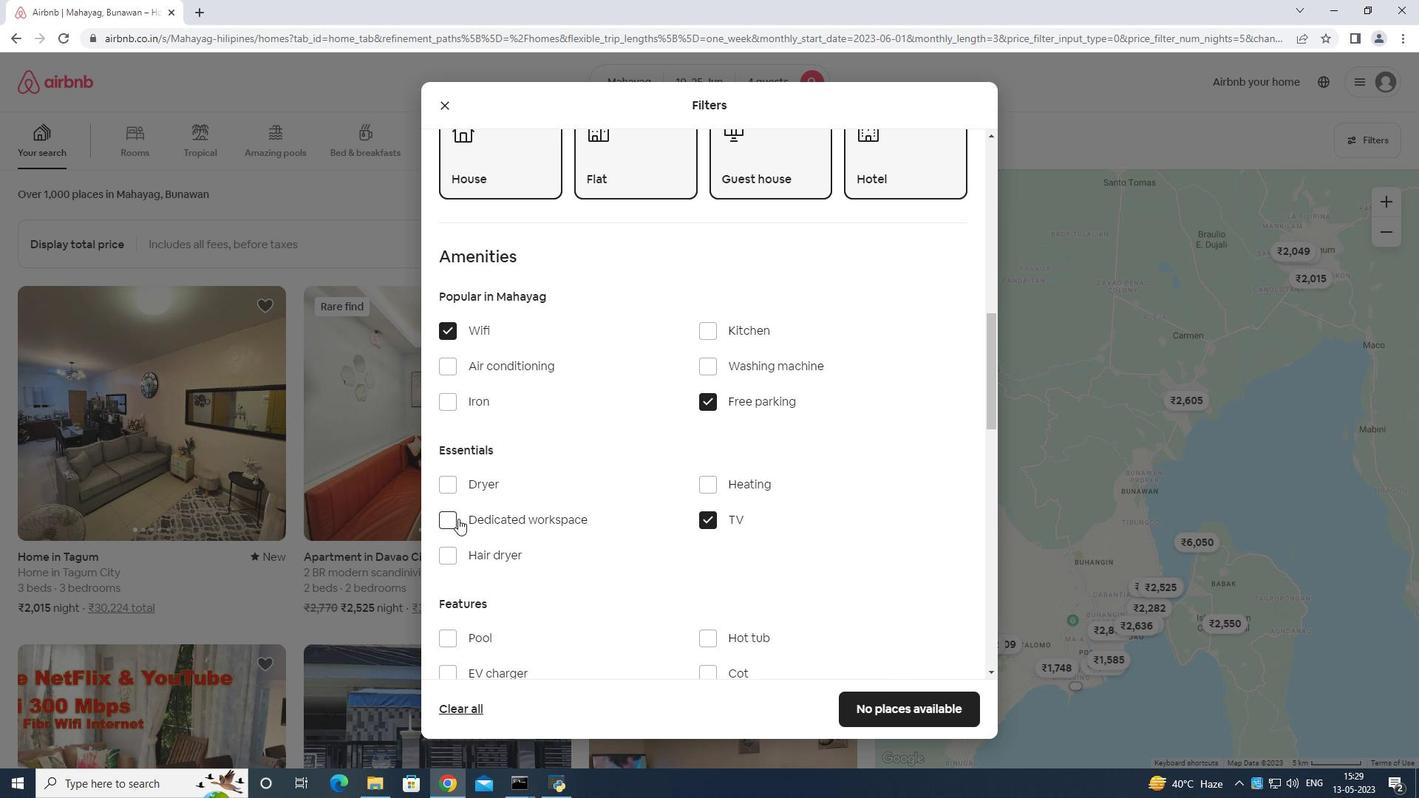 
Action: Mouse moved to (459, 520)
Screenshot: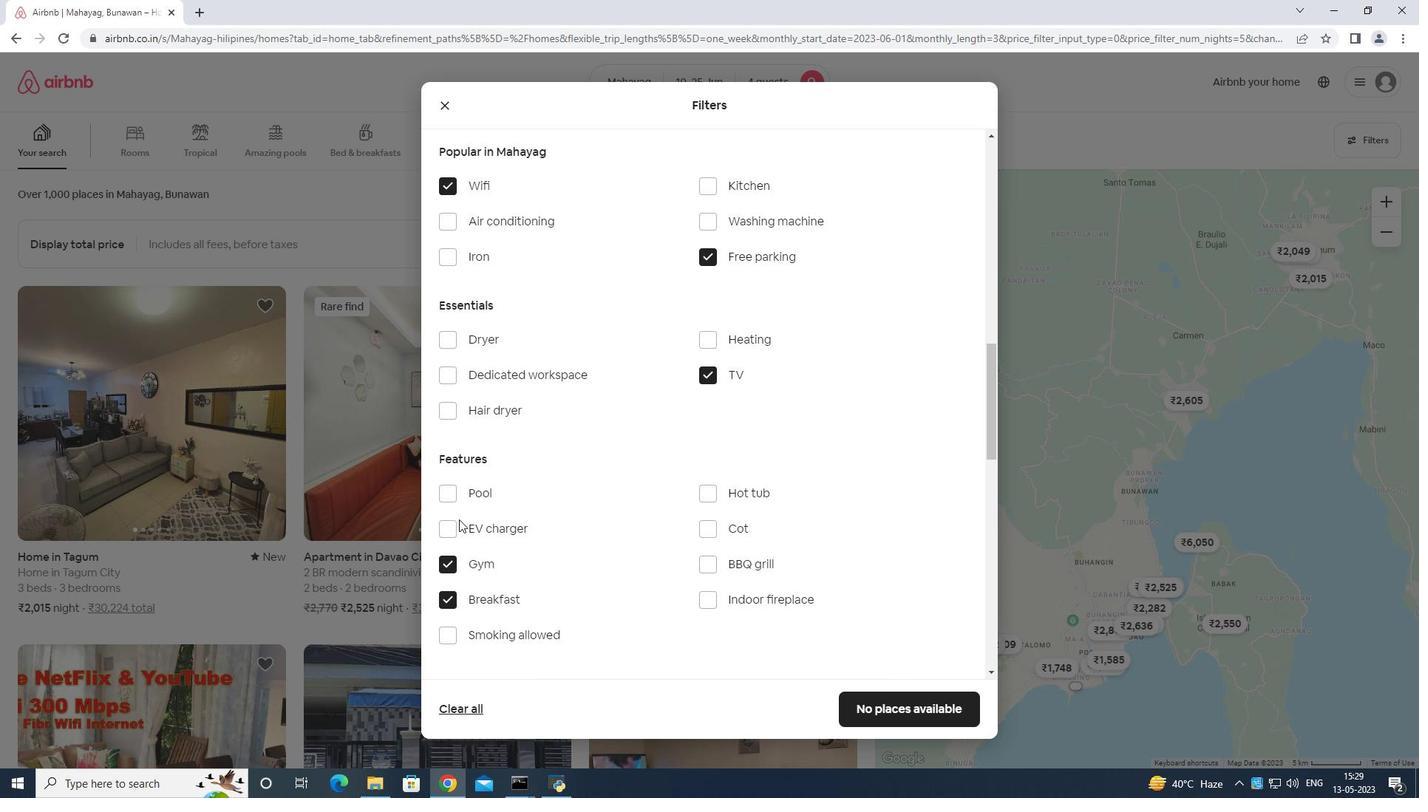 
Action: Mouse scrolled (459, 519) with delta (0, 0)
Screenshot: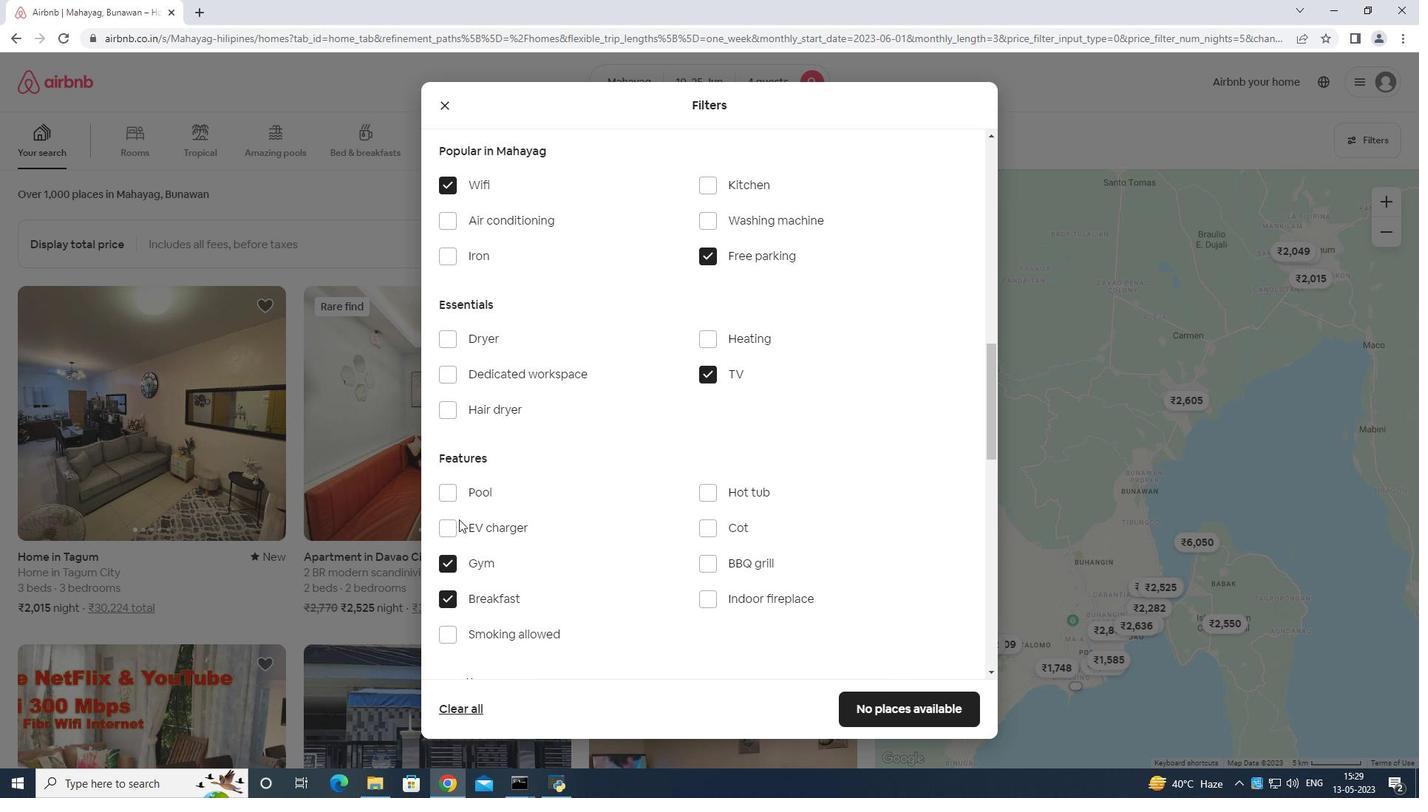 
Action: Mouse moved to (459, 501)
Screenshot: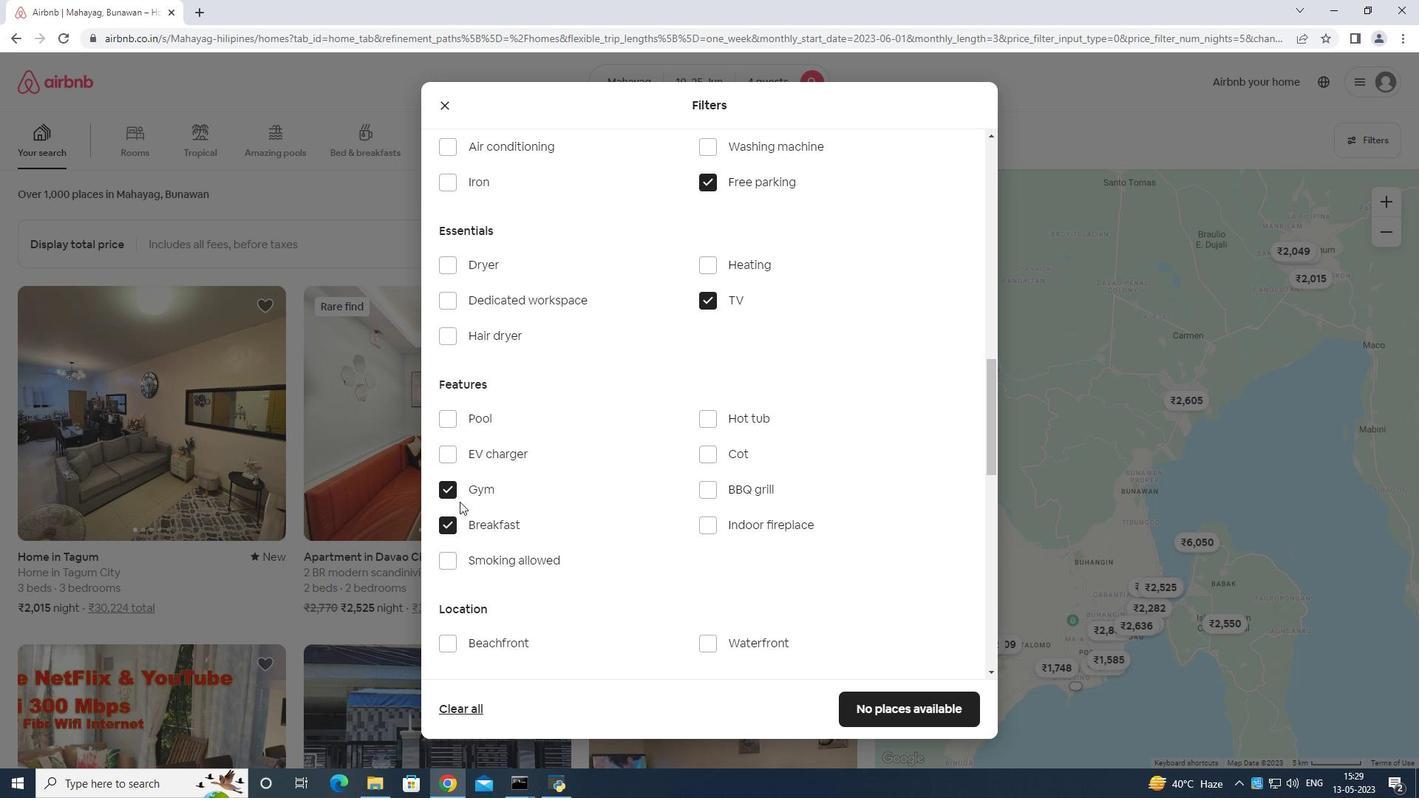 
Action: Mouse scrolled (459, 501) with delta (0, 0)
Screenshot: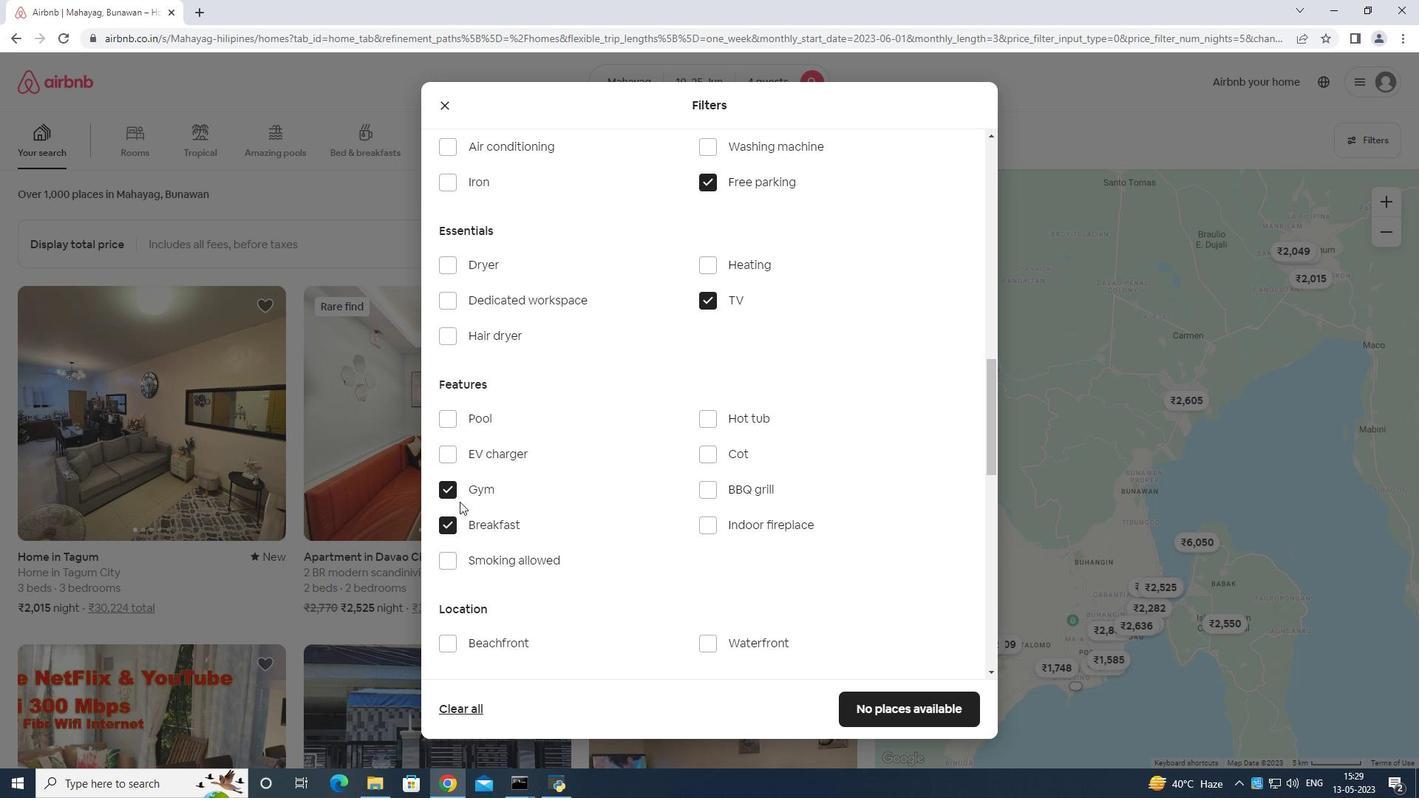 
Action: Mouse moved to (459, 501)
Screenshot: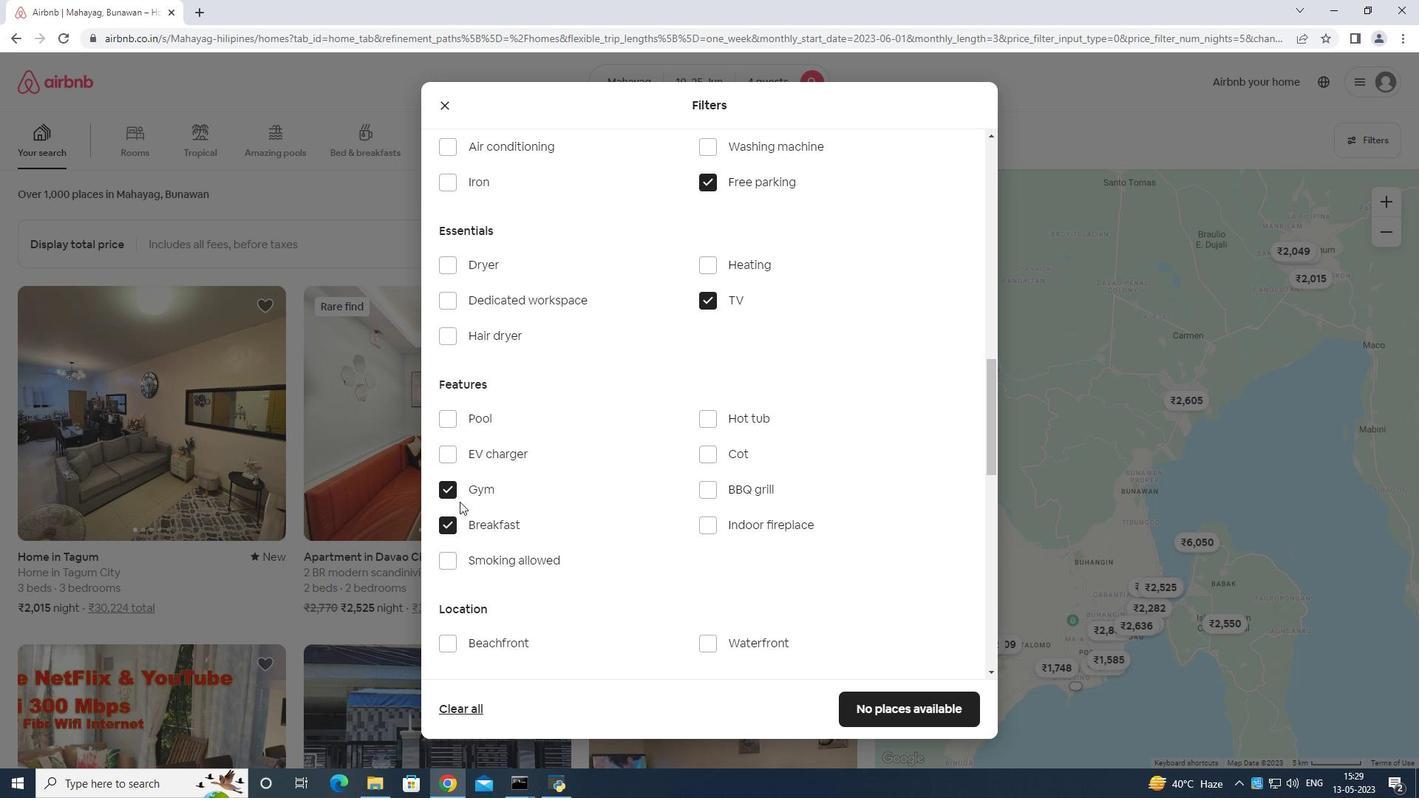 
Action: Mouse scrolled (459, 500) with delta (0, 0)
Screenshot: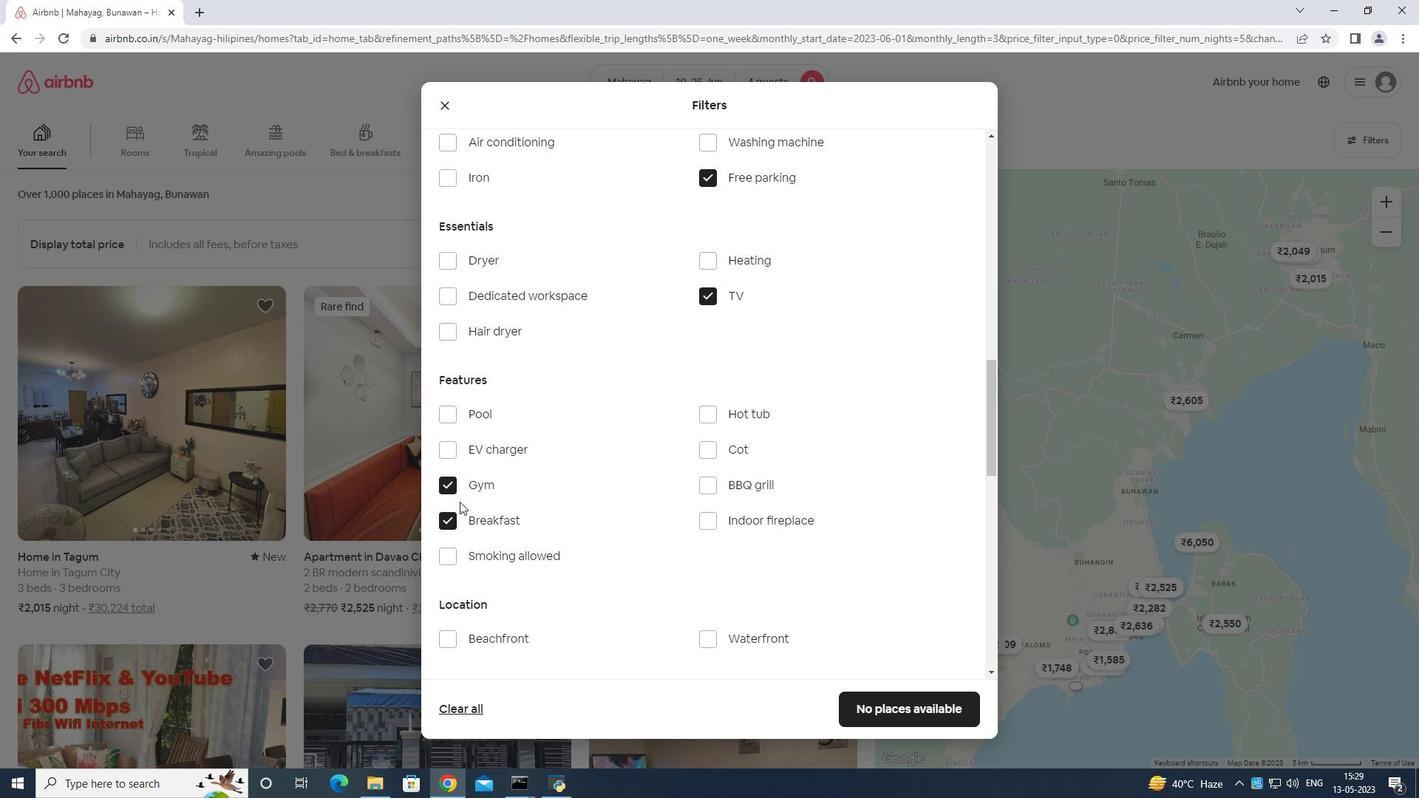 
Action: Mouse moved to (460, 499)
Screenshot: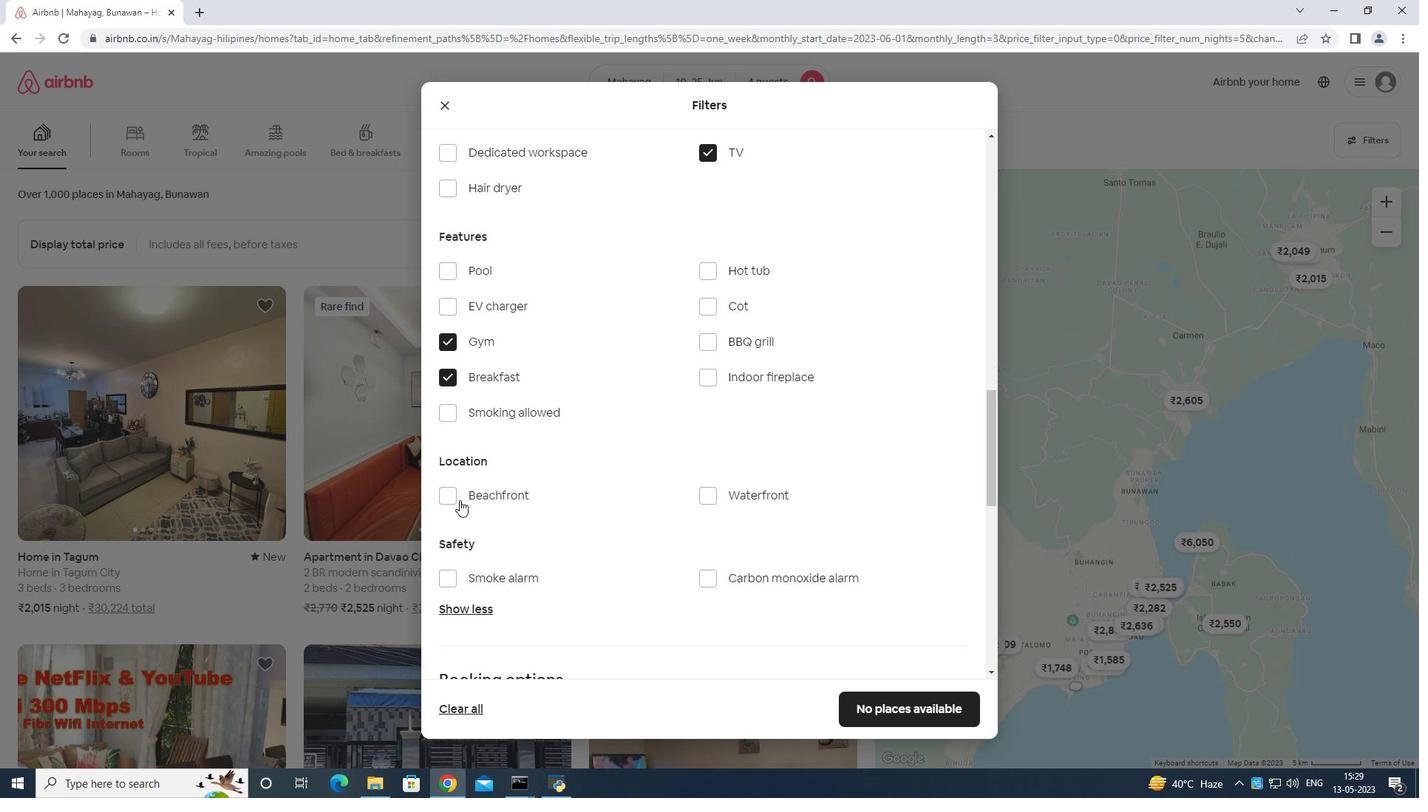 
Action: Mouse scrolled (460, 498) with delta (0, 0)
Screenshot: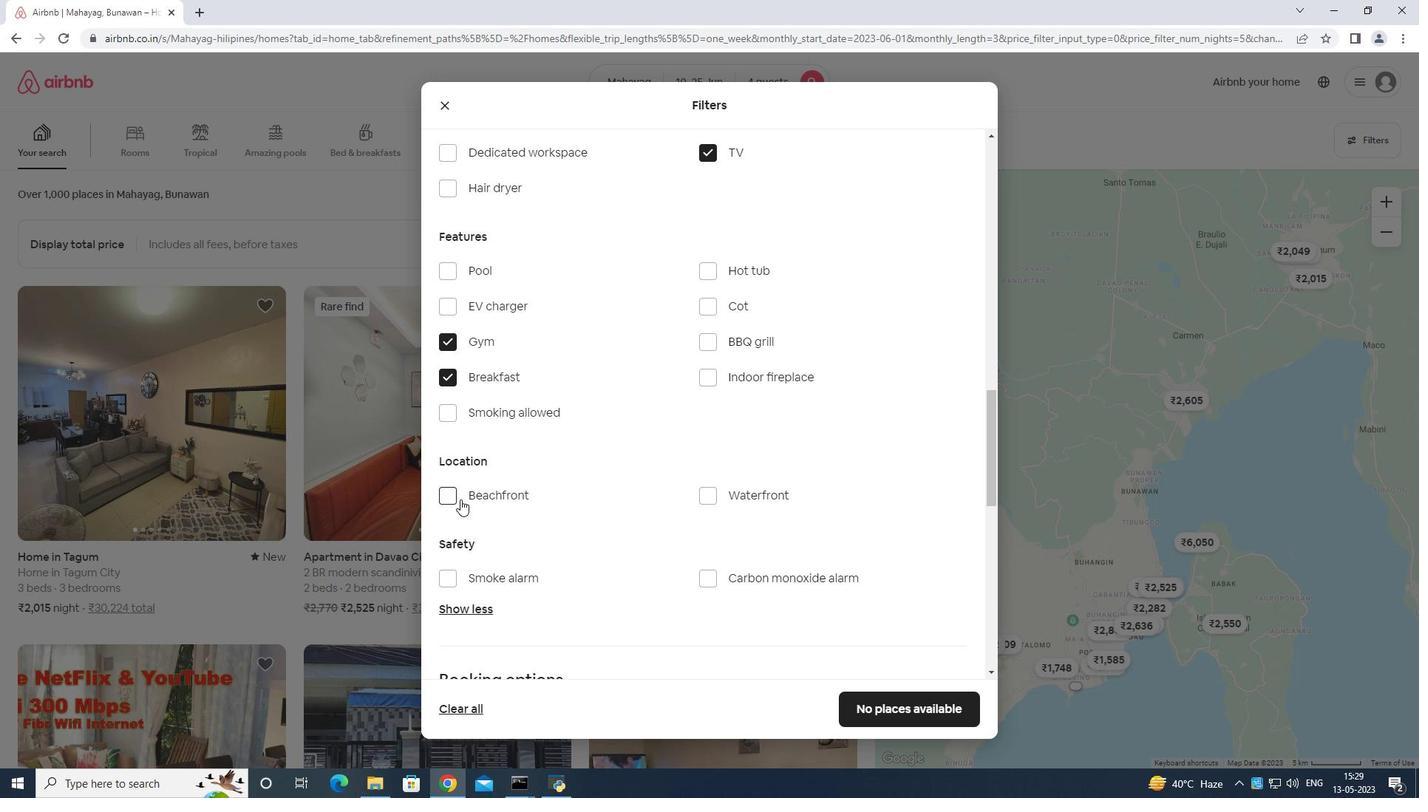 
Action: Mouse moved to (925, 571)
Screenshot: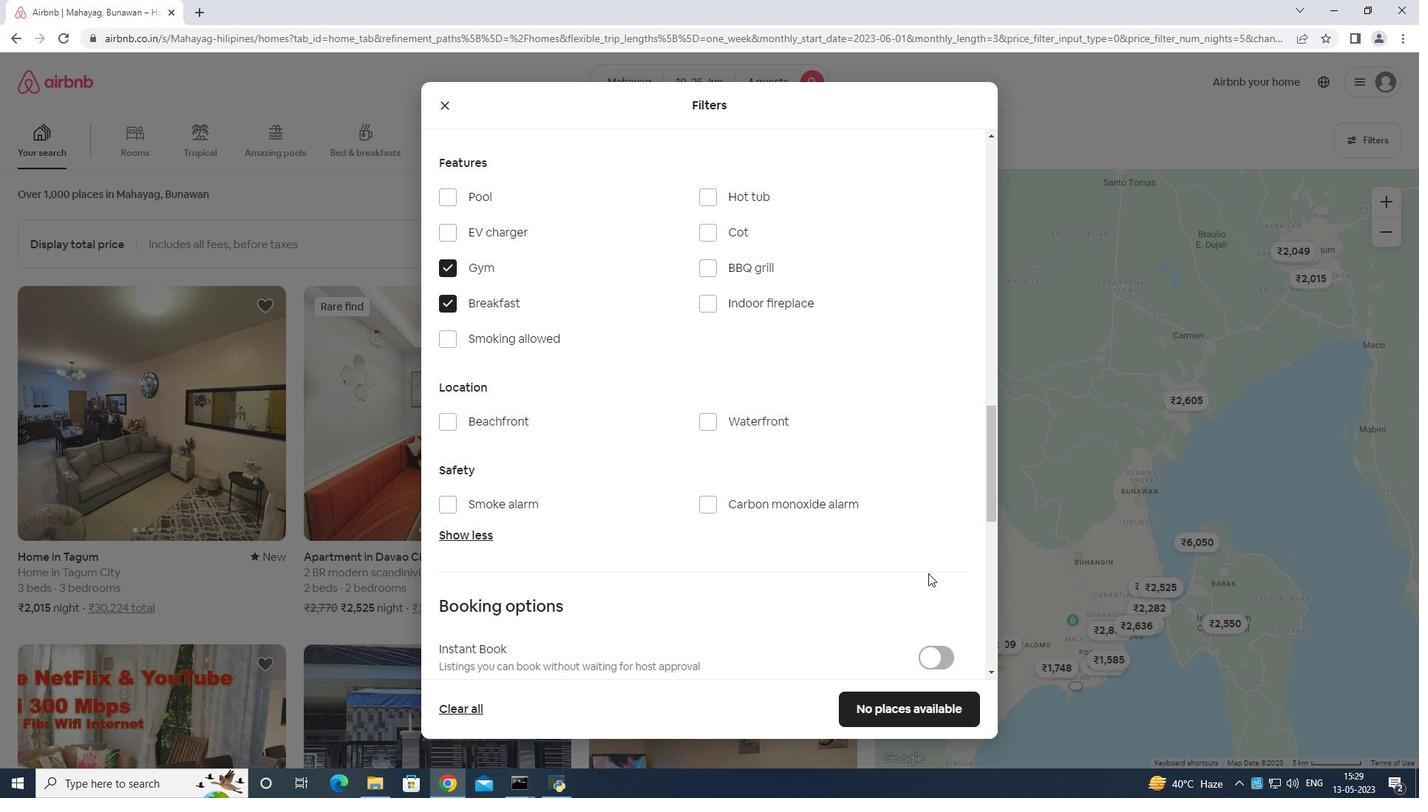 
Action: Mouse scrolled (925, 570) with delta (0, 0)
Screenshot: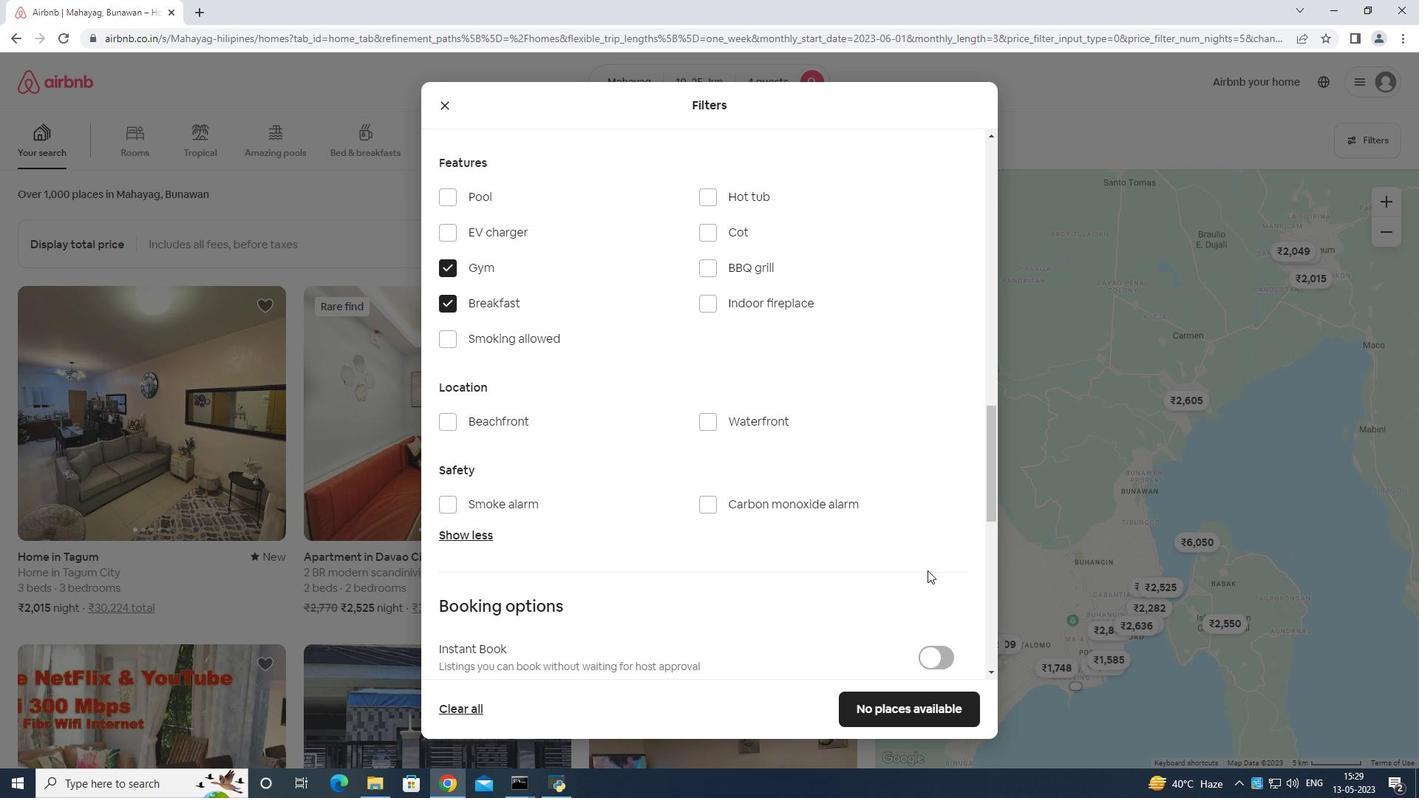 
Action: Mouse moved to (921, 575)
Screenshot: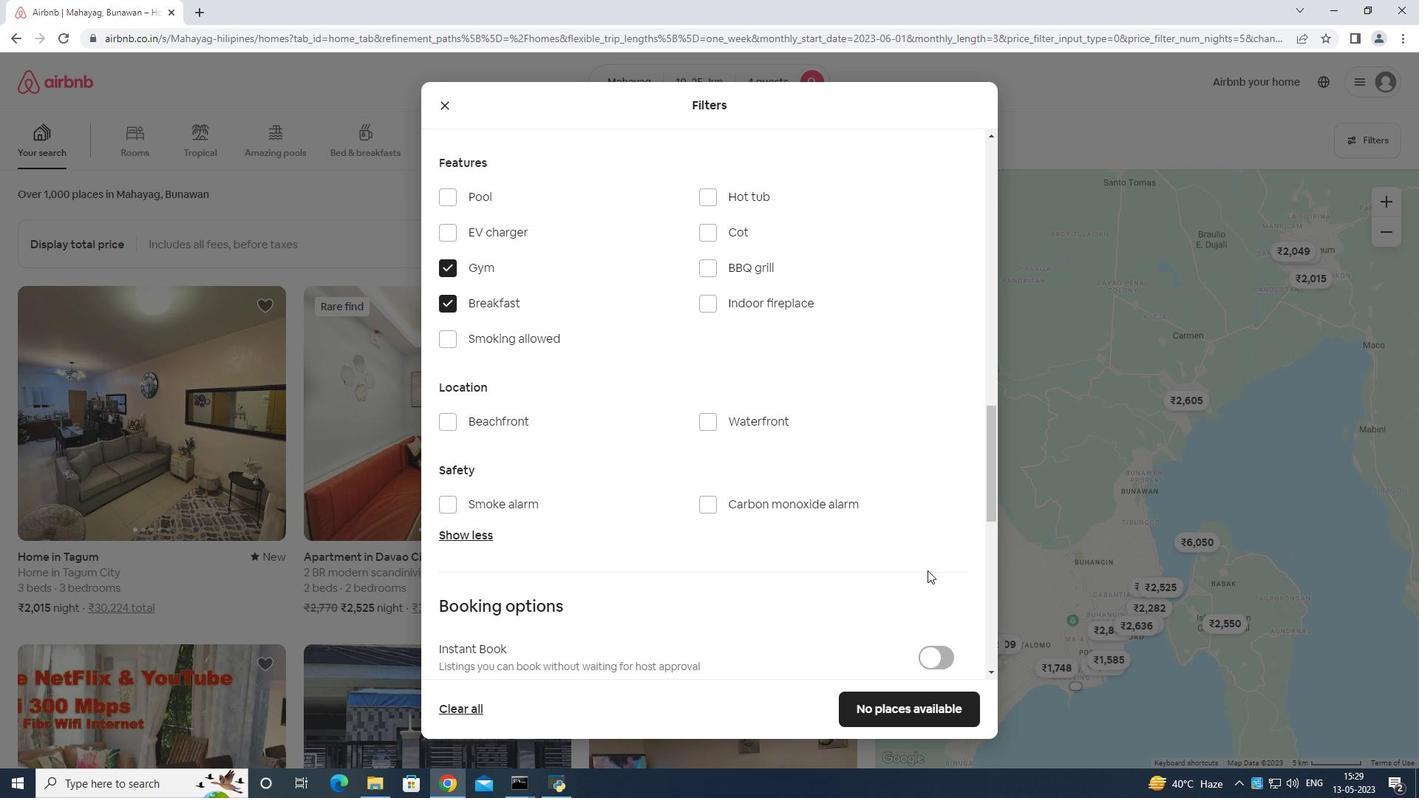 
Action: Mouse scrolled (921, 574) with delta (0, 0)
Screenshot: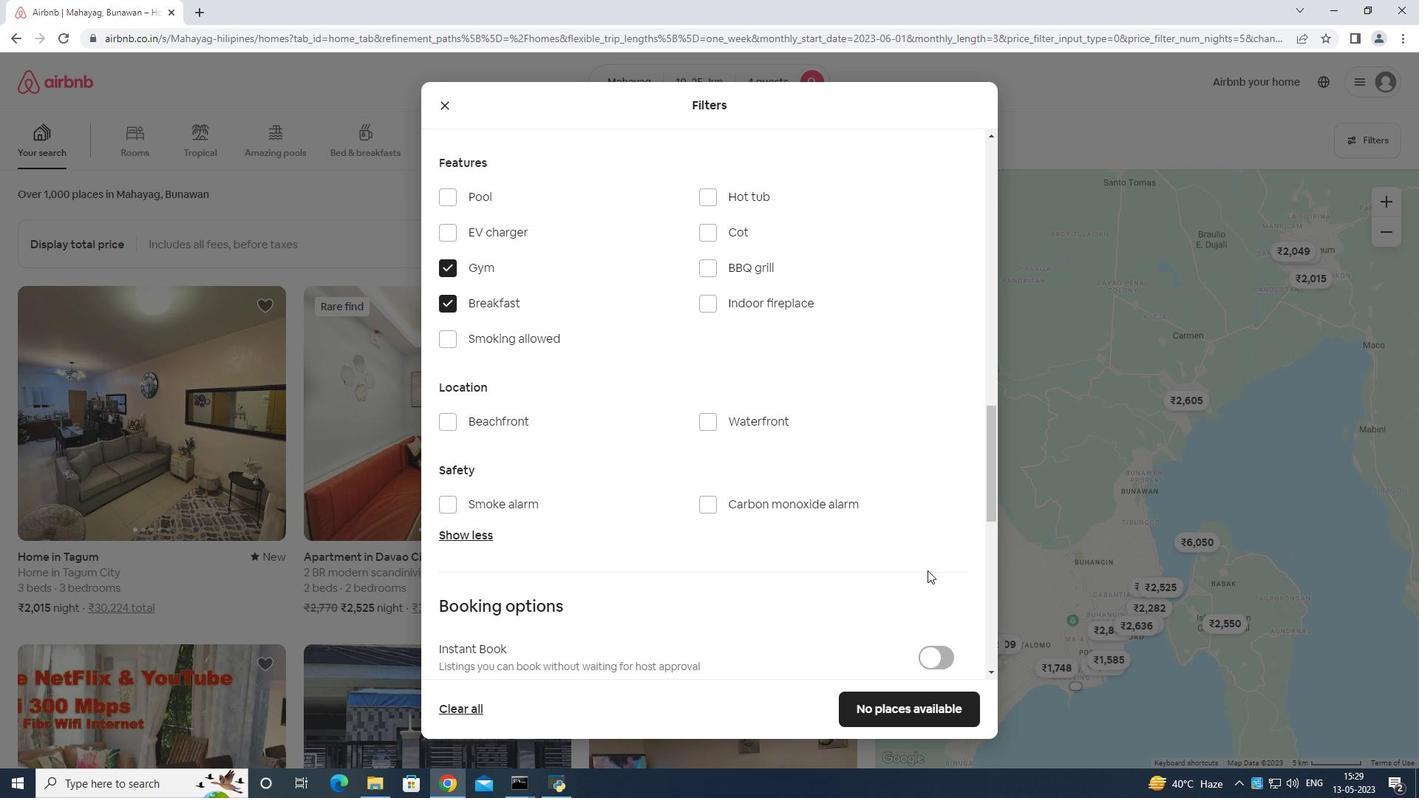 
Action: Mouse scrolled (921, 574) with delta (0, 0)
Screenshot: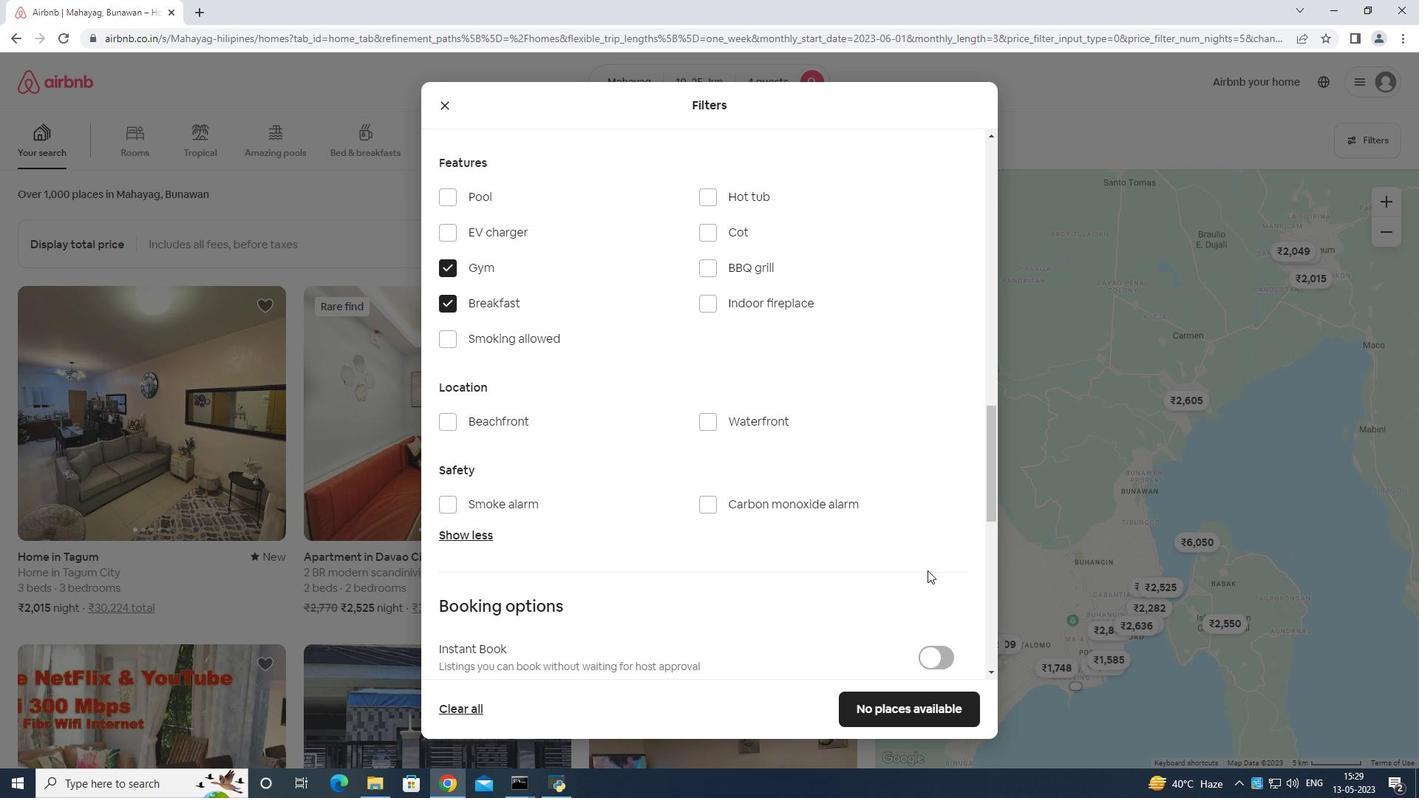 
Action: Mouse moved to (943, 486)
Screenshot: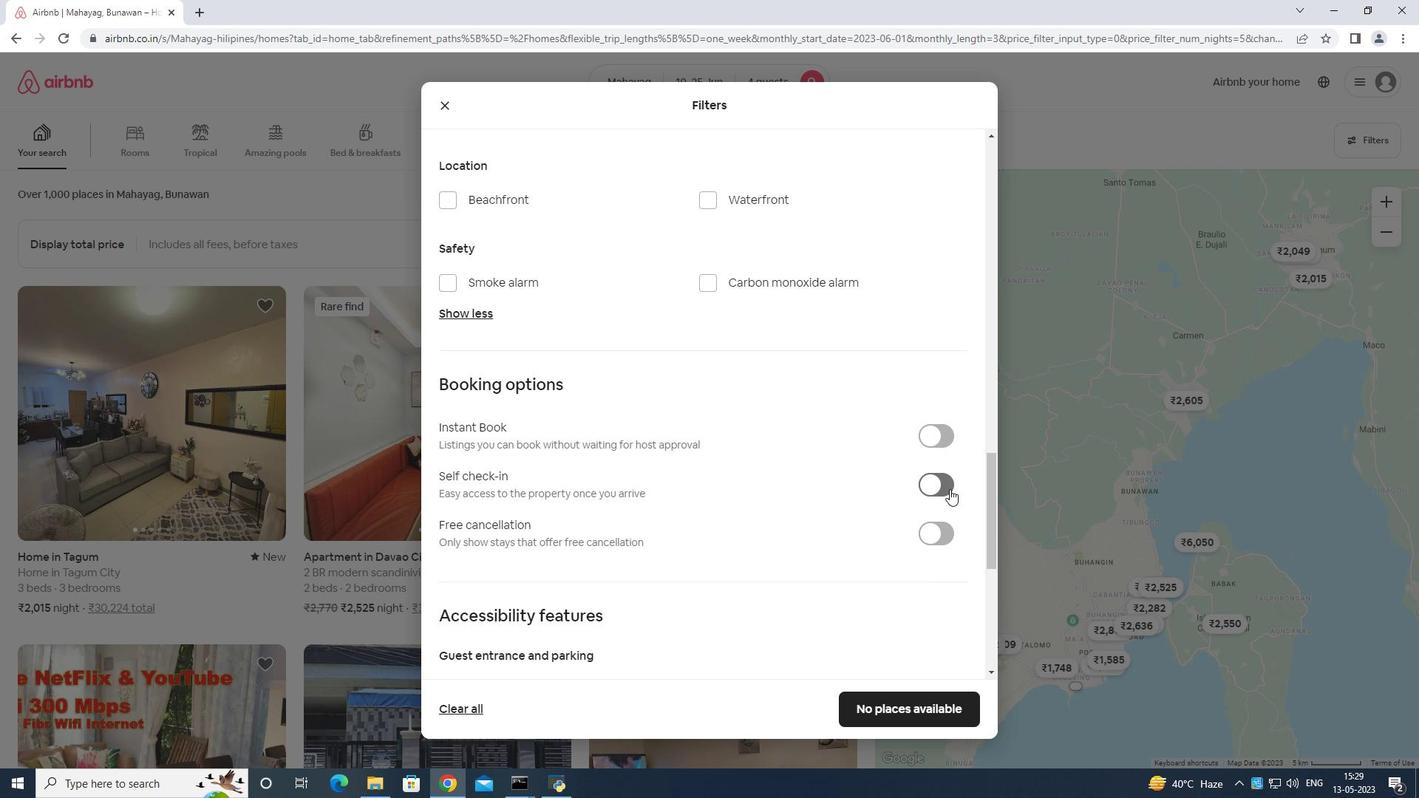 
Action: Mouse pressed left at (943, 486)
Screenshot: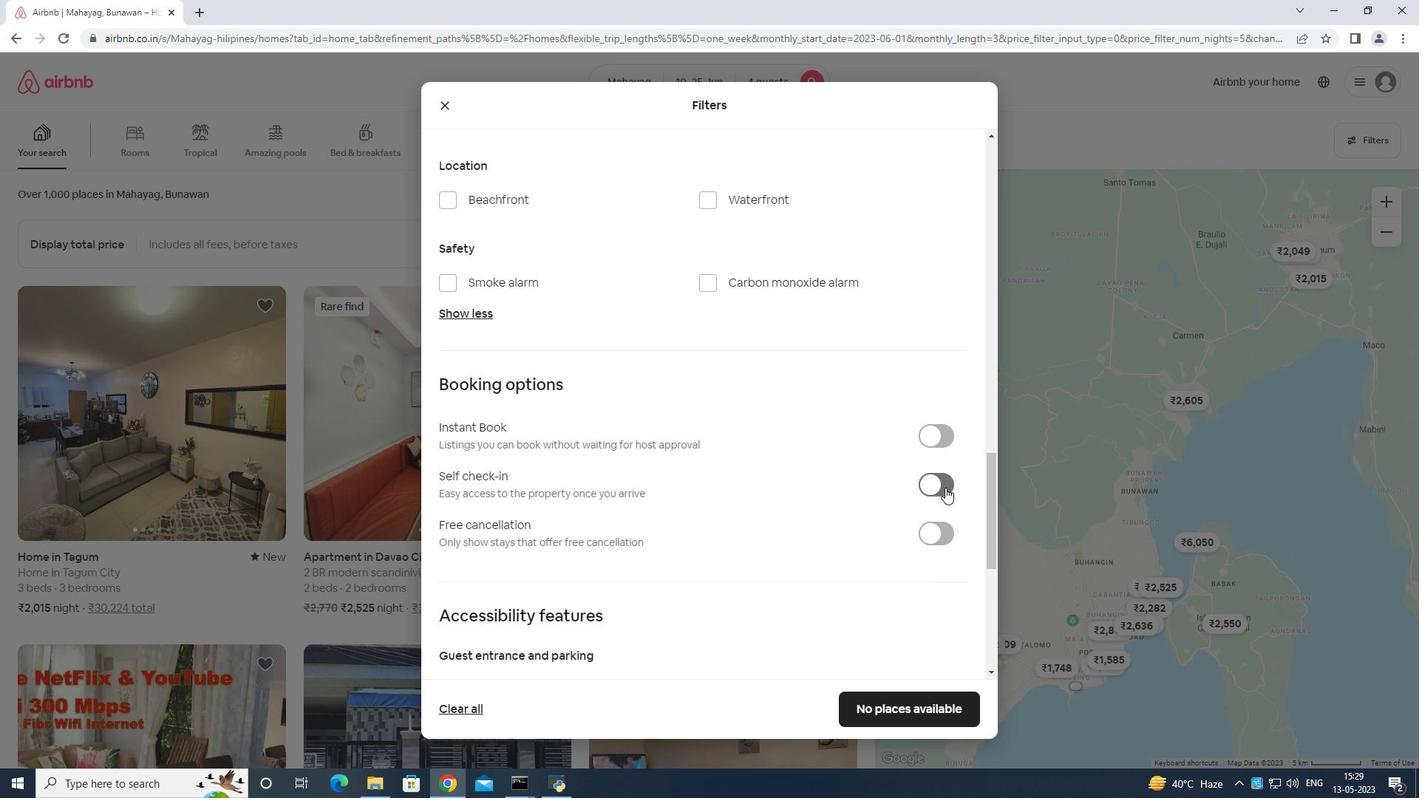 
Action: Mouse moved to (929, 505)
Screenshot: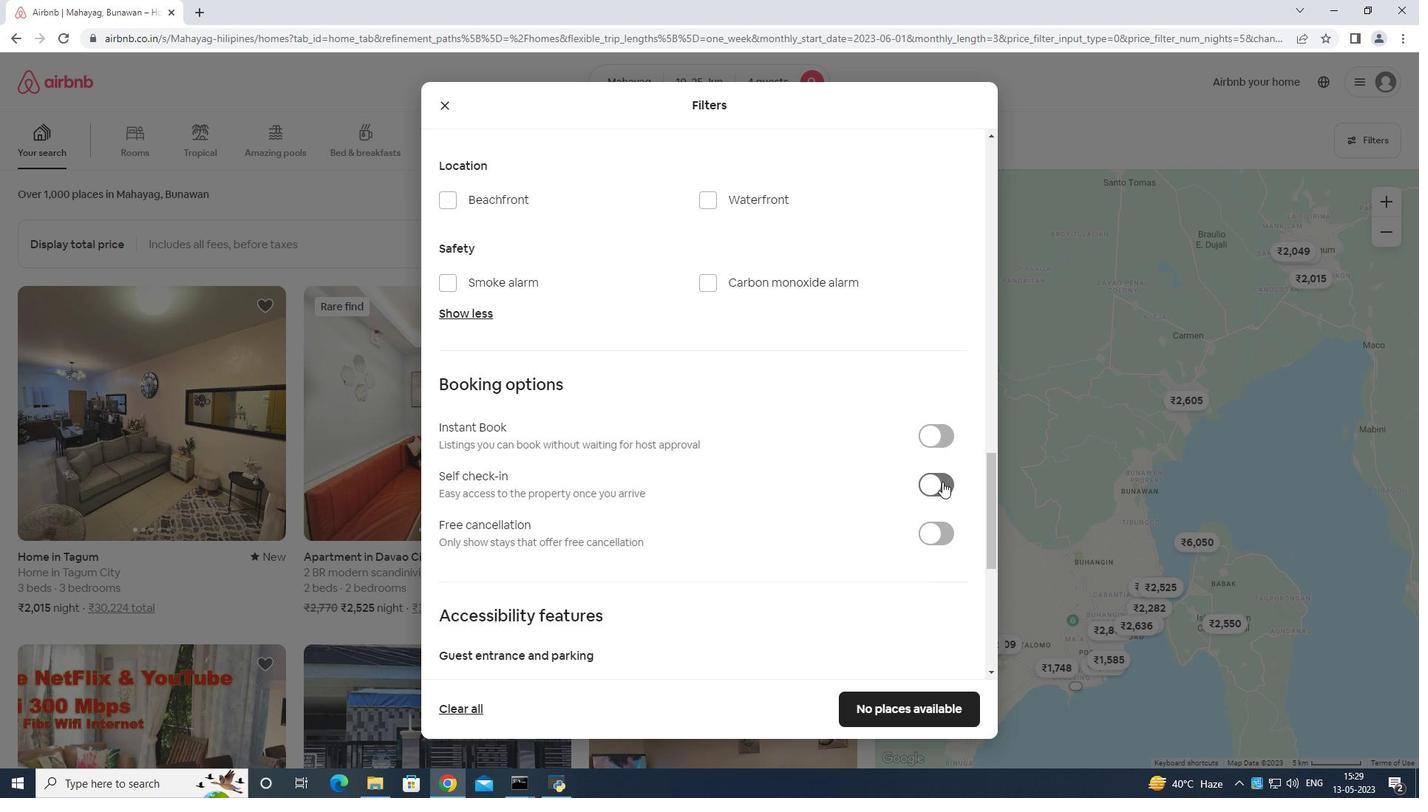 
Action: Mouse scrolled (929, 504) with delta (0, 0)
Screenshot: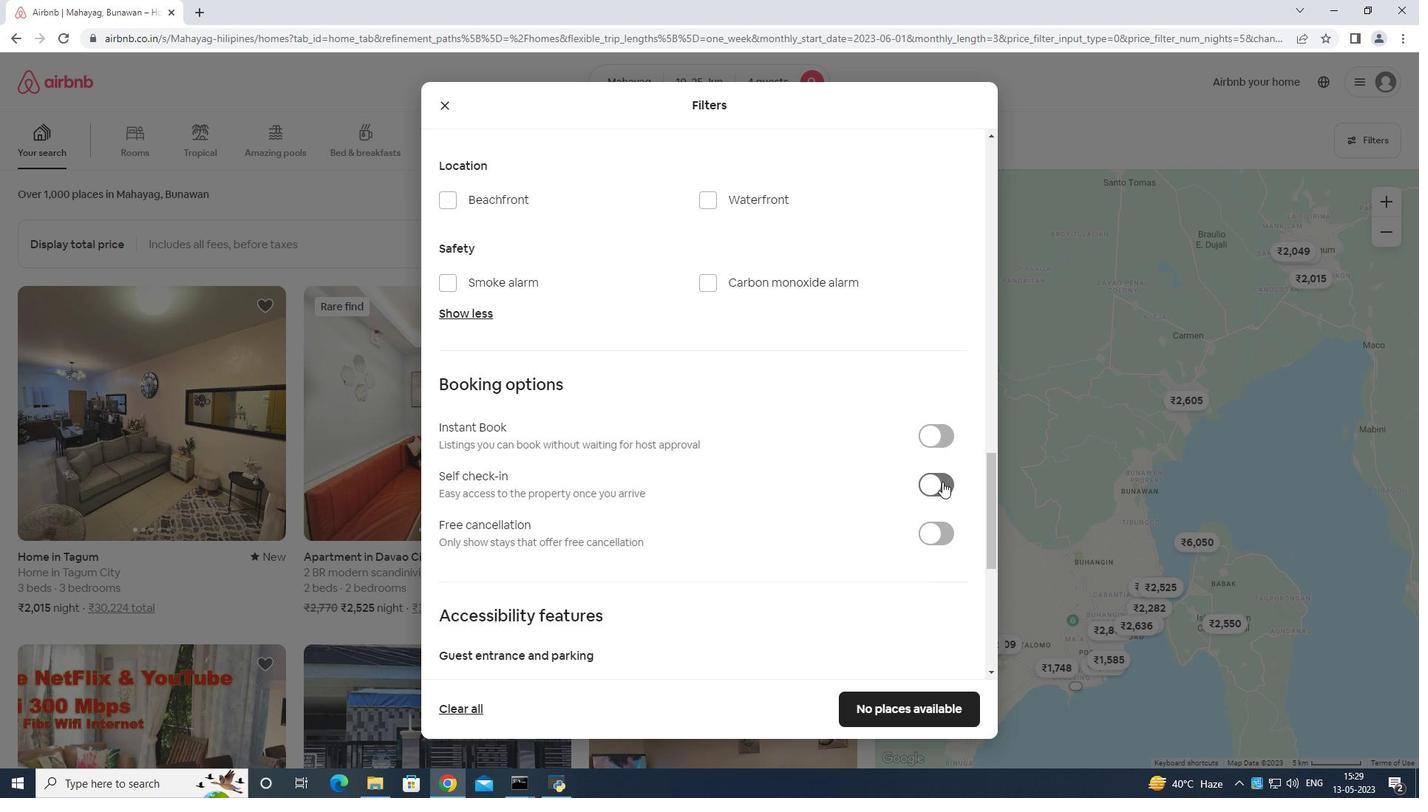 
Action: Mouse moved to (923, 512)
Screenshot: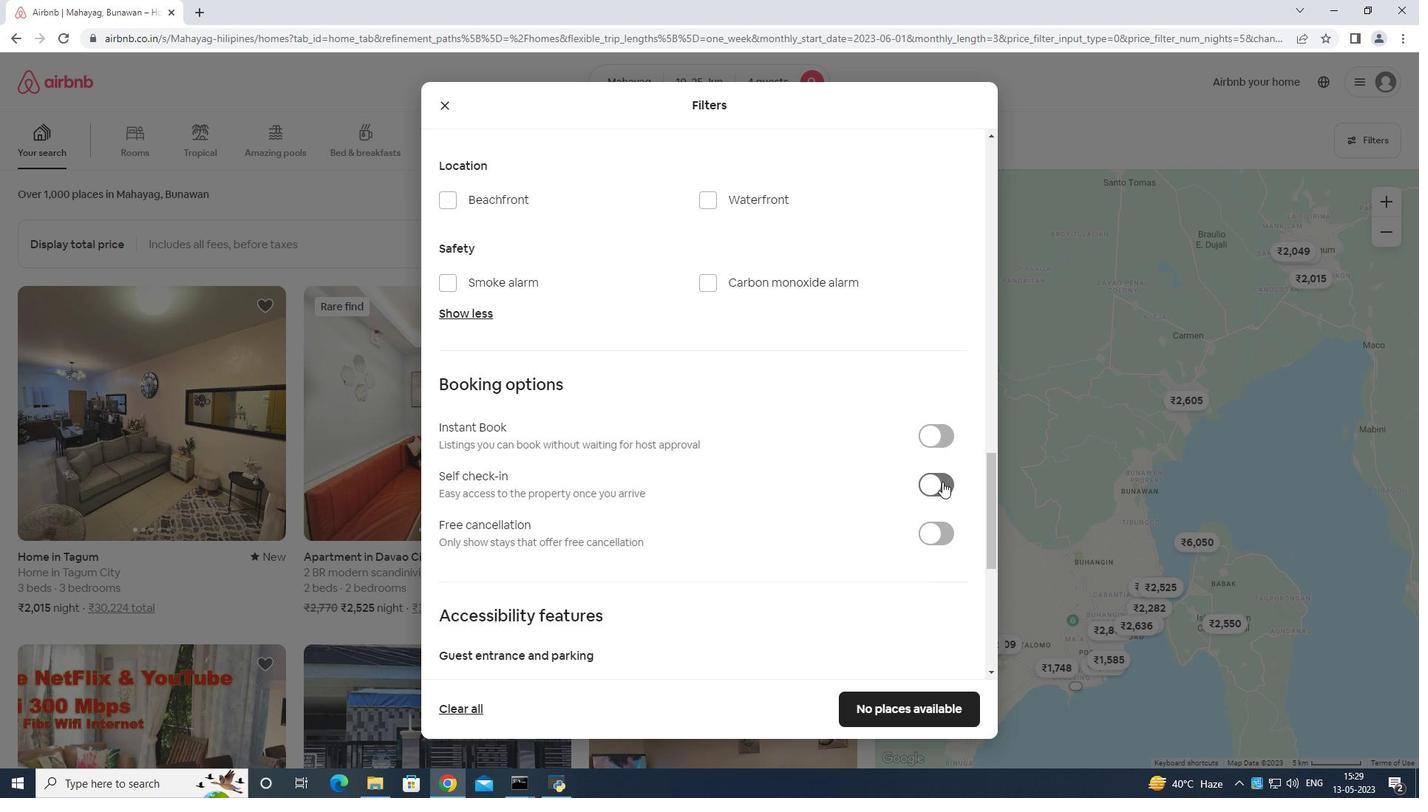 
Action: Mouse scrolled (923, 512) with delta (0, 0)
Screenshot: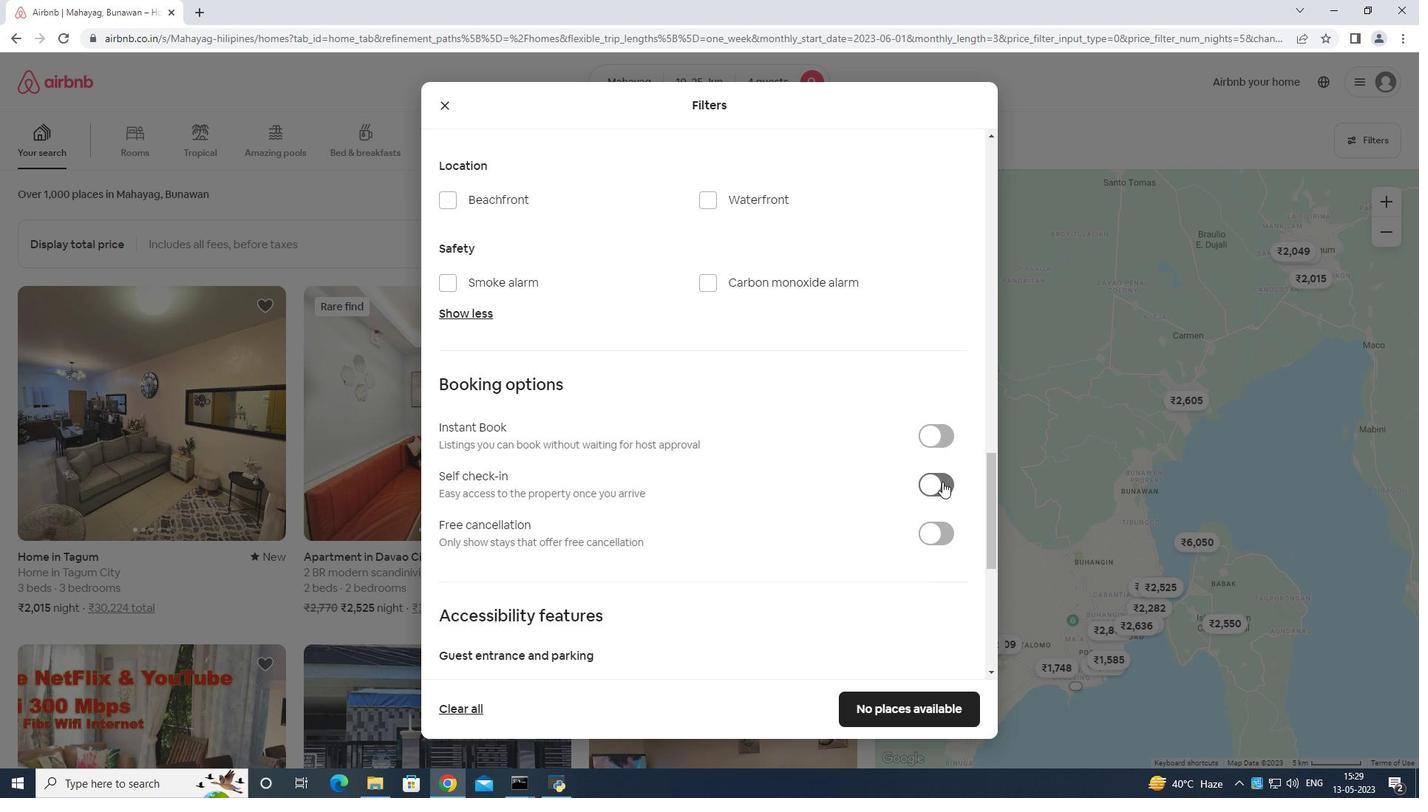 
Action: Mouse moved to (922, 514)
Screenshot: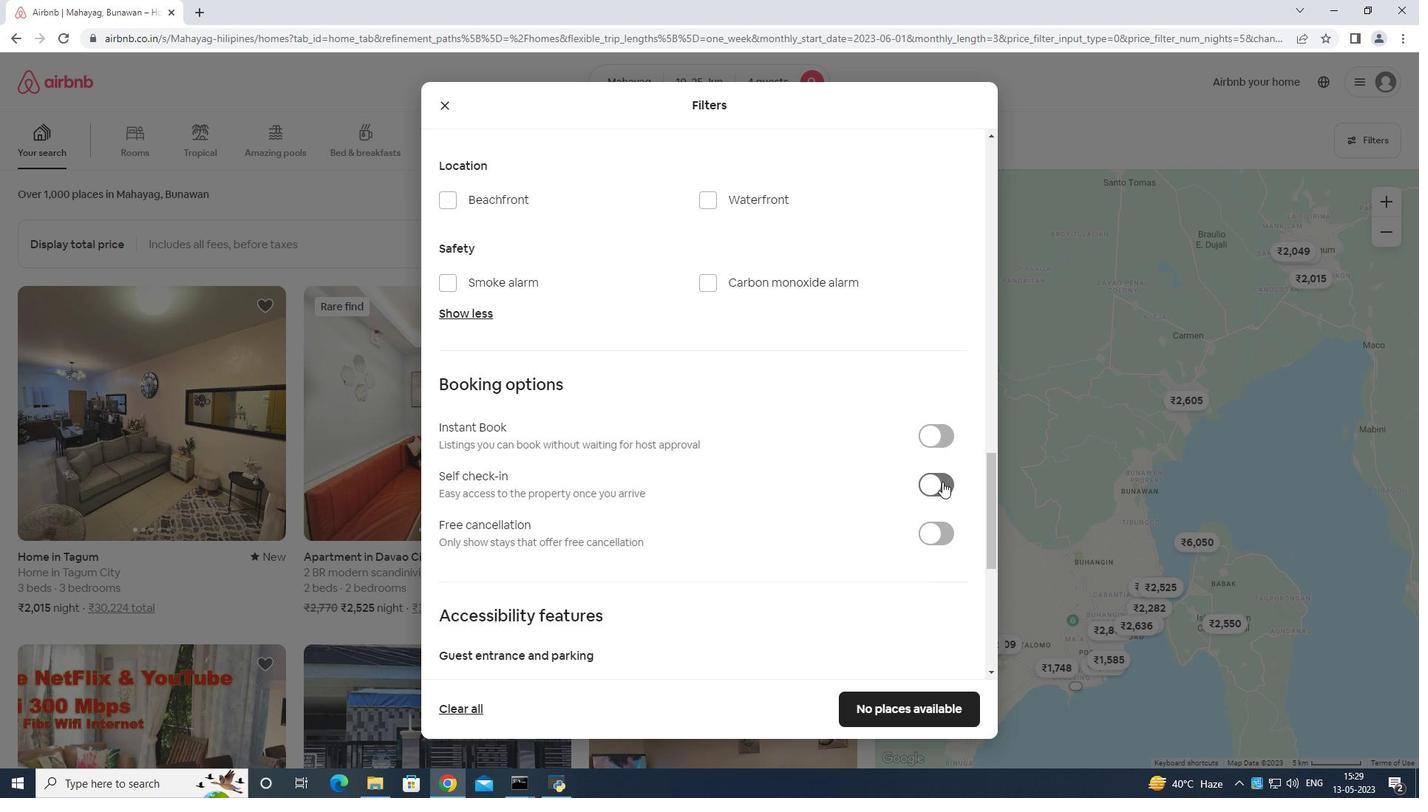 
Action: Mouse scrolled (922, 513) with delta (0, 0)
Screenshot: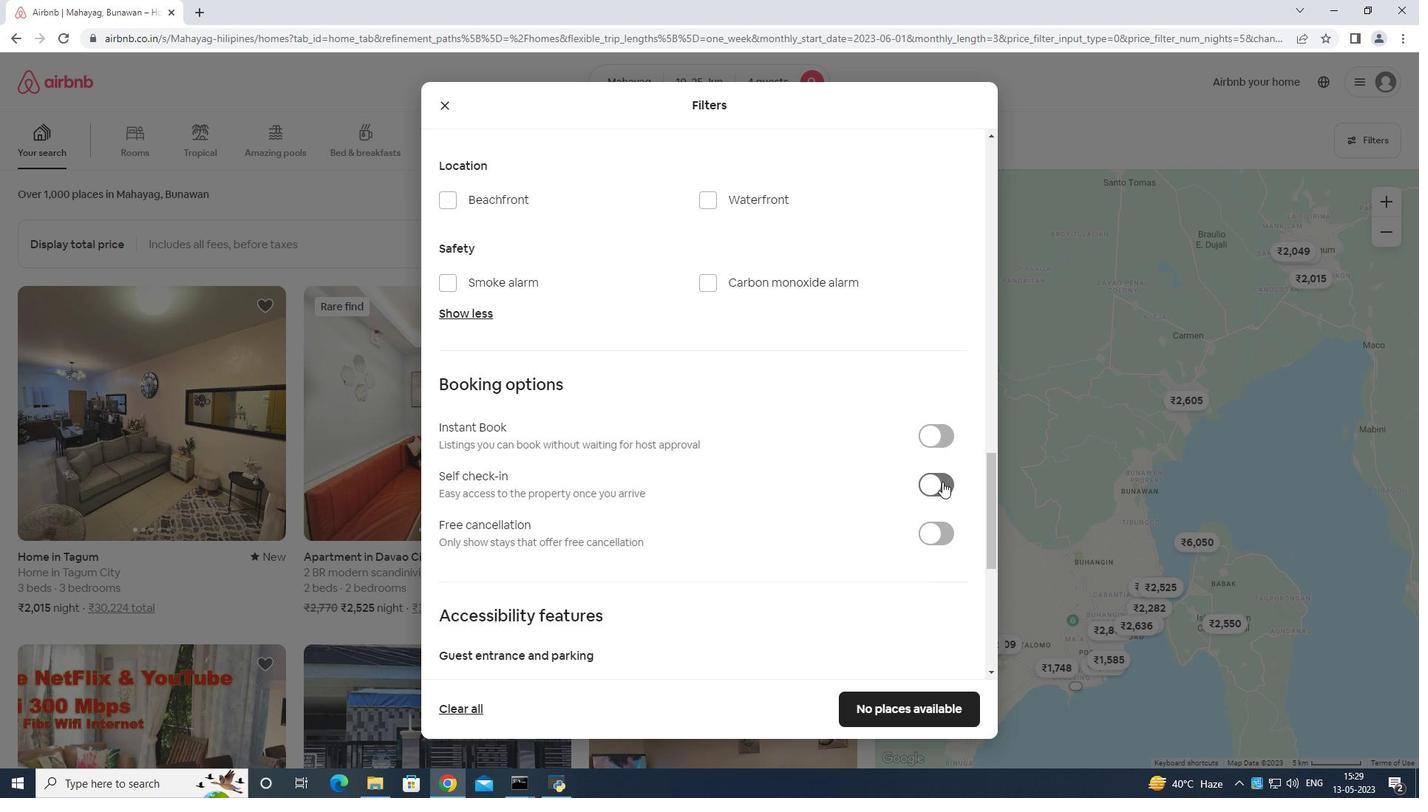
Action: Mouse moved to (921, 514)
Screenshot: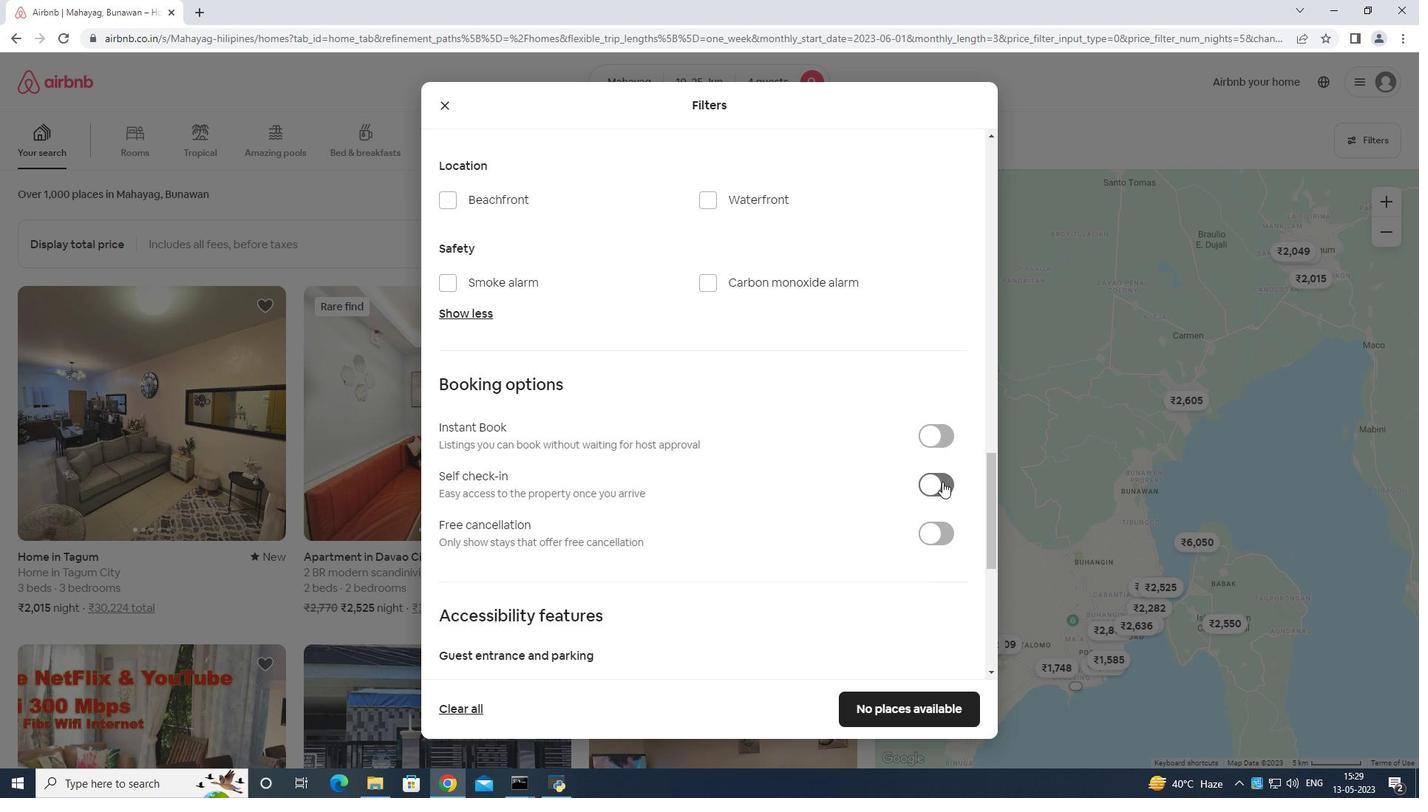 
Action: Mouse scrolled (921, 513) with delta (0, 0)
Screenshot: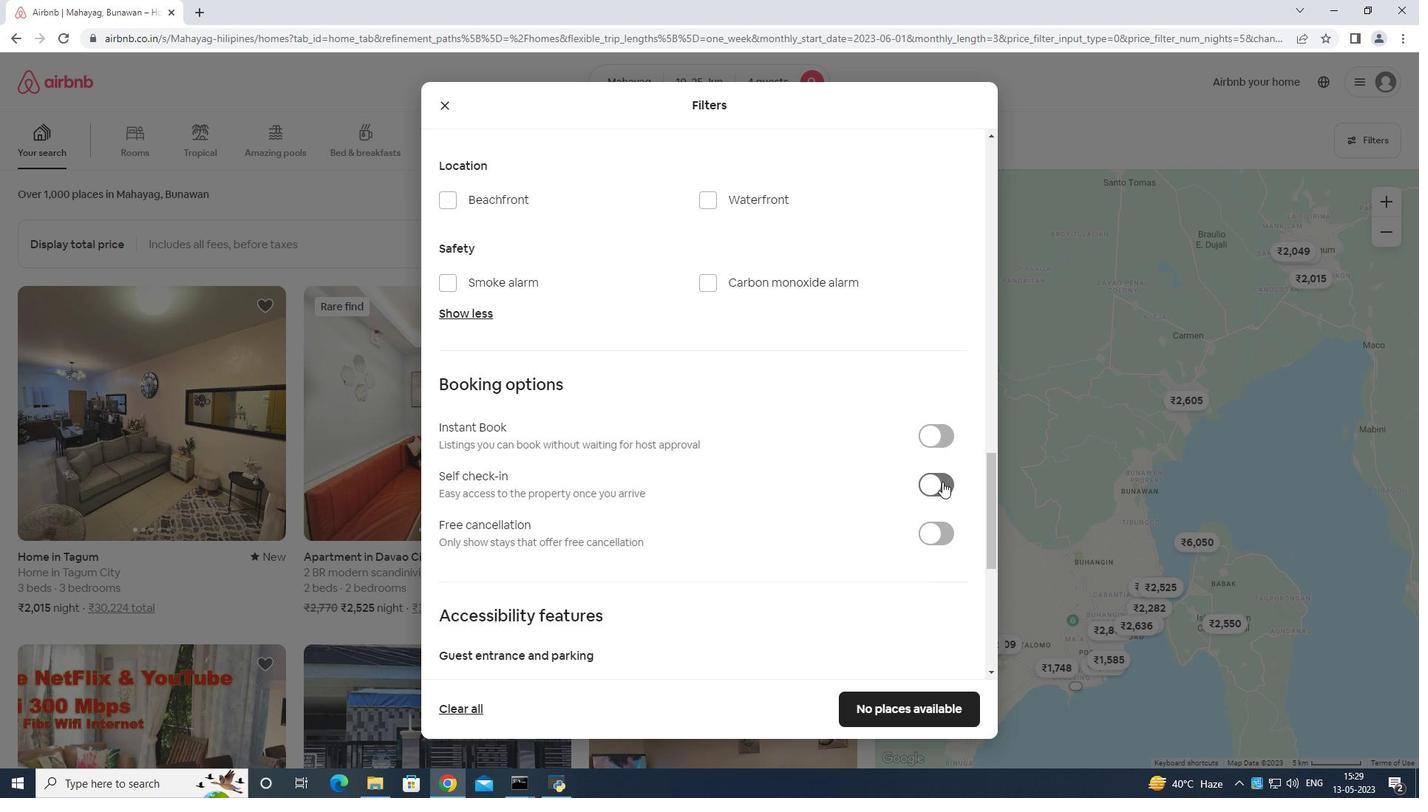 
Action: Mouse moved to (838, 557)
Screenshot: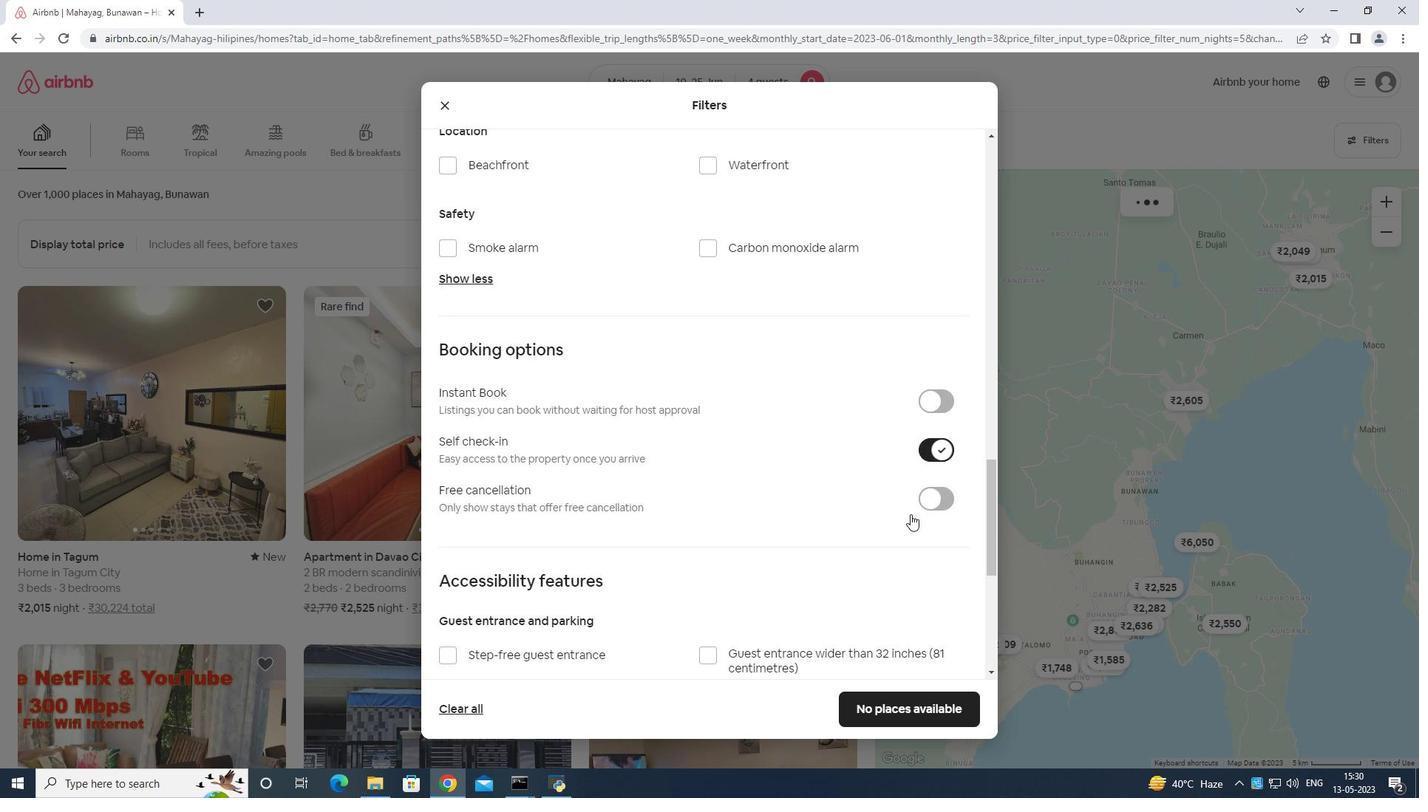 
Action: Mouse scrolled (849, 552) with delta (0, 0)
Screenshot: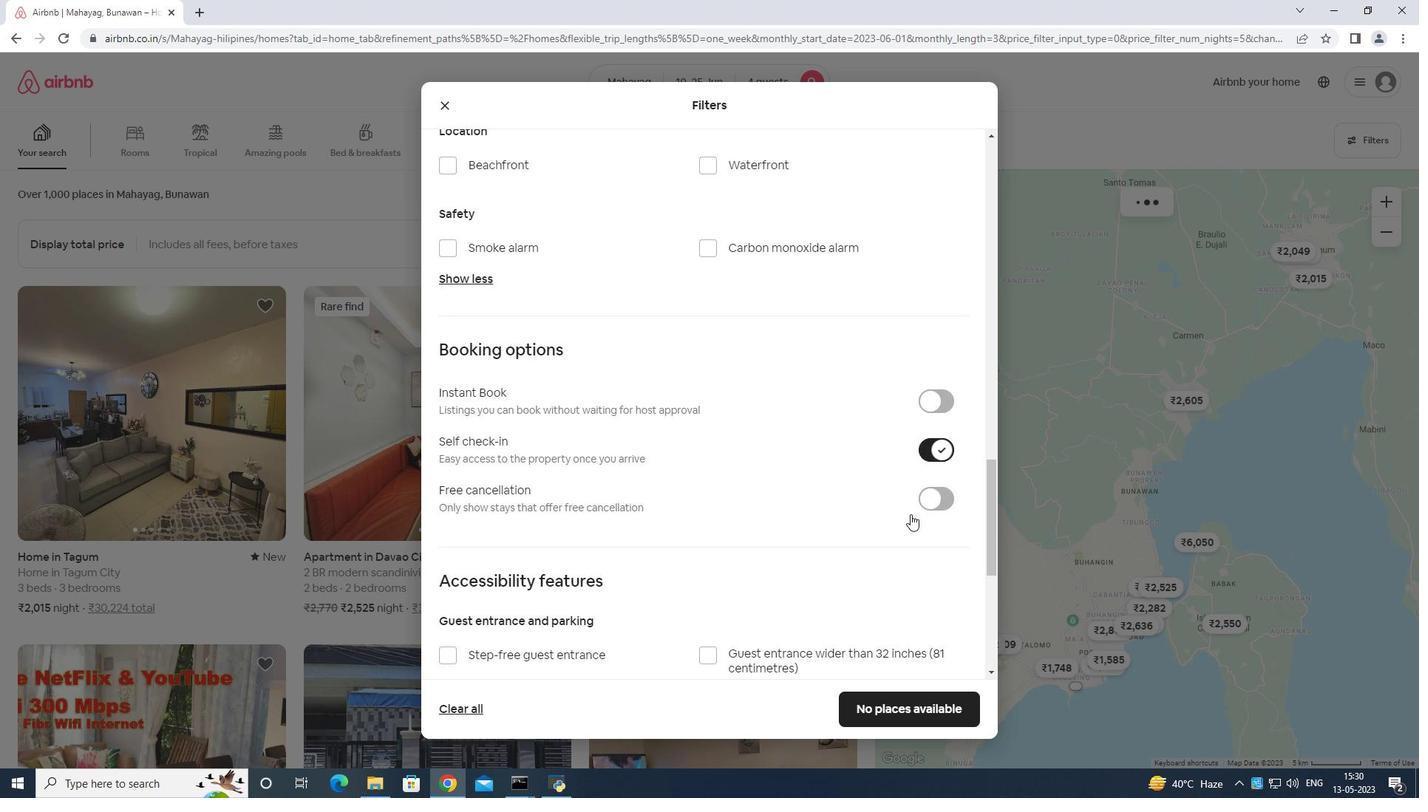 
Action: Mouse moved to (802, 568)
Screenshot: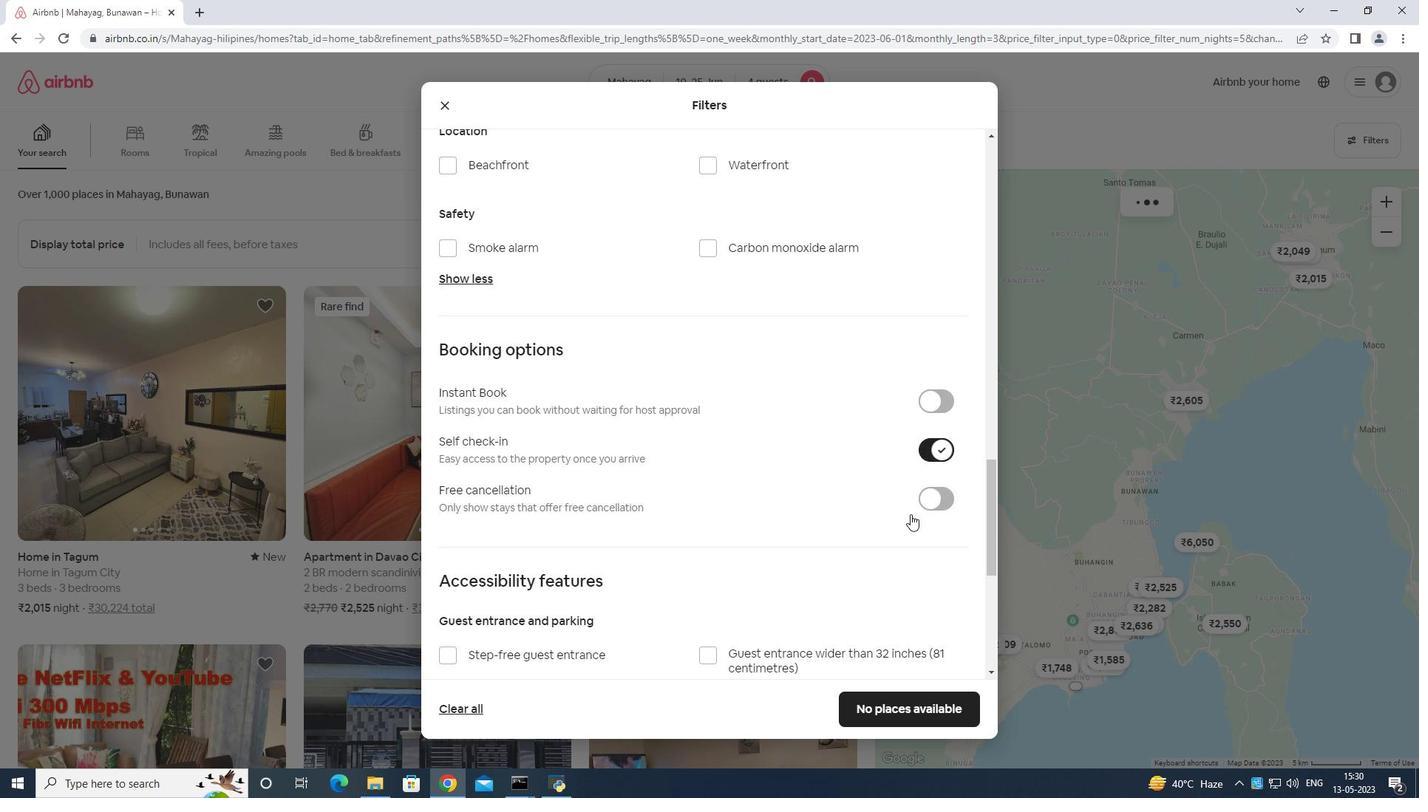
Action: Mouse scrolled (830, 560) with delta (0, 0)
Screenshot: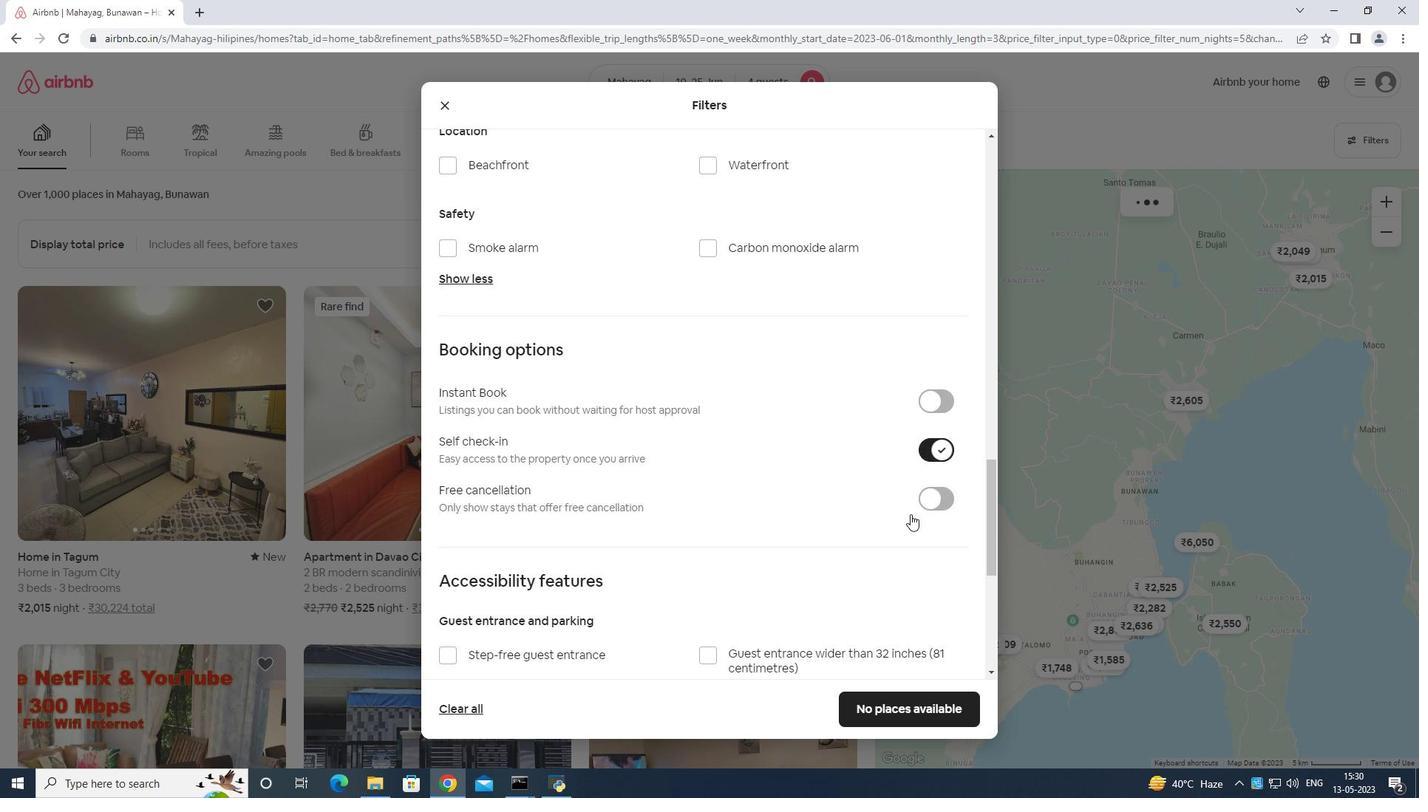 
Action: Mouse moved to (801, 568)
Screenshot: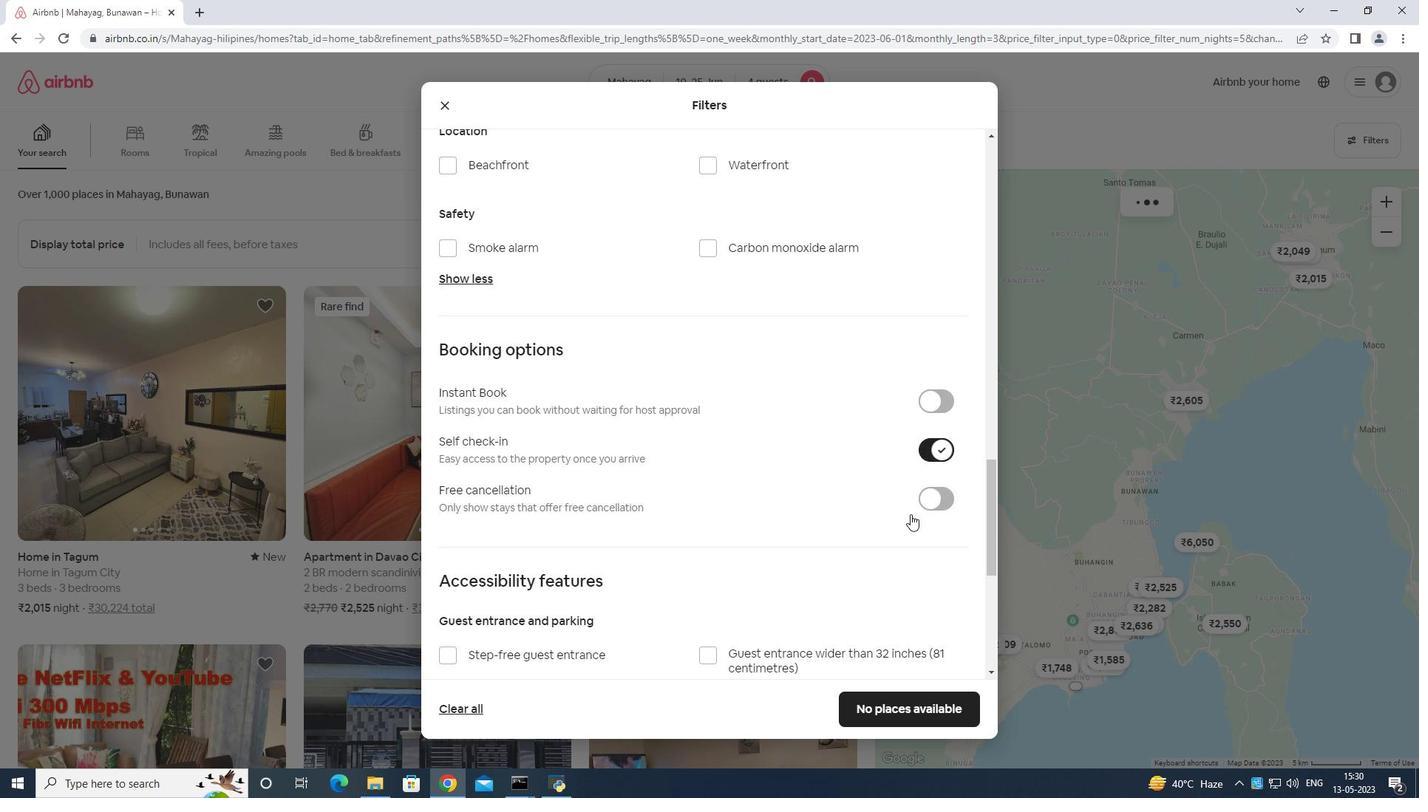 
Action: Mouse scrolled (816, 563) with delta (0, 0)
Screenshot: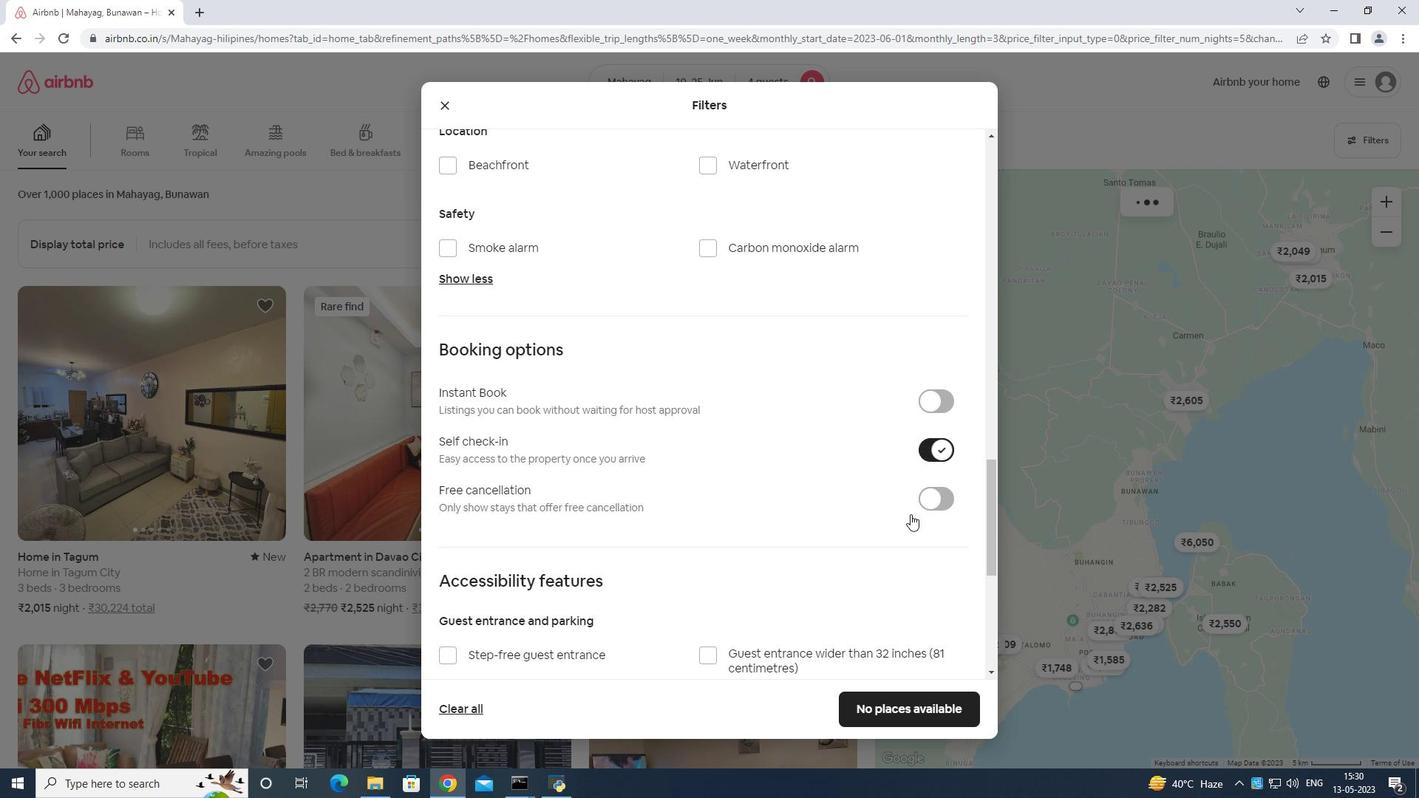 
Action: Mouse moved to (683, 595)
Screenshot: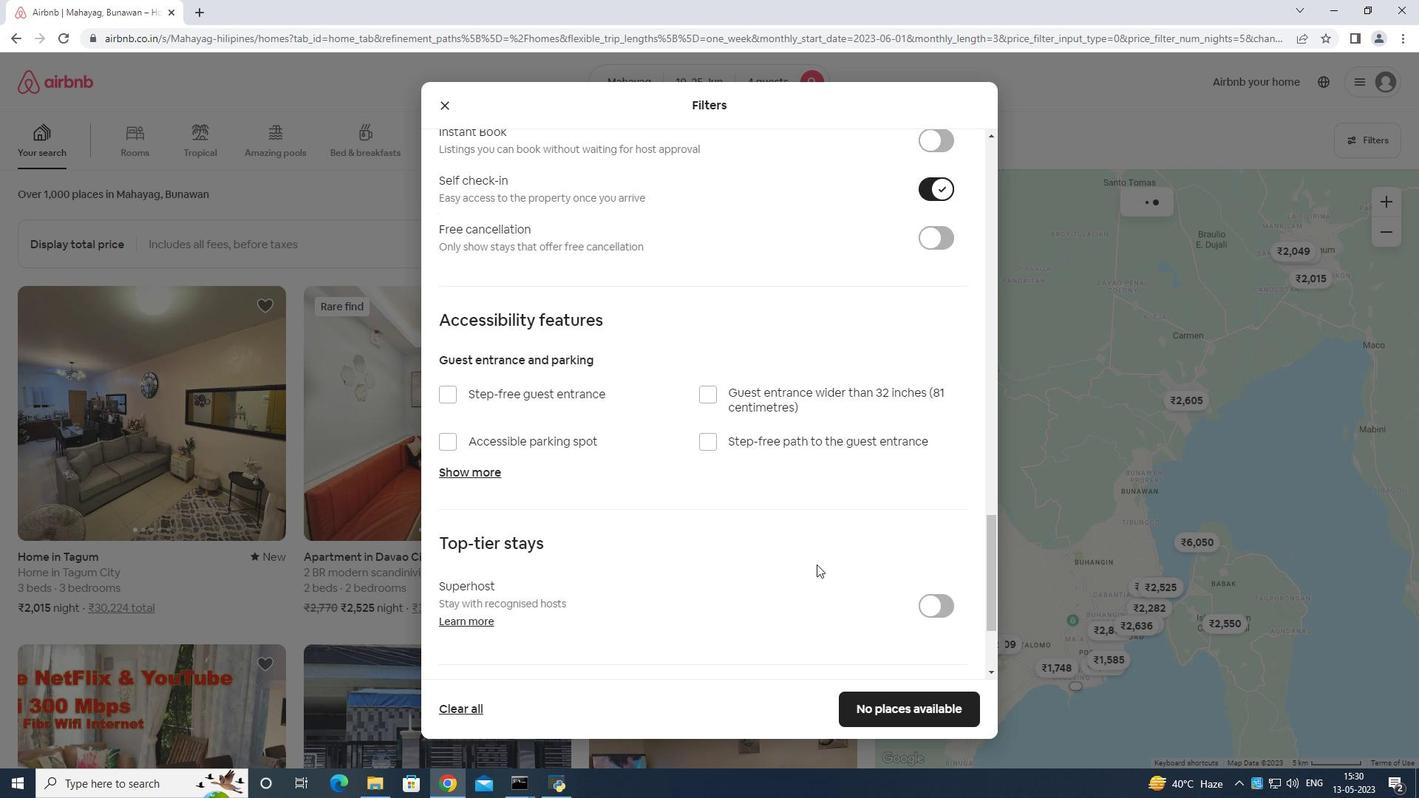 
Action: Mouse scrolled (683, 595) with delta (0, 0)
Screenshot: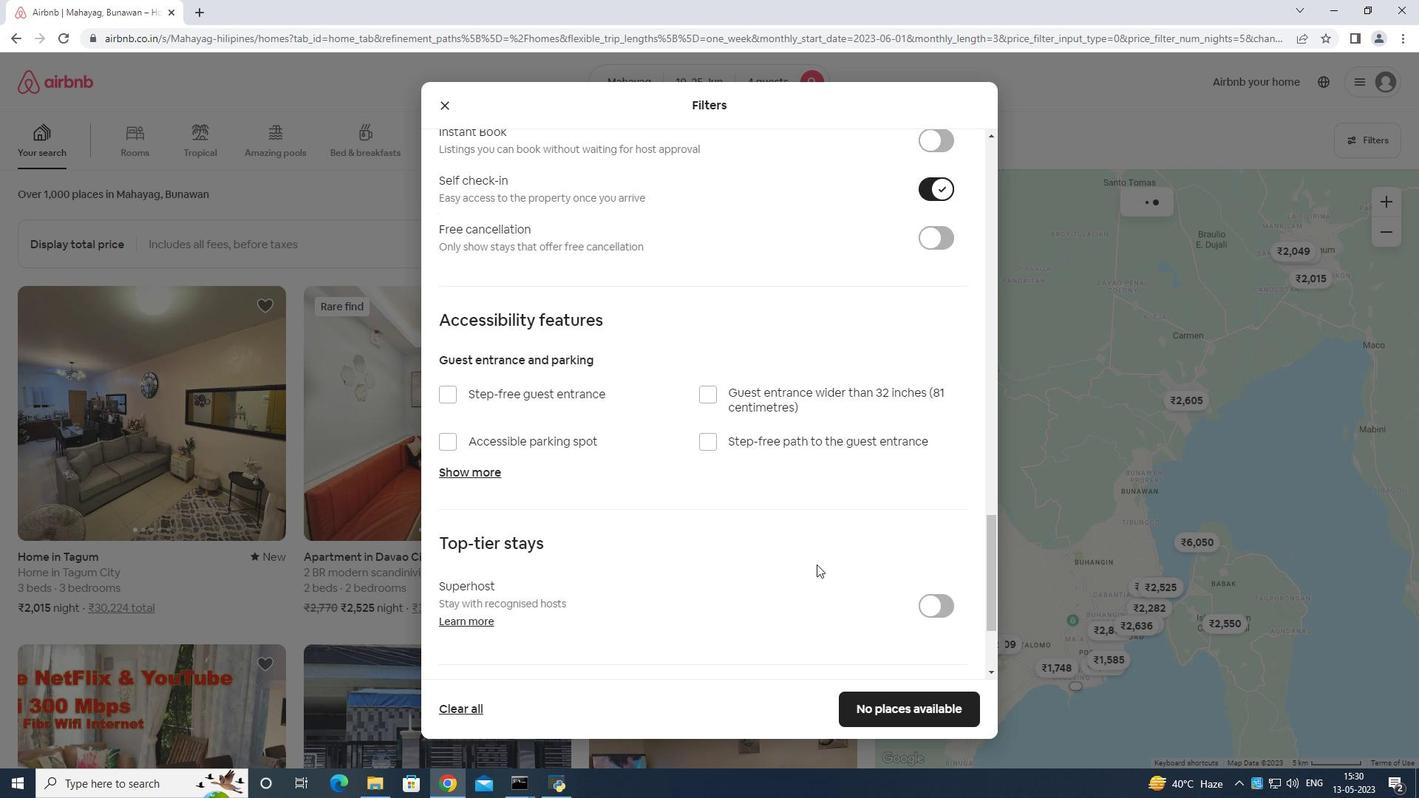 
Action: Mouse moved to (620, 600)
Screenshot: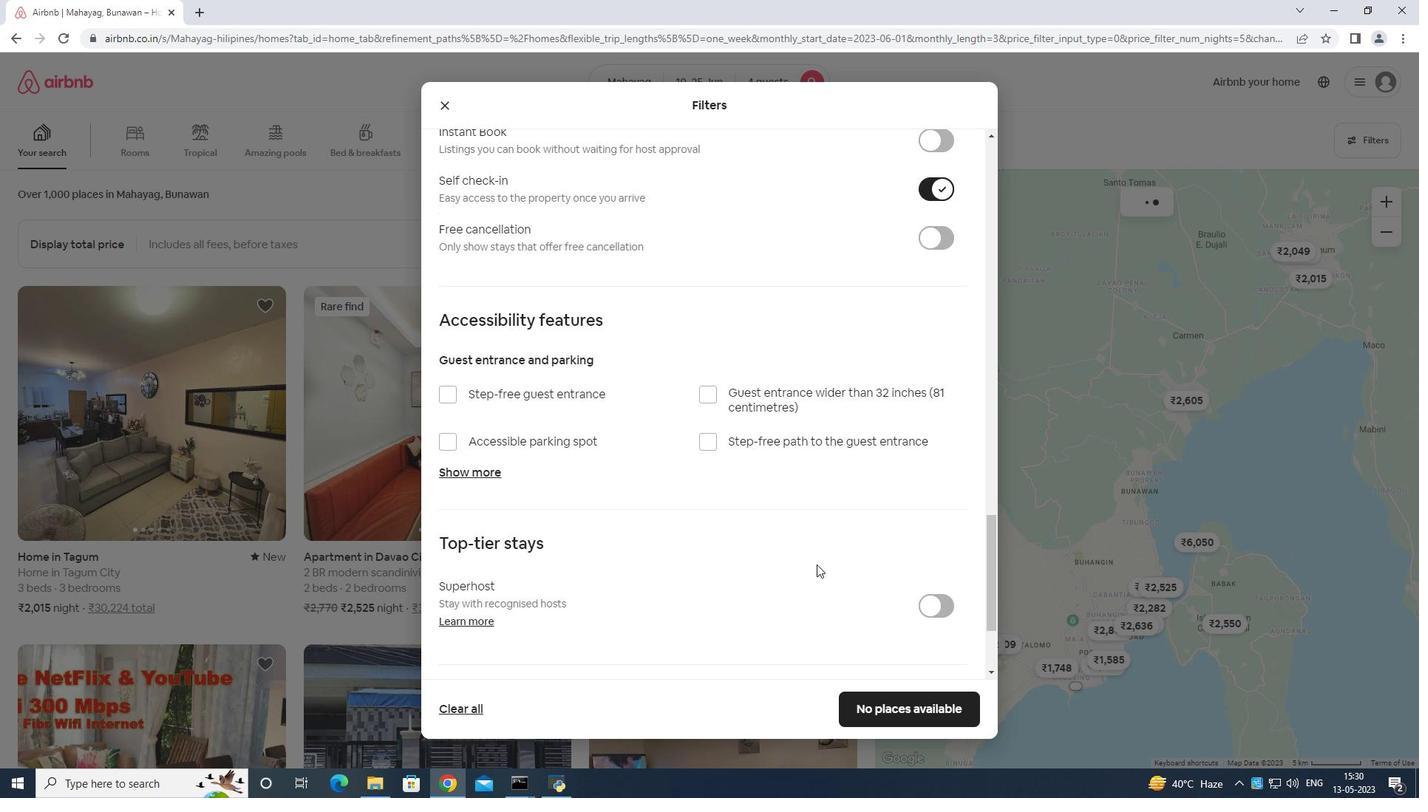 
Action: Mouse scrolled (636, 599) with delta (0, 0)
Screenshot: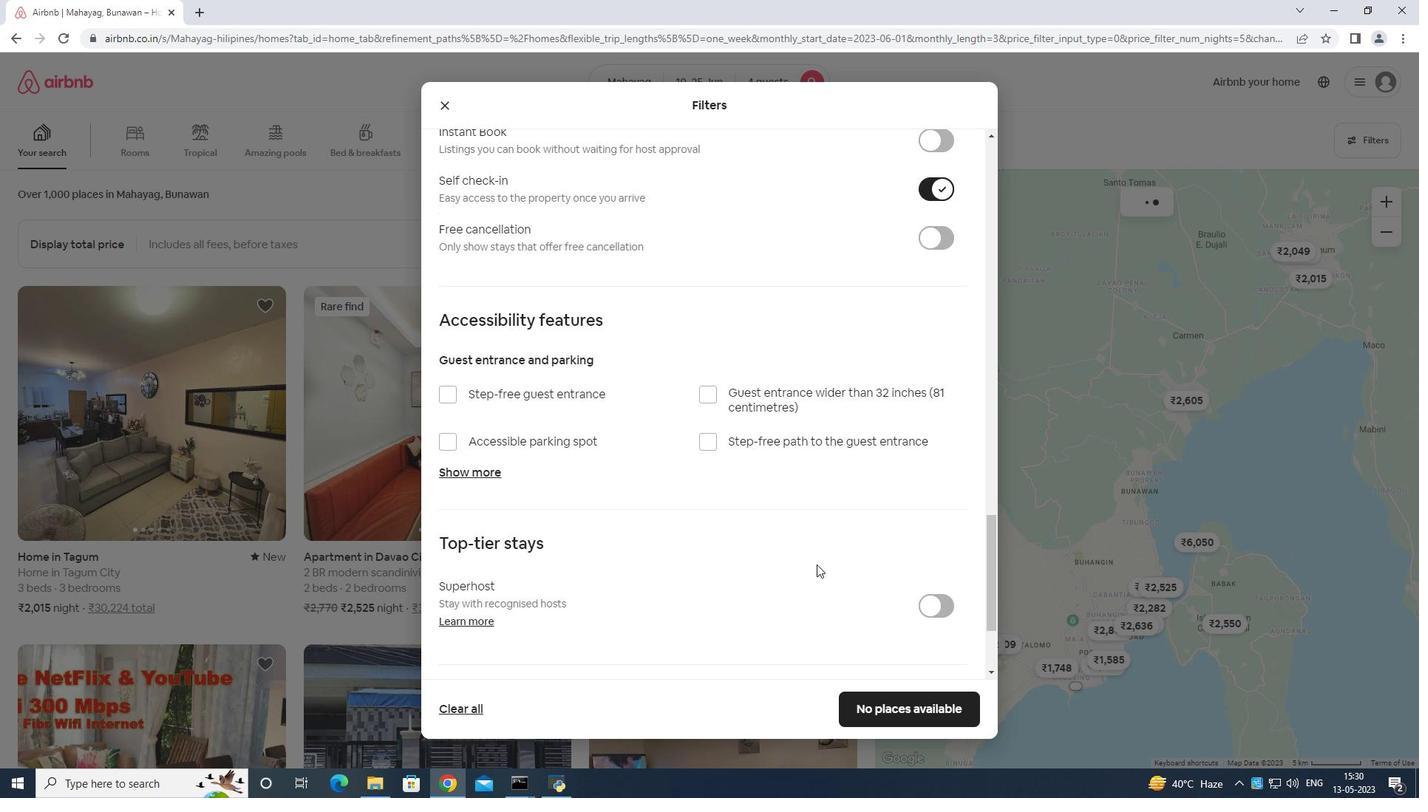 
Action: Mouse moved to (561, 600)
Screenshot: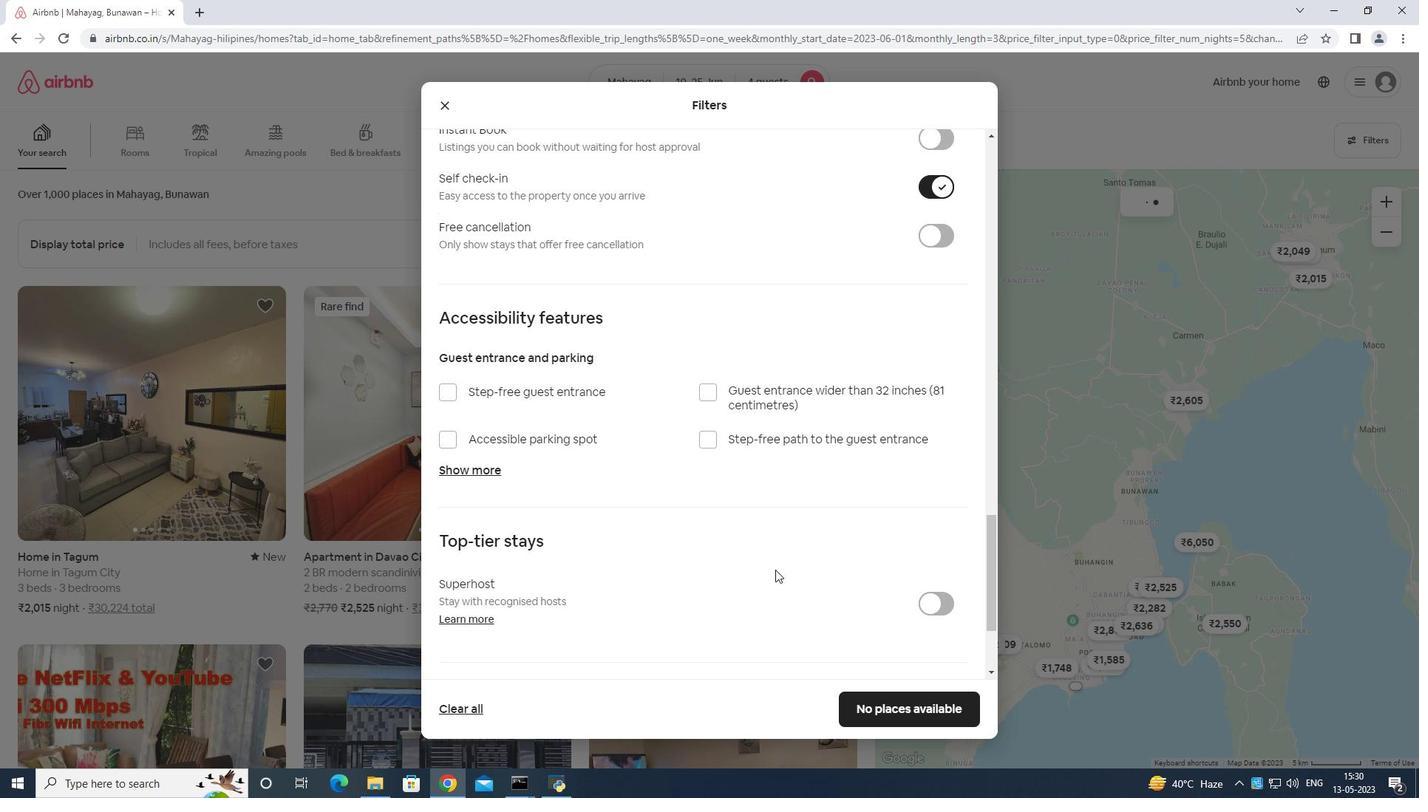 
Action: Mouse scrolled (583, 600) with delta (0, 0)
Screenshot: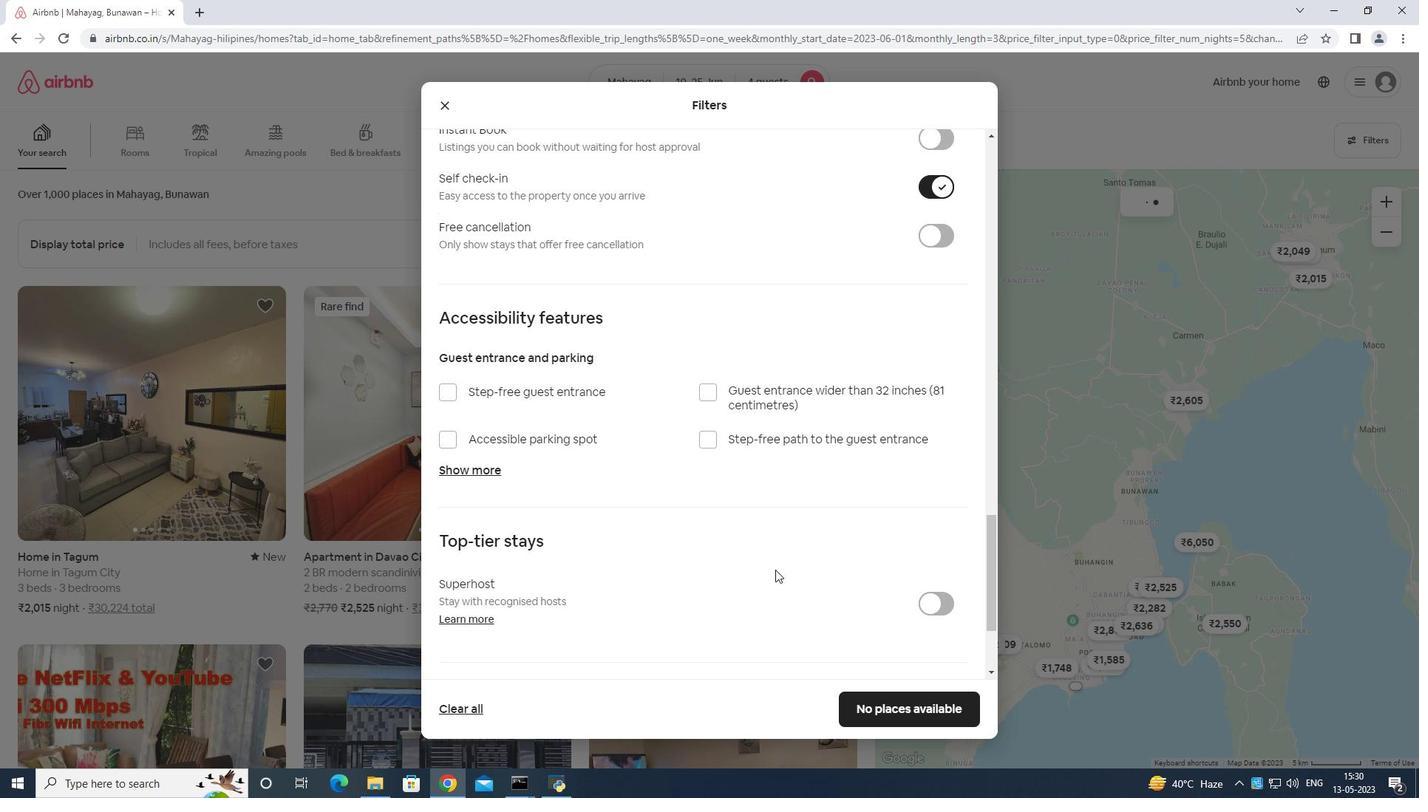 
Action: Mouse moved to (436, 565)
Screenshot: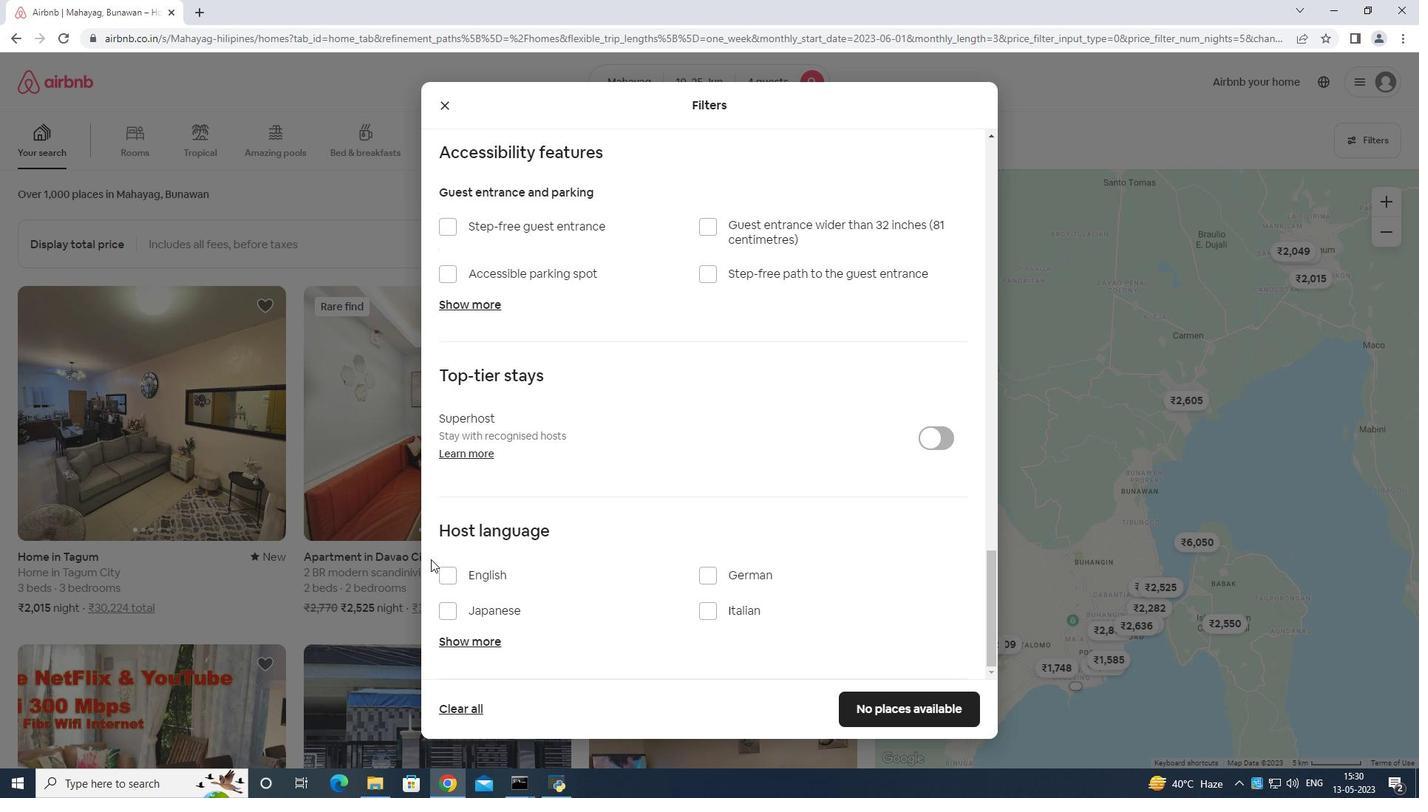 
Action: Mouse pressed left at (436, 565)
Screenshot: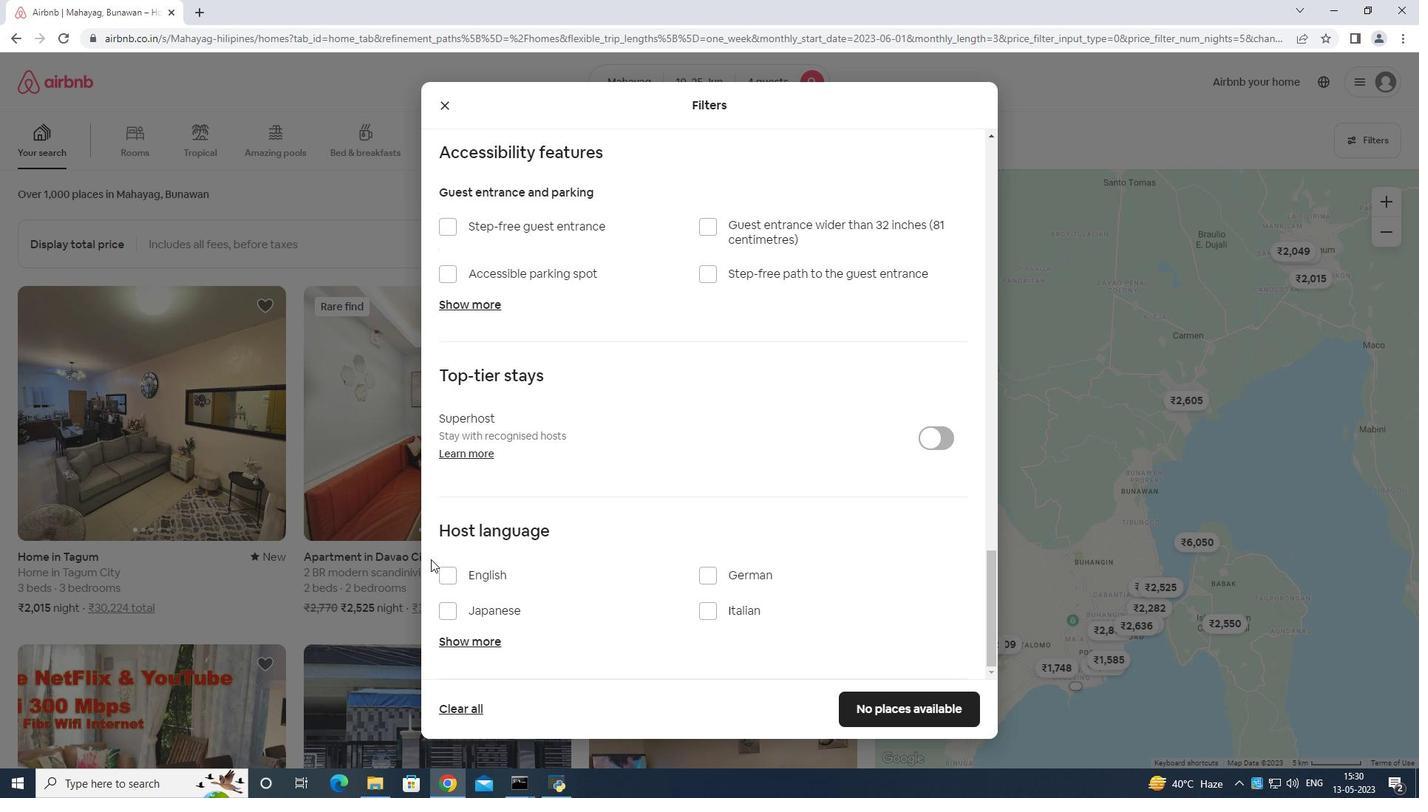 
Action: Mouse moved to (444, 568)
Screenshot: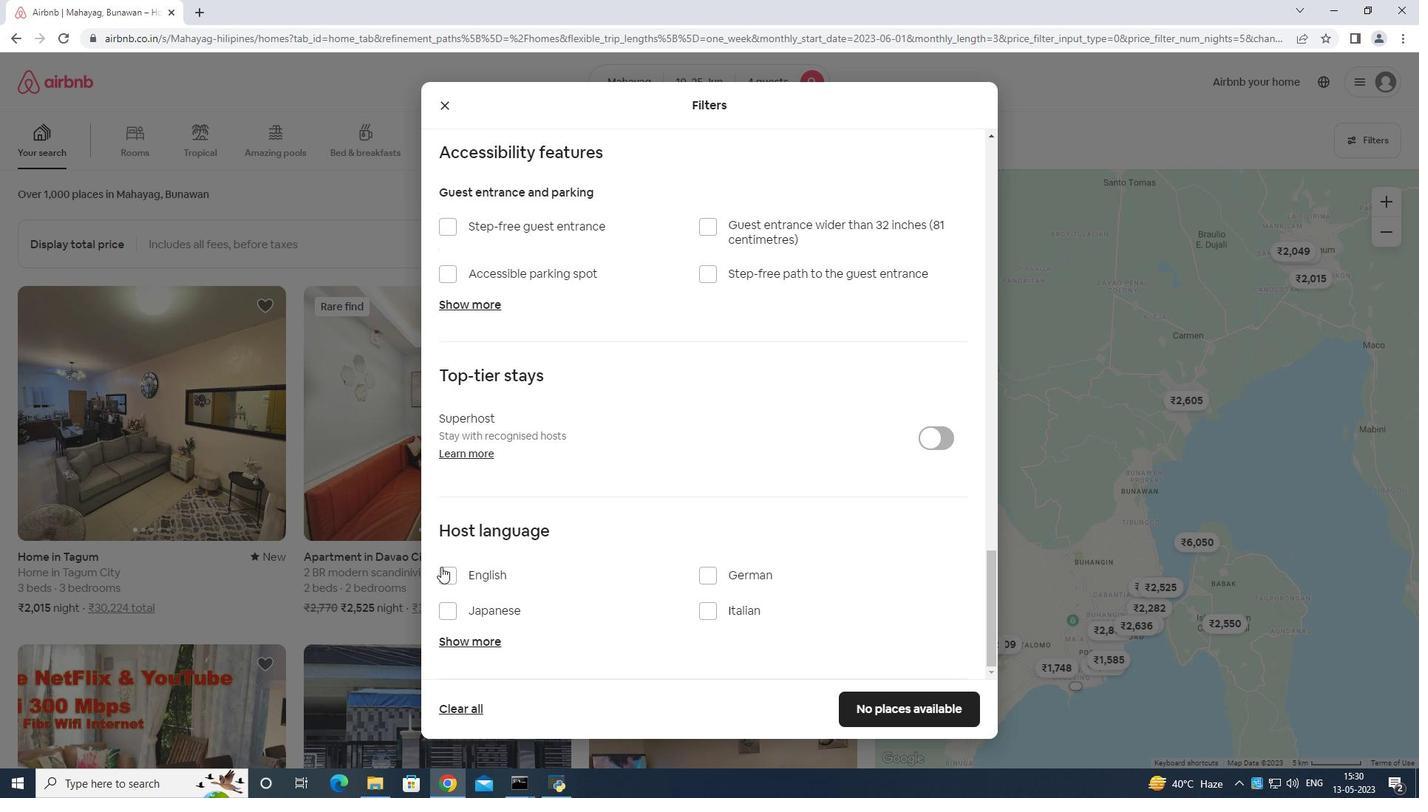 
Action: Mouse pressed left at (443, 568)
Screenshot: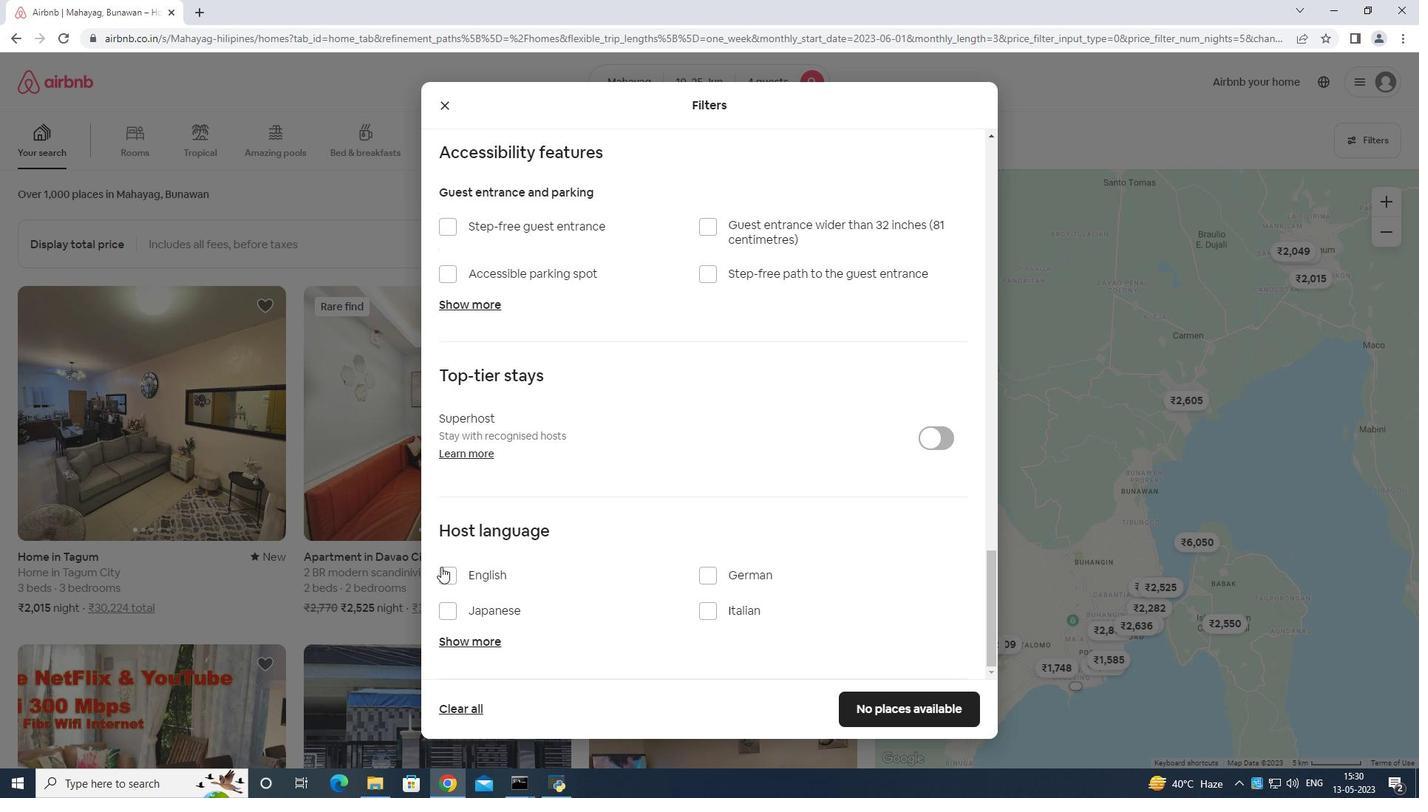 
Action: Mouse moved to (898, 702)
Screenshot: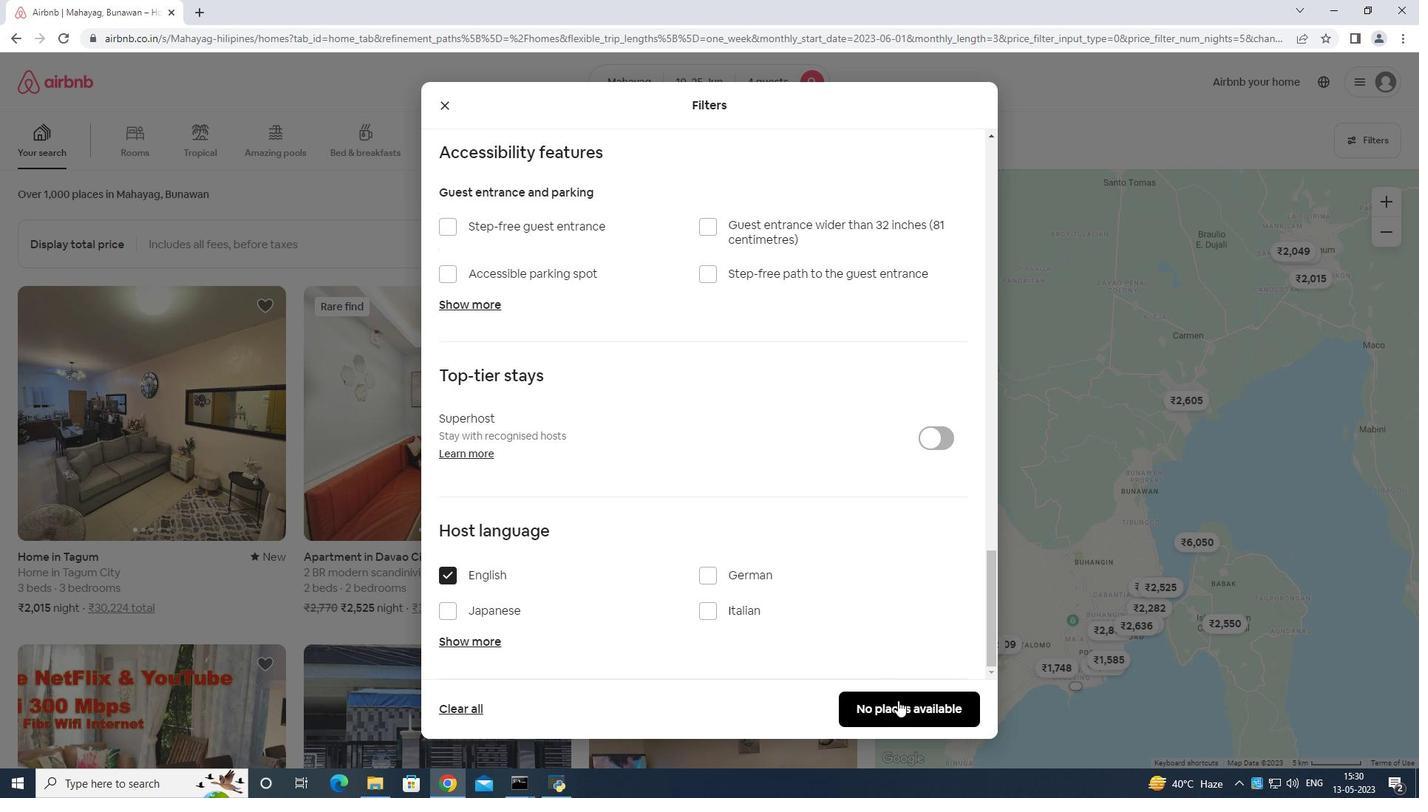 
Action: Mouse pressed left at (898, 702)
Screenshot: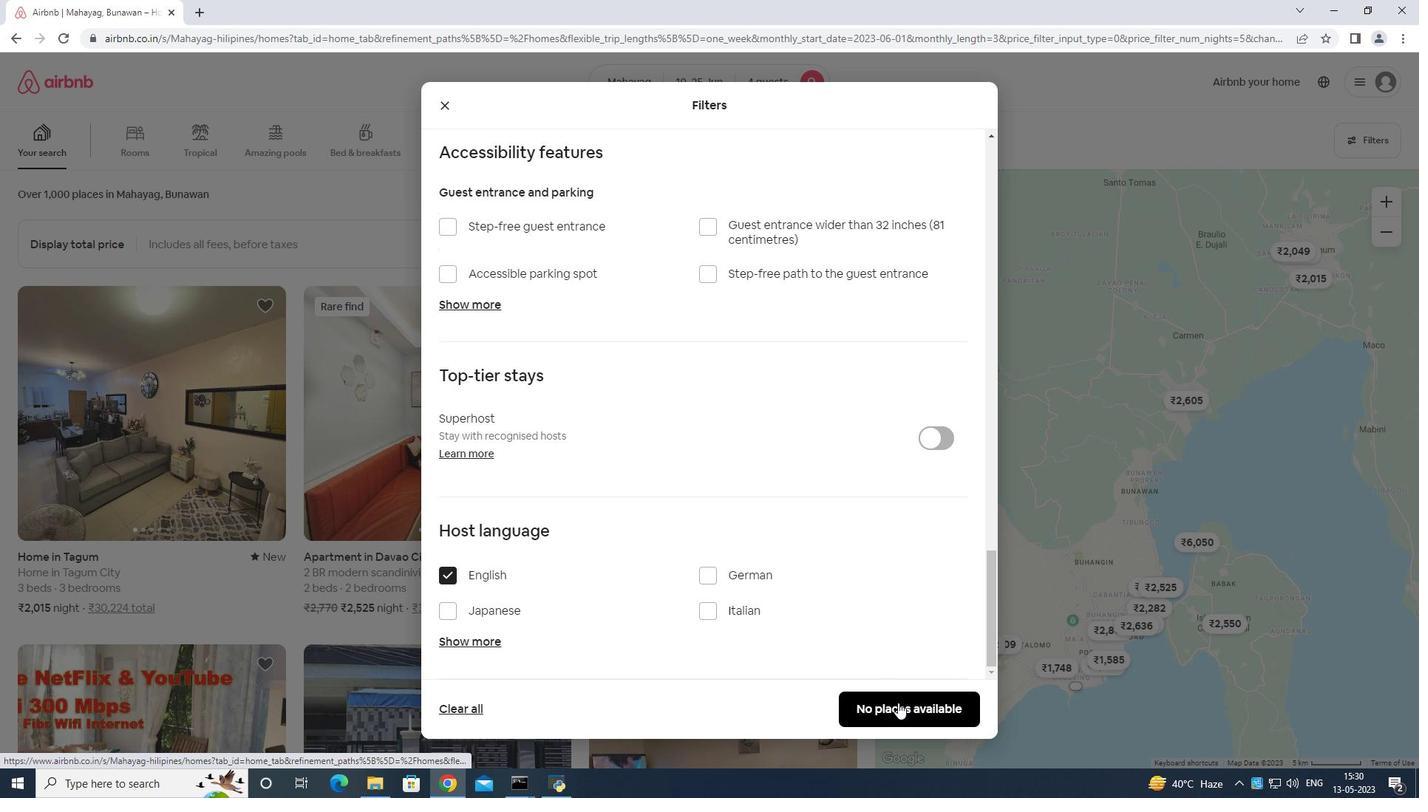 
Action: Mouse moved to (898, 703)
Screenshot: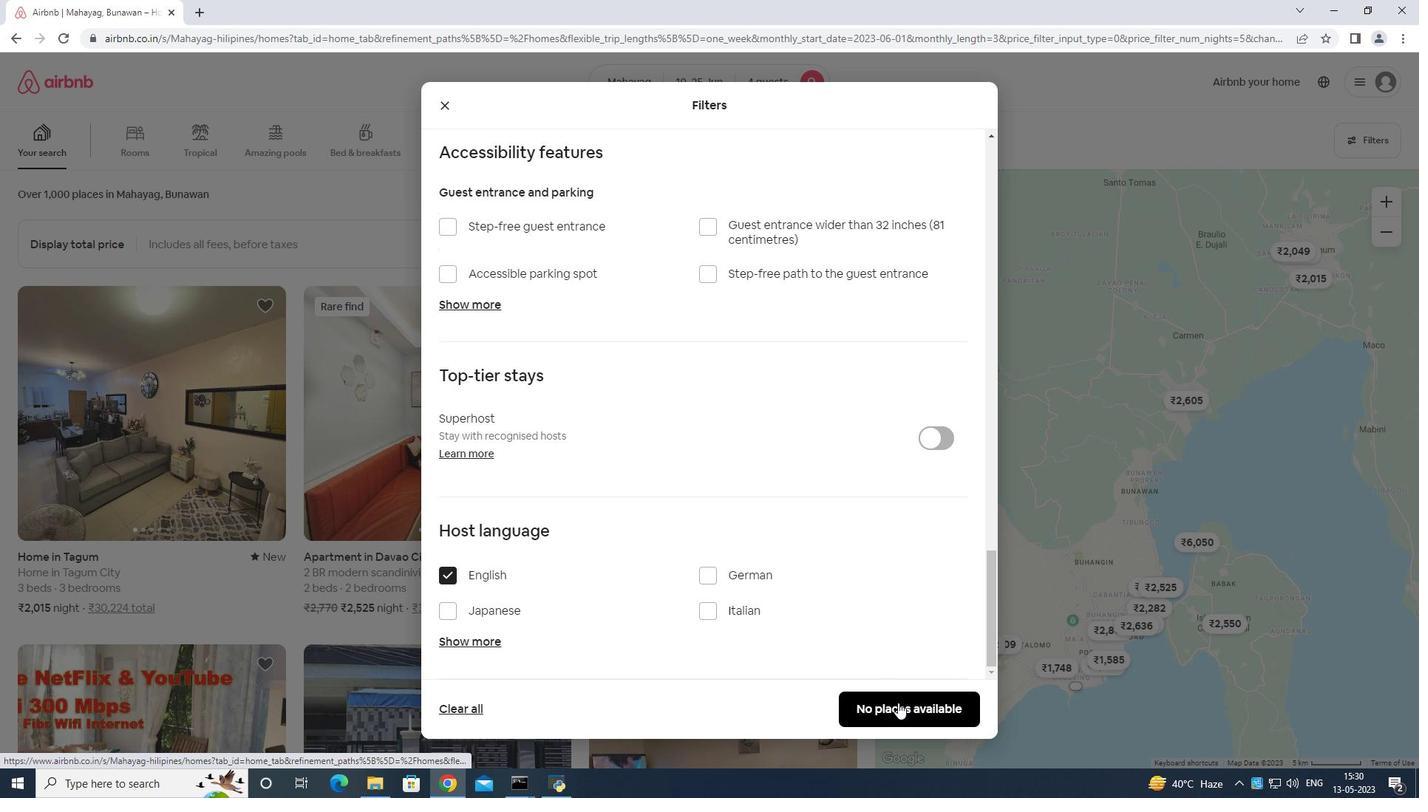 
